 Task: Open a blank google sheet and write heading  Dynamic Sales. Add 10 people name  'Joshua Rivera, Zoey Coleman, Ryan Wright, Addison Bailey, Jonathan Simmons, Brooklyn Ward, Caleb Barnes, Audrey Collins, Gabriel Perry, Sofia Bell'Item code in between  2500-2700. Product range in between  4000-7000. Add Products   ASICS Shoe, Brooks Shoe, Clarks Shoe, Crocs Shoe, Dr. Martens Shoe, Ecco Shoe, Fila Shoe, Hush Puppies Shoe, Jordan Shoe, K-Swiss Shoe.Choose quantity  5 to 10 Tax 12 percent Total Add Amount. Save page  Dynamic Sales templetes   book
Action: Mouse moved to (283, 196)
Screenshot: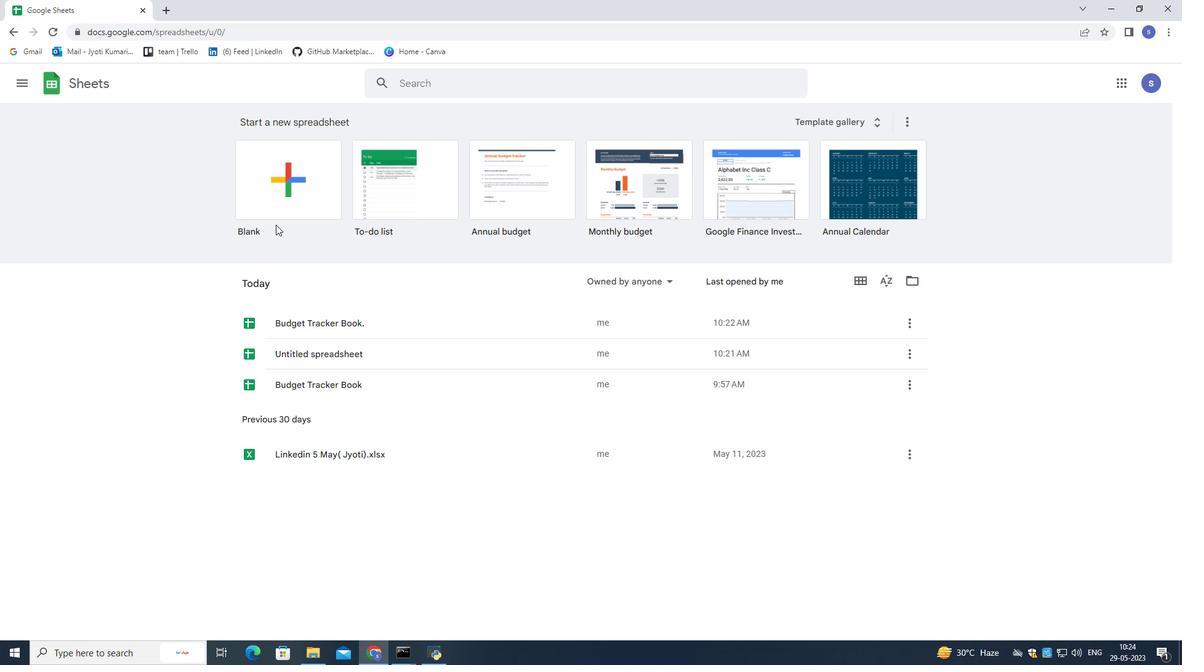 
Action: Mouse pressed left at (283, 196)
Screenshot: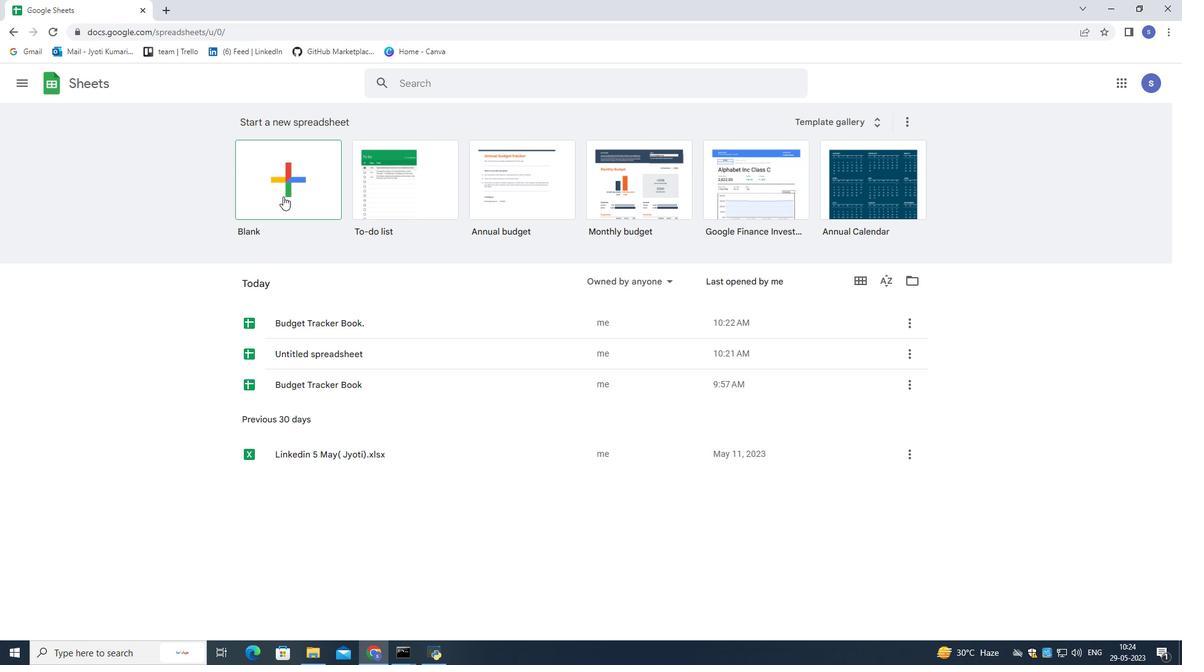 
Action: Mouse moved to (355, 171)
Screenshot: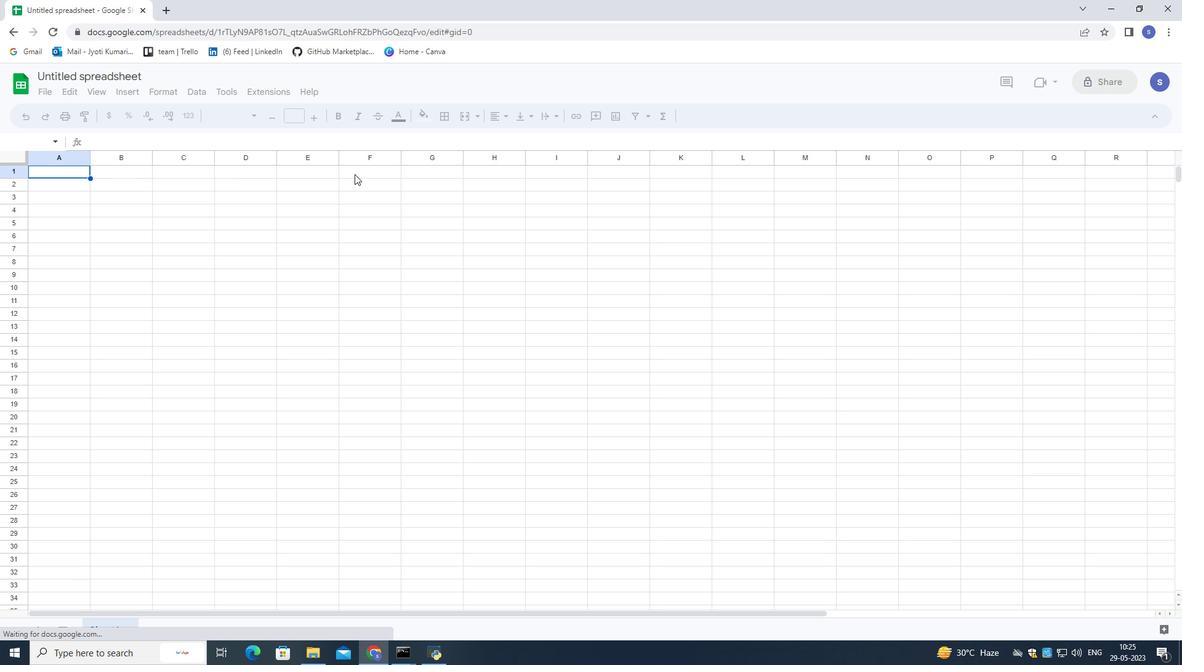 
Action: Mouse pressed left at (355, 171)
Screenshot: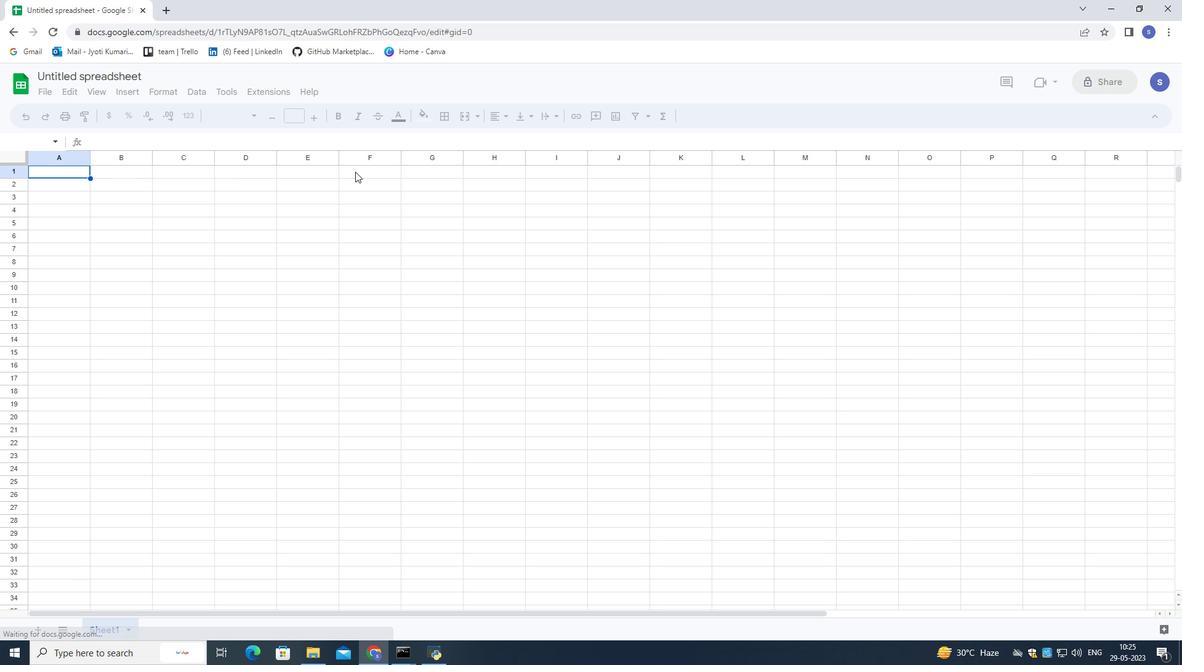 
Action: Key pressed <Key.shift>Dynamic<Key.space><Key.shift>sales
Screenshot: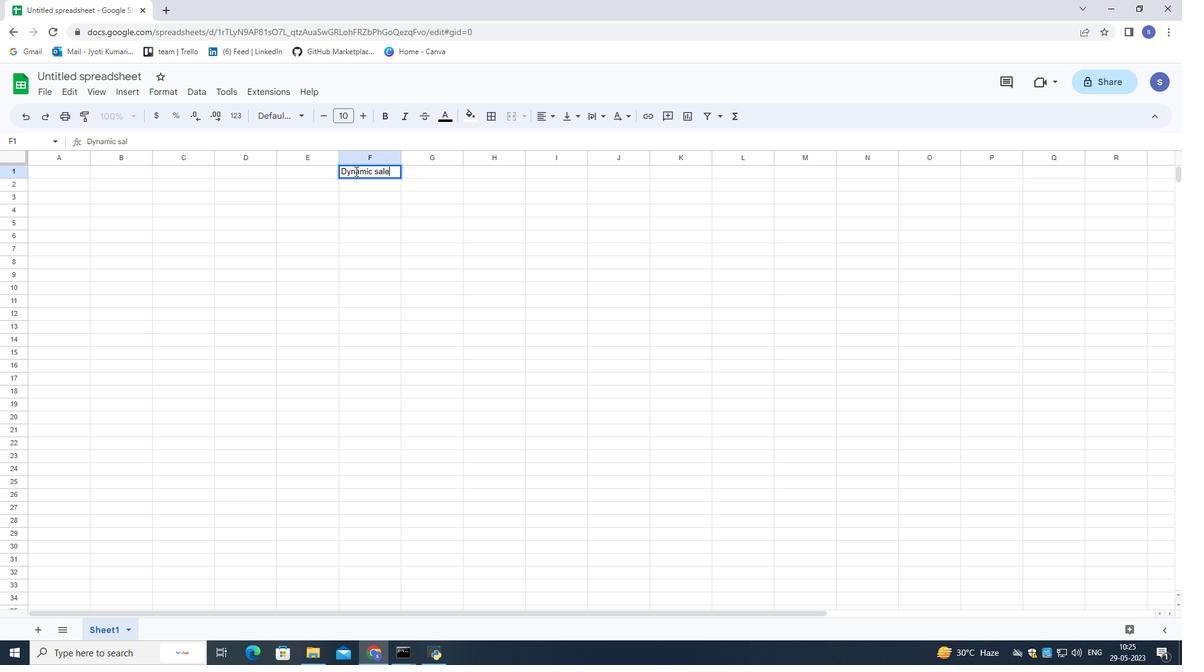 
Action: Mouse moved to (133, 199)
Screenshot: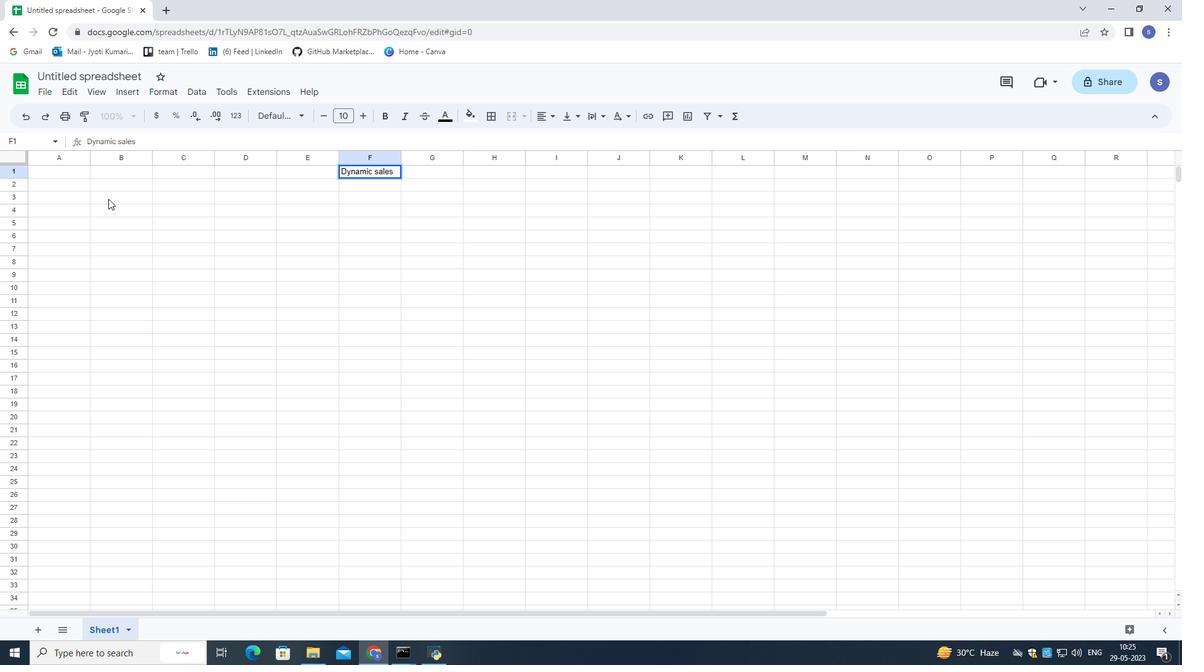 
Action: Mouse pressed left at (133, 199)
Screenshot: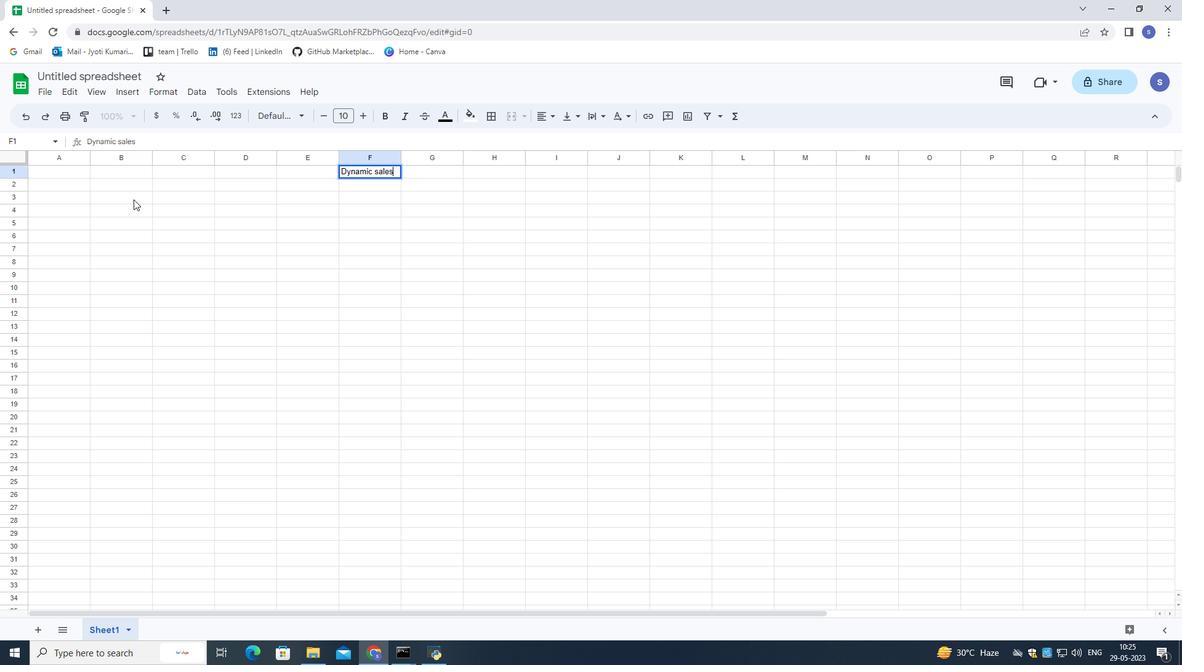 
Action: Mouse pressed left at (133, 199)
Screenshot: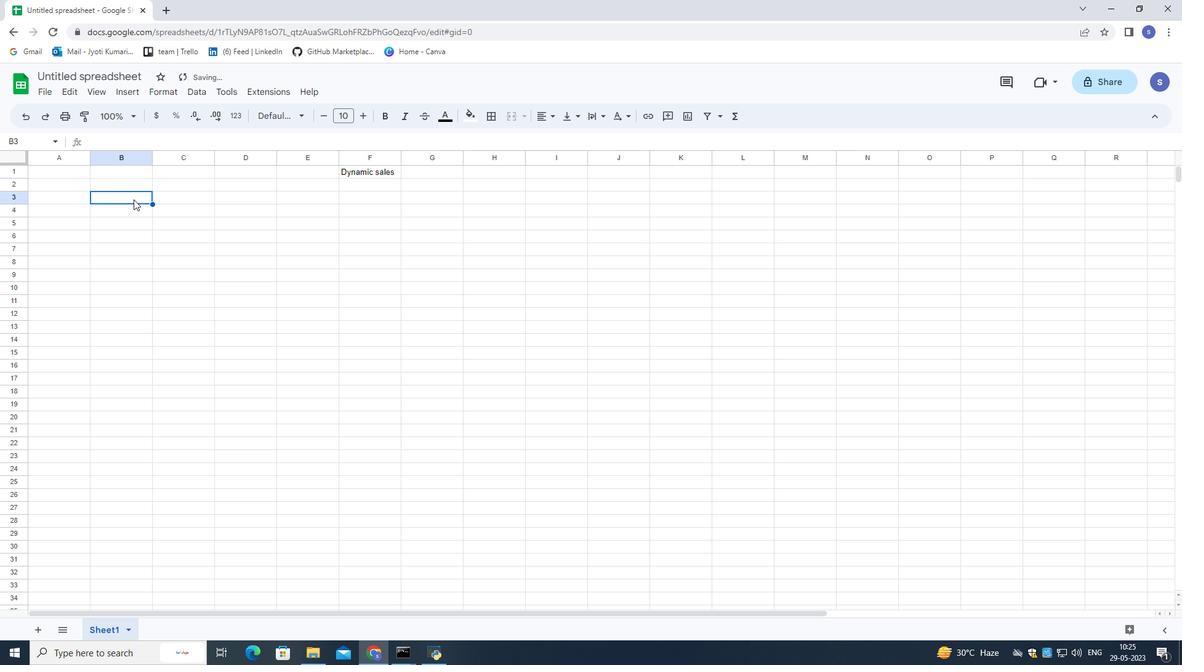 
Action: Mouse moved to (120, 191)
Screenshot: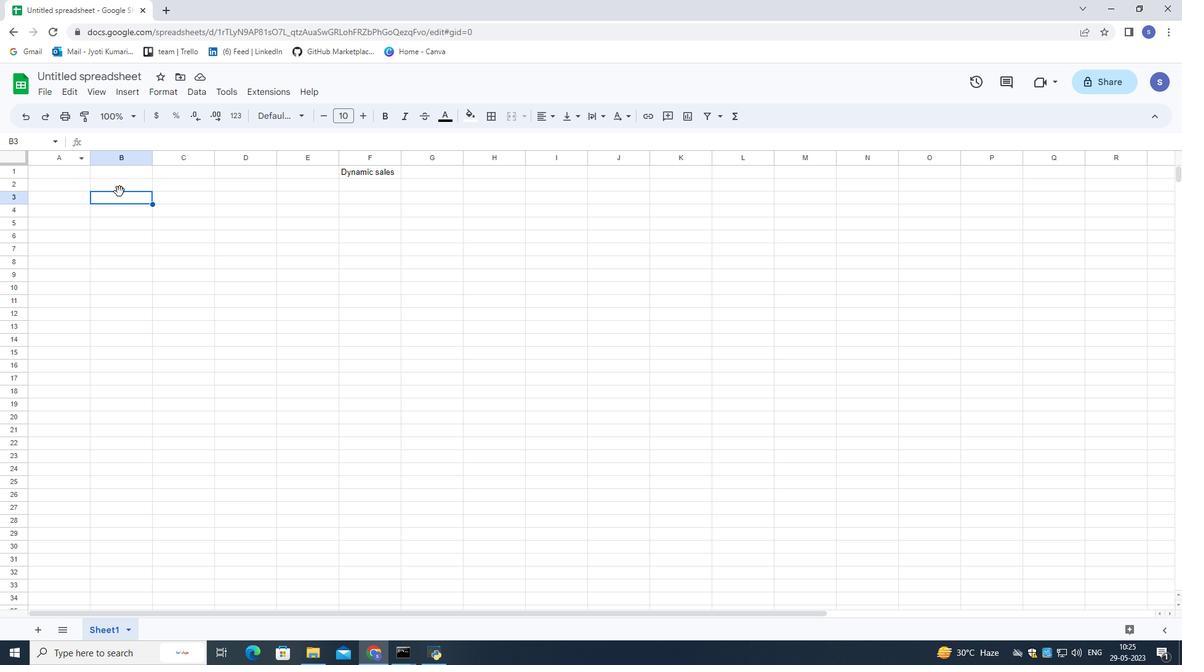 
Action: Key pressed <Key.shift>Name<Key.down><Key.down><Key.shift>Joshua<Key.space><Key.shift>rivera<Key.down><Key.shift>Zoey<Key.space><Key.shift>Coleman<Key.down><Key.shift>Ryan<Key.space><Key.shift>Wright<Key.down><Key.shift>Addison<Key.space><Key.shift>Bailey<Key.down><Key.shift>Jnatan<Key.backspace><Key.backspace>han<Key.space><Key.shift>Simmons<Key.down><Key.shift>B<Key.backspace>rook<Key.backspace><Key.backspace><Key.backspace><Key.backspace><Key.backspace><Key.backspace><Key.backspace><Key.backspace><Key.shift>Brook
Screenshot: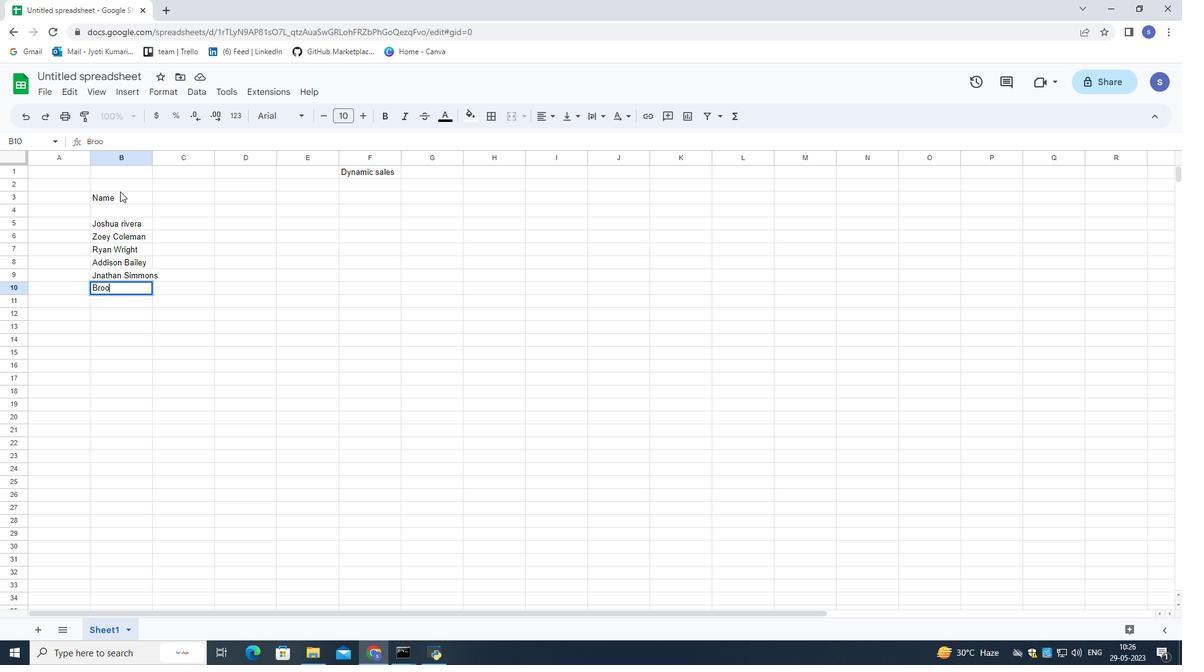 
Action: Mouse moved to (176, 213)
Screenshot: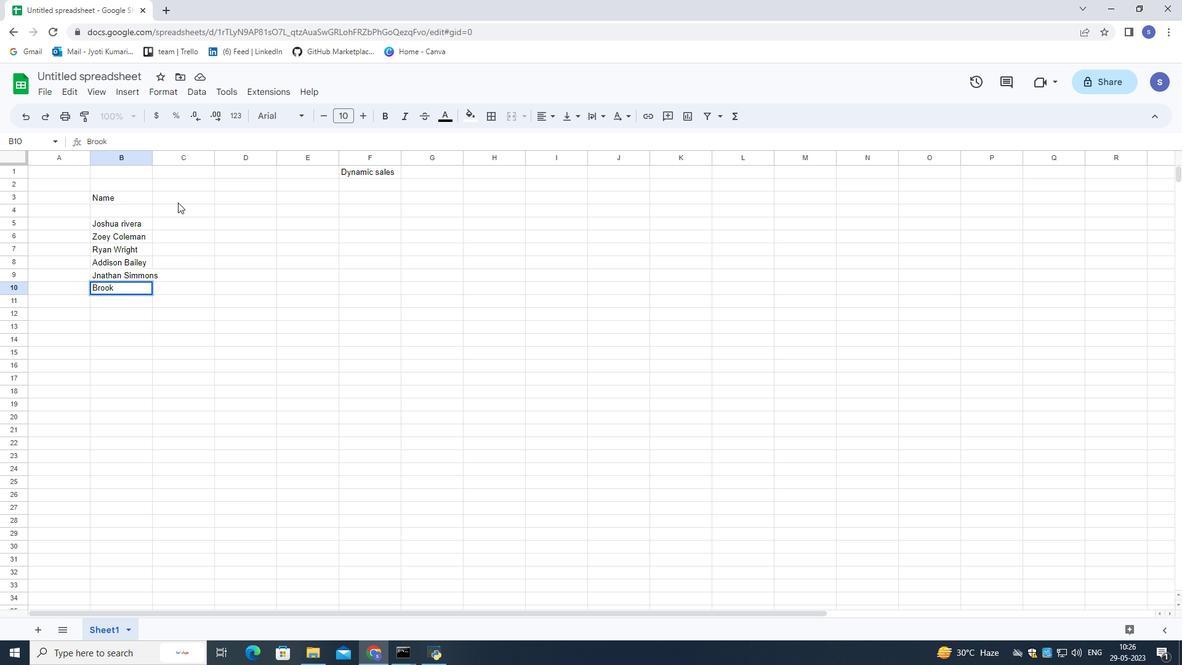 
Action: Key pressed klyb<Key.backspace>n<Key.space><Key.shift>ward<Key.down><Key.shift>Caleb<Key.space><Key.shift>N<Key.backspace><Key.shift>Barm<Key.backspace>nes<Key.down><Key.shift><Key.shift><Key.shift><Key.shift>Audrey<Key.space><Key.shift>Collins<Key.down><Key.shift>Gabriel<Key.space>perry<Key.down><Key.shift>Sofia<Key.space><Key.shift><Key.shift><Key.shift><Key.shift><Key.shift>Bell'item
Screenshot: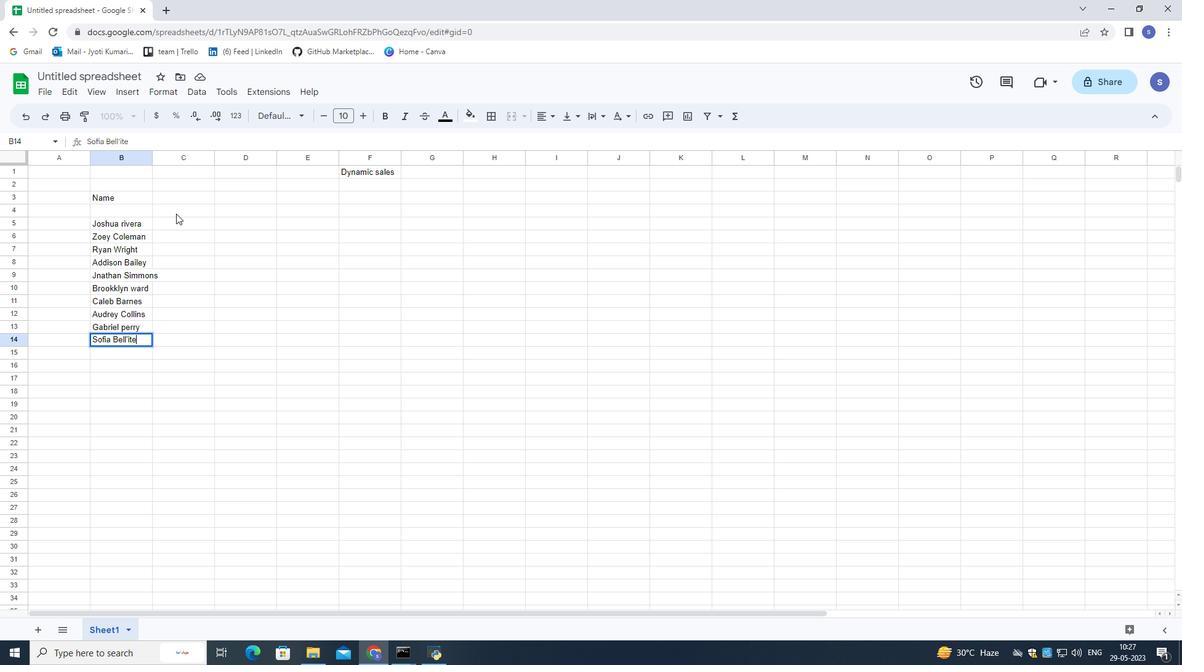 
Action: Mouse moved to (183, 195)
Screenshot: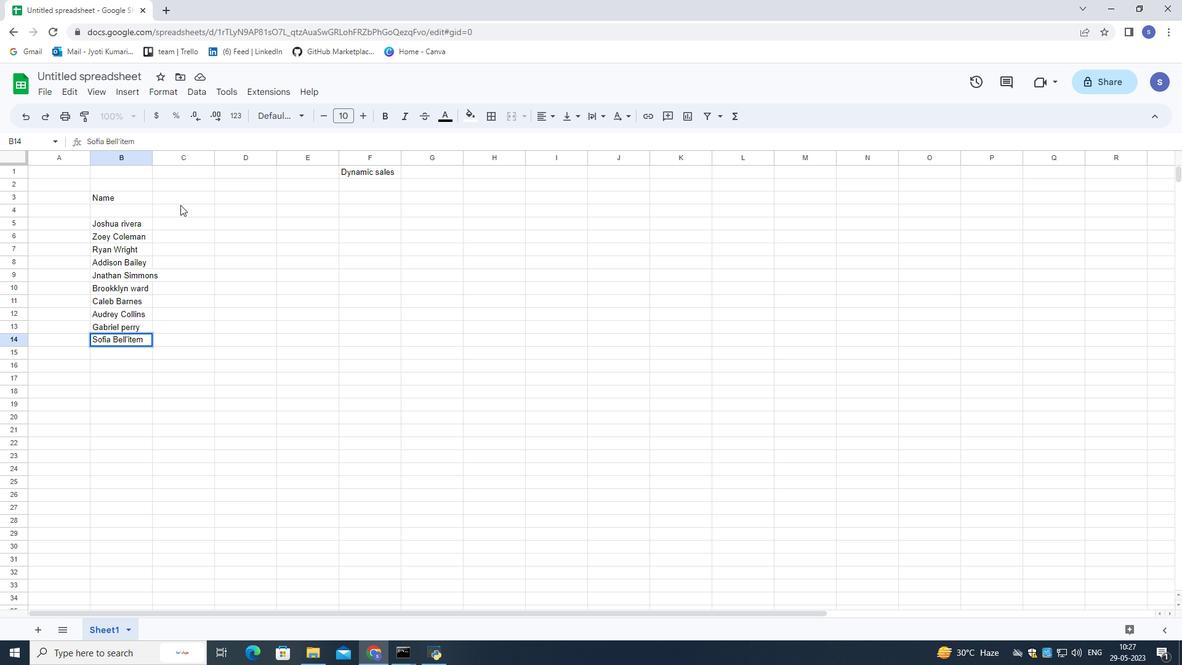 
Action: Mouse pressed left at (183, 195)
Screenshot: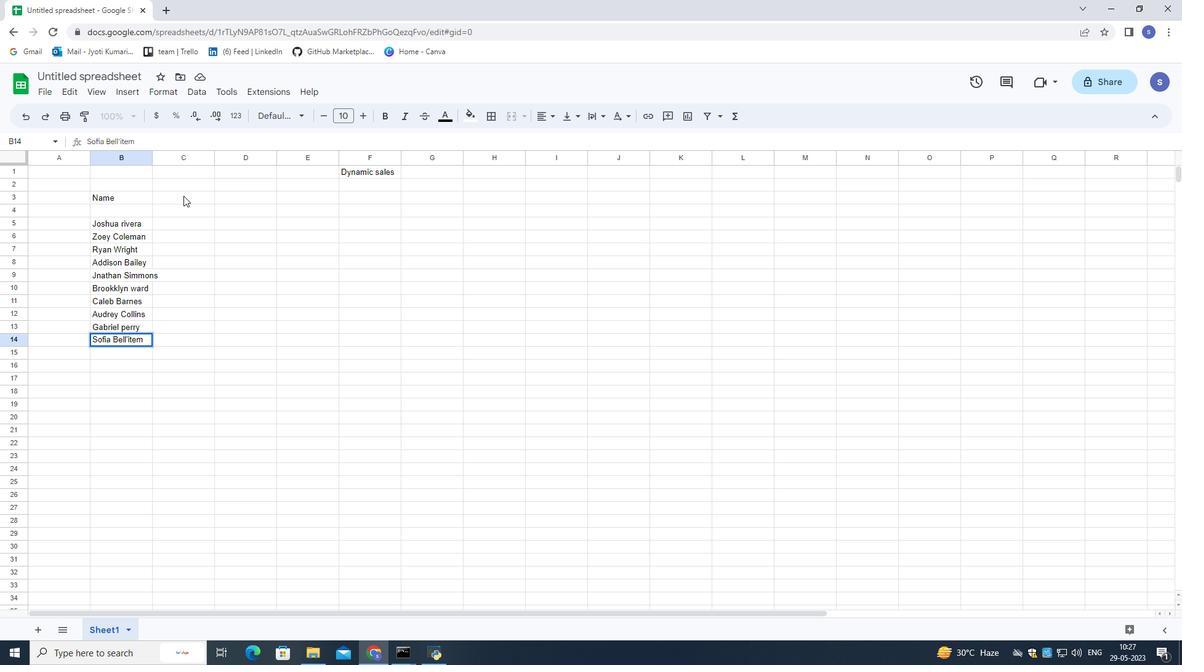 
Action: Mouse moved to (135, 191)
Screenshot: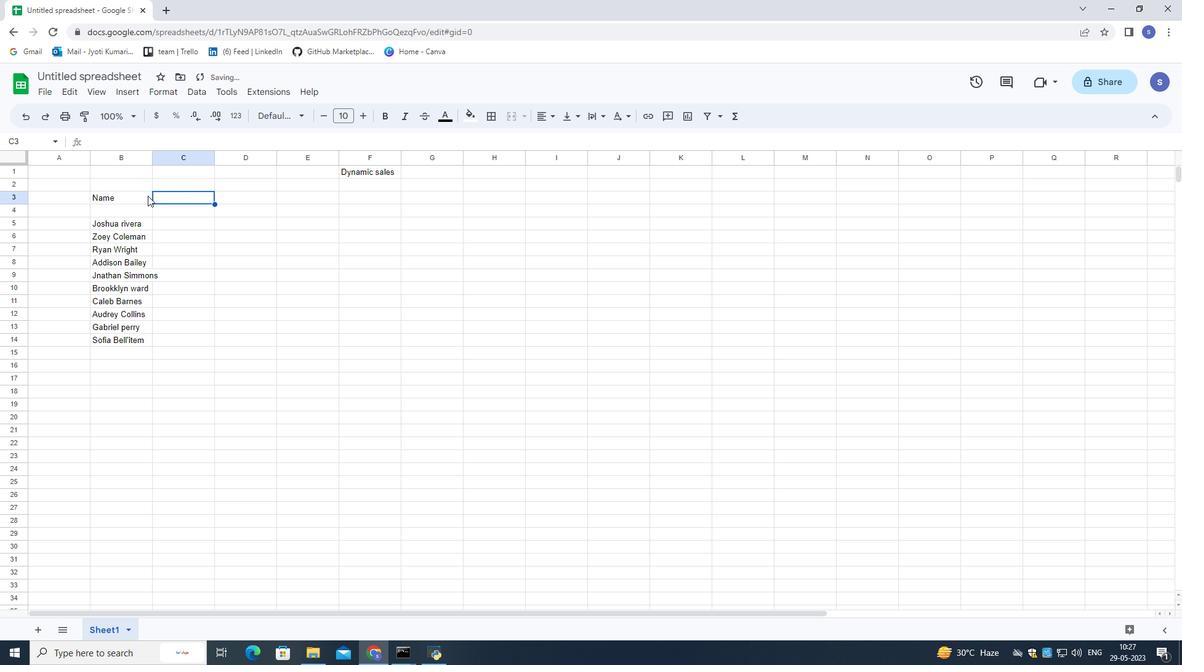 
Action: Mouse pressed left at (135, 191)
Screenshot: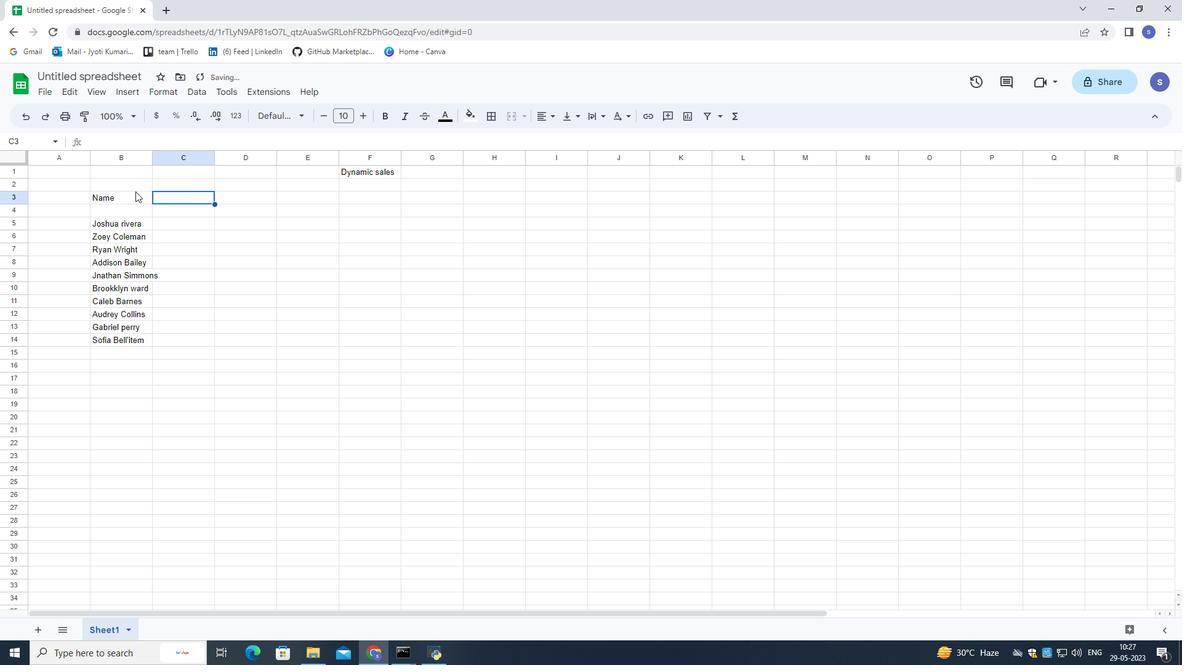 
Action: Mouse moved to (142, 161)
Screenshot: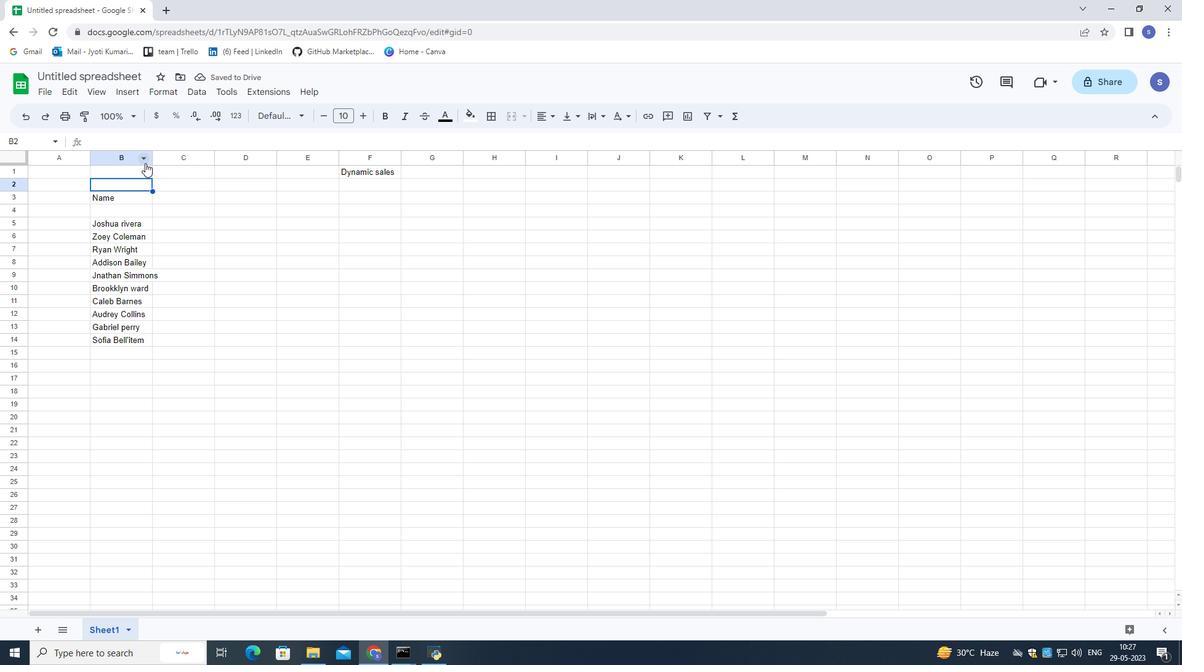 
Action: Mouse pressed left at (142, 161)
Screenshot: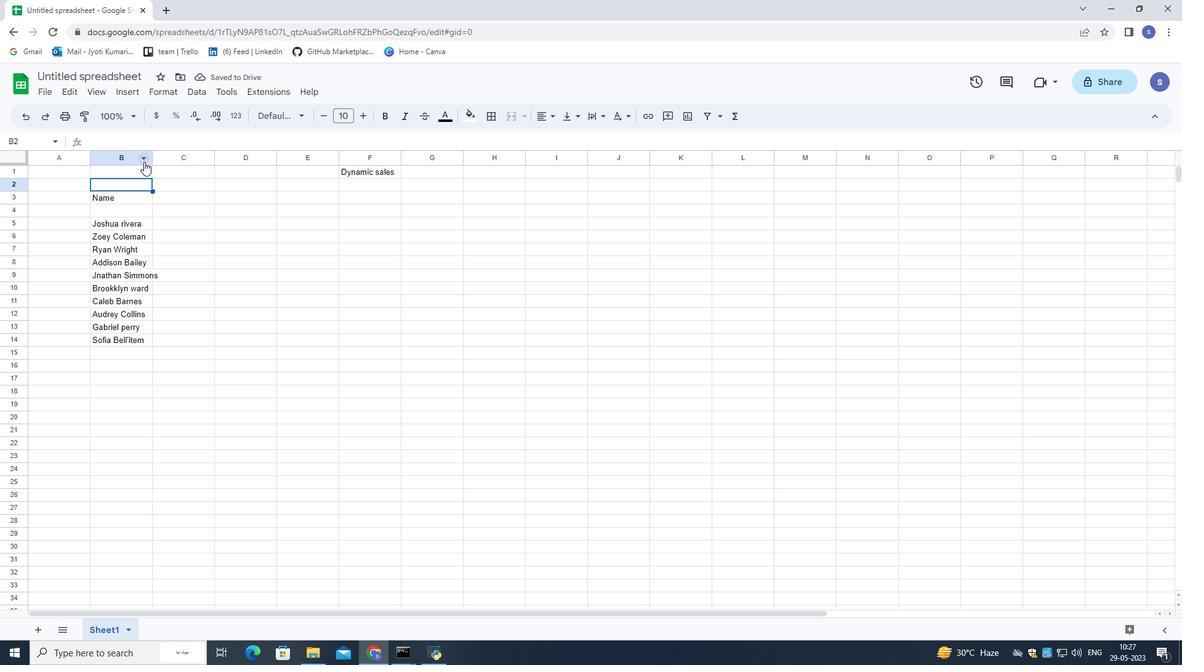 
Action: Mouse moved to (134, 160)
Screenshot: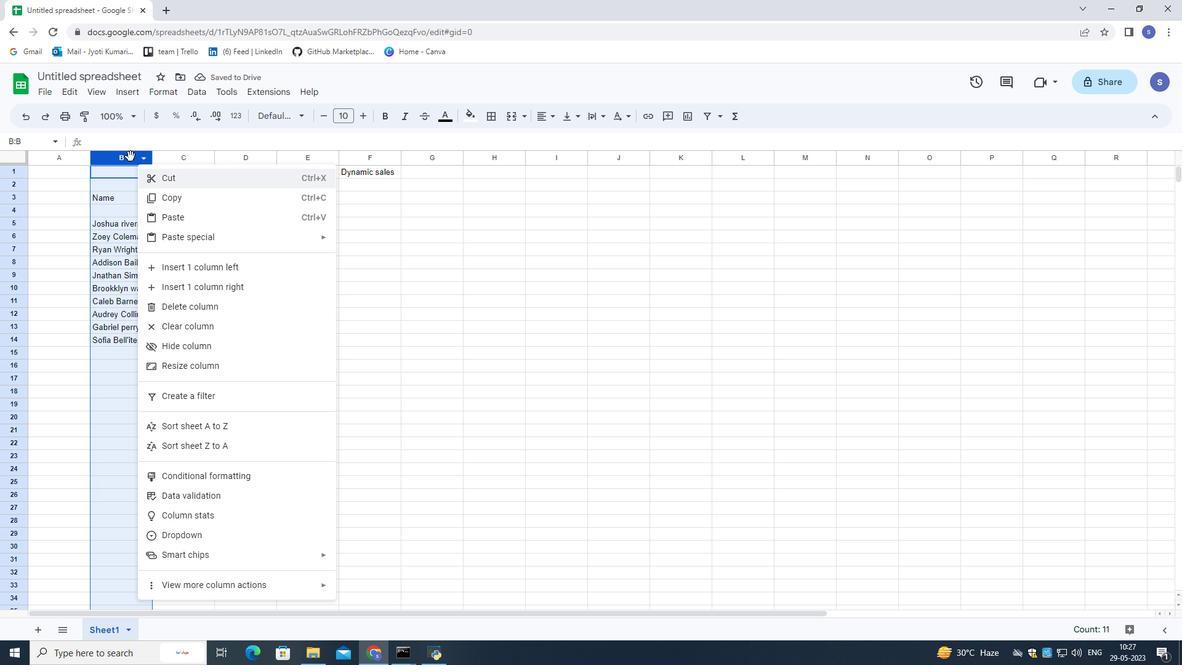 
Action: Mouse pressed left at (134, 160)
Screenshot: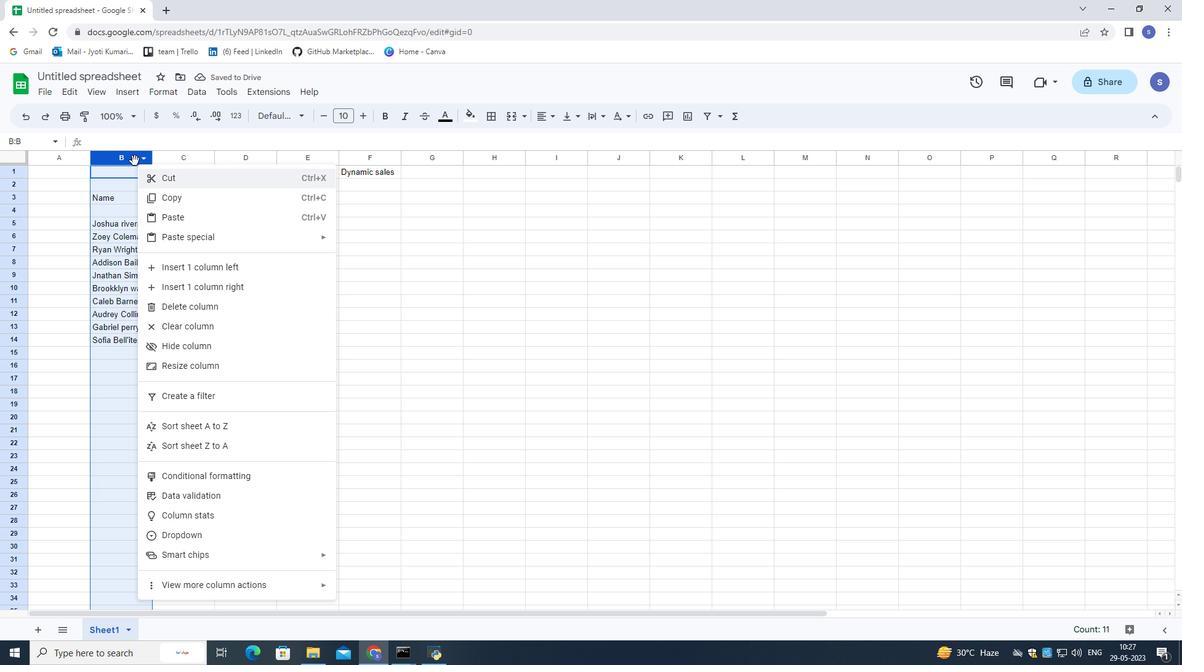 
Action: Mouse moved to (152, 170)
Screenshot: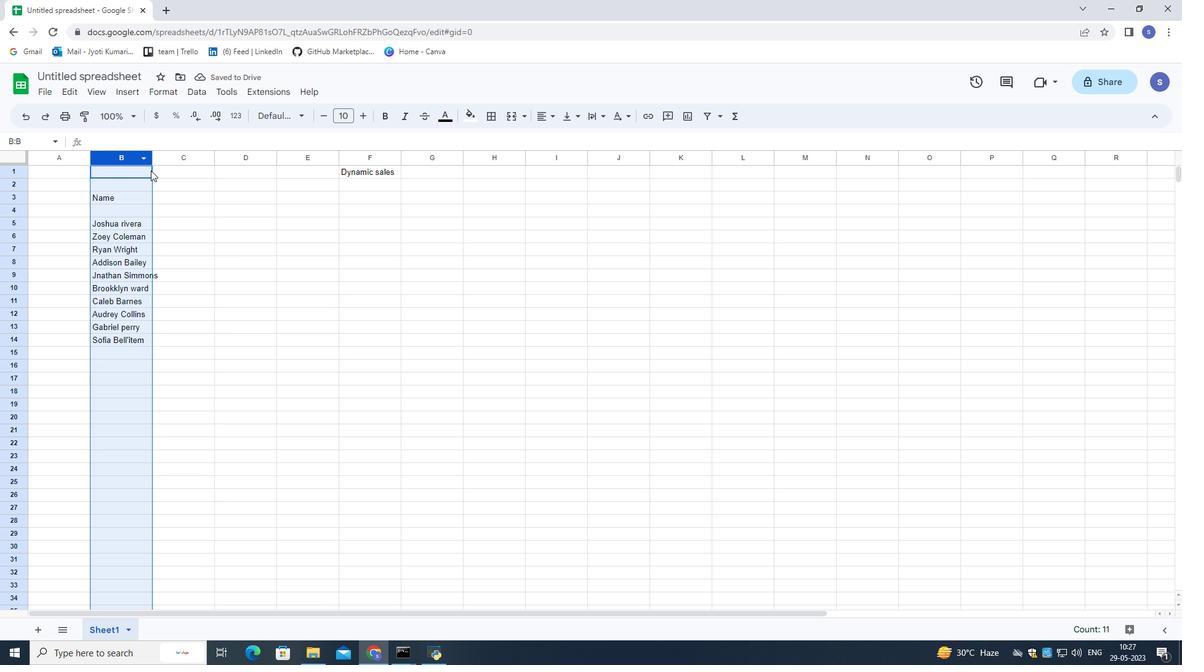 
Action: Mouse pressed left at (152, 170)
Screenshot: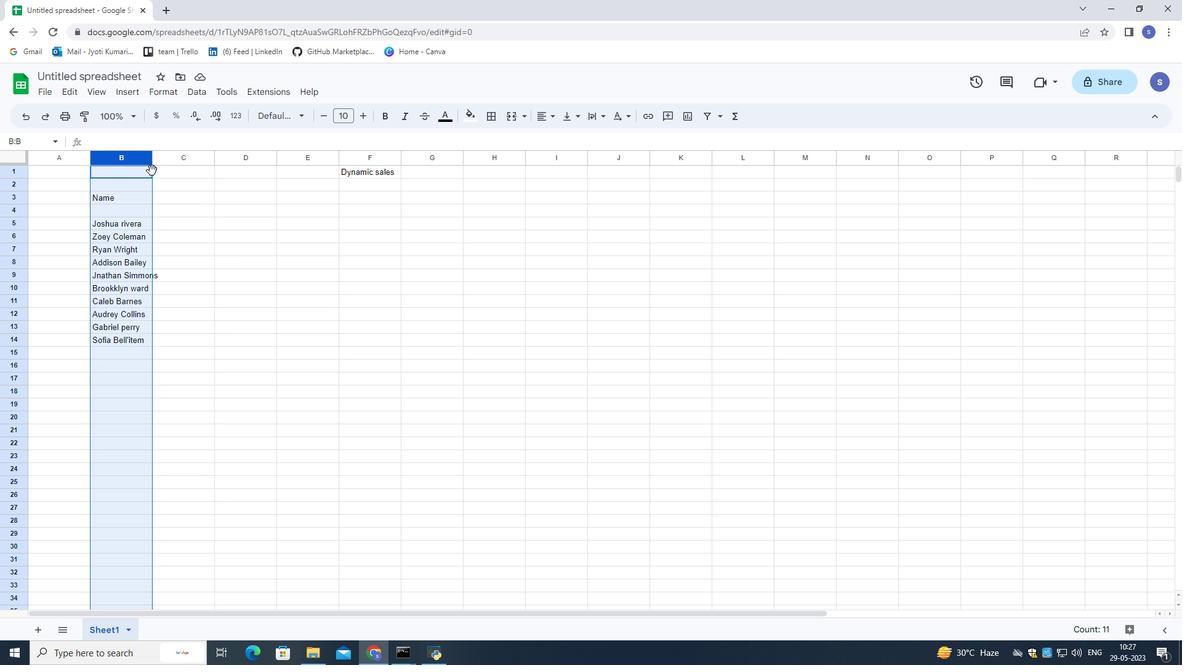 
Action: Mouse moved to (125, 157)
Screenshot: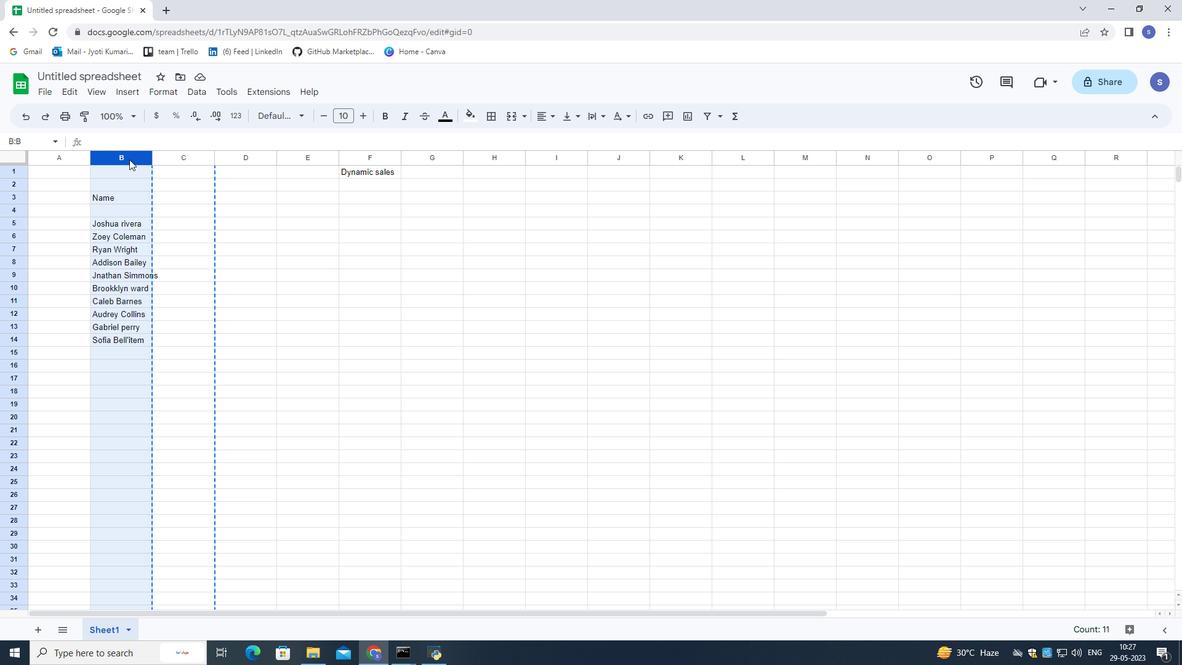 
Action: Mouse pressed left at (125, 157)
Screenshot: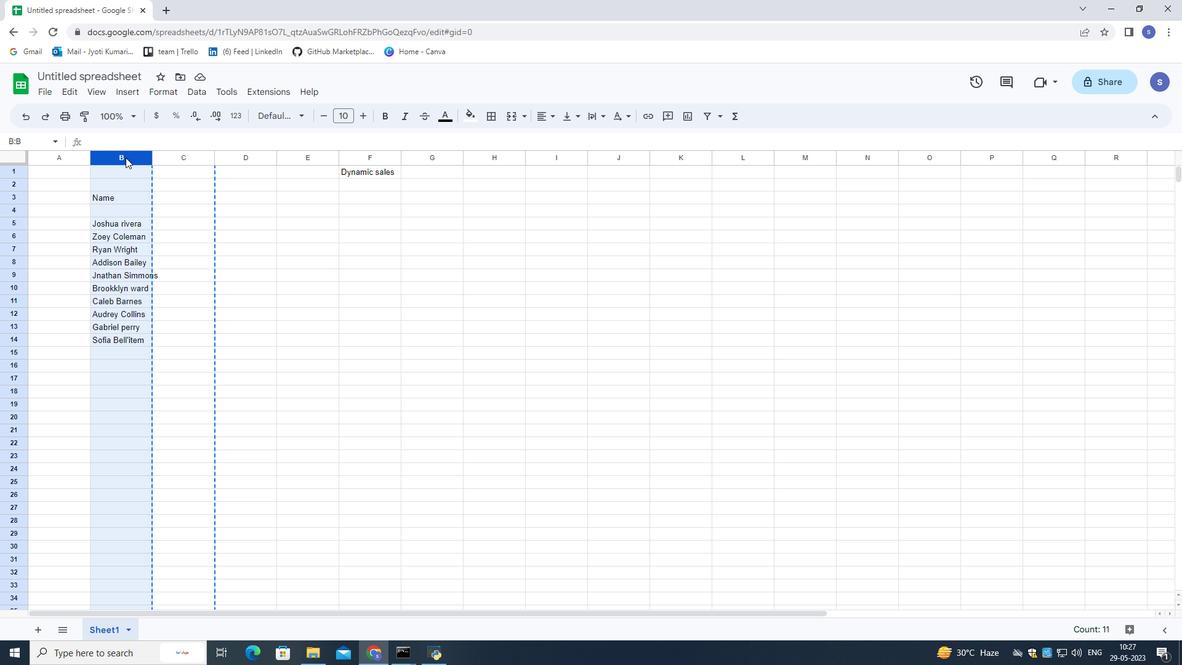 
Action: Mouse moved to (186, 158)
Screenshot: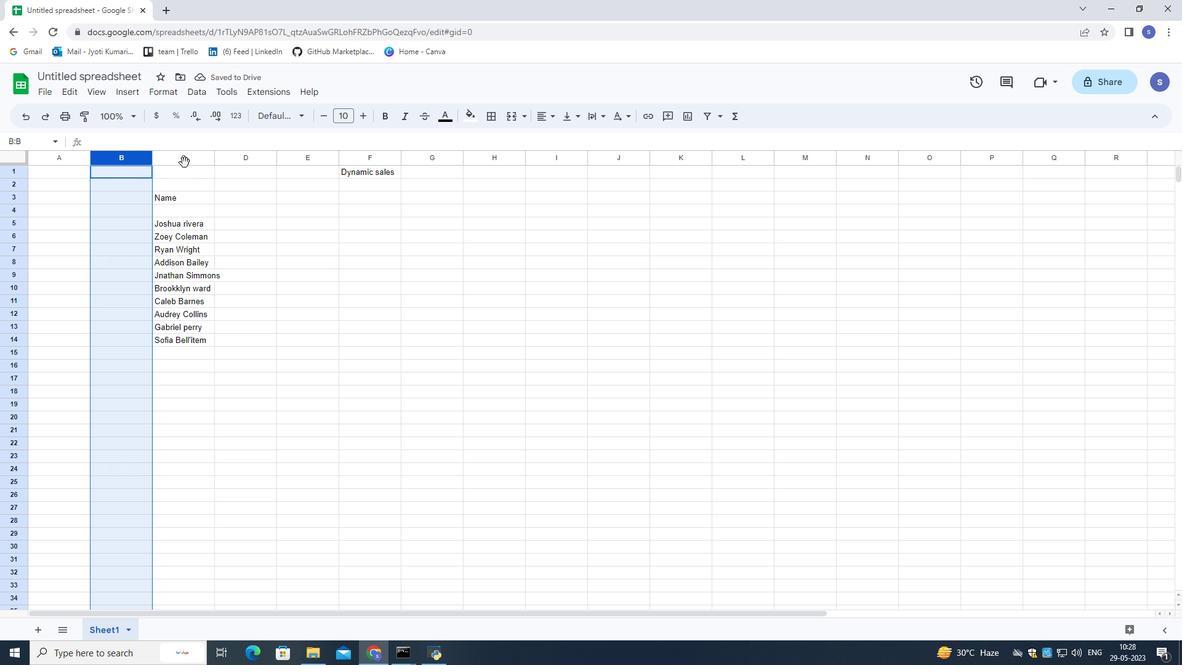 
Action: Mouse pressed left at (186, 158)
Screenshot: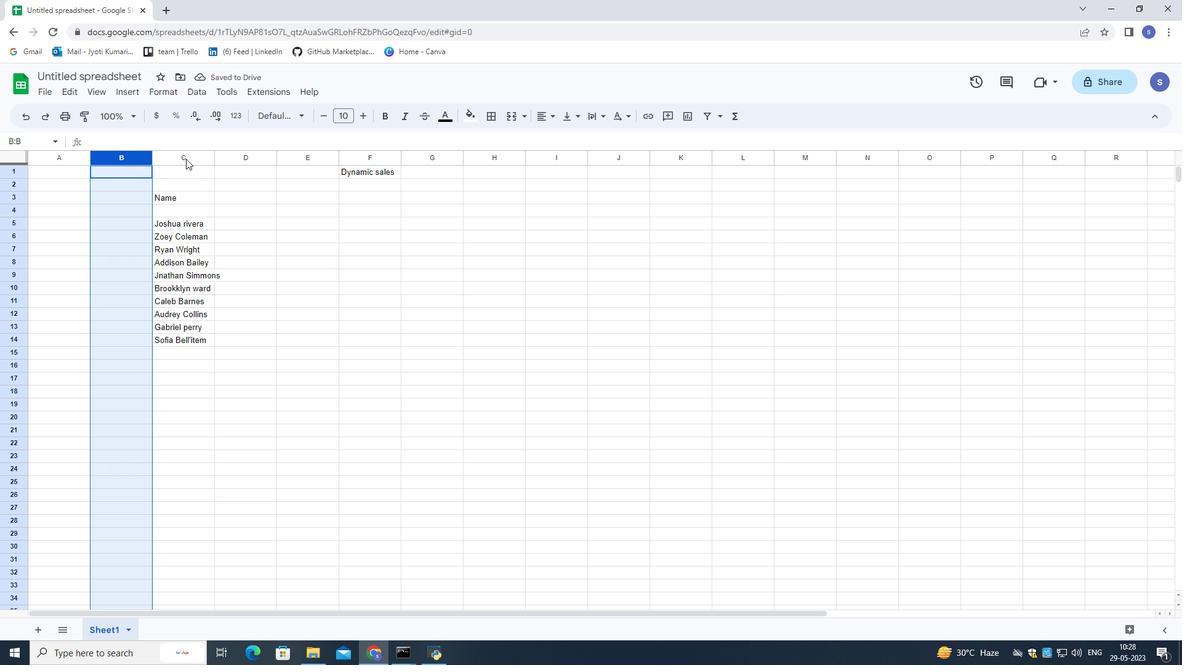 
Action: Mouse moved to (213, 162)
Screenshot: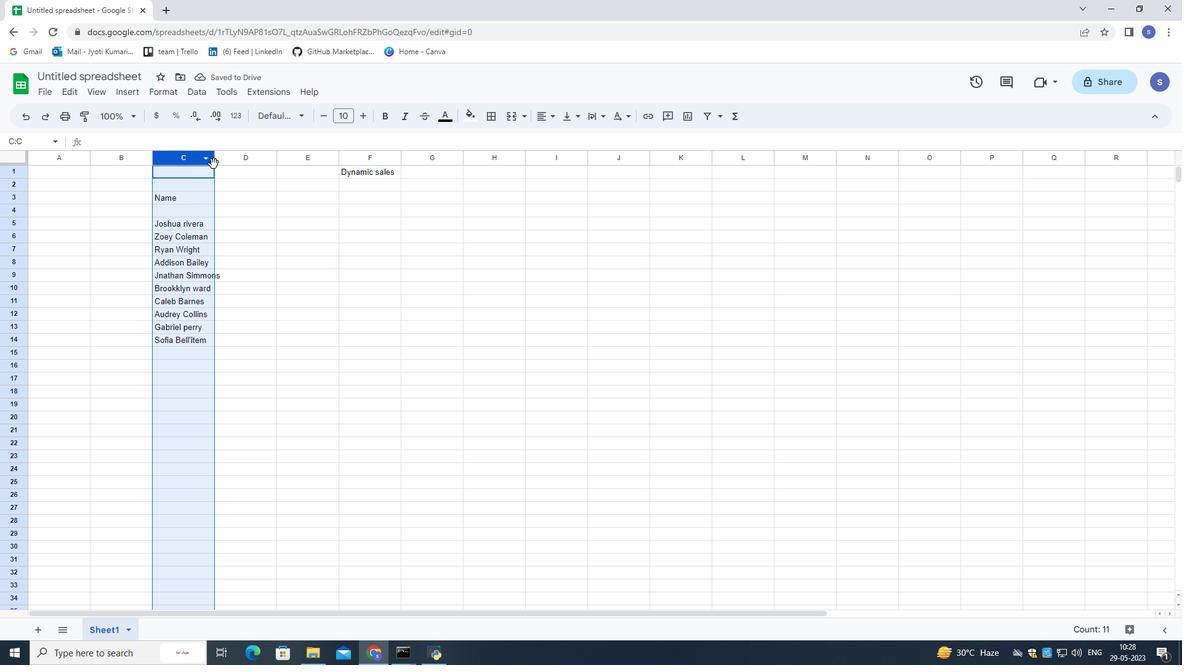 
Action: Mouse pressed left at (213, 162)
Screenshot: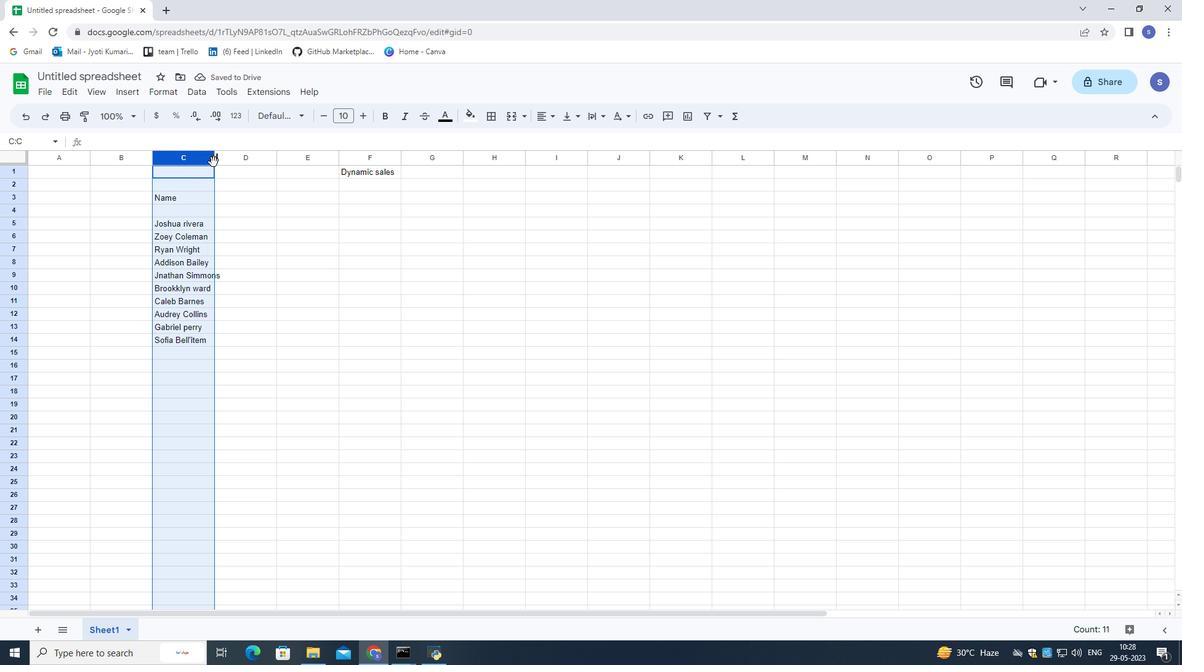 
Action: Mouse moved to (245, 198)
Screenshot: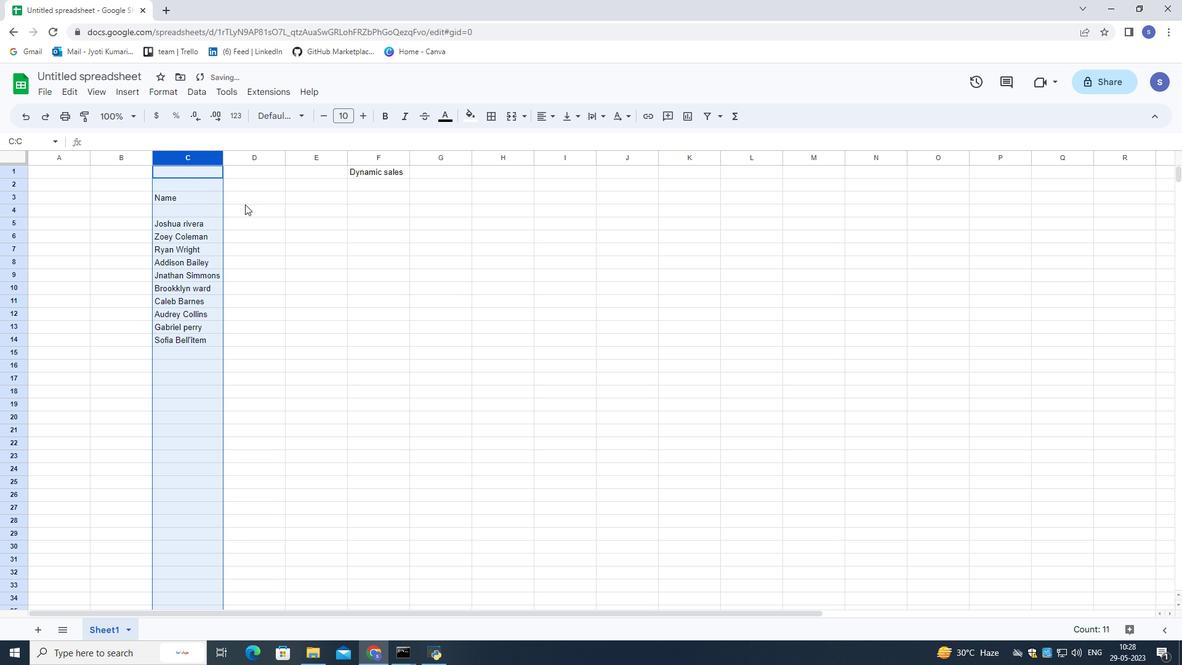 
Action: Mouse pressed left at (245, 198)
Screenshot: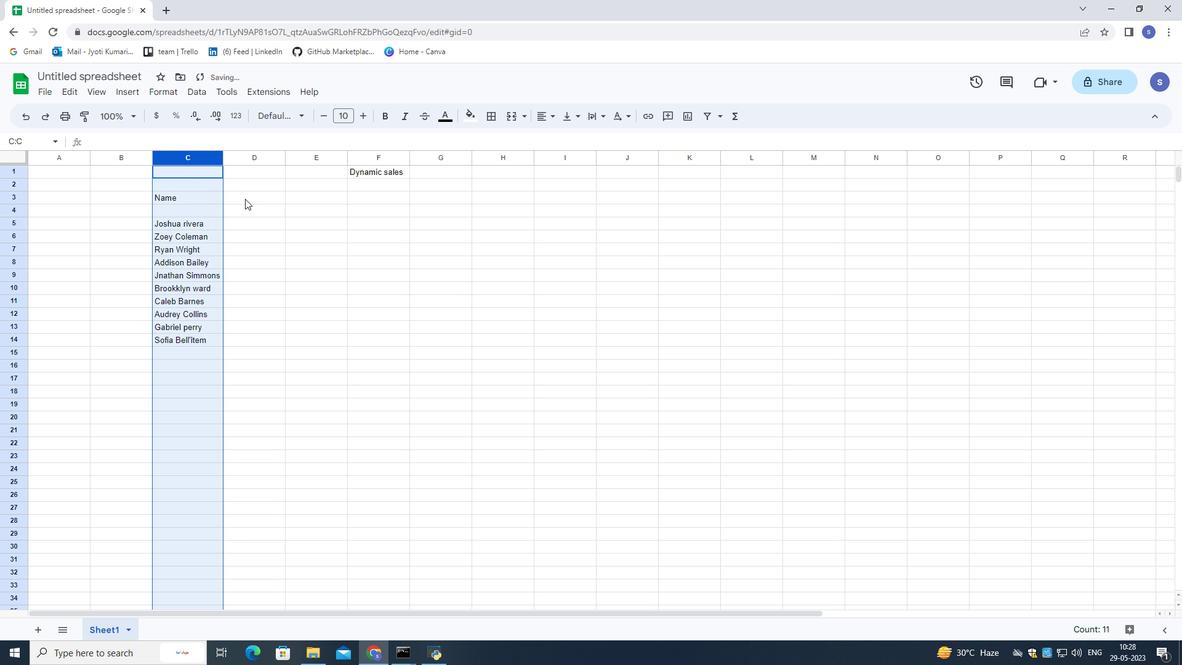 
Action: Mouse moved to (257, 197)
Screenshot: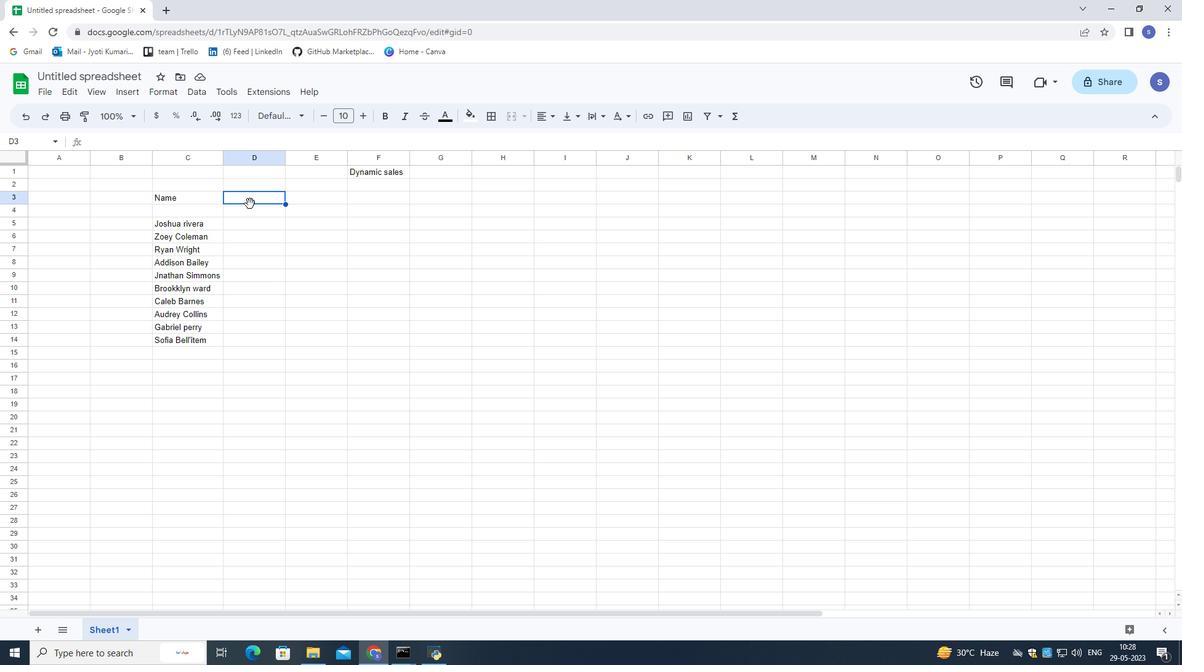 
Action: Mouse pressed left at (257, 197)
Screenshot: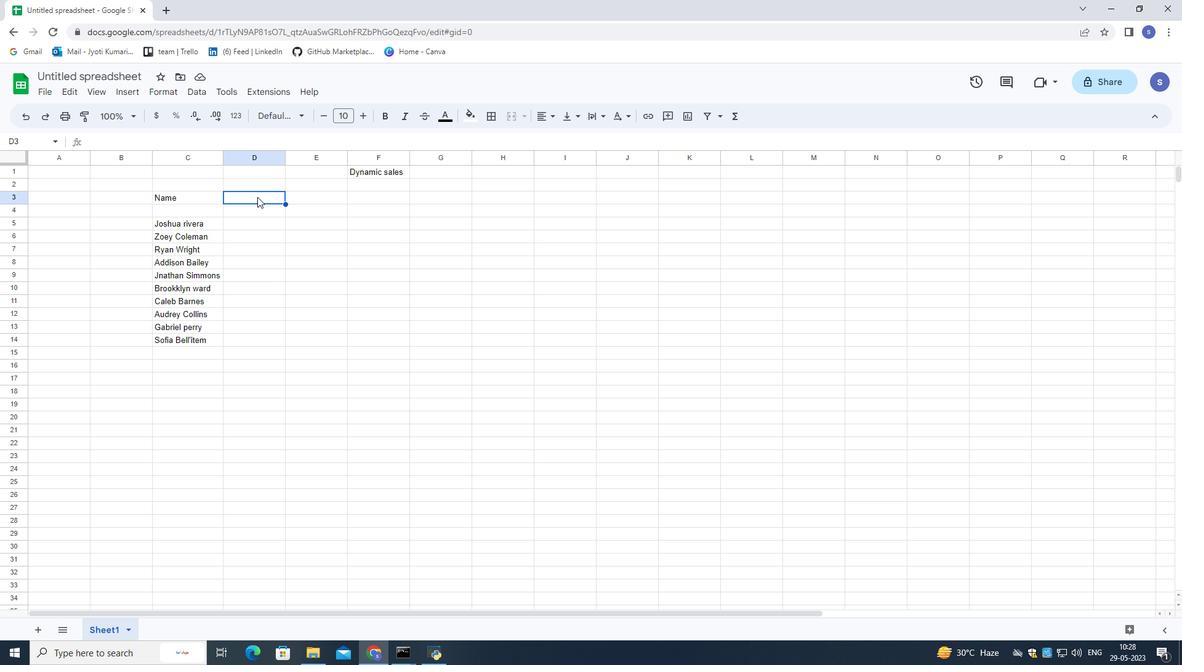 
Action: Key pressed <Key.shift>Cofe<Key.backspace><Key.backspace>de<Key.space>
Screenshot: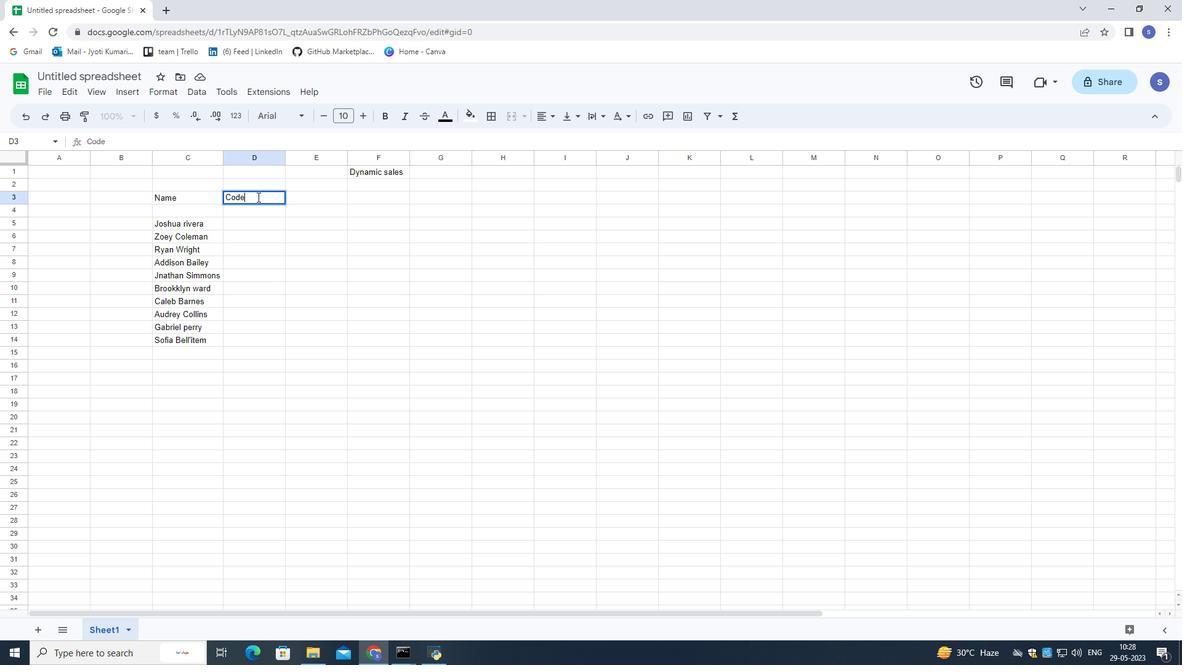 
Action: Mouse moved to (271, 250)
Screenshot: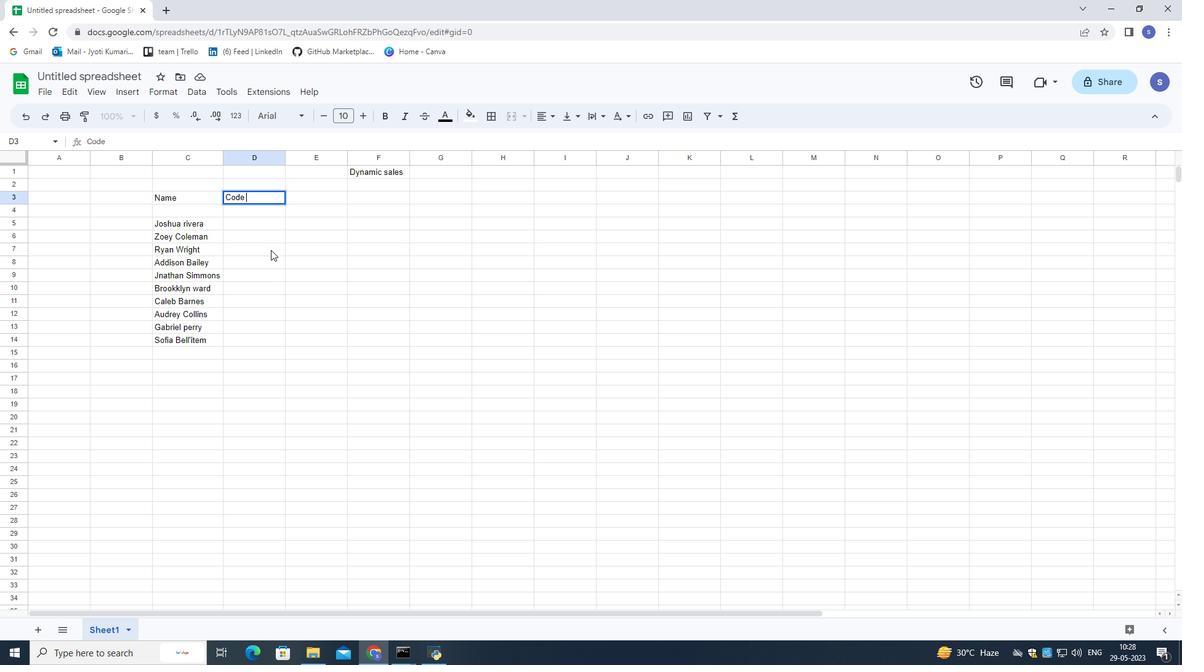 
Action: Key pressed <Key.down><Key.down>2500-2700
Screenshot: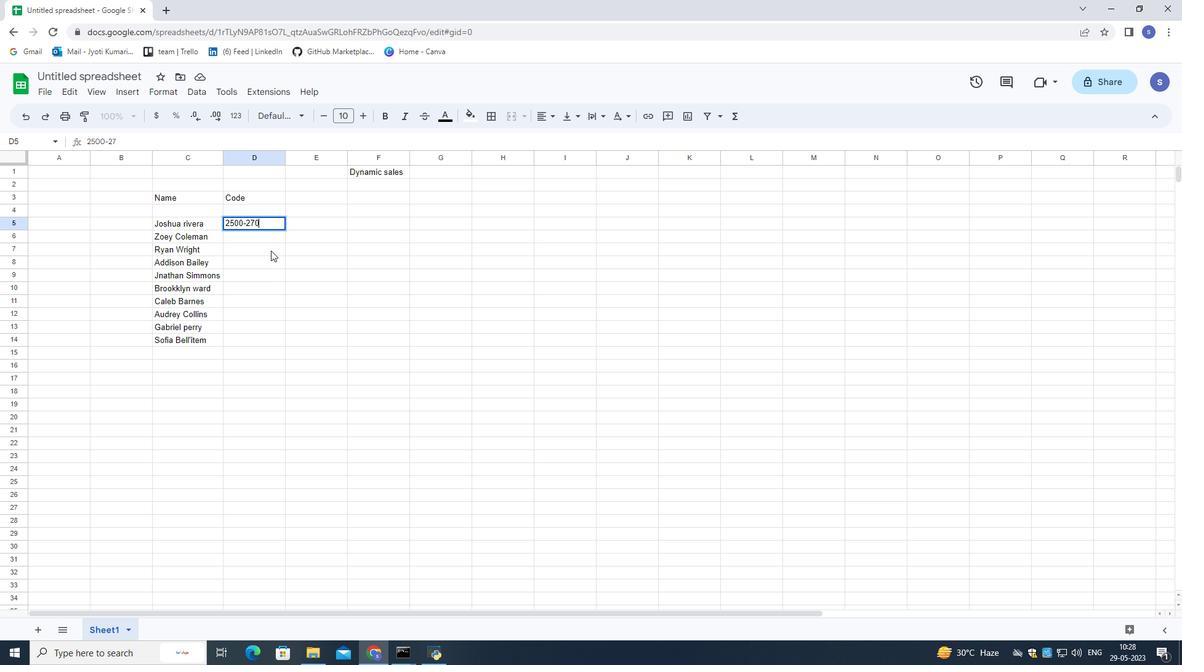 
Action: Mouse moved to (307, 195)
Screenshot: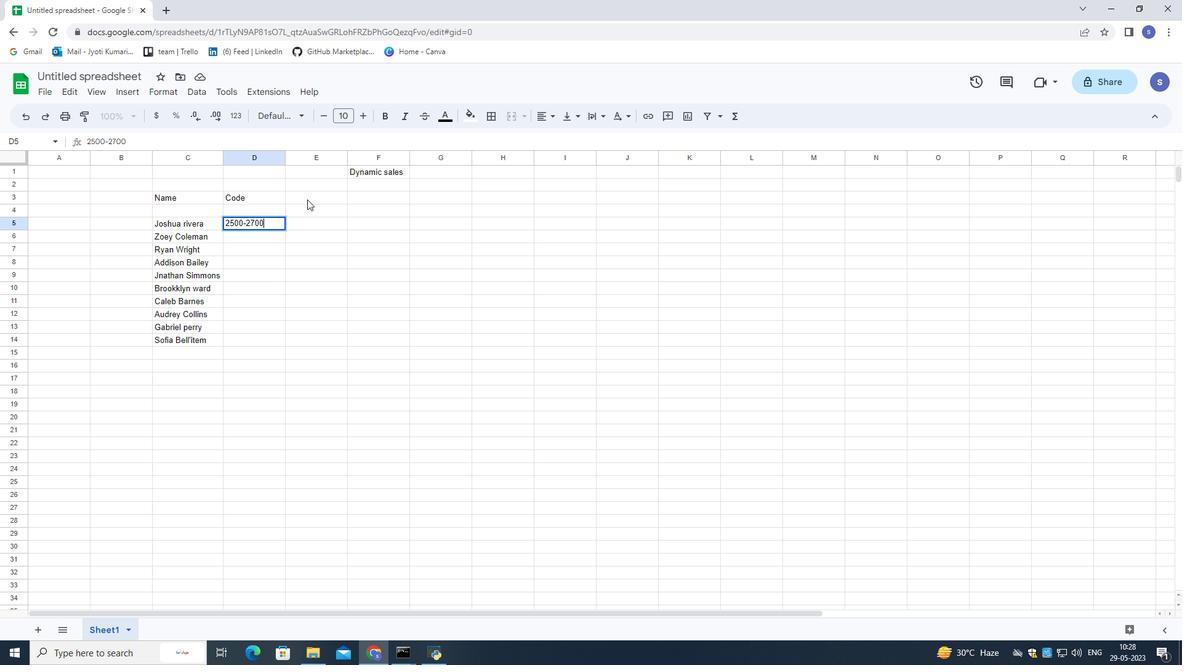 
Action: Mouse pressed left at (307, 195)
Screenshot: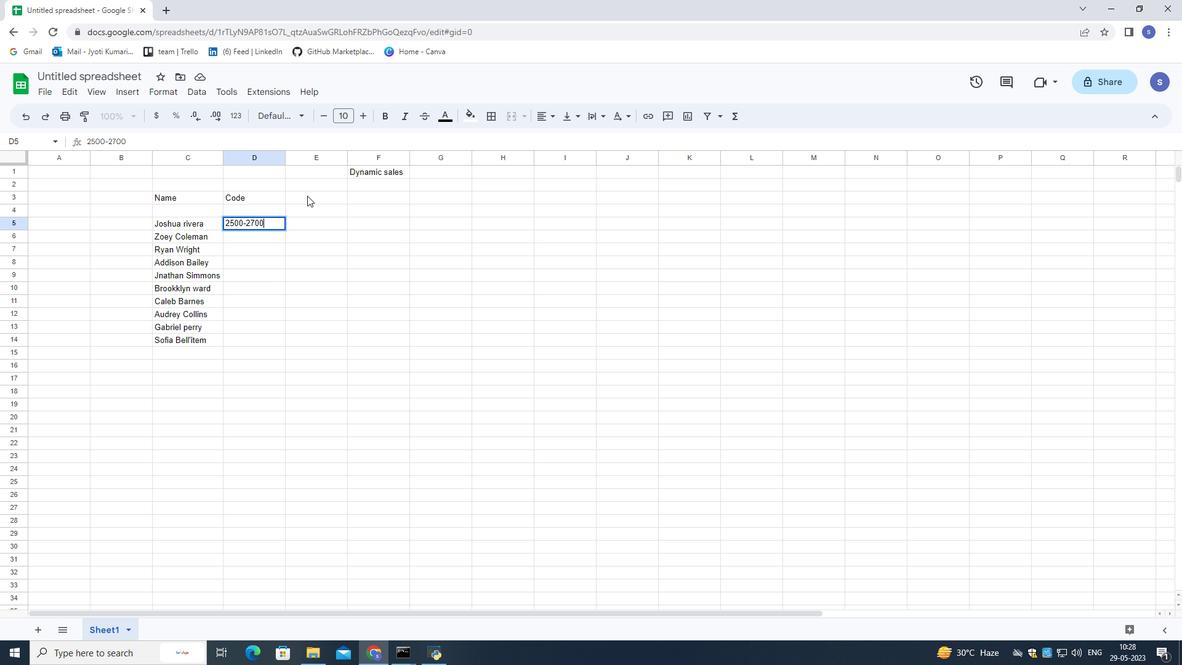 
Action: Mouse moved to (323, 214)
Screenshot: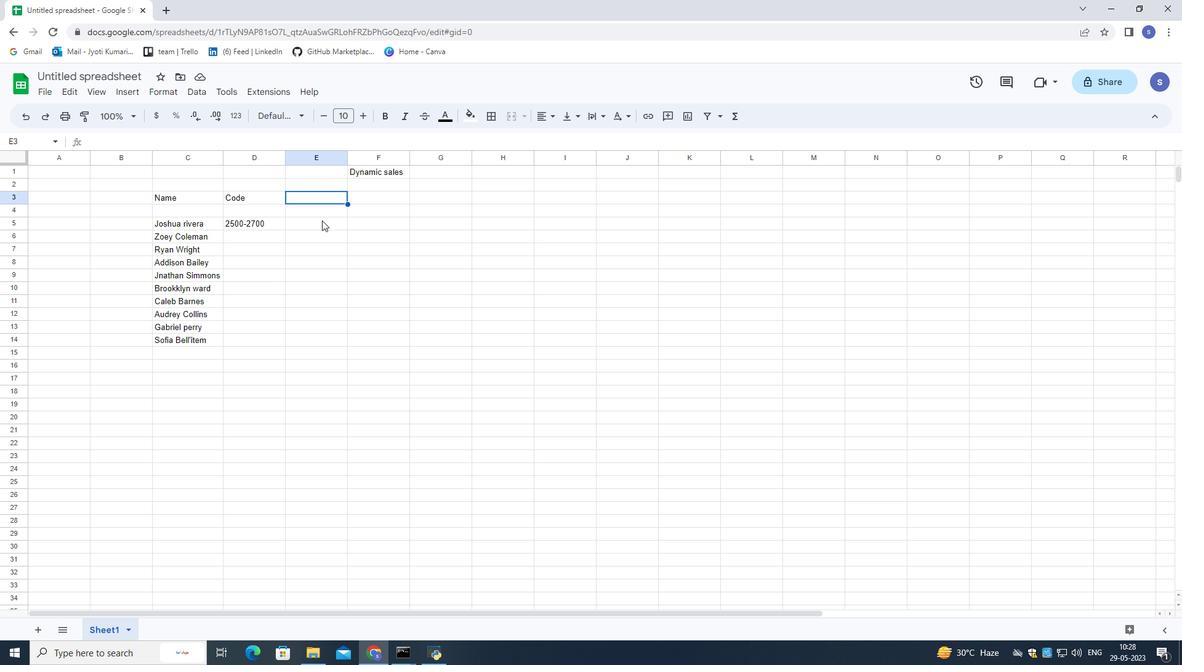 
Action: Key pressed <Key.shift>P<Key.backspace><Key.shift>range<Key.down><Key.up>
Screenshot: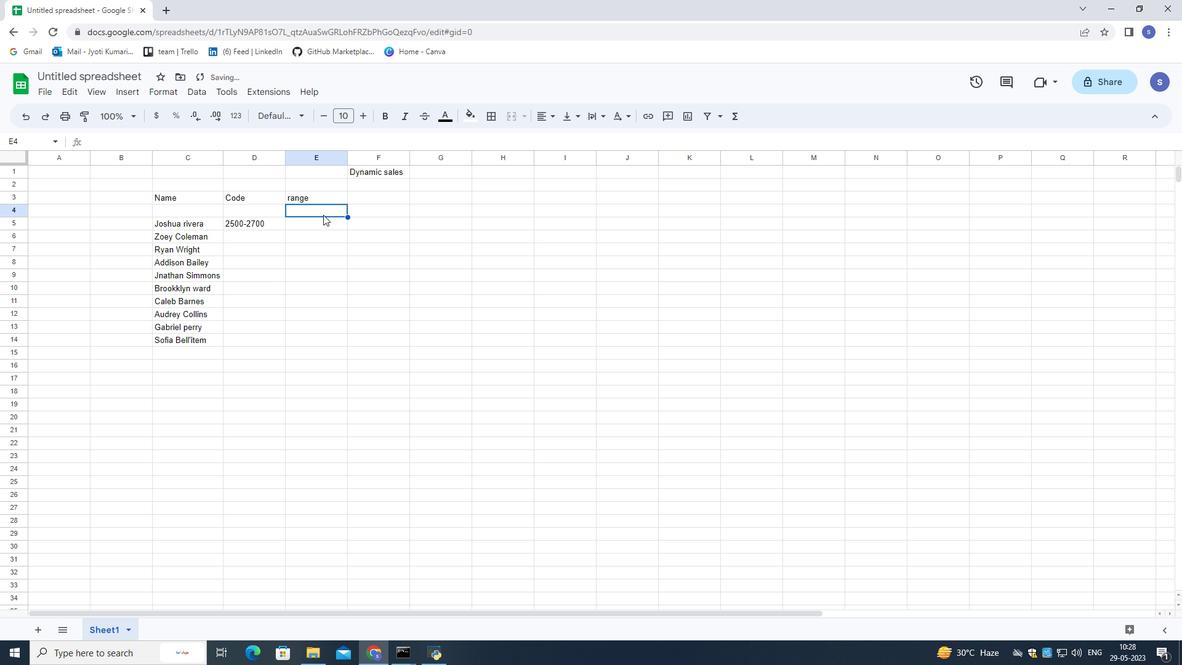
Action: Mouse moved to (318, 198)
Screenshot: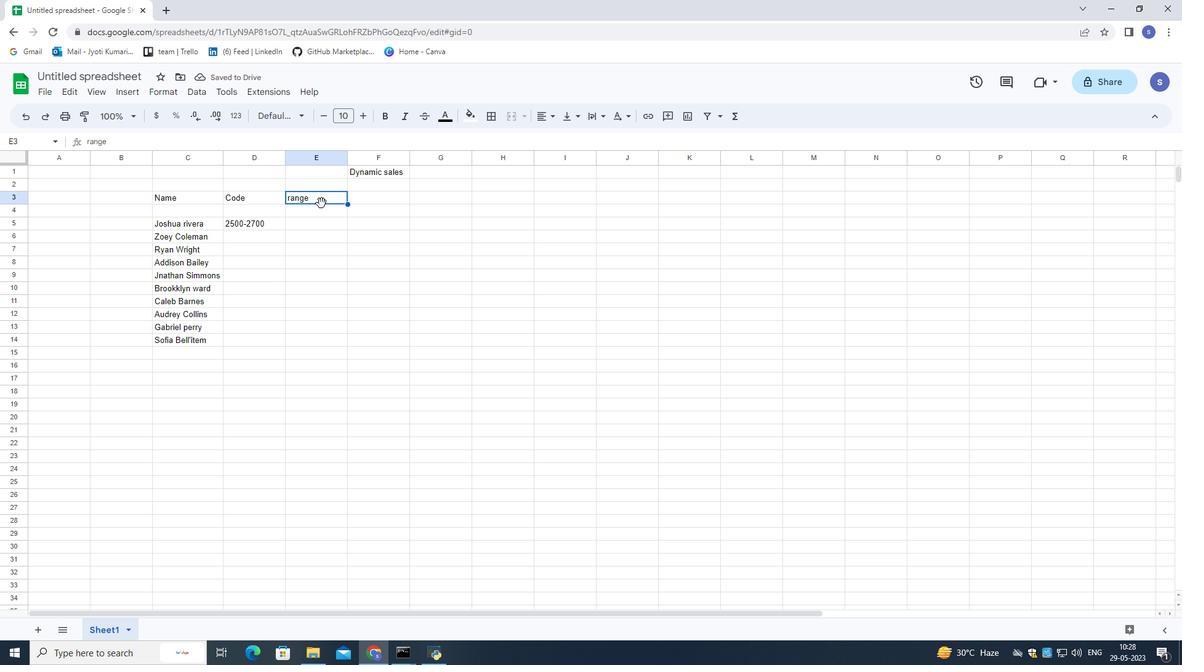 
Action: Mouse pressed left at (318, 198)
Screenshot: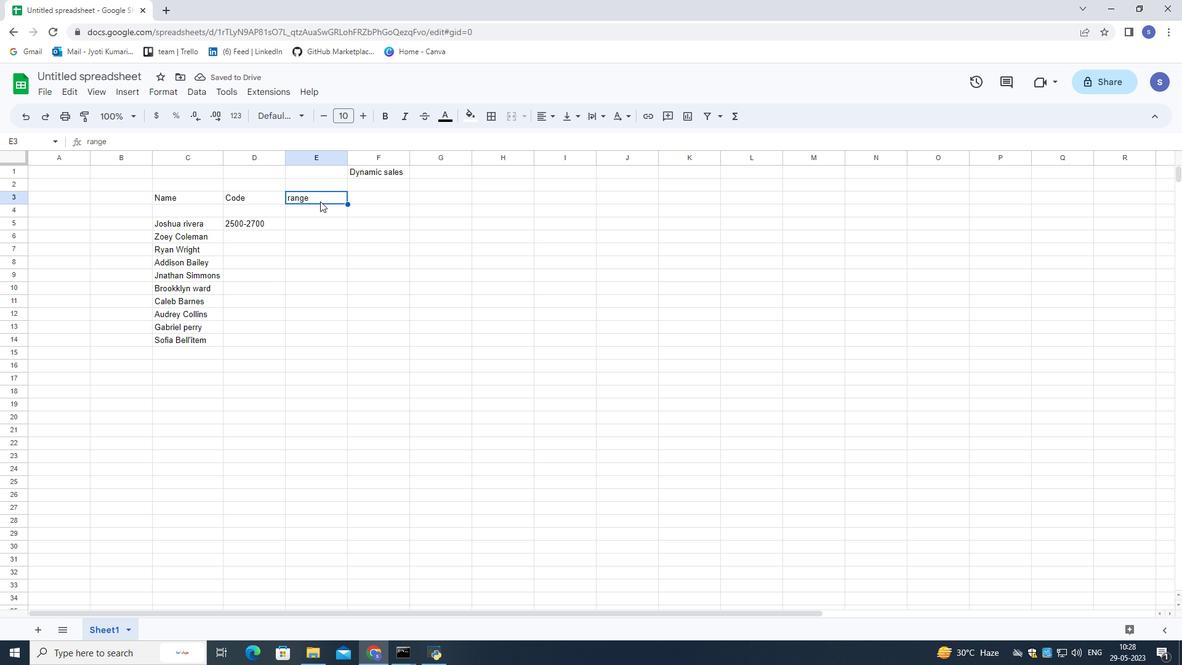 
Action: Mouse pressed left at (318, 198)
Screenshot: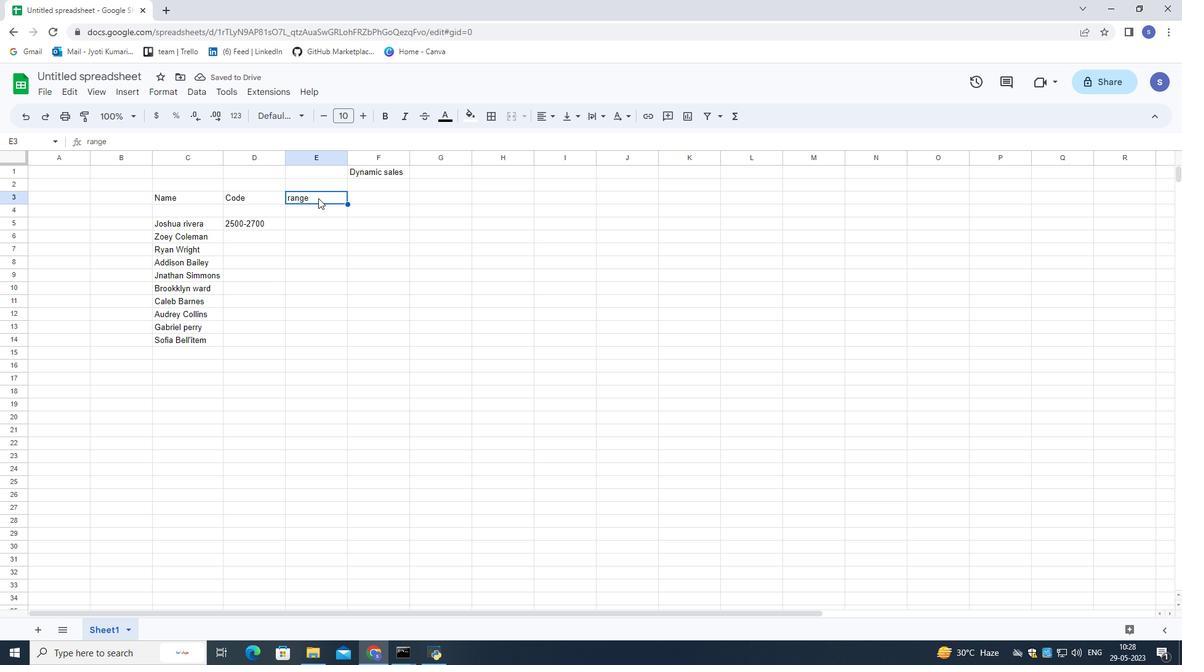 
Action: Mouse pressed left at (318, 198)
Screenshot: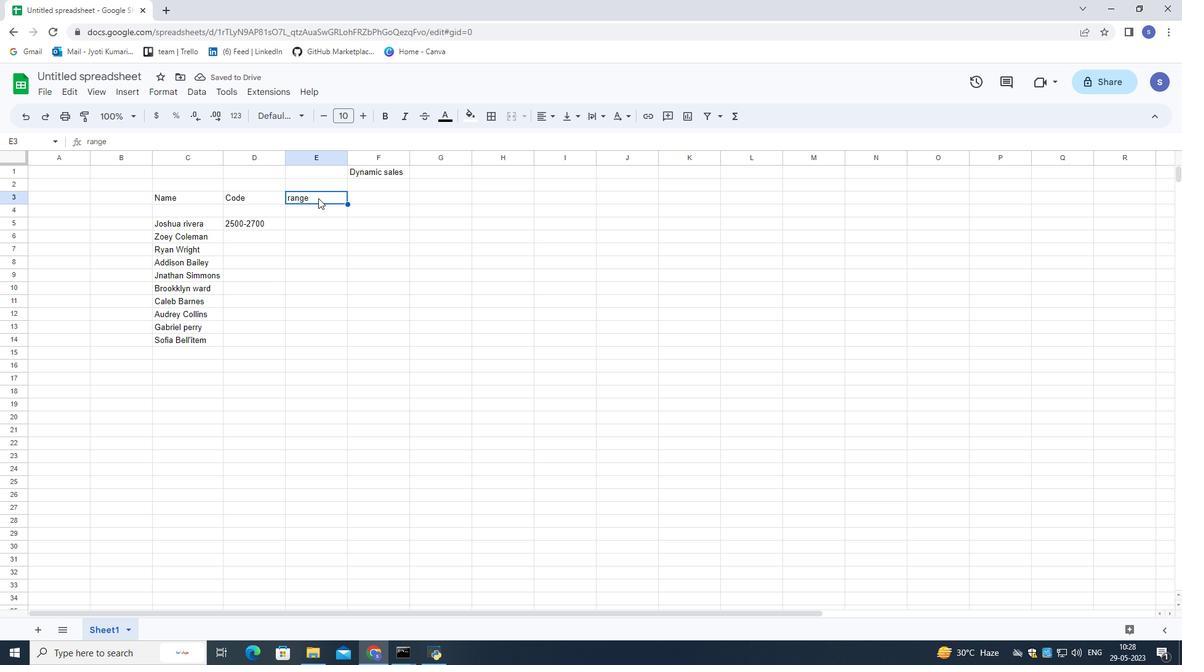 
Action: Key pressed <Key.backspace><Key.shift>Range<Key.down>
Screenshot: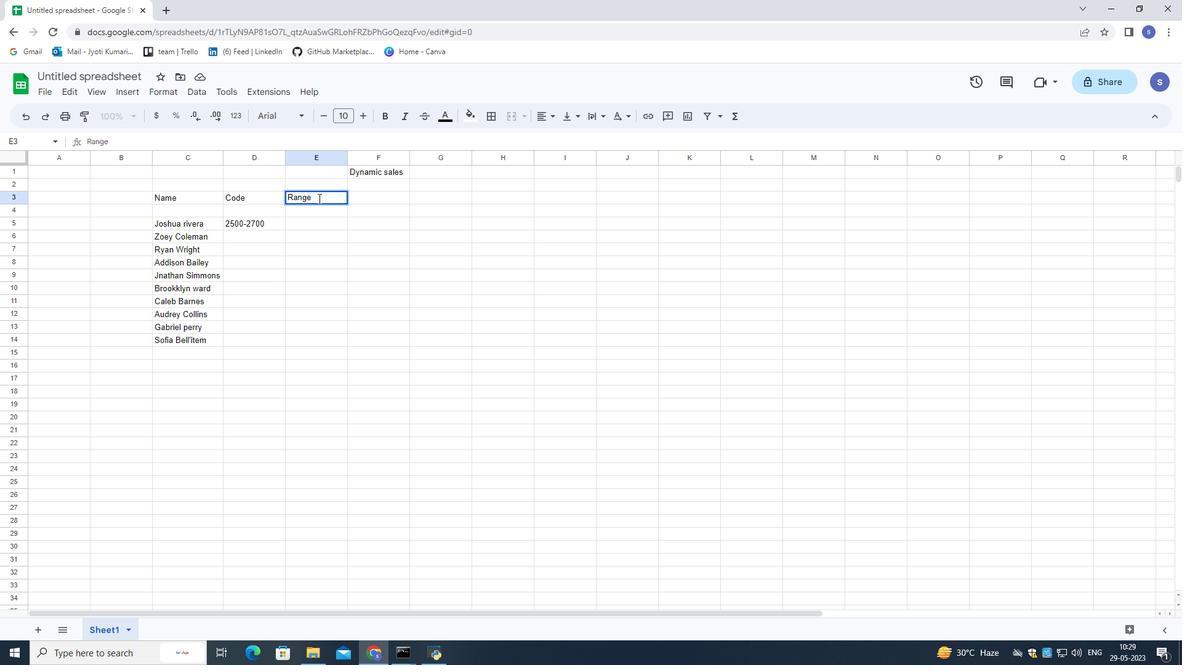 
Action: Mouse moved to (316, 223)
Screenshot: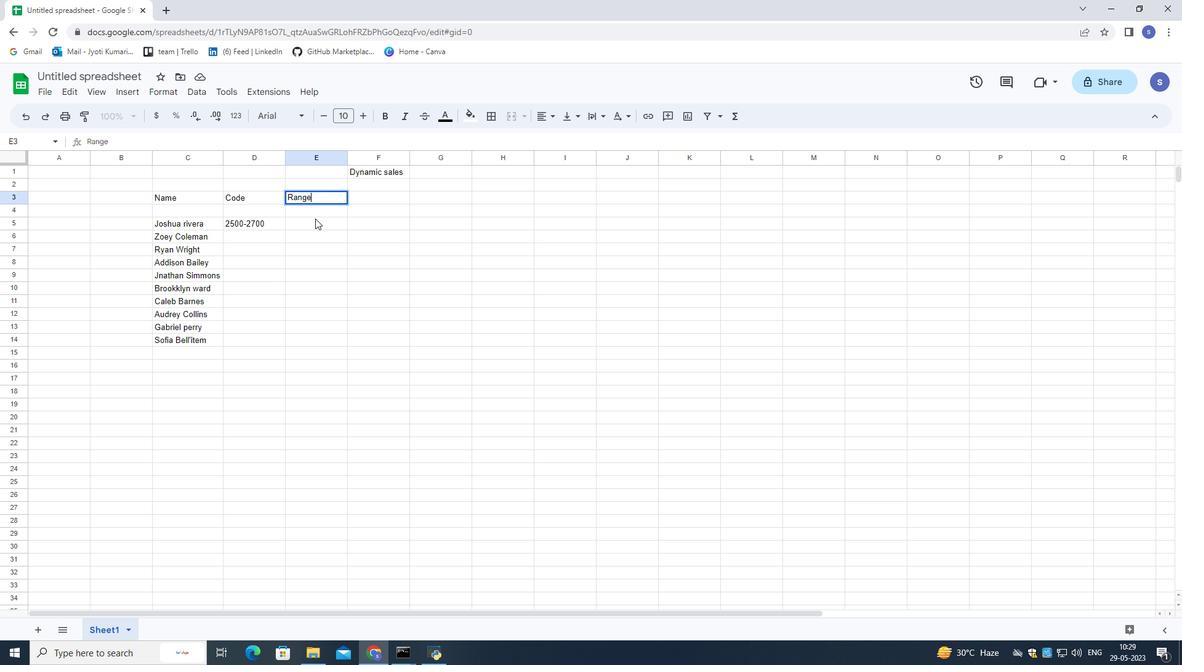
Action: Mouse pressed left at (316, 223)
Screenshot: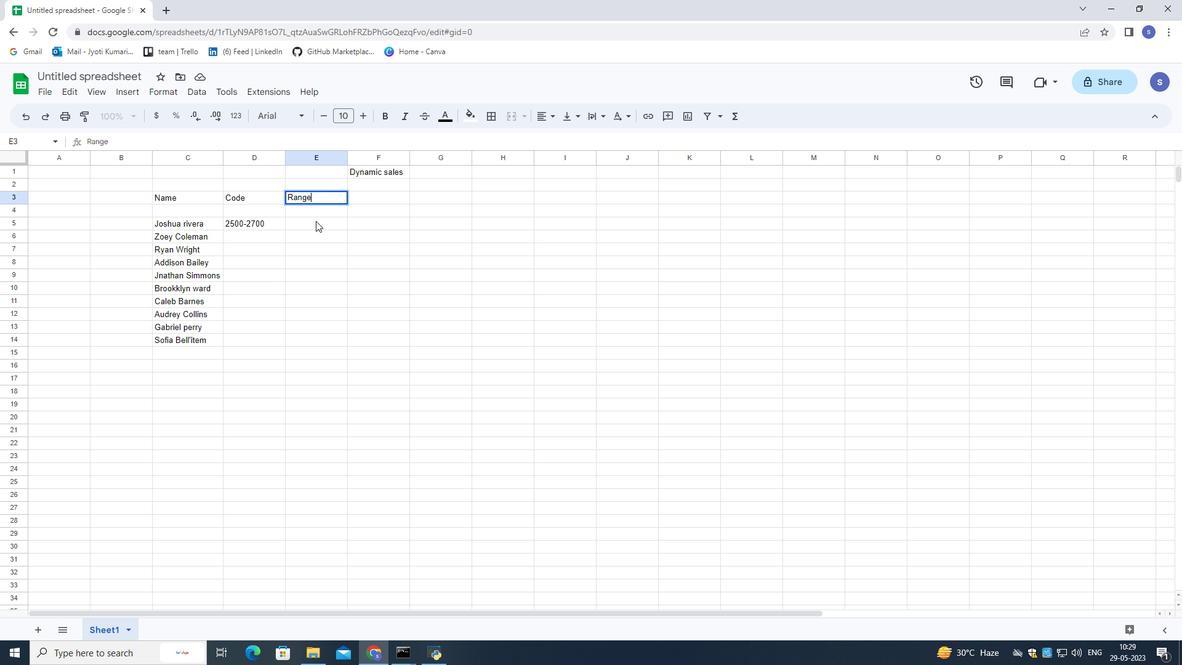 
Action: Mouse moved to (319, 223)
Screenshot: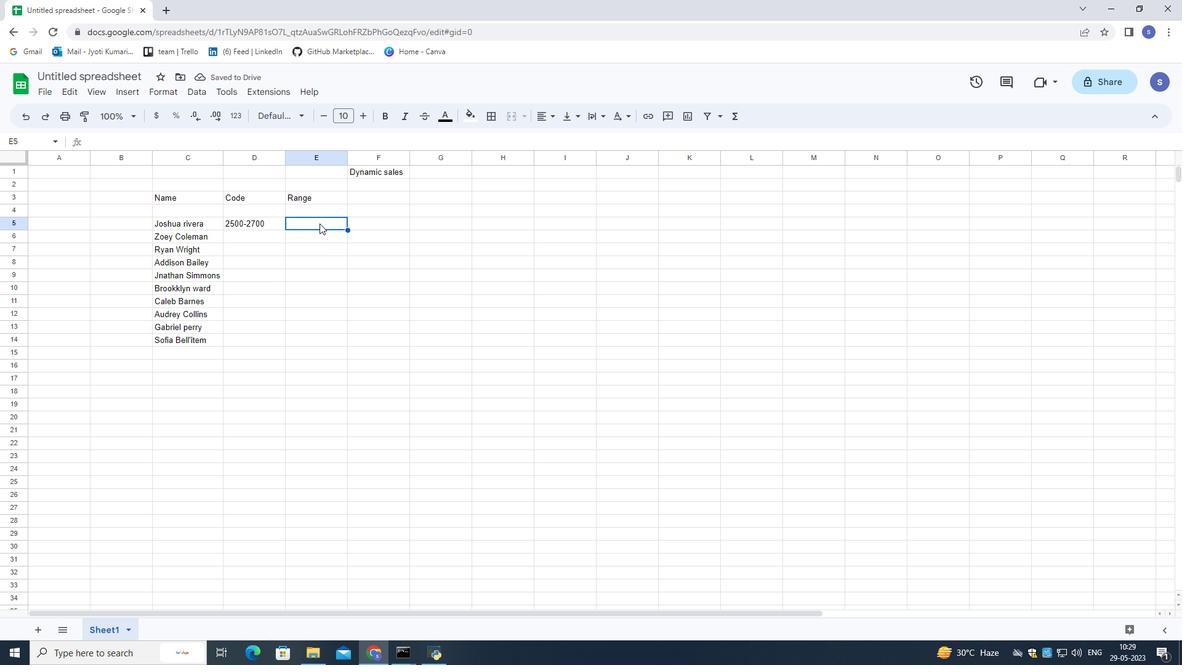 
Action: Key pressed 4000-7000
Screenshot: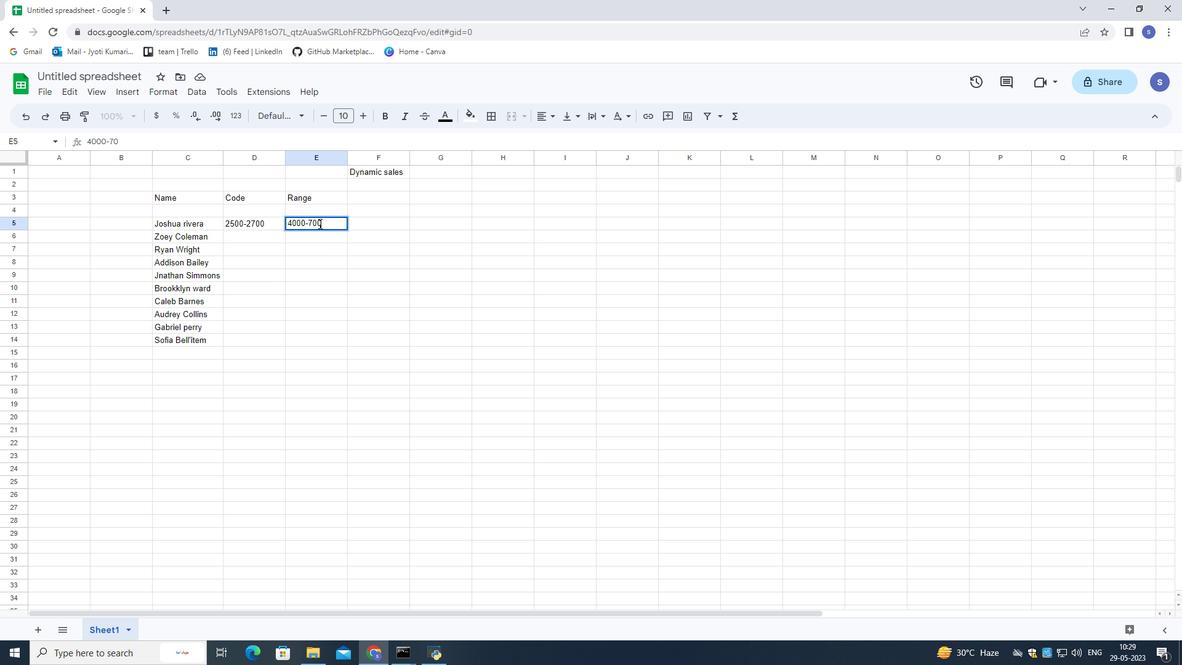 
Action: Mouse moved to (362, 194)
Screenshot: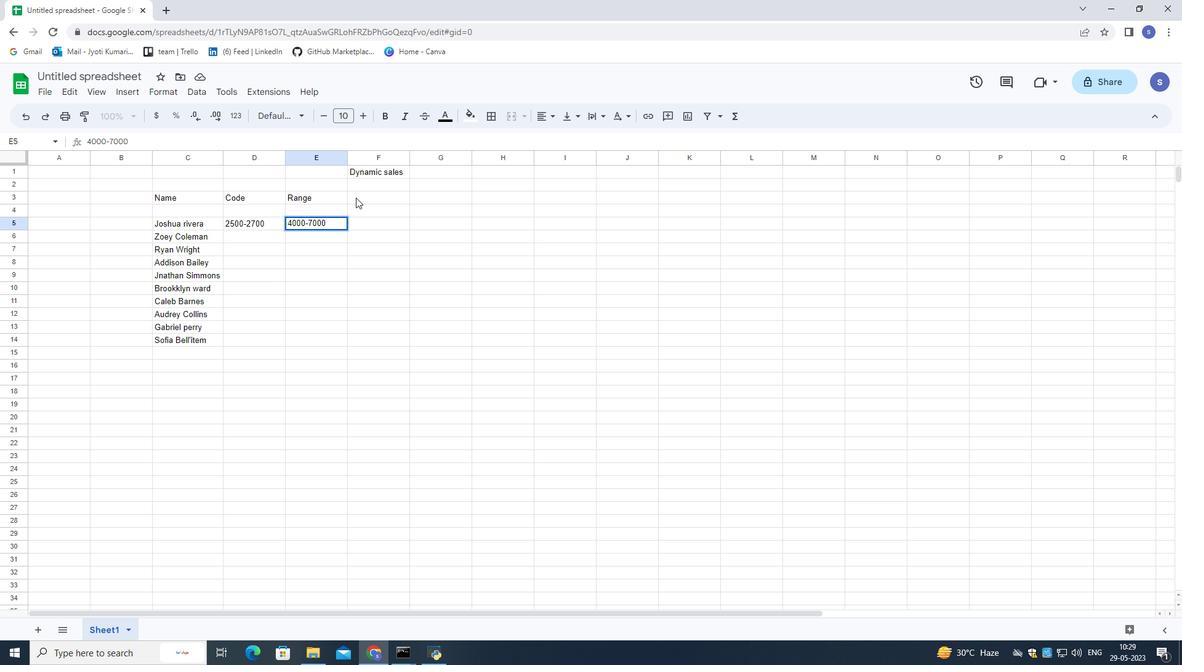 
Action: Mouse pressed left at (362, 194)
Screenshot: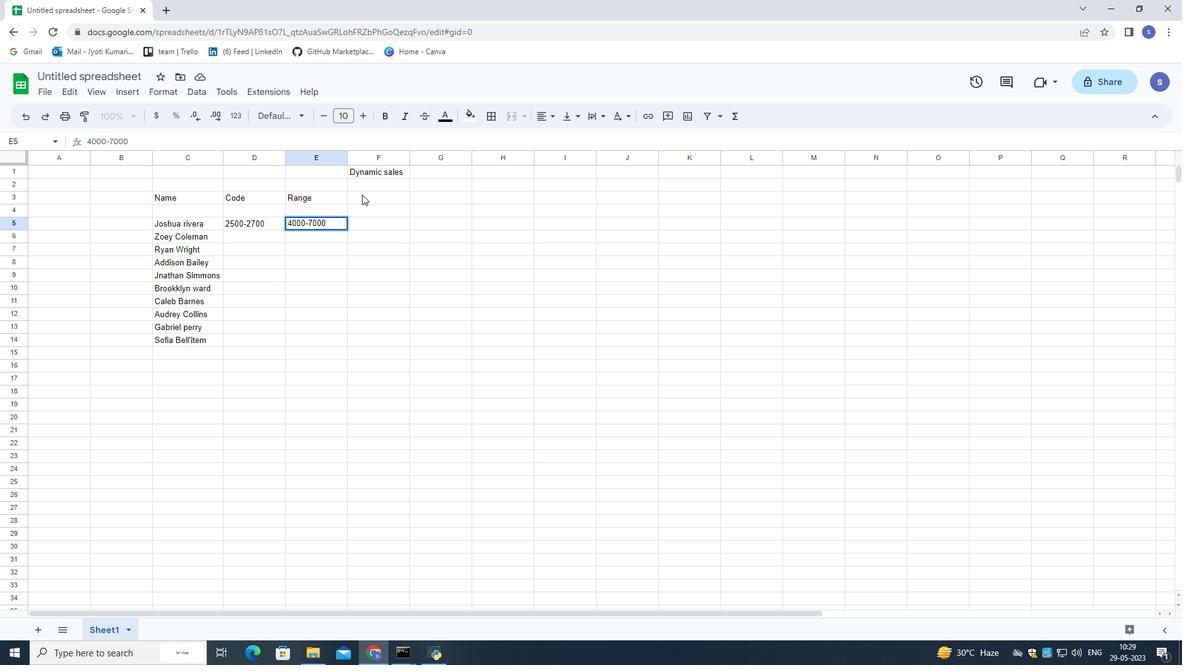 
Action: Key pressed <Key.shift>Product
Screenshot: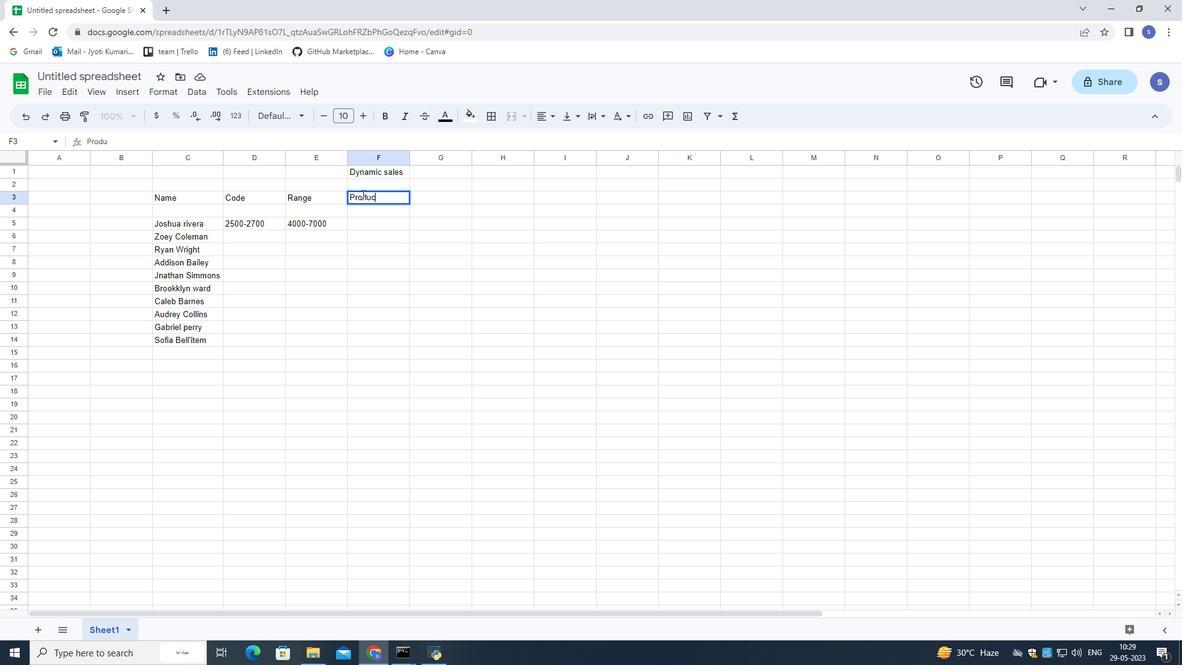 
Action: Mouse moved to (363, 224)
Screenshot: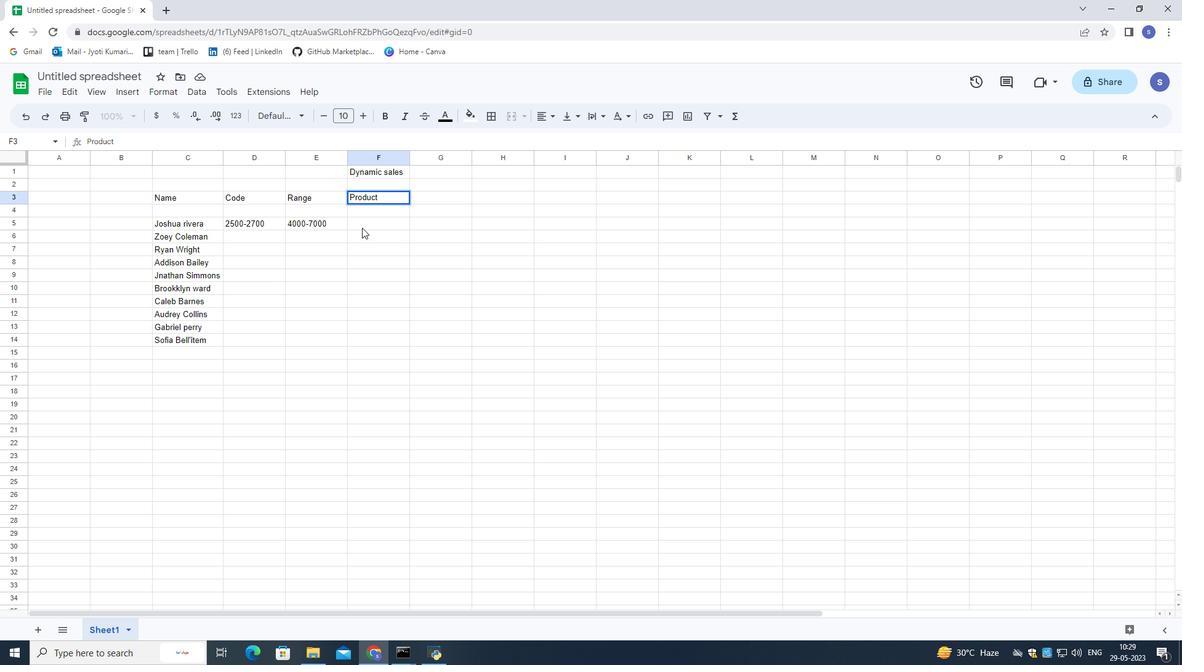 
Action: Mouse pressed left at (363, 224)
Screenshot: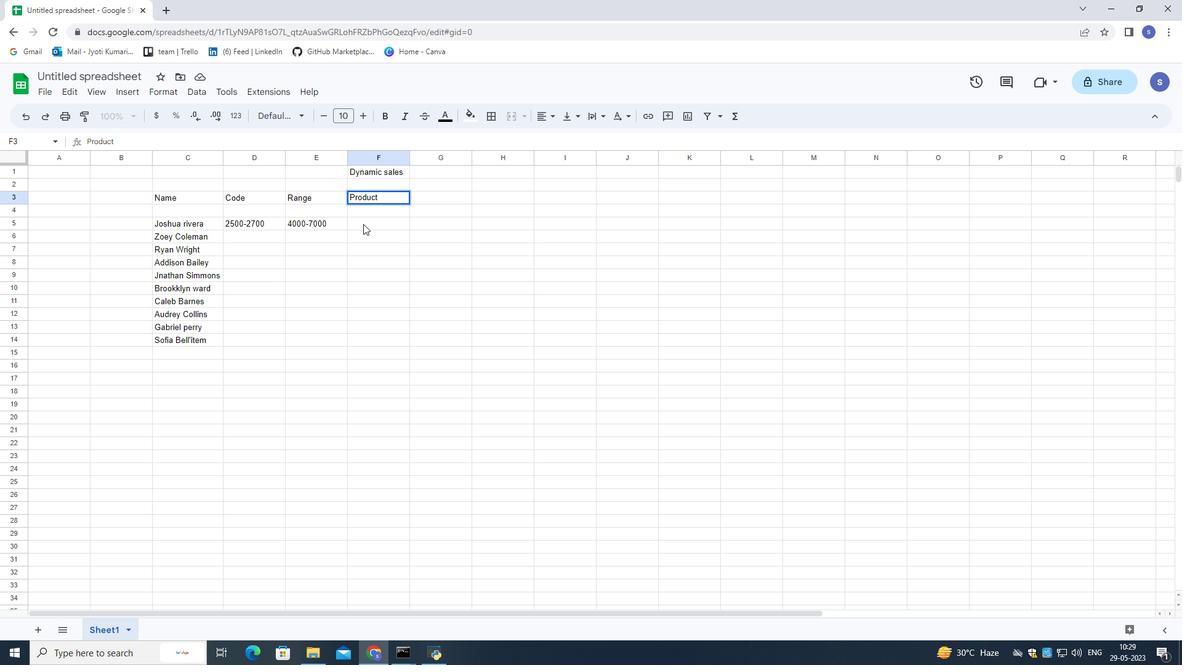 
Action: Mouse moved to (385, 218)
Screenshot: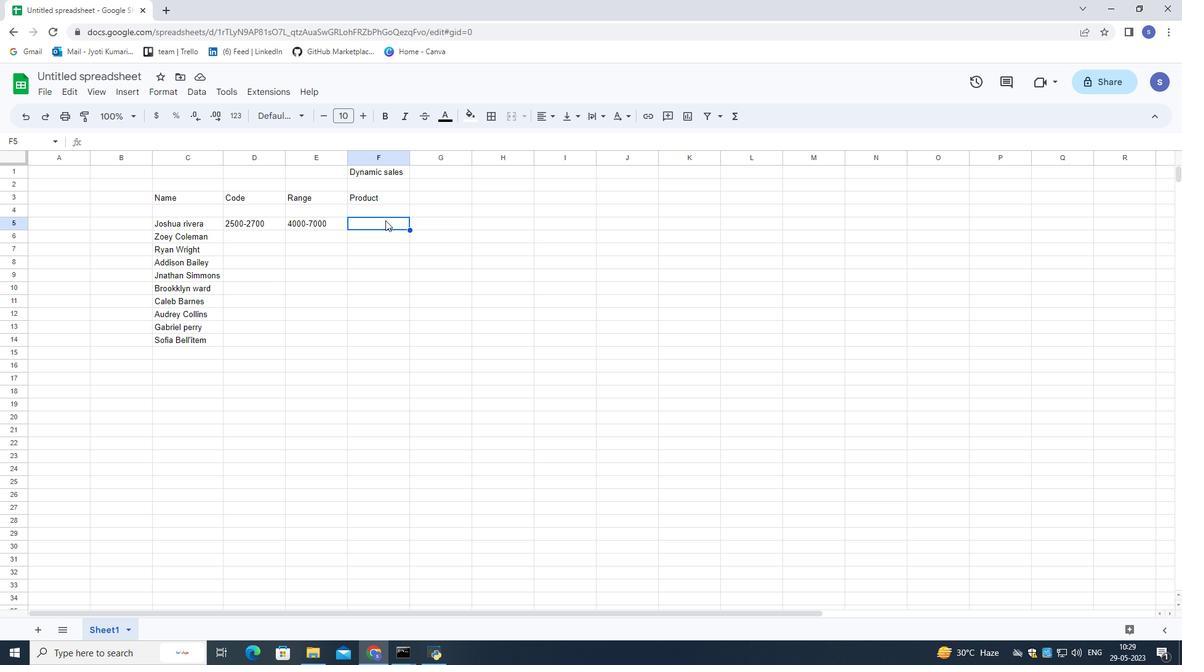 
Action: Key pressed <Key.shift>ASICS<Key.space>shoe<Key.down><Key.shift>Brooks<Key.space><Key.shift>Shoe<Key.down><Key.shift>Clarks<Key.space>
Screenshot: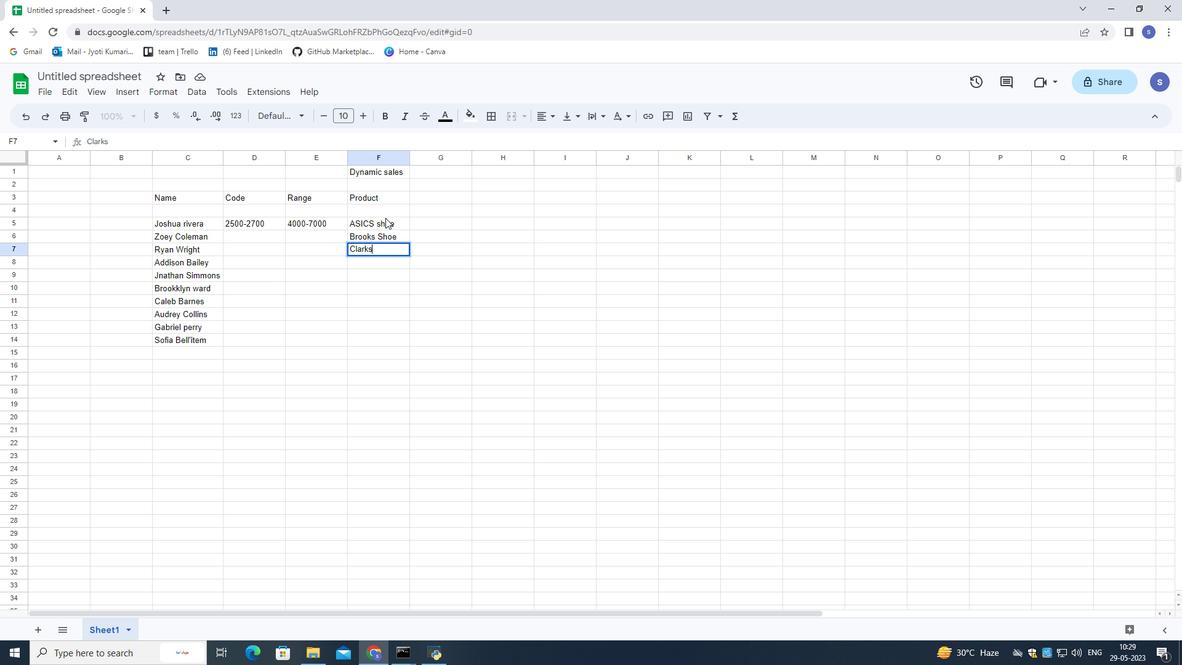 
Action: Mouse moved to (561, 293)
Screenshot: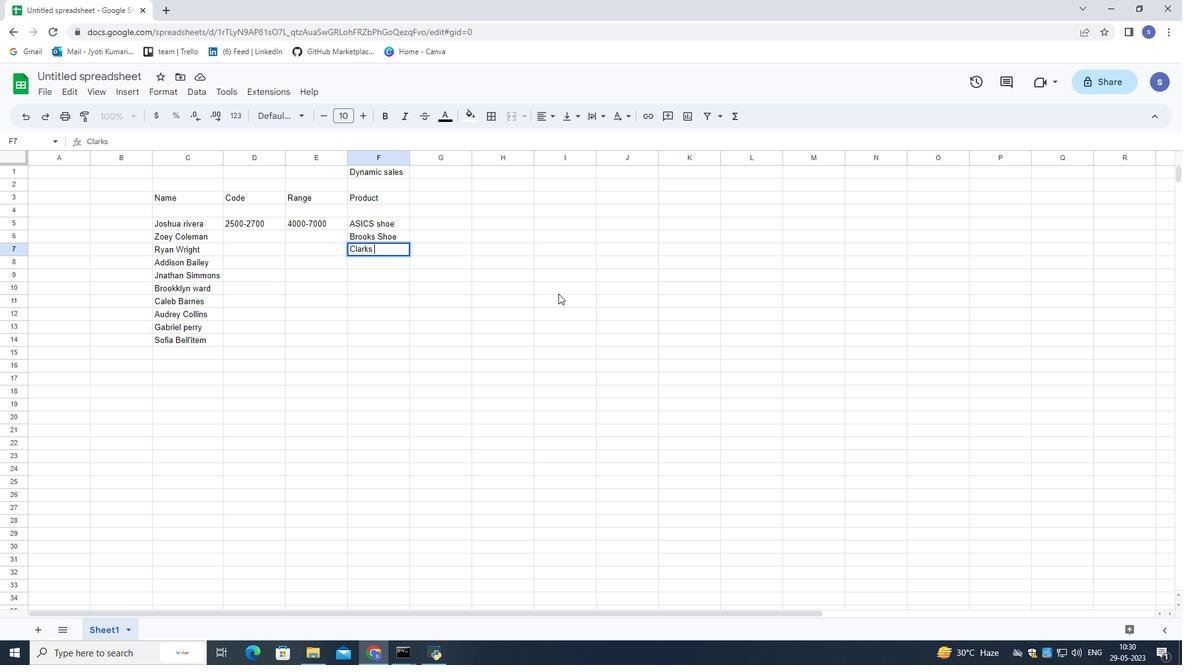 
Action: Key pressed <Key.shift>Shoe<Key.down><Key.shift>Crocs<Key.space>shoe<Key.down><Key.shift><Key.shift><Key.shift><Key.shift><Key.shift><Key.shift><Key.shift><Key.shift><Key.shift><Key.shift><Key.shift><Key.shift><Key.shift><Key.shift><Key.shift><Key.shift><Key.shift><Key.shift><Key.shift><Key.shift><Key.shift><Key.shift><Key.shift><Key.shift><Key.shift><Key.shift><Key.shift><Key.shift><Key.shift><Key.shift><Key.shift><Key.shift><Key.shift>Dr.<Key.space><Key.shift>martens<Key.space><Key.shift><Key.shift><Key.shift><Key.shift><Key.shift><Key.shift><Key.shift><Key.shift><Key.shift><Key.shift><Key.shift><Key.shift><Key.shift><Key.shift><Key.shift><Key.shift><Key.shift>shoe<Key.down><Key.shift>Brooks<Key.space><Key.shift><Key.shift>she<Key.backspace>oe<Key.down><Key.shift>K-swiss<Key.space><Key.shift>shoe
Screenshot: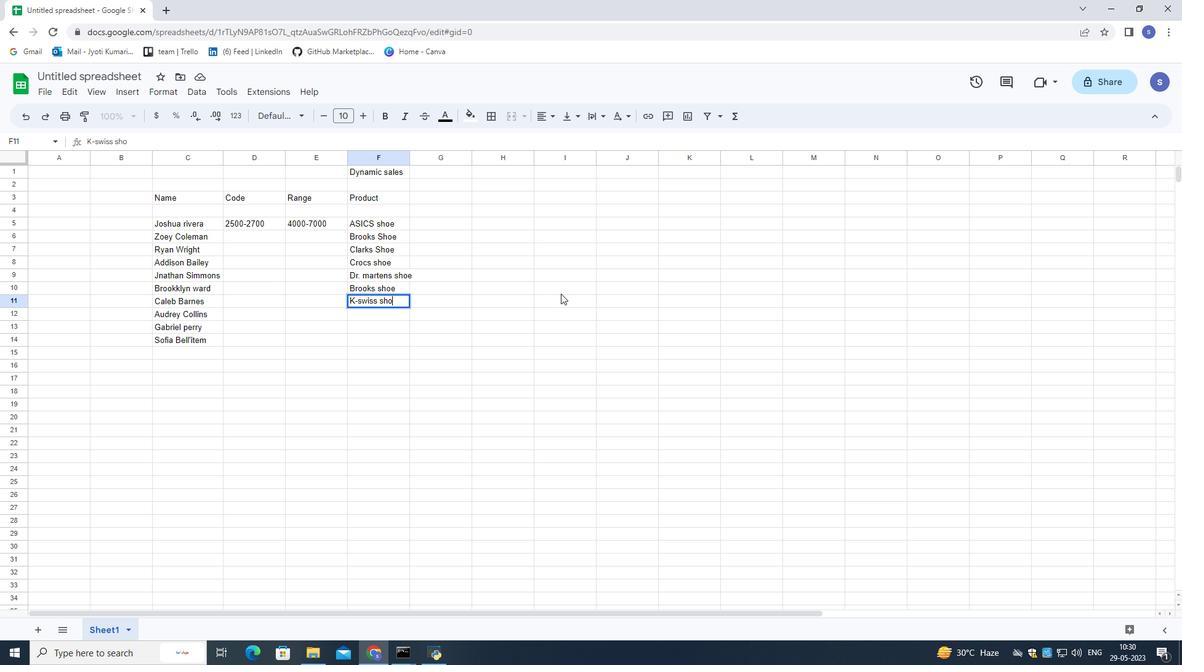 
Action: Mouse moved to (441, 196)
Screenshot: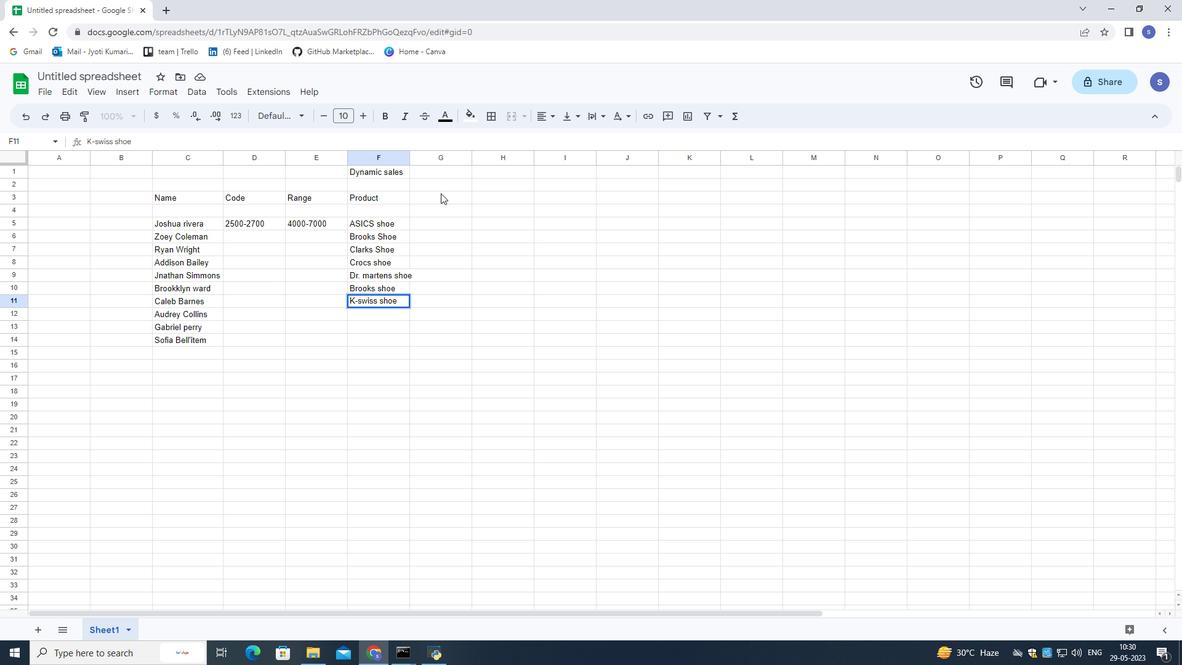 
Action: Mouse pressed left at (441, 196)
Screenshot: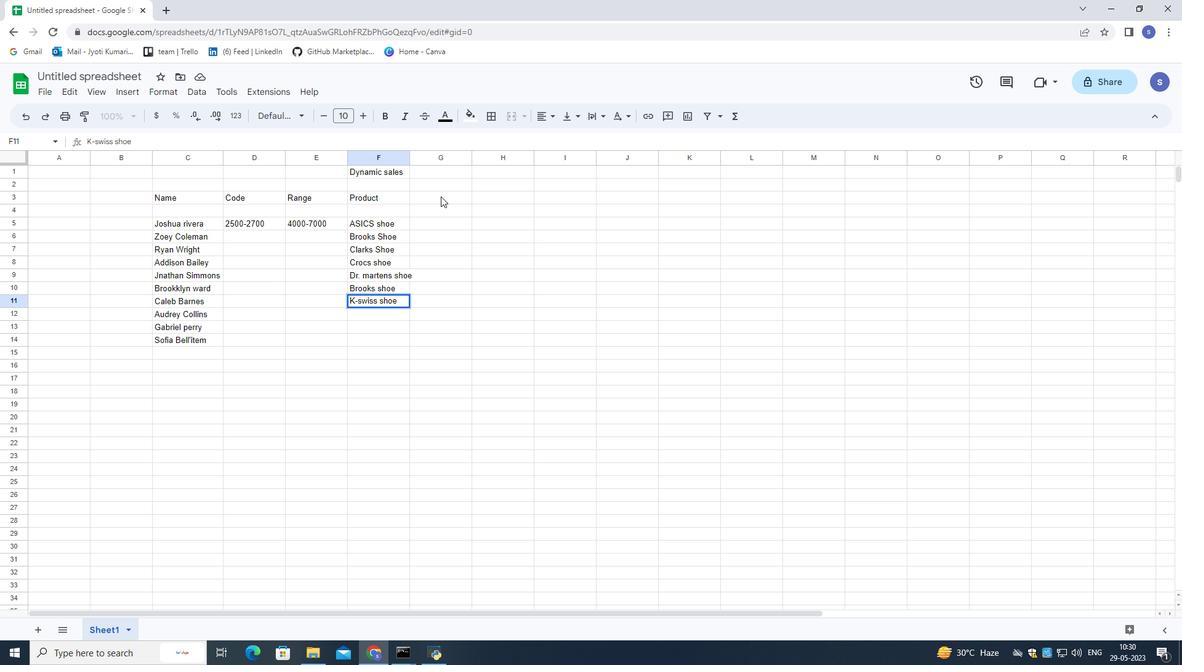 
Action: Mouse moved to (443, 200)
Screenshot: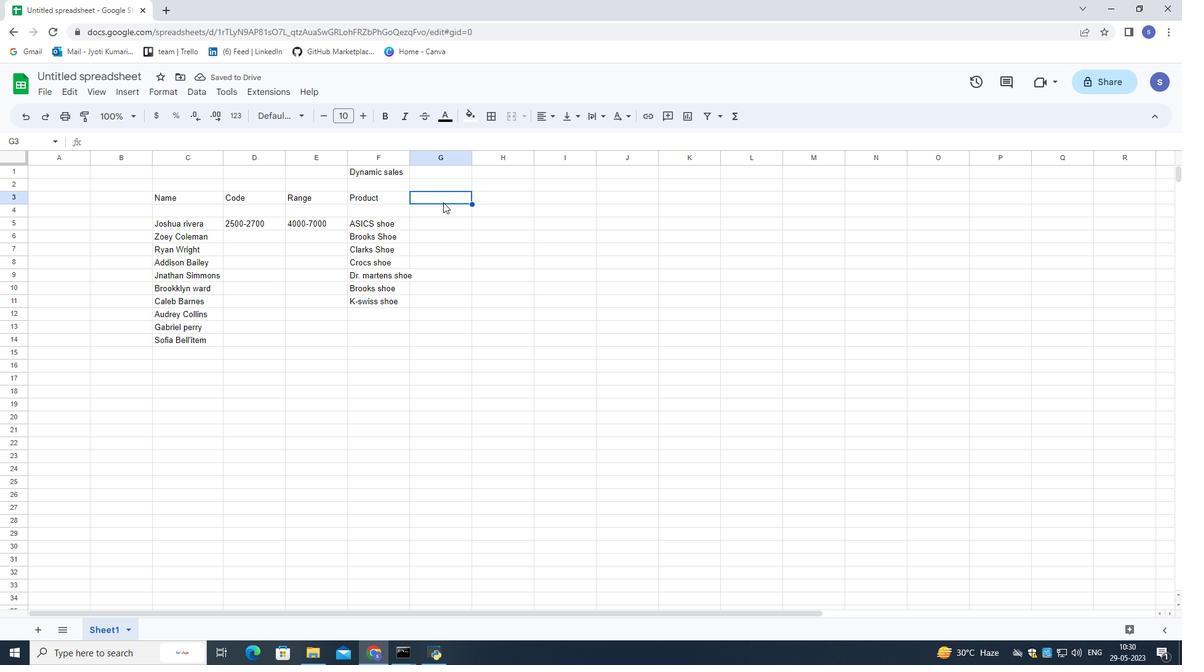 
Action: Key pressed <Key.shift>Quantity<Key.down><Key.down>
Screenshot: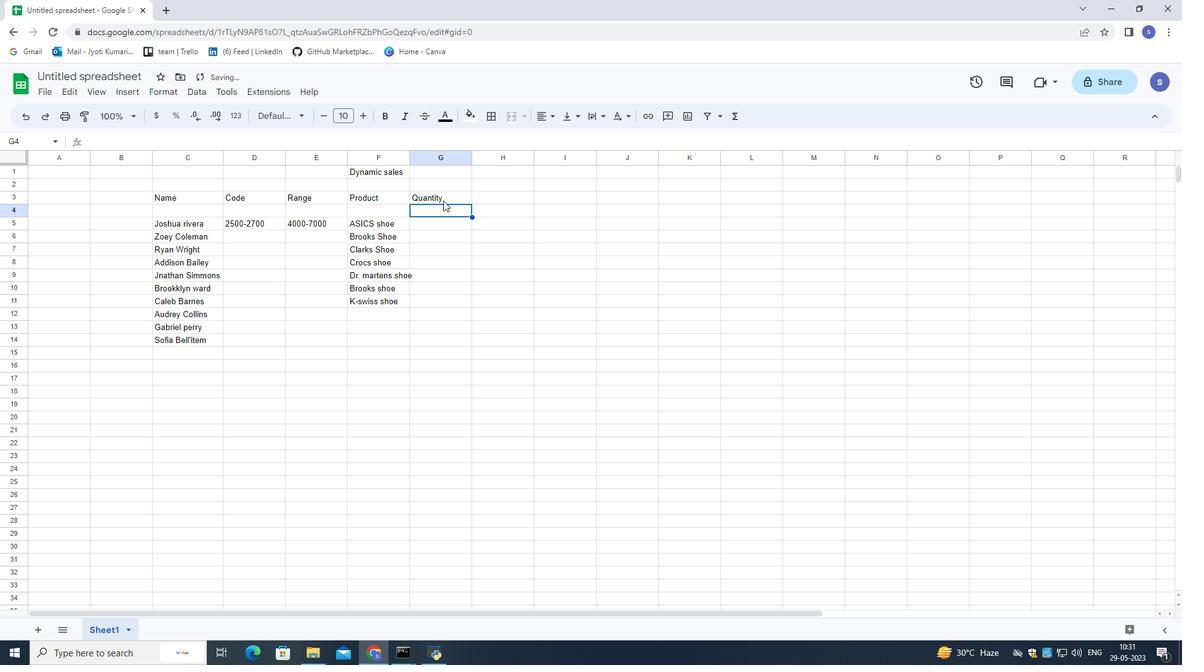 
Action: Mouse moved to (480, 250)
Screenshot: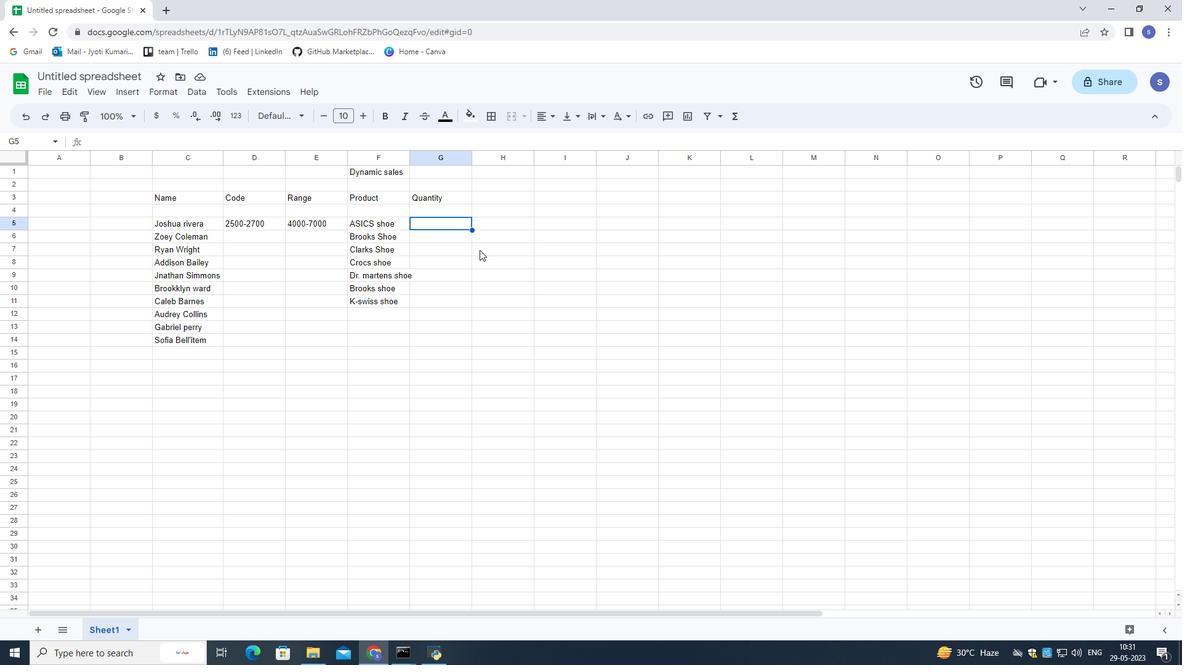 
Action: Key pressed 5<Key.down>6<Key.down>7<Key.down>8<Key.down>9<Key.down>10<Key.down>
Screenshot: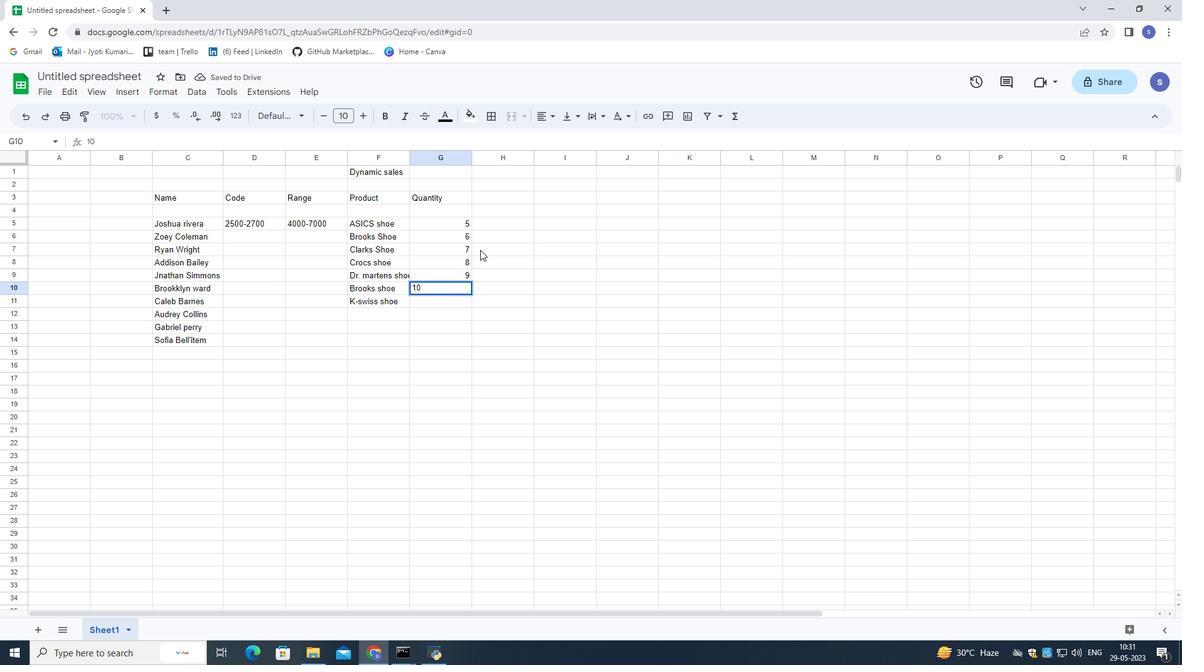 
Action: Mouse moved to (502, 198)
Screenshot: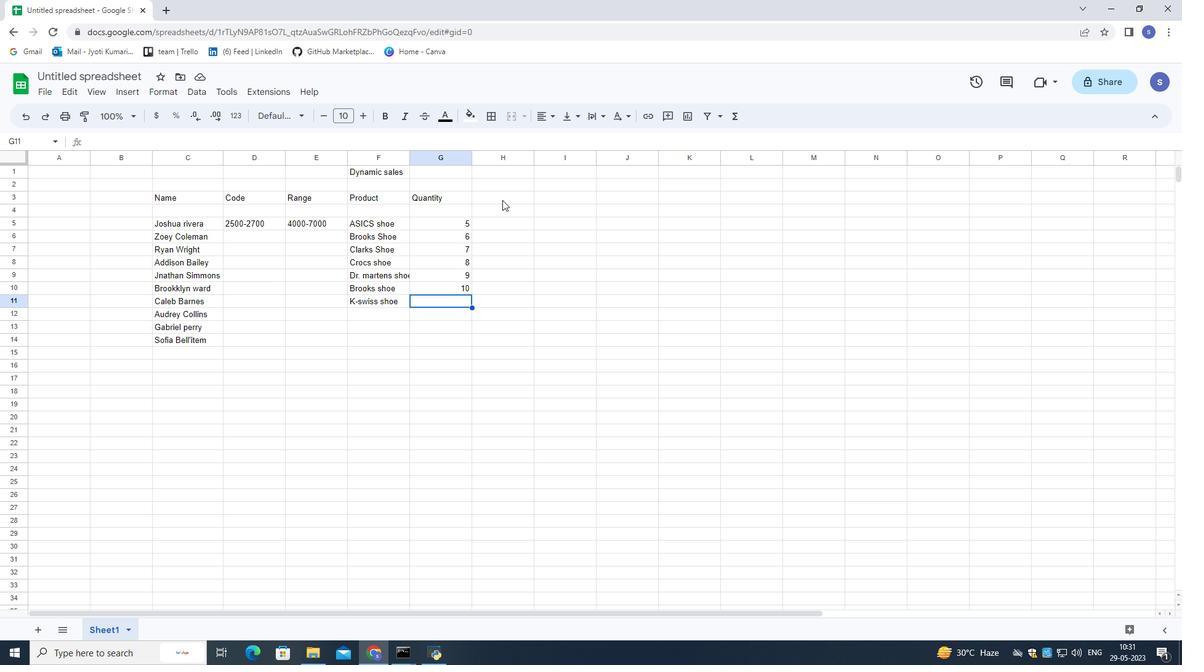 
Action: Mouse pressed left at (502, 198)
Screenshot: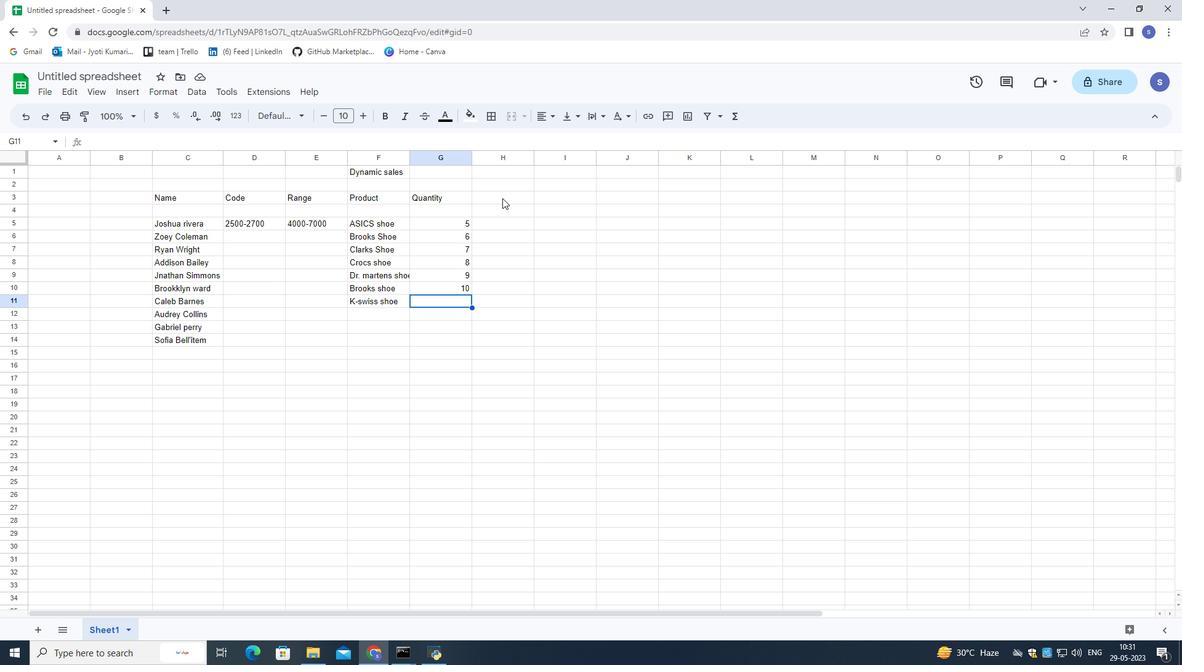 
Action: Key pressed <Key.shift>Tax<Key.space>12<Key.shift>%<Key.backspace><Key.backspace><Key.backspace><Key.down><Key.shift>!2<Key.space><Key.shift>%<Key.backspace><Key.backspace><Key.backspace><Key.backspace><Key.down><Key.shift><Key.shift>!2<Key.shift><Key.shift><Key.shift><Key.shift>%
Screenshot: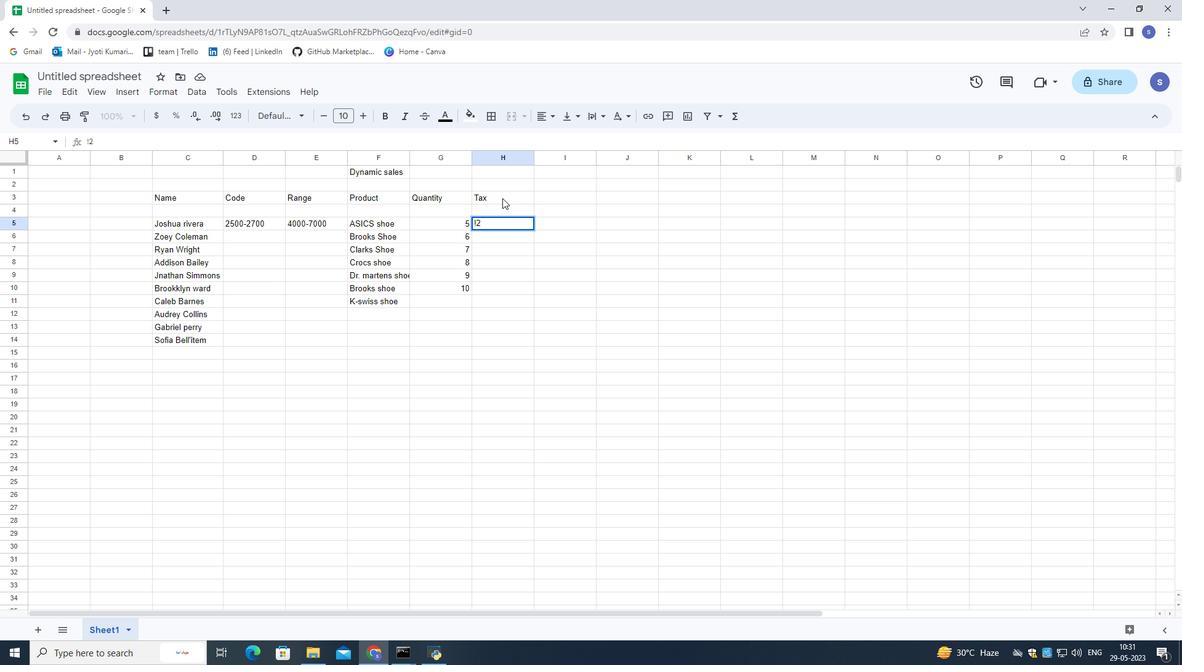 
Action: Mouse moved to (496, 226)
Screenshot: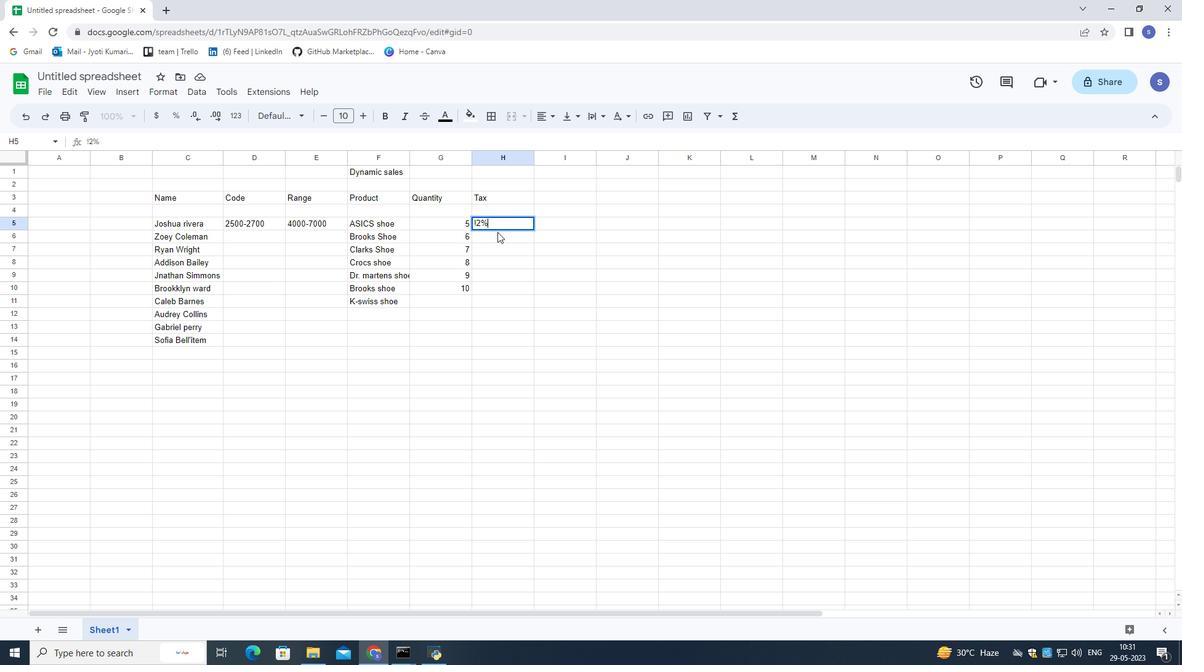 
Action: Key pressed <Key.left><Key.left><Key.left>
Screenshot: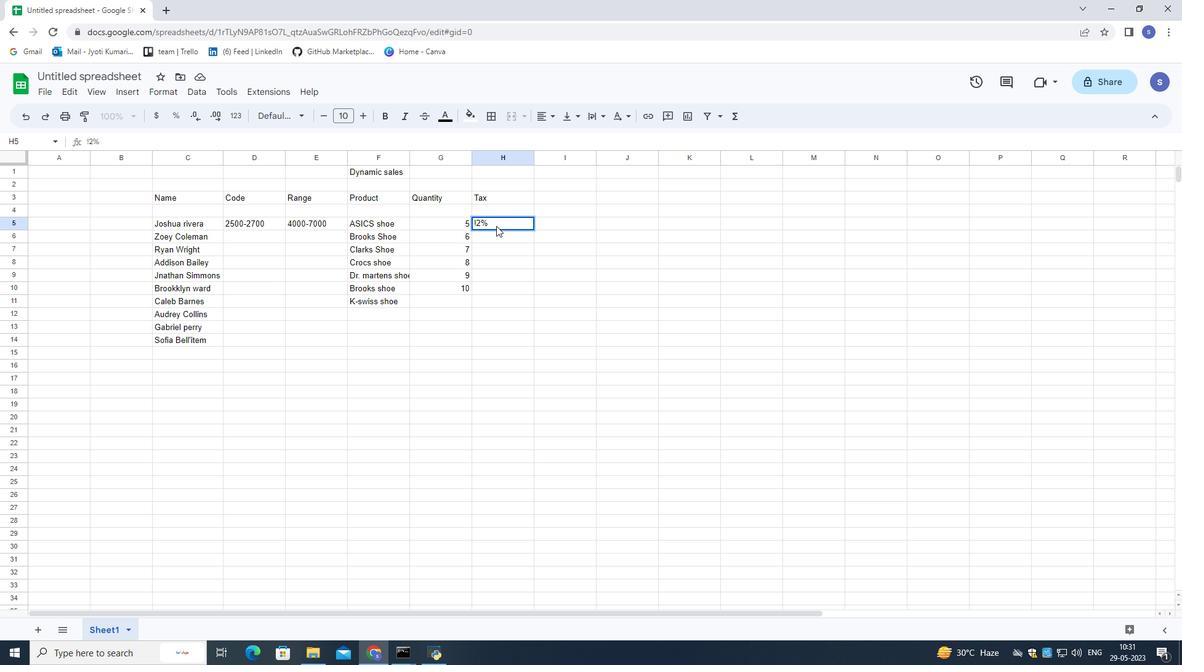 
Action: Mouse pressed left at (496, 226)
Screenshot: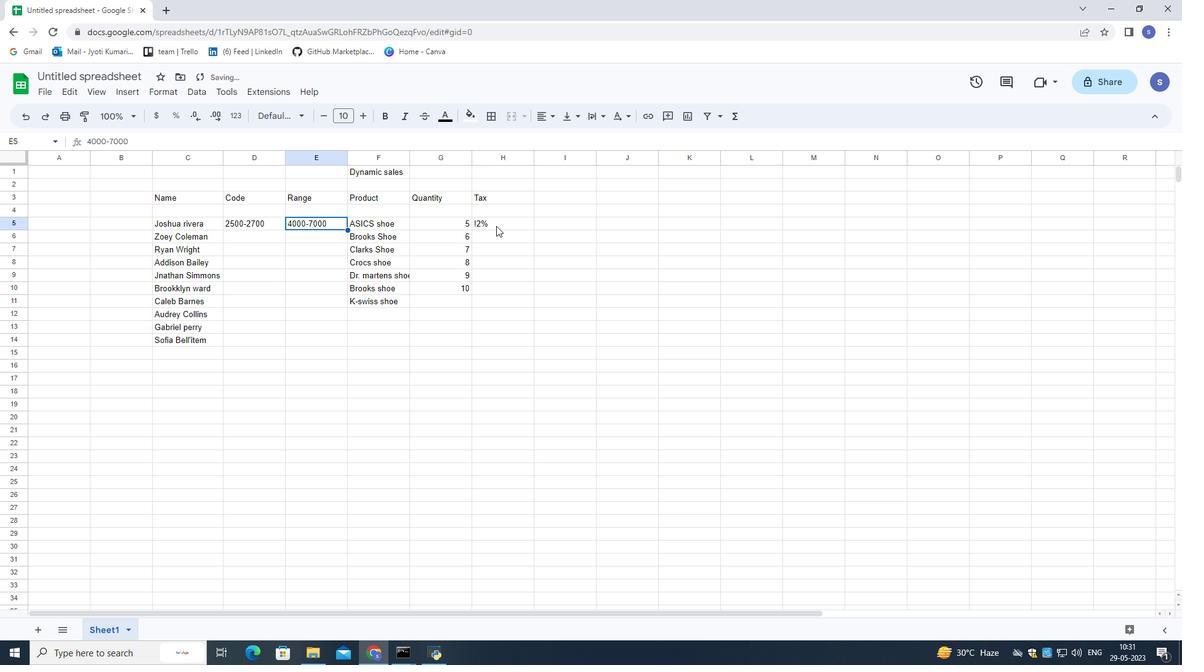 
Action: Mouse pressed left at (496, 226)
Screenshot: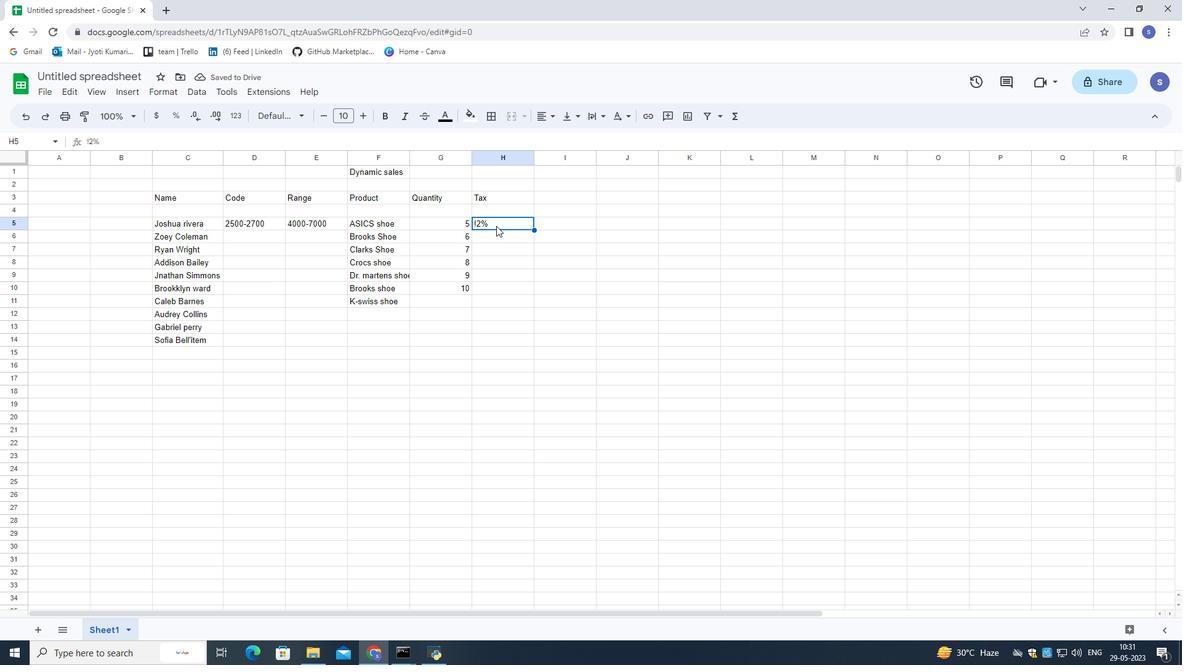 
Action: Mouse pressed left at (496, 226)
Screenshot: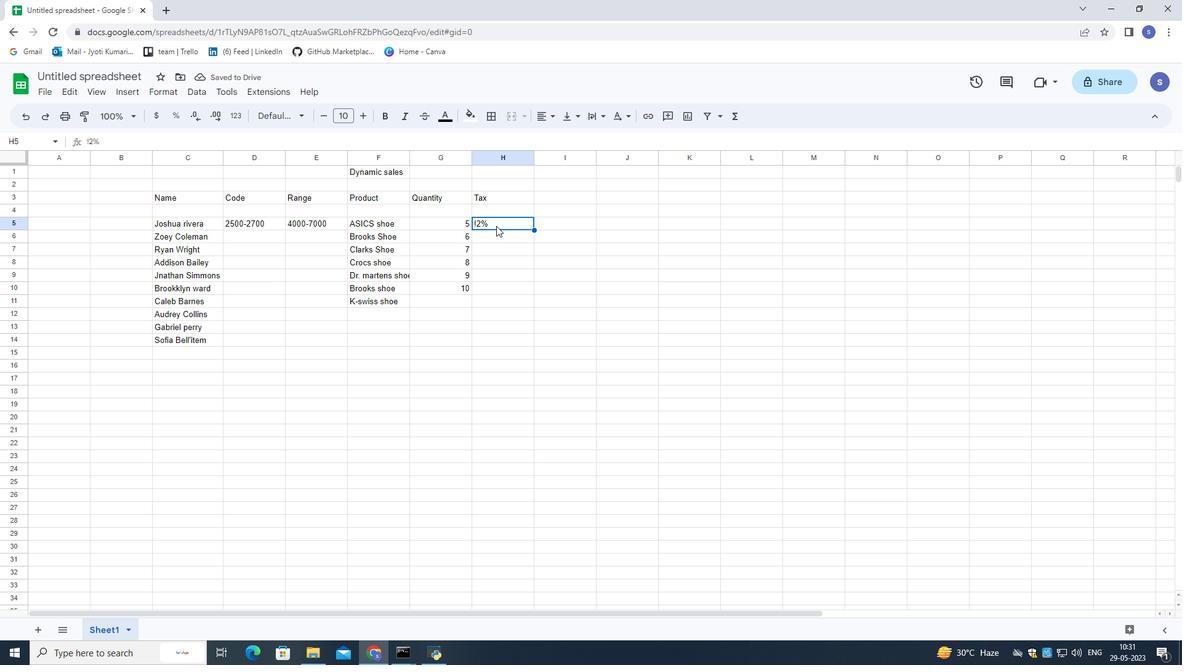 
Action: Key pressed <Key.left><Key.left><Key.right><Key.backspace><Key.backspace>12<Key.space>
Screenshot: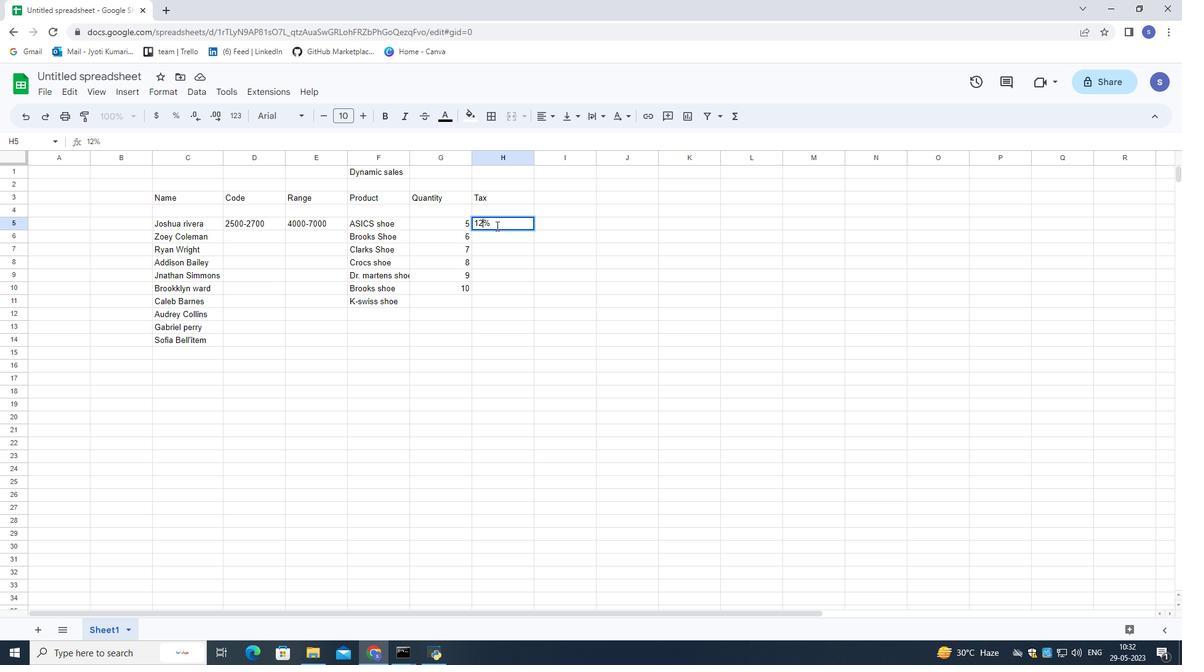 
Action: Mouse moved to (111, 73)
Screenshot: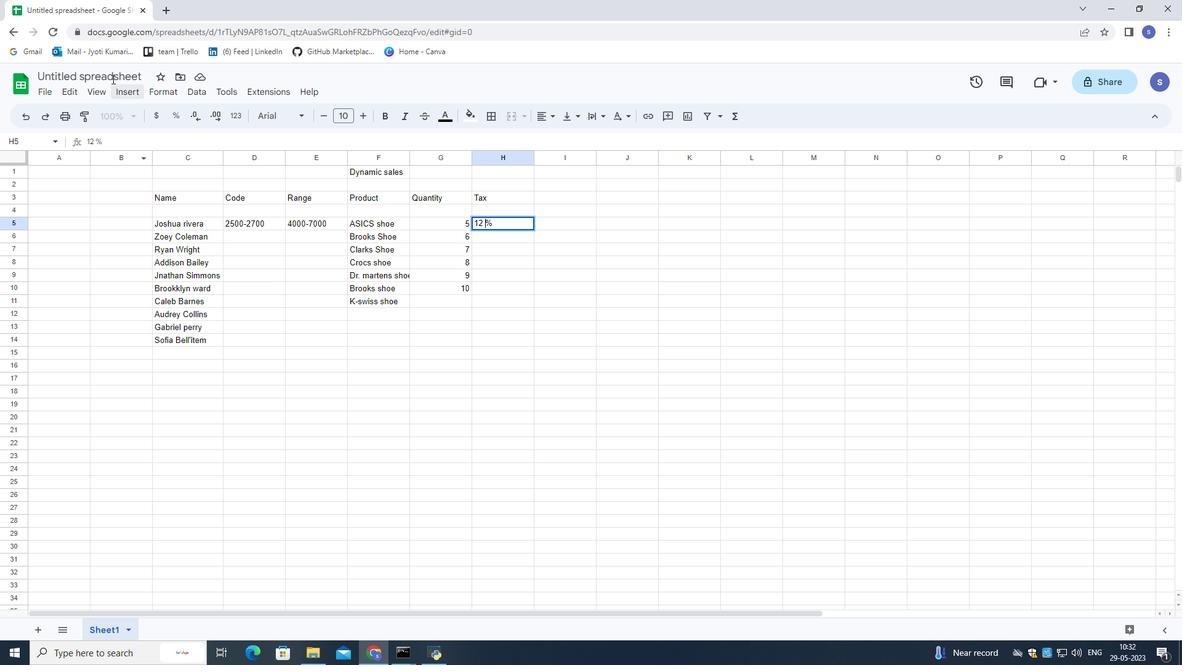 
Action: Mouse pressed left at (111, 73)
Screenshot: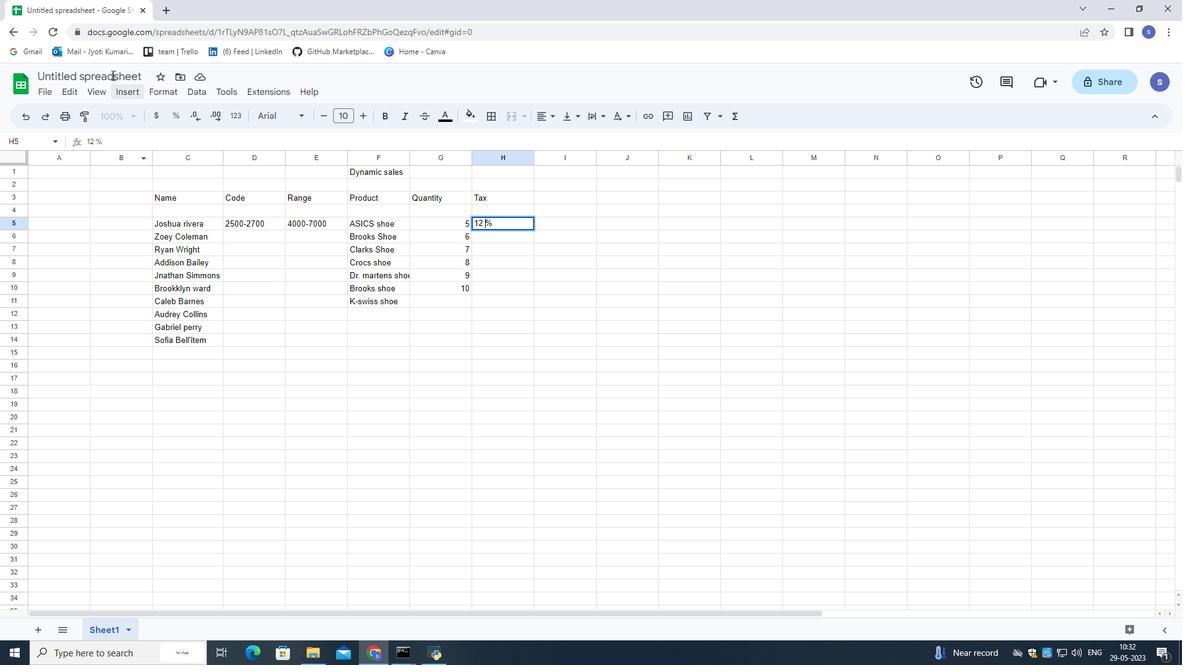 
Action: Mouse pressed left at (111, 73)
Screenshot: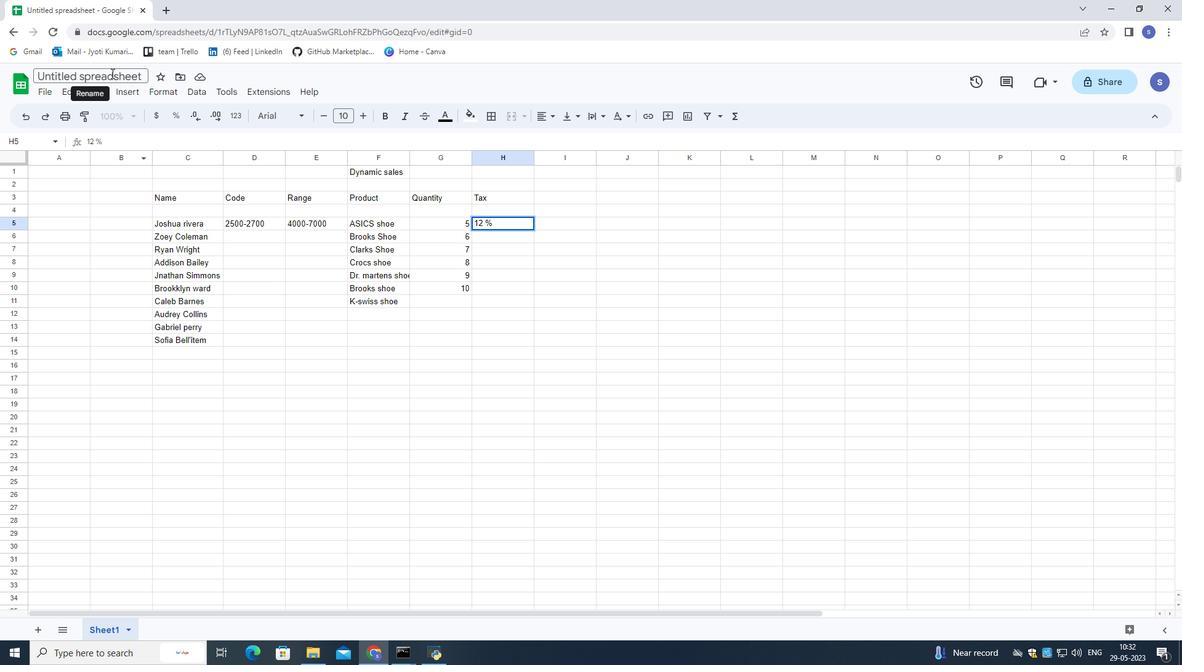 
Action: Key pressed <Key.shift>Dynamic<Key.space><Key.shift>sales<Key.space><Key.shift><Key.shift><Key.shift><Key.shift><Key.shift><Key.shift><Key.shift><Key.shift><Key.shift><Key.shift><Key.shift><Key.shift><Key.shift><Key.shift><Key.shift><Key.shift><Key.shift><Key.shift><Key.shift><Key.shift><Key.shift><Key.shift><Key.shift><Key.shift><Key.shift><Key.shift><Key.shift><Key.shift><Key.shift><Key.shift><Key.shift><Key.shift><Key.shift><Key.shift><Key.shift><Key.shift><Key.shift><Key.shift><Key.shift><Key.shift><Key.shift><Key.shift><Key.shift><Key.shift><Key.shift><Key.shift><Key.shift><Key.shift><Key.shift><Key.shift><Key.shift><Key.shift><Key.shift>Templetes<Key.space><Key.shift>Book<Key.enter>
Screenshot: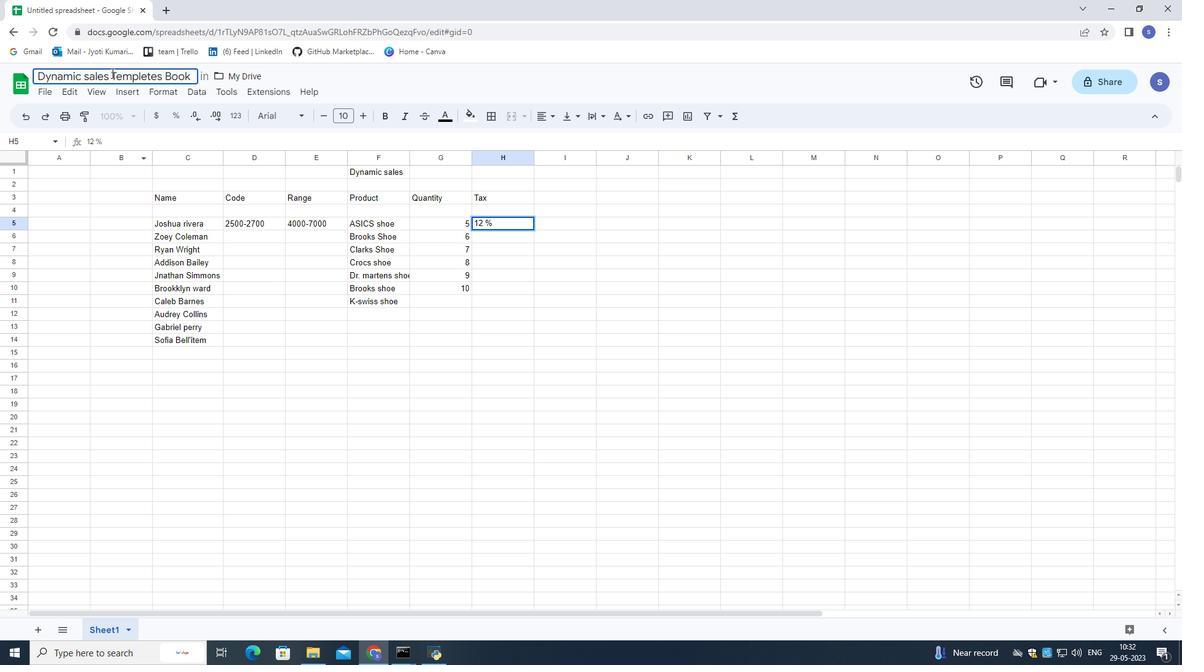 
Action: Mouse moved to (306, 386)
Screenshot: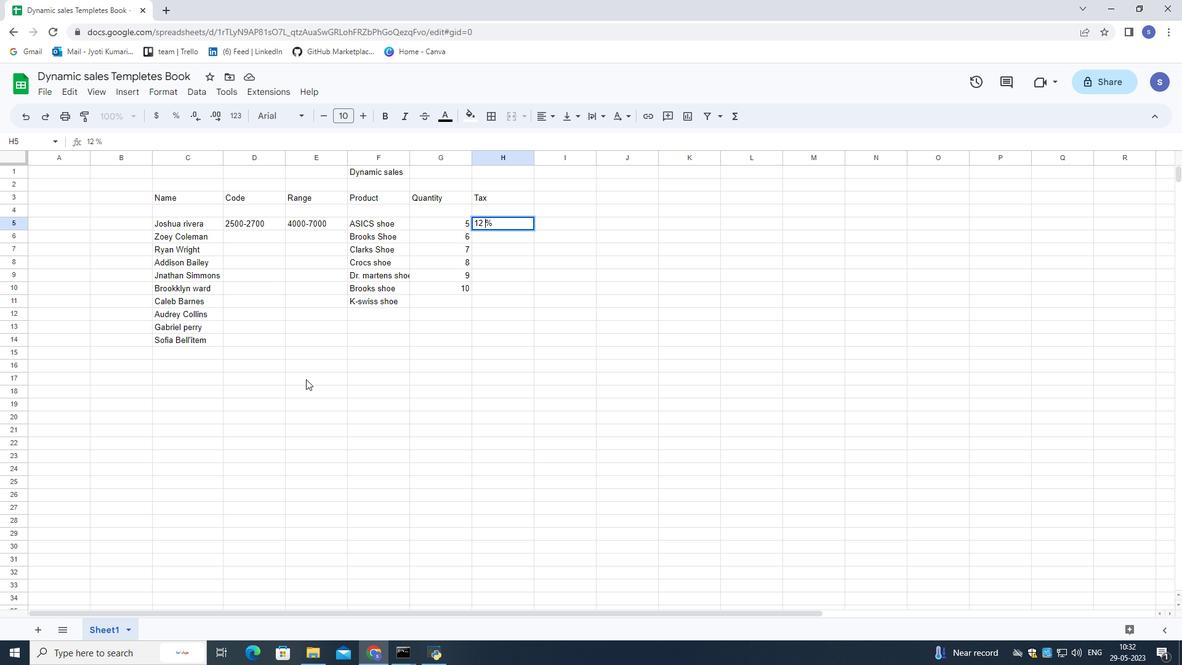 
Action: Key pressed ctrl+S
Screenshot: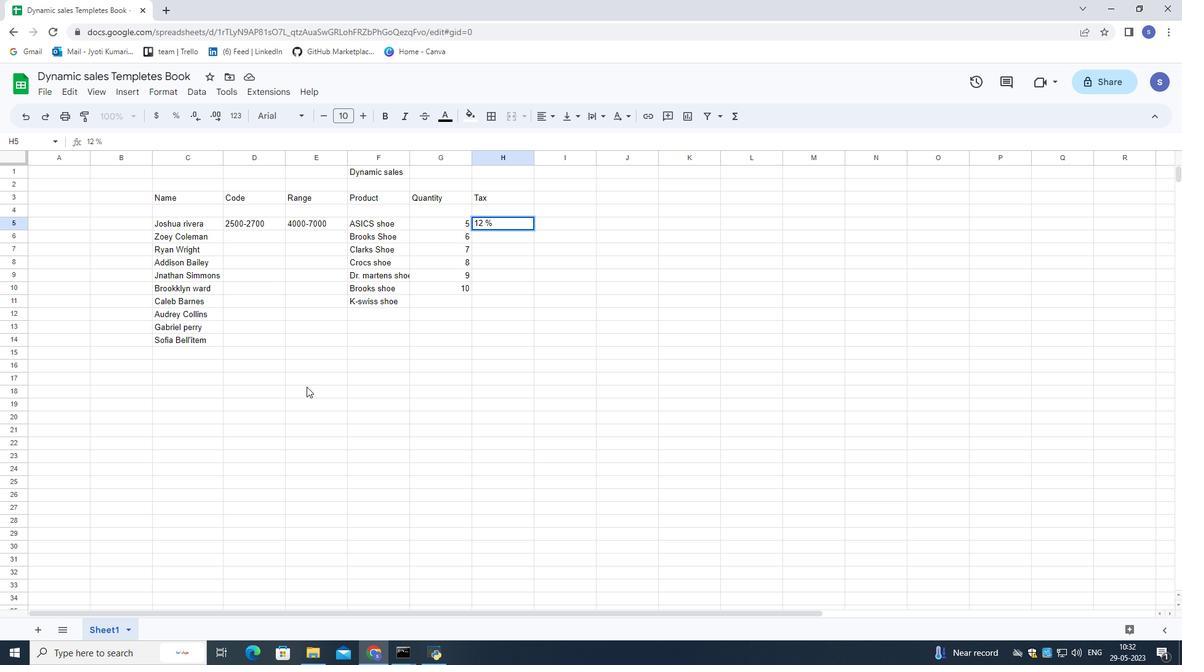 
Action: Mouse moved to (375, 405)
Screenshot: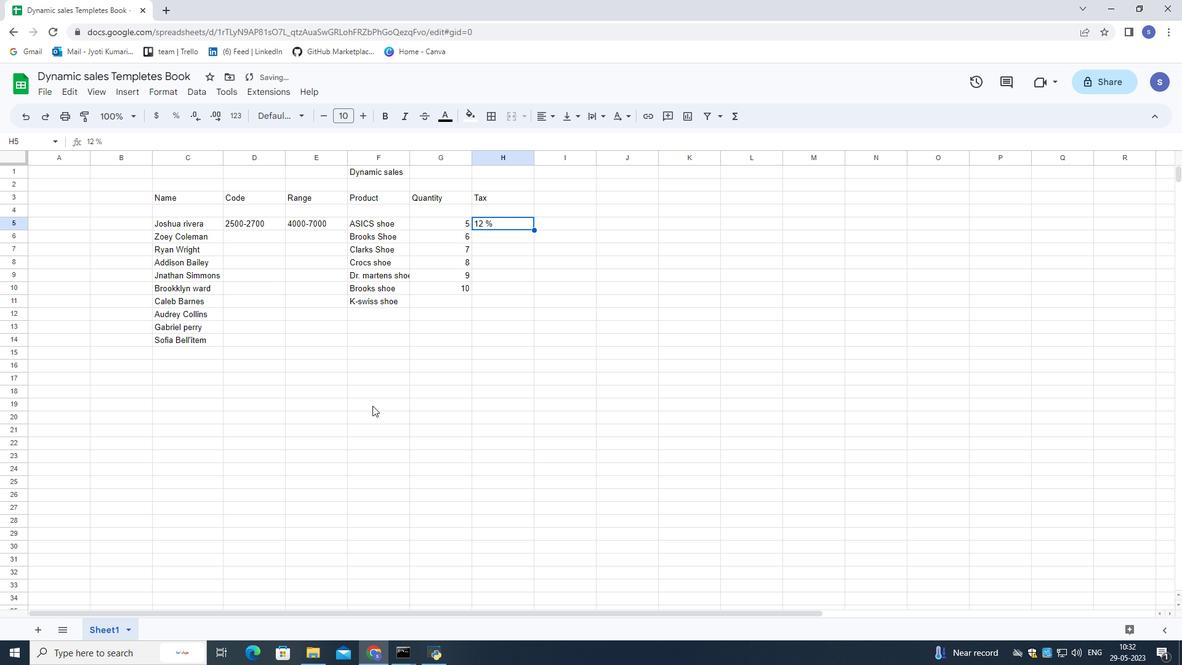
Action: Mouse scrolled (375, 405) with delta (0, 0)
Screenshot: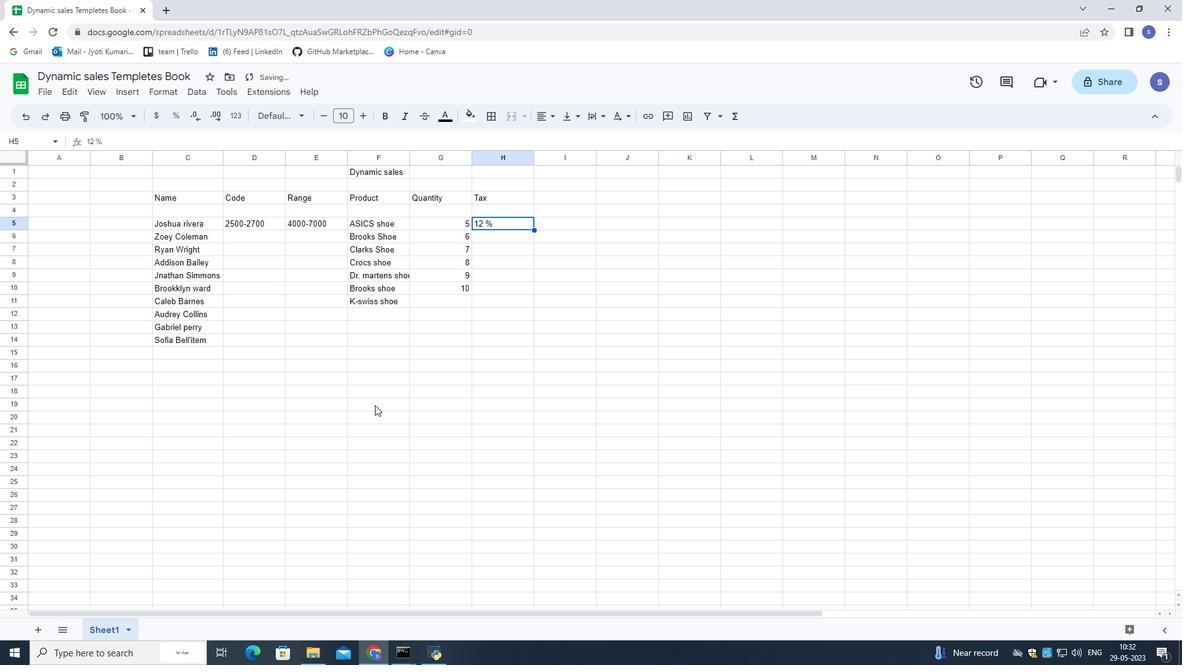 
Action: Mouse scrolled (375, 404) with delta (0, 0)
Screenshot: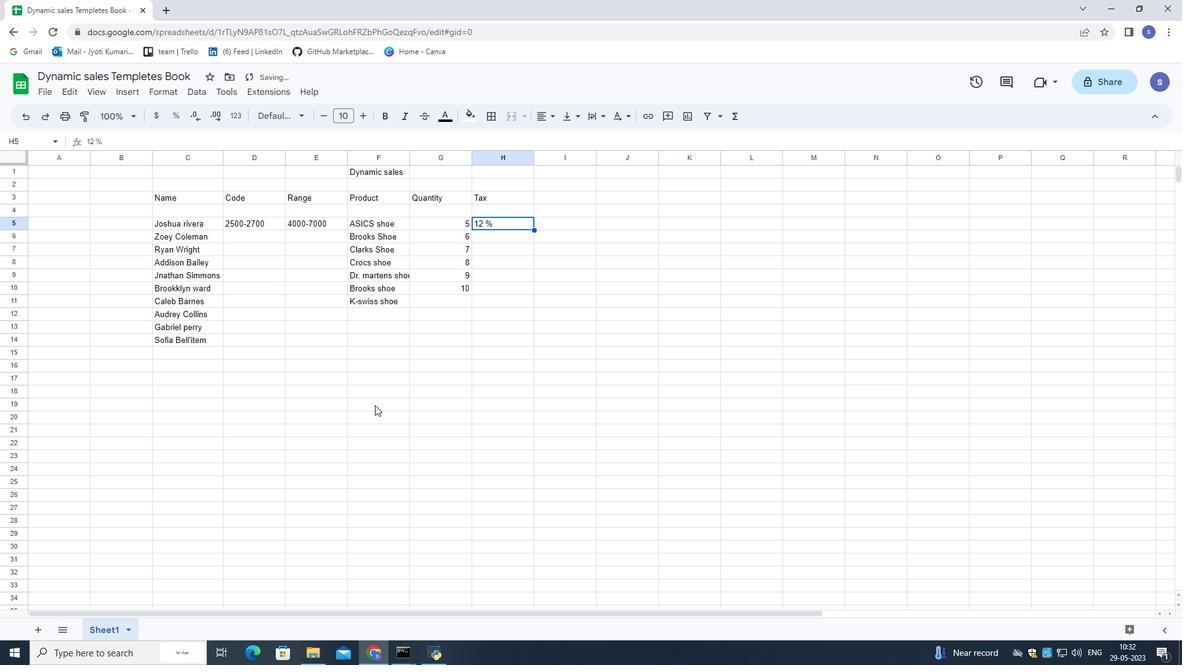 
Action: Mouse scrolled (375, 404) with delta (0, 0)
Screenshot: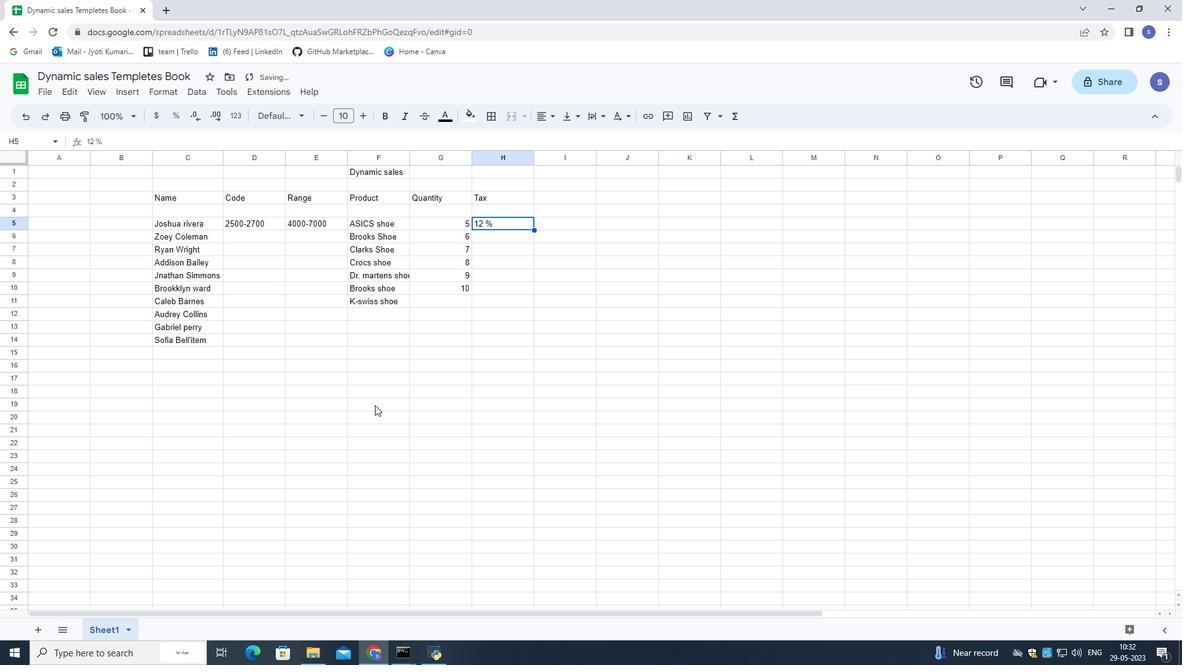 
Action: Mouse scrolled (375, 405) with delta (0, 0)
Screenshot: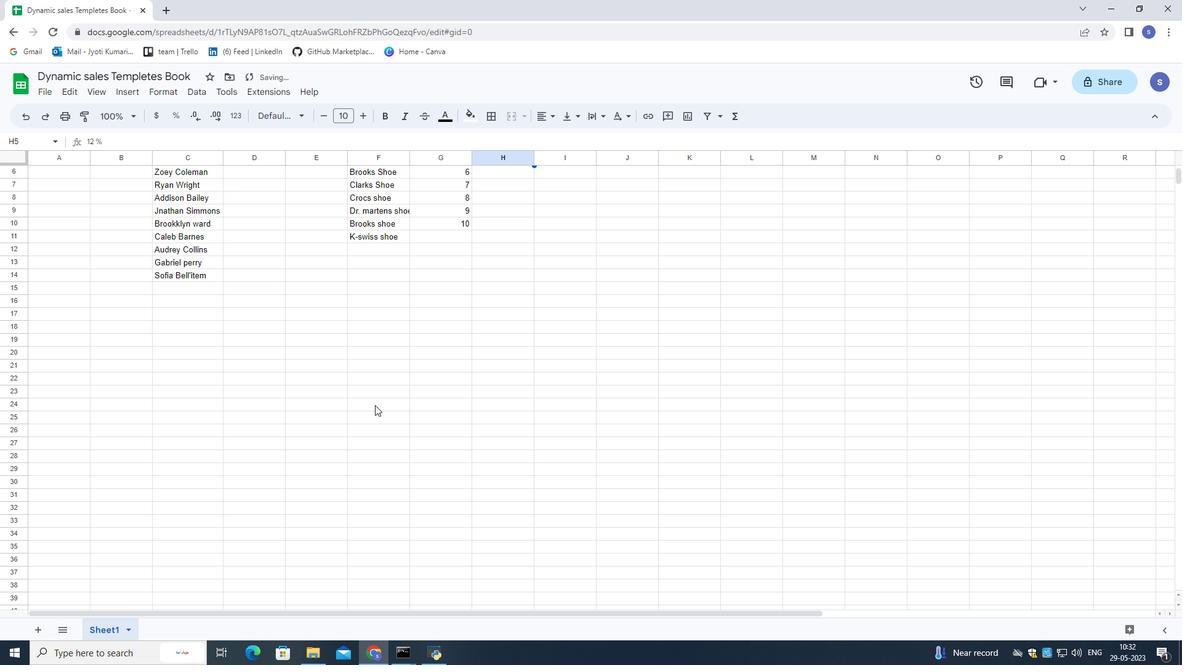 
Action: Mouse scrolled (375, 405) with delta (0, 0)
Screenshot: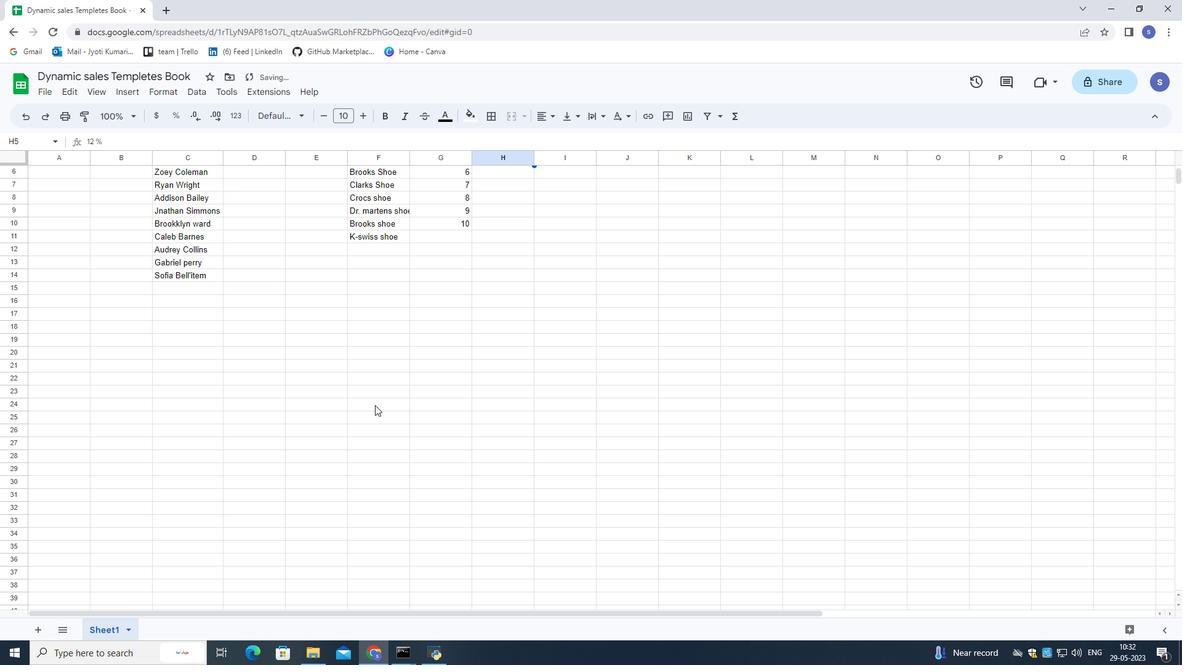 
Action: Mouse scrolled (375, 405) with delta (0, 0)
Screenshot: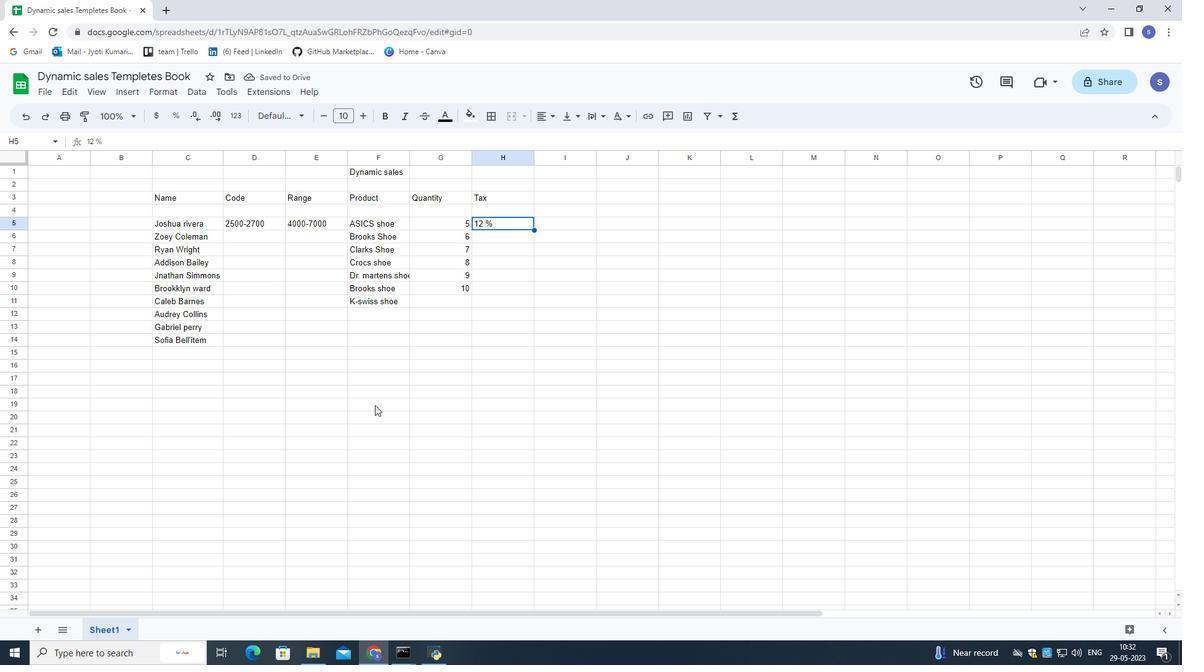 
Action: Mouse scrolled (375, 405) with delta (0, 0)
Screenshot: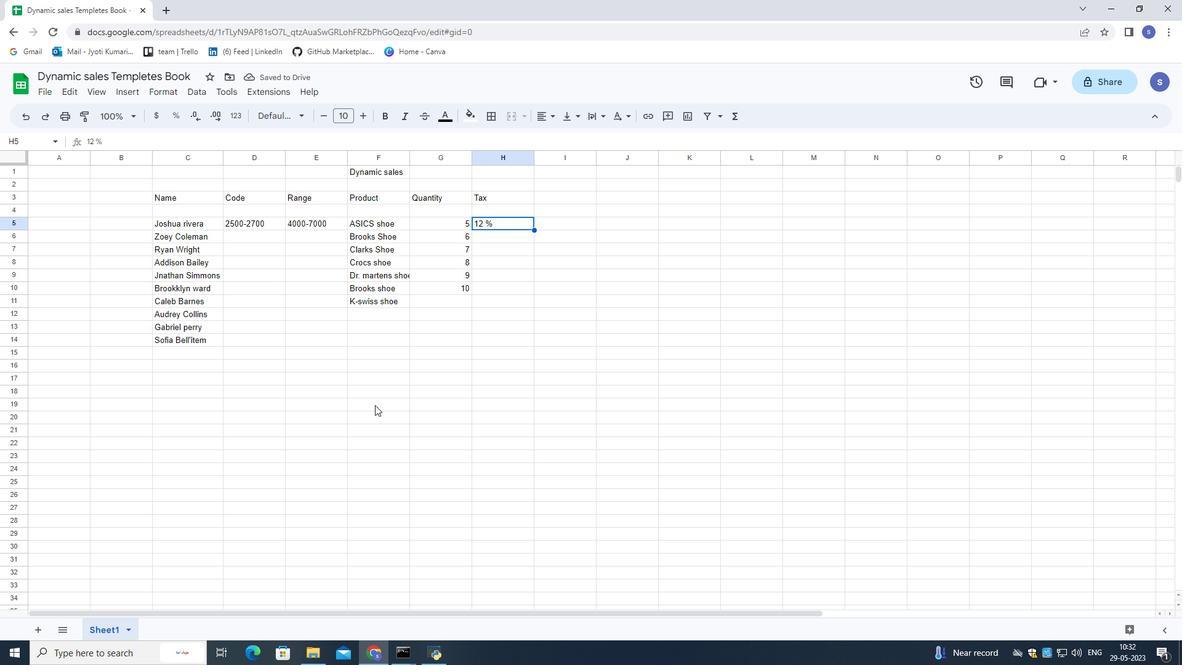 
Action: Mouse moved to (269, 221)
Screenshot: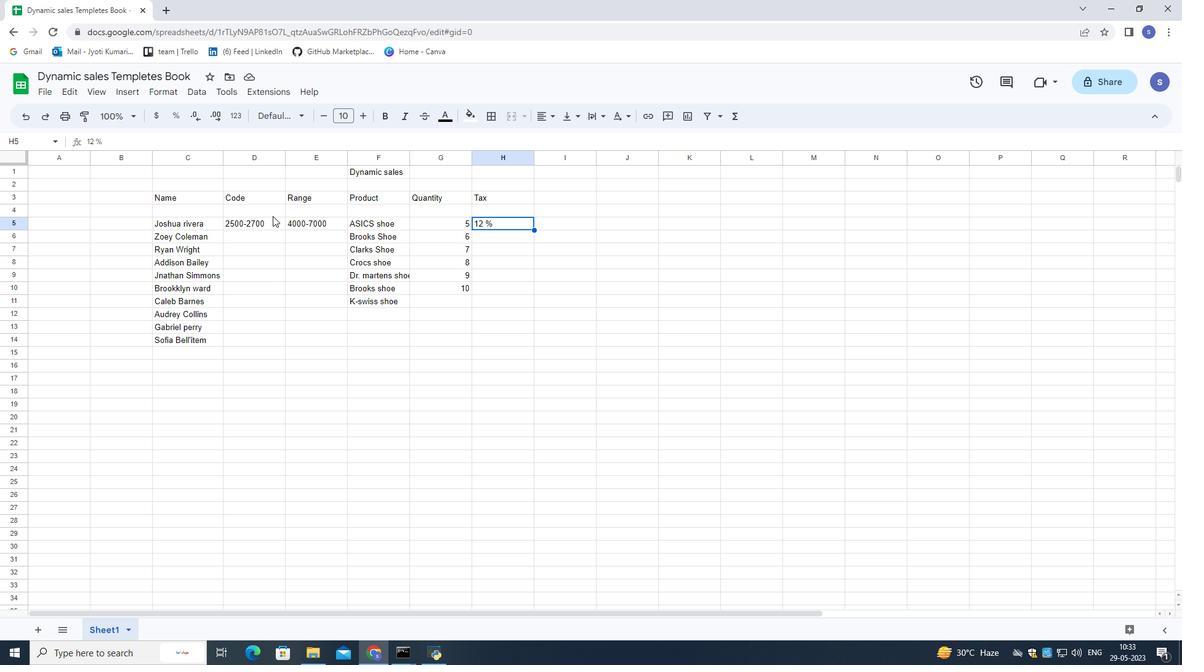 
Action: Mouse pressed left at (269, 221)
Screenshot: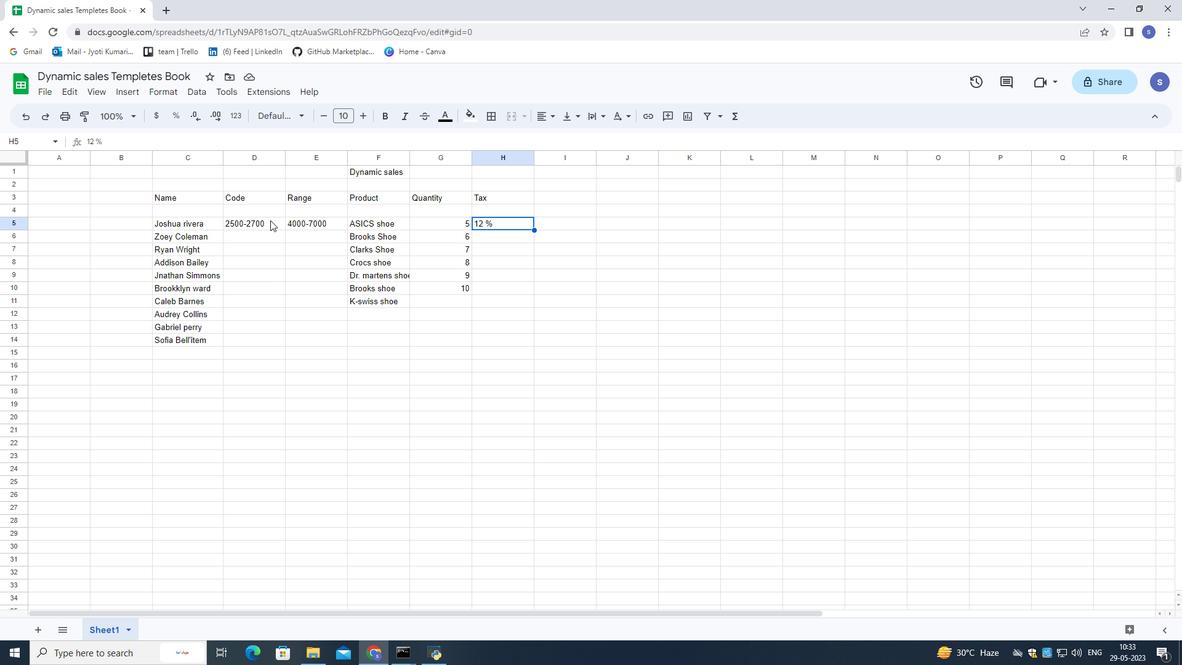 
Action: Mouse pressed left at (269, 221)
Screenshot: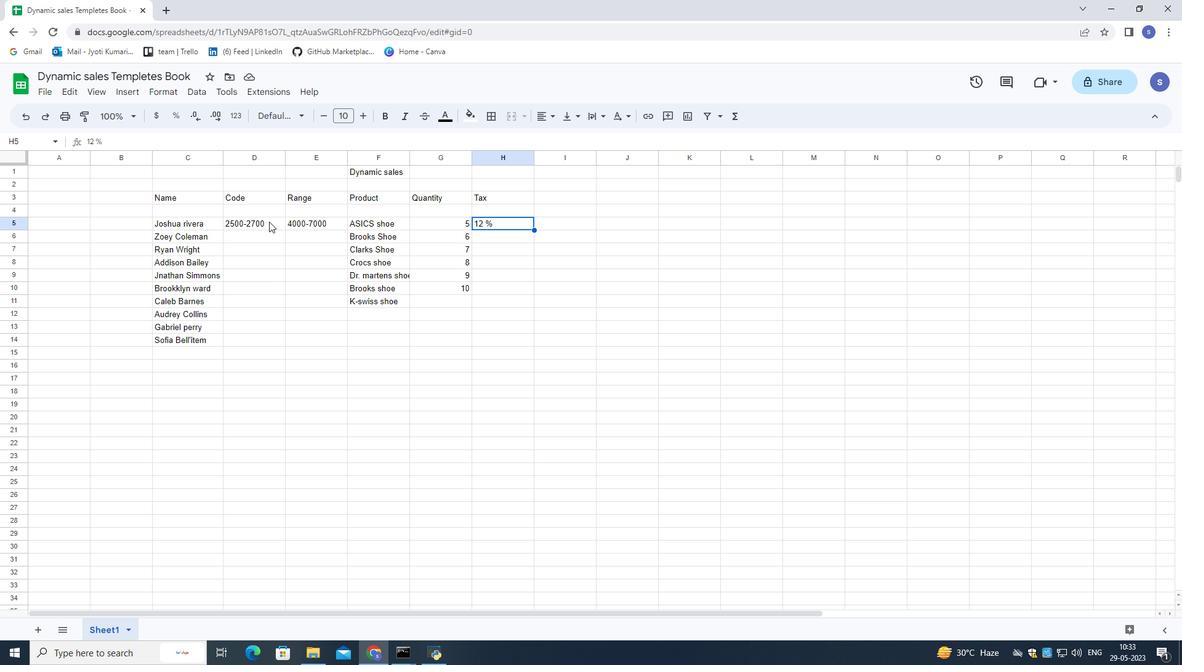 
Action: Key pressed <Key.backspace><Key.backspace><Key.backspace><Key.backspace><Key.backspace><Key.down><Key.down>
Screenshot: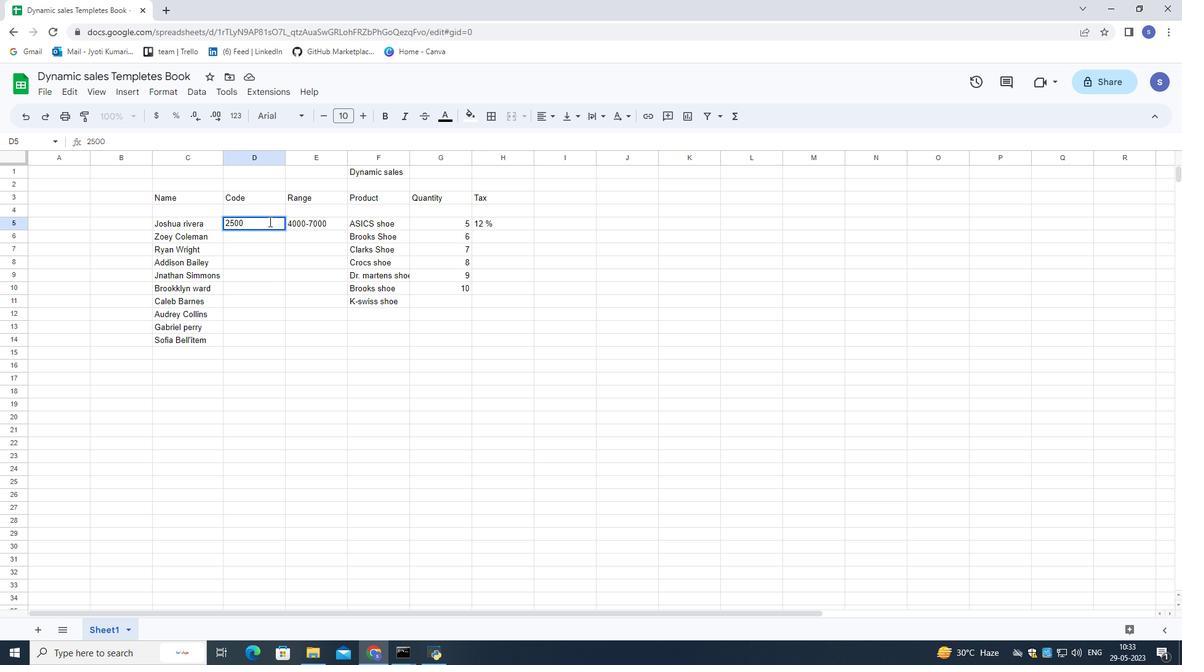 
Action: Mouse moved to (273, 237)
Screenshot: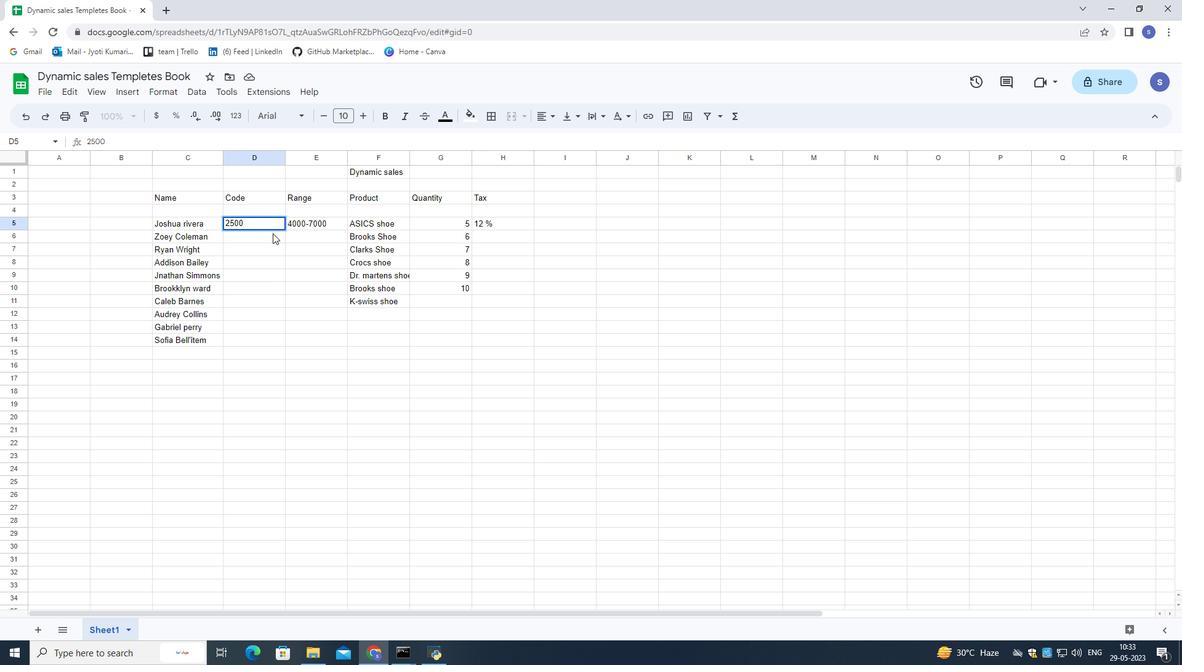 
Action: Mouse pressed left at (273, 237)
Screenshot: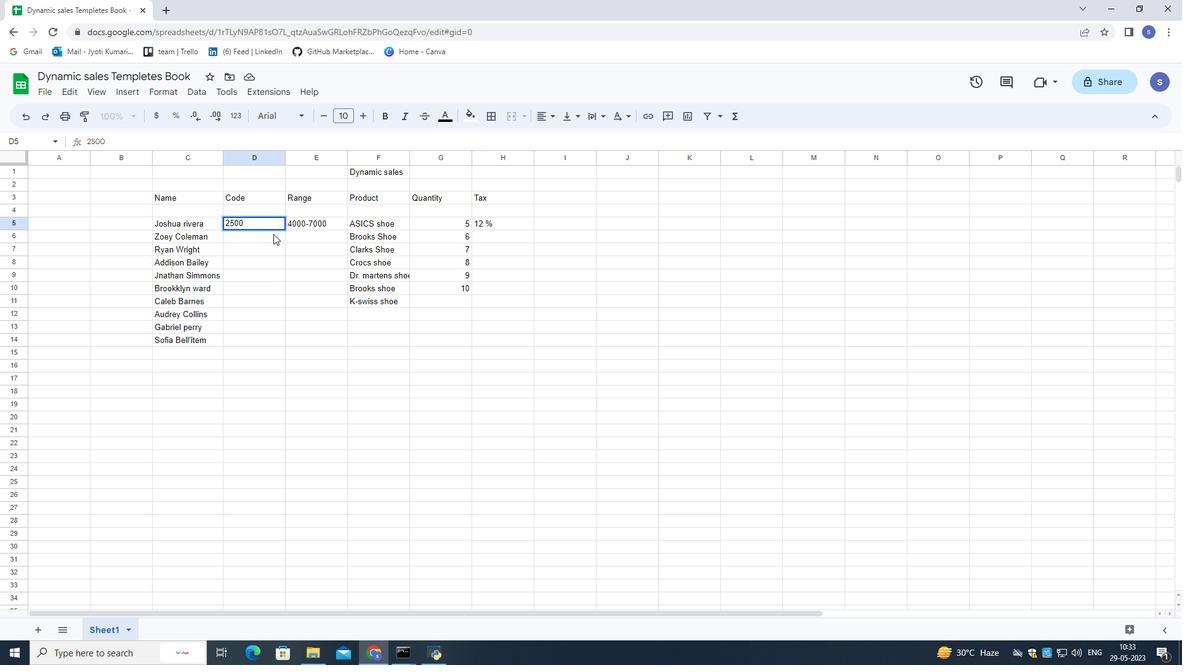 
Action: Mouse moved to (575, 334)
Screenshot: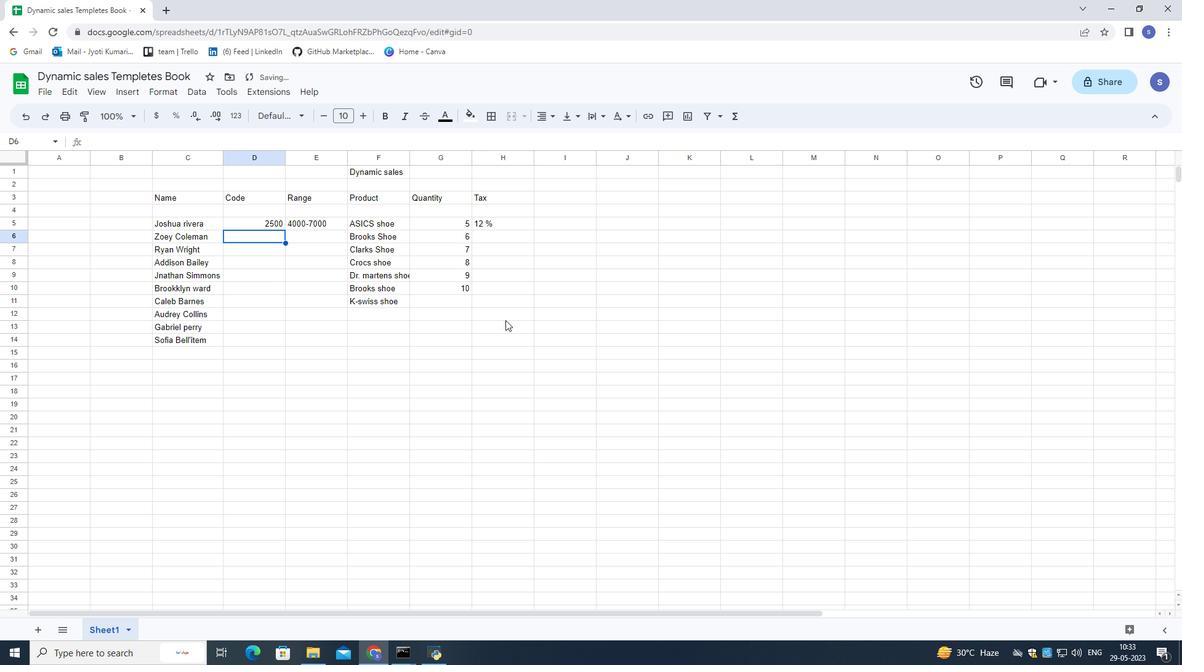
Action: Key pressed 2512<Key.down>2600<Key.down>2550<Key.down>24<Key.backspace>612<Key.down>2701<Key.backspace><Key.backspace>53<Key.down><Key.up>
Screenshot: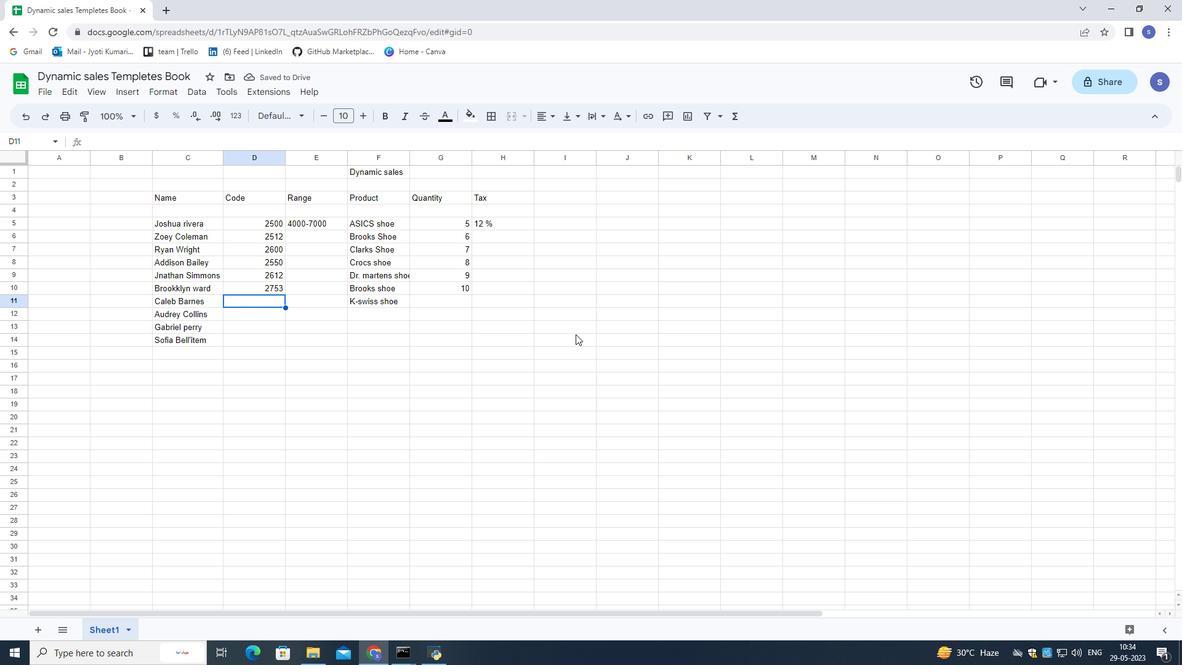 
Action: Mouse scrolled (575, 335) with delta (0, 0)
Screenshot: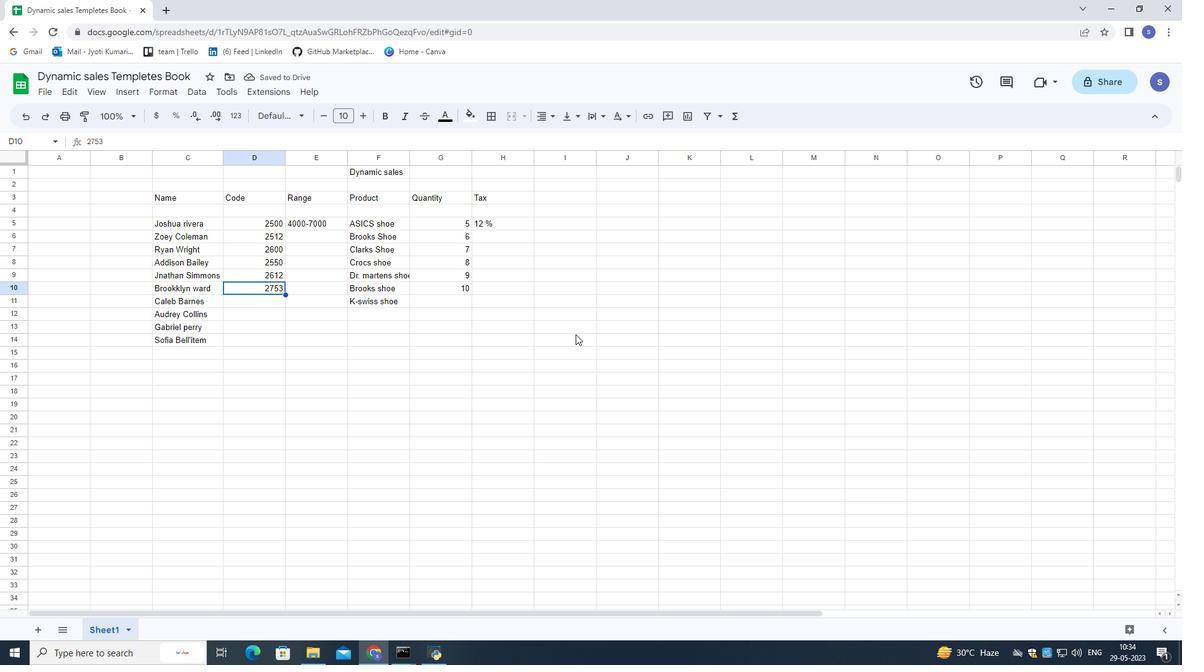 
Action: Mouse moved to (238, 284)
Screenshot: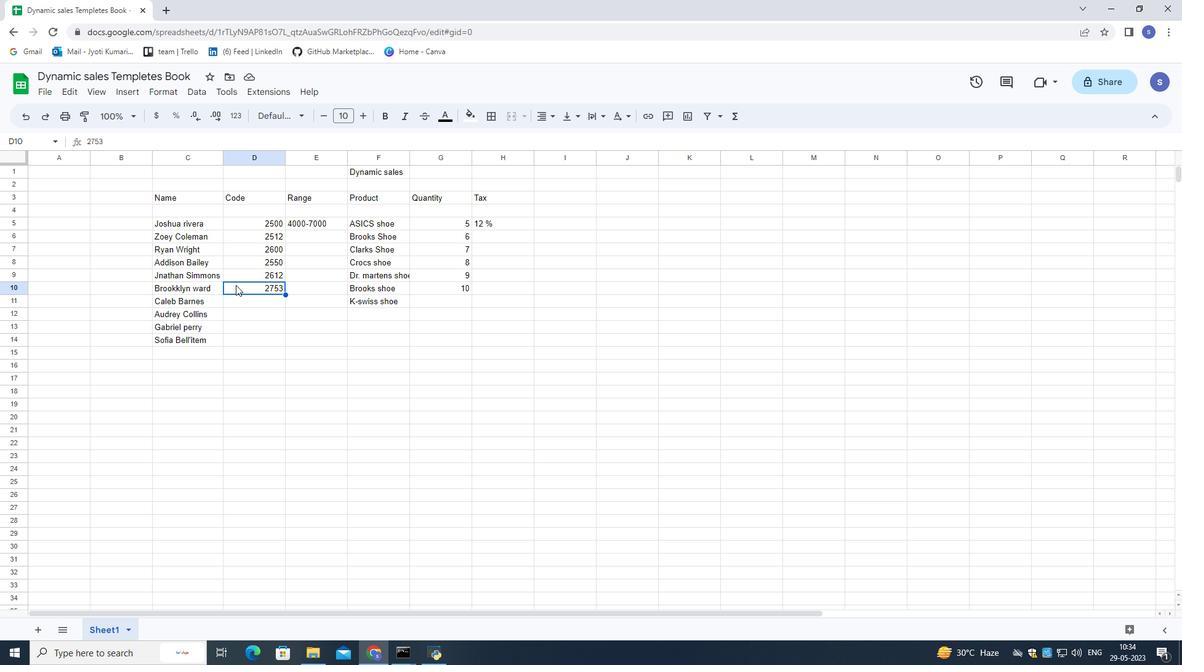 
Action: Mouse pressed left at (238, 284)
Screenshot: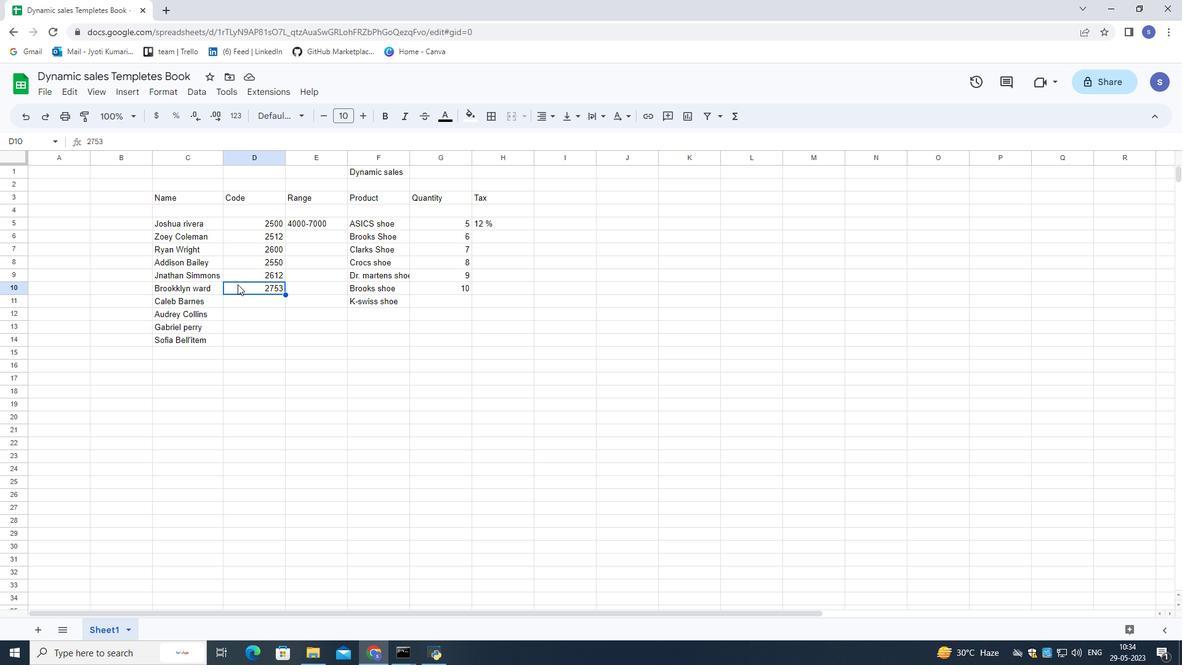 
Action: Mouse pressed left at (238, 284)
Screenshot: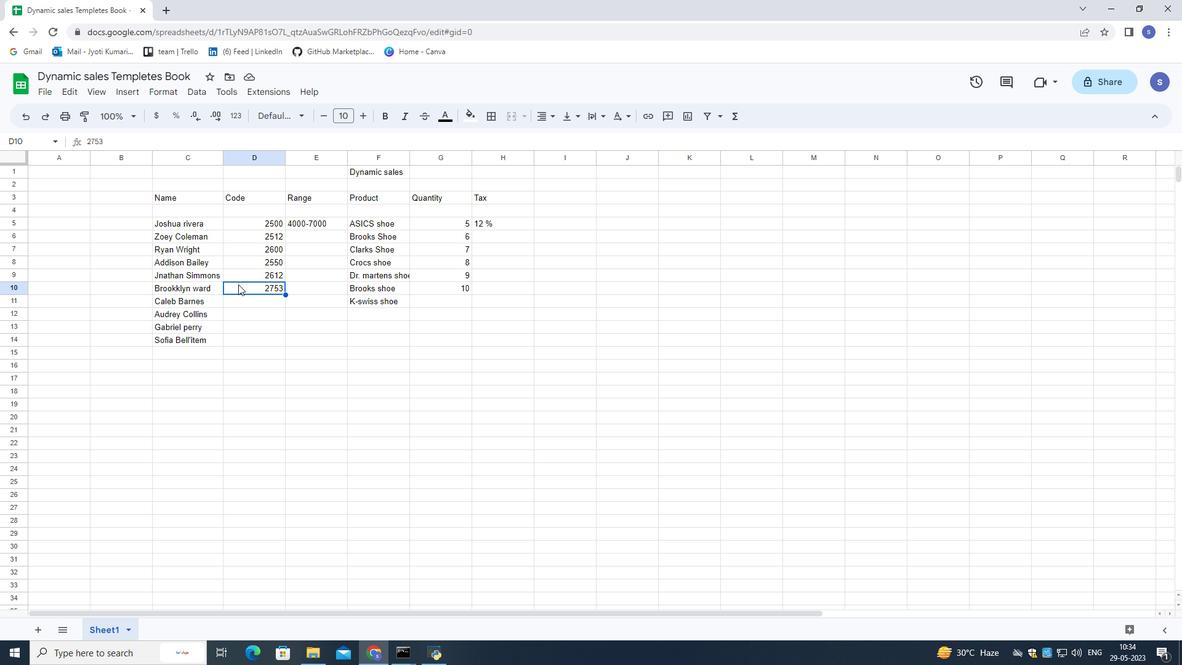 
Action: Mouse moved to (240, 284)
Screenshot: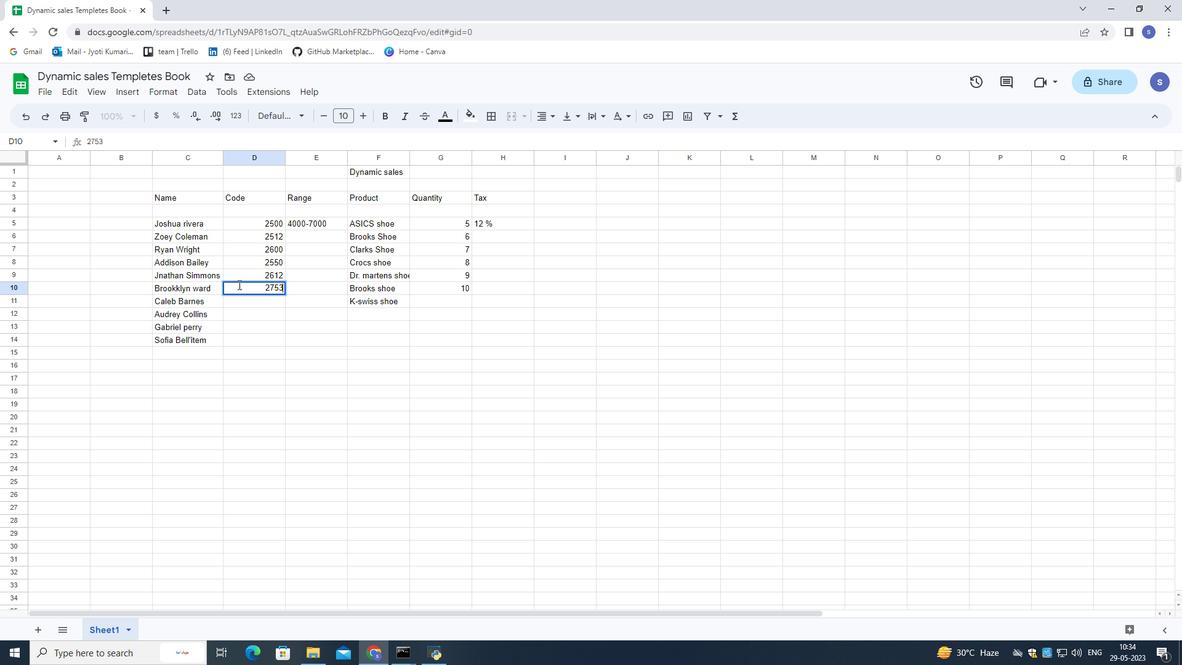 
Action: Key pressed <Key.backspace><Key.backspace>00<Key.down>
Screenshot: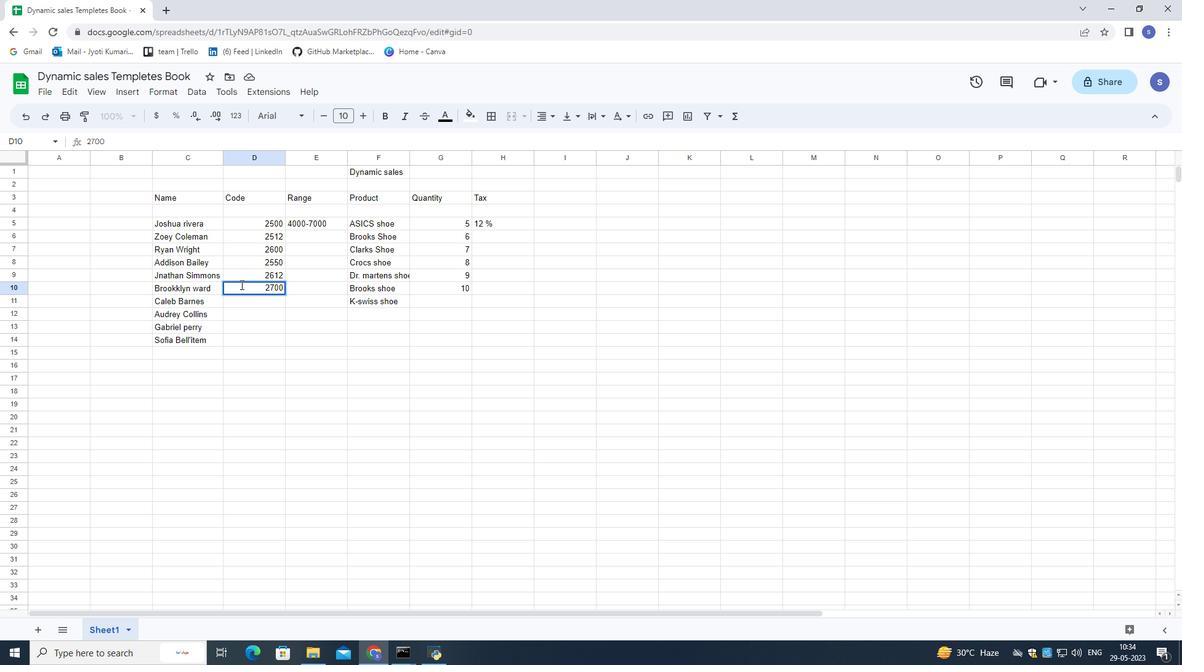 
Action: Mouse moved to (256, 301)
Screenshot: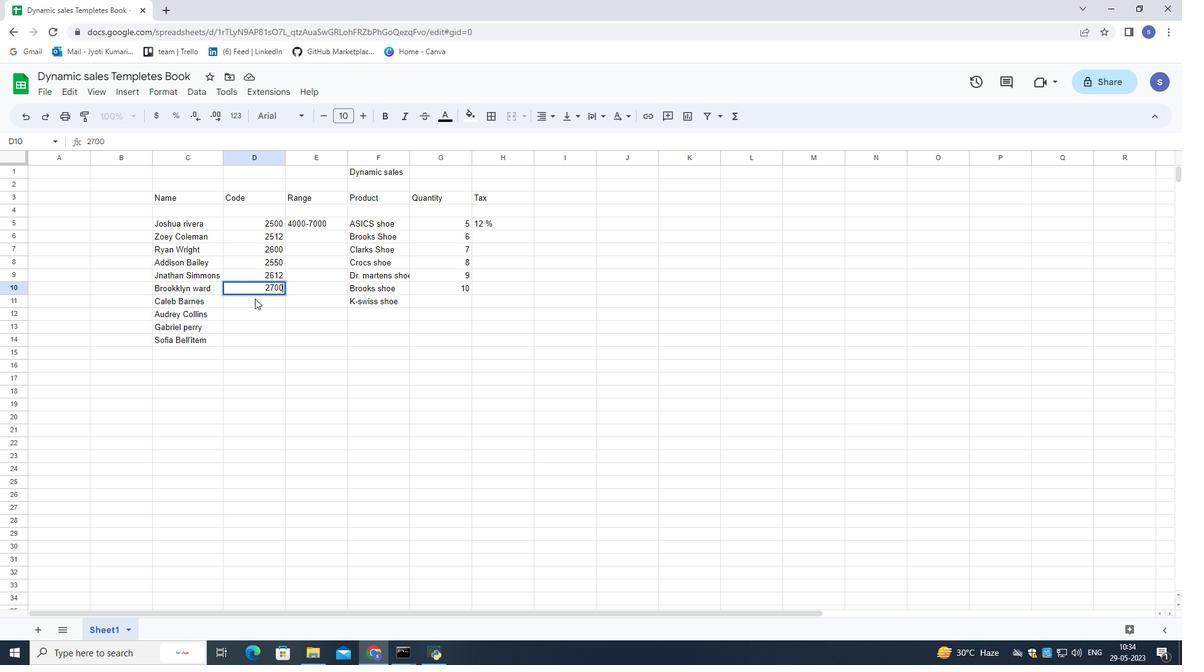 
Action: Mouse pressed left at (256, 301)
Screenshot: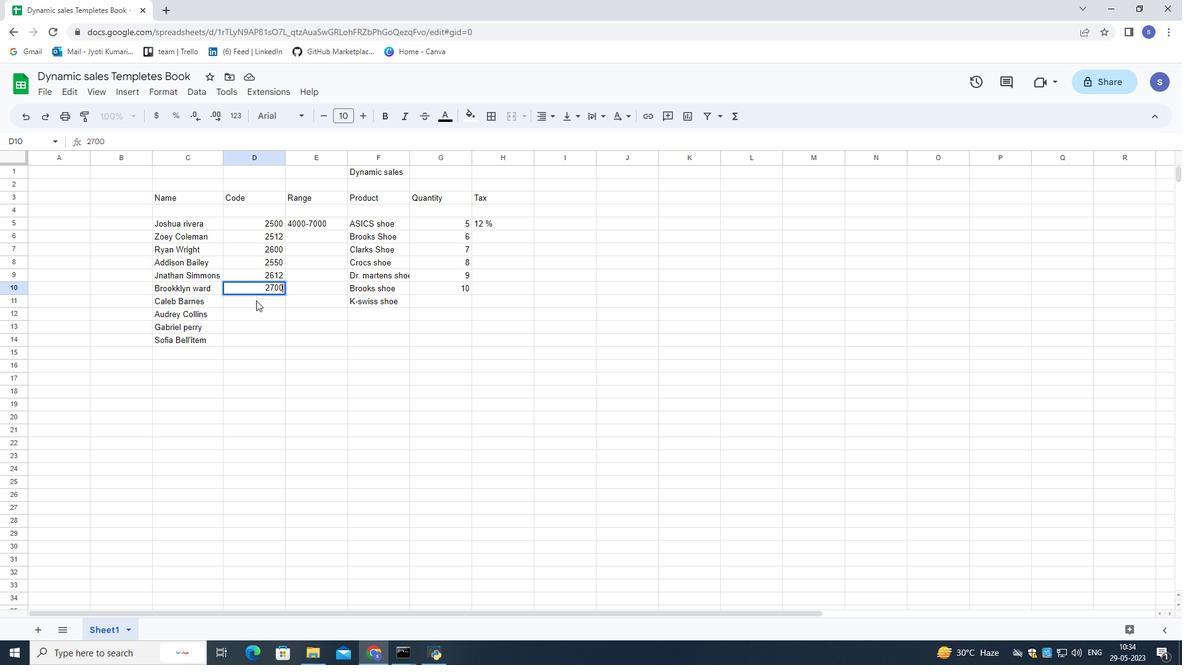 
Action: Key pressed 2678<Key.down>2694<Key.down>24<Key.backspace>599<Key.down>2573
Screenshot: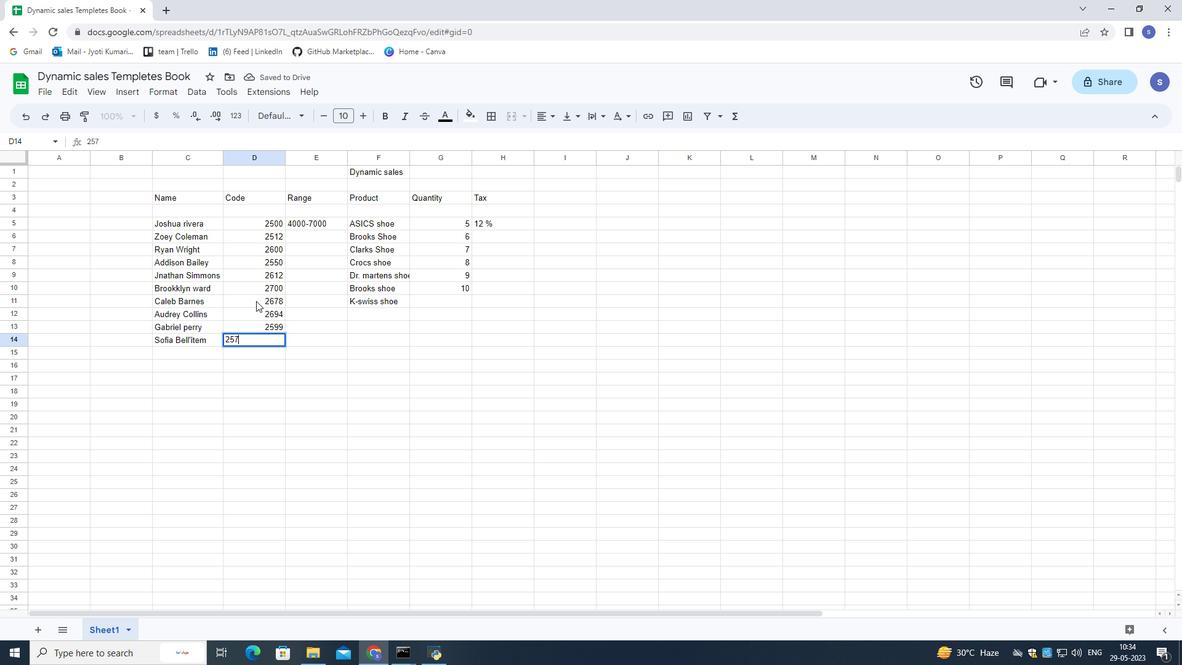 
Action: Mouse moved to (327, 341)
Screenshot: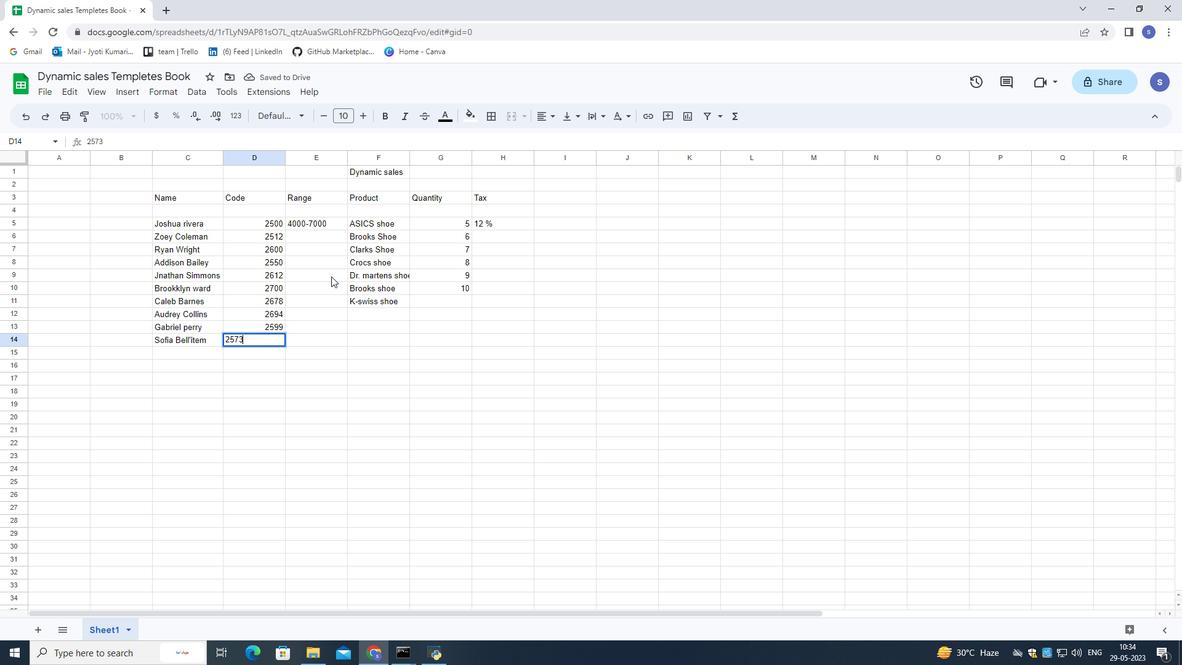 
Action: Key pressed <Key.down>
Screenshot: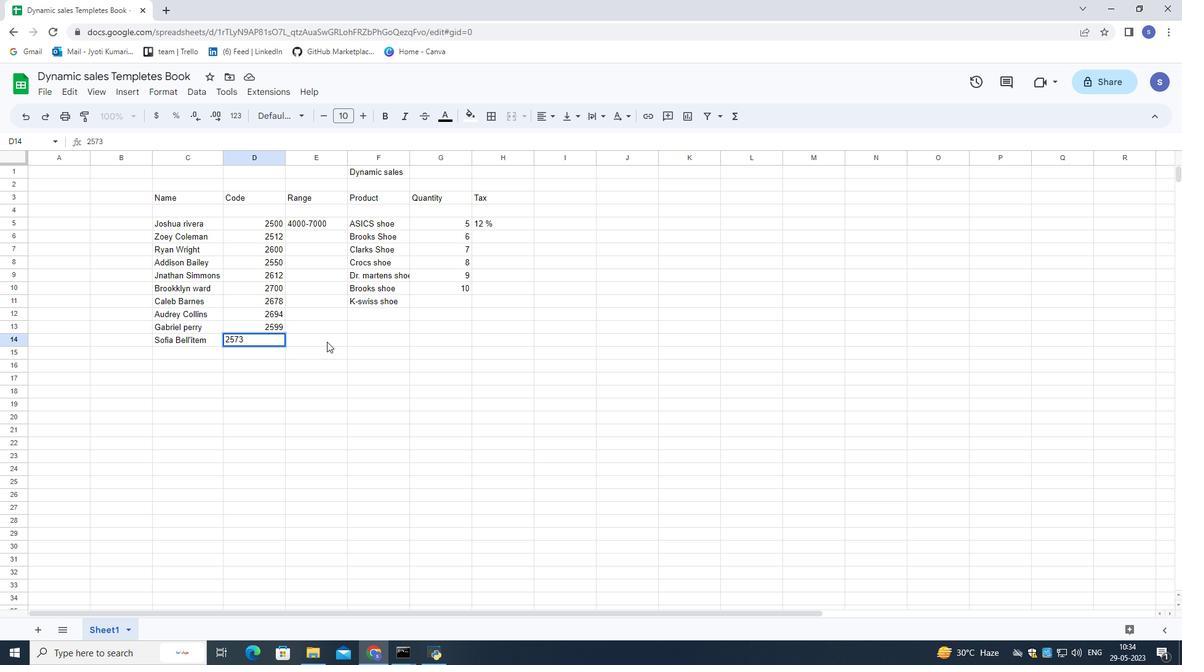 
Action: Mouse moved to (334, 218)
Screenshot: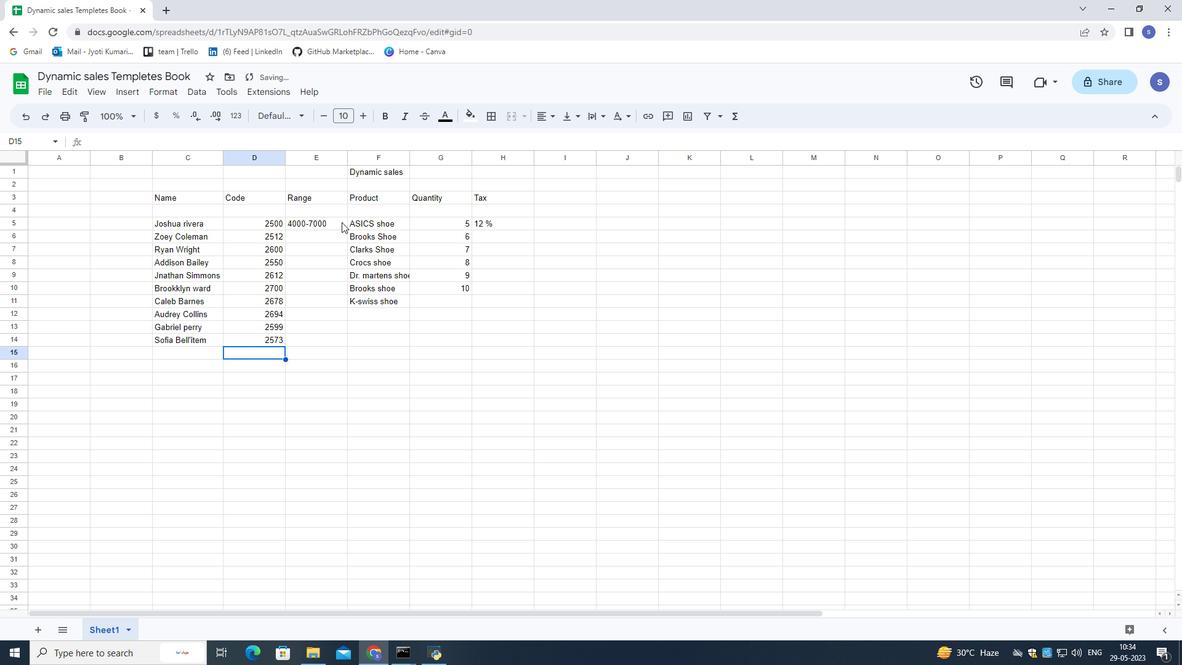 
Action: Mouse pressed left at (334, 218)
Screenshot: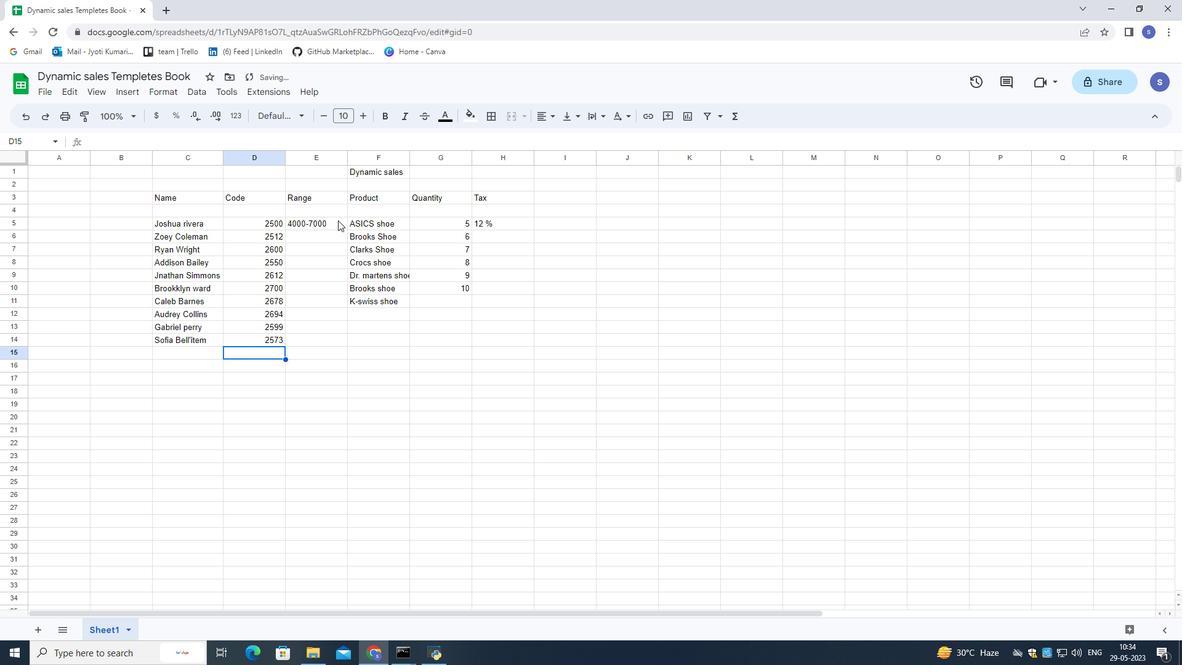 
Action: Mouse moved to (333, 218)
Screenshot: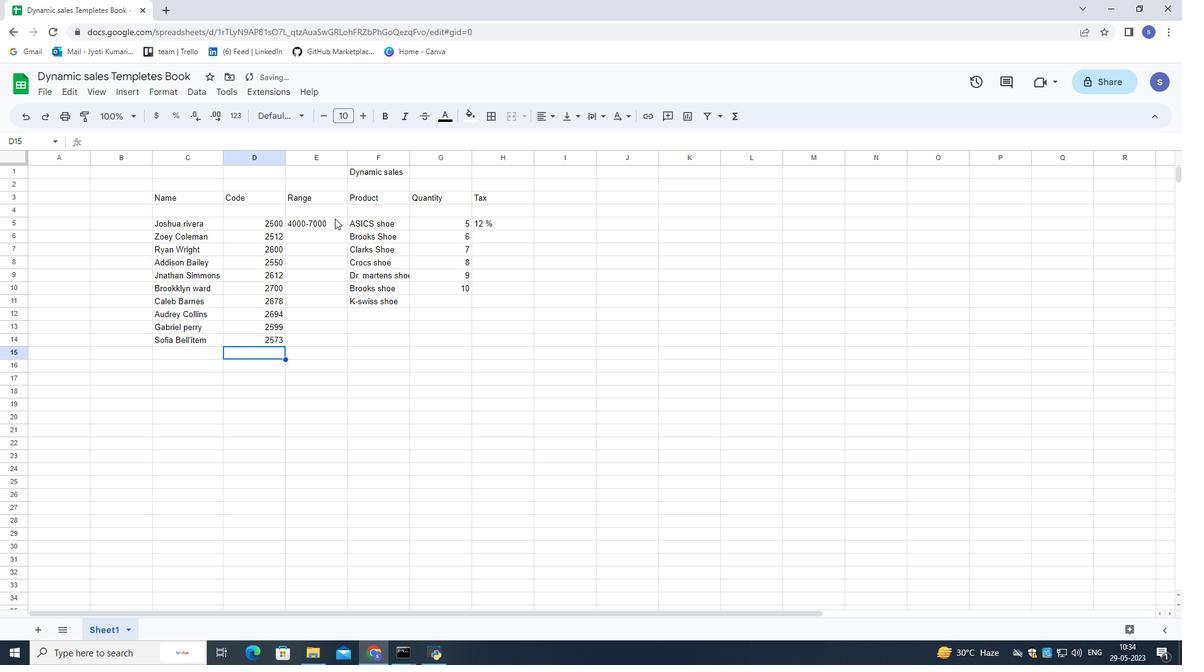 
Action: Mouse pressed left at (333, 218)
Screenshot: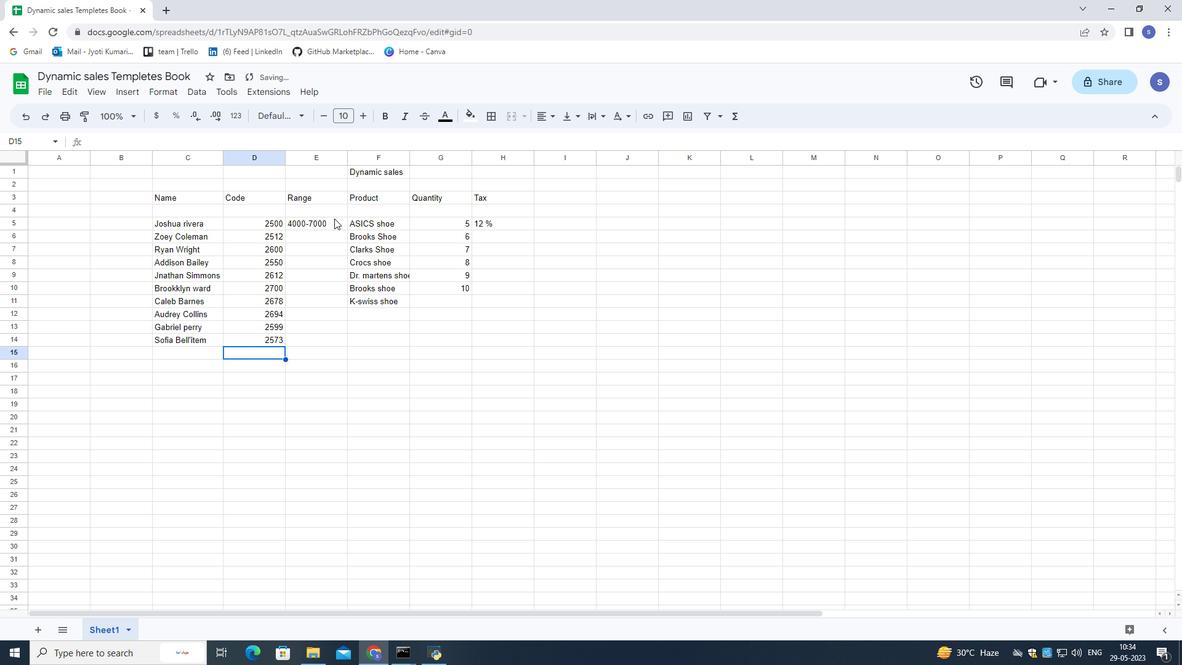 
Action: Mouse moved to (332, 226)
Screenshot: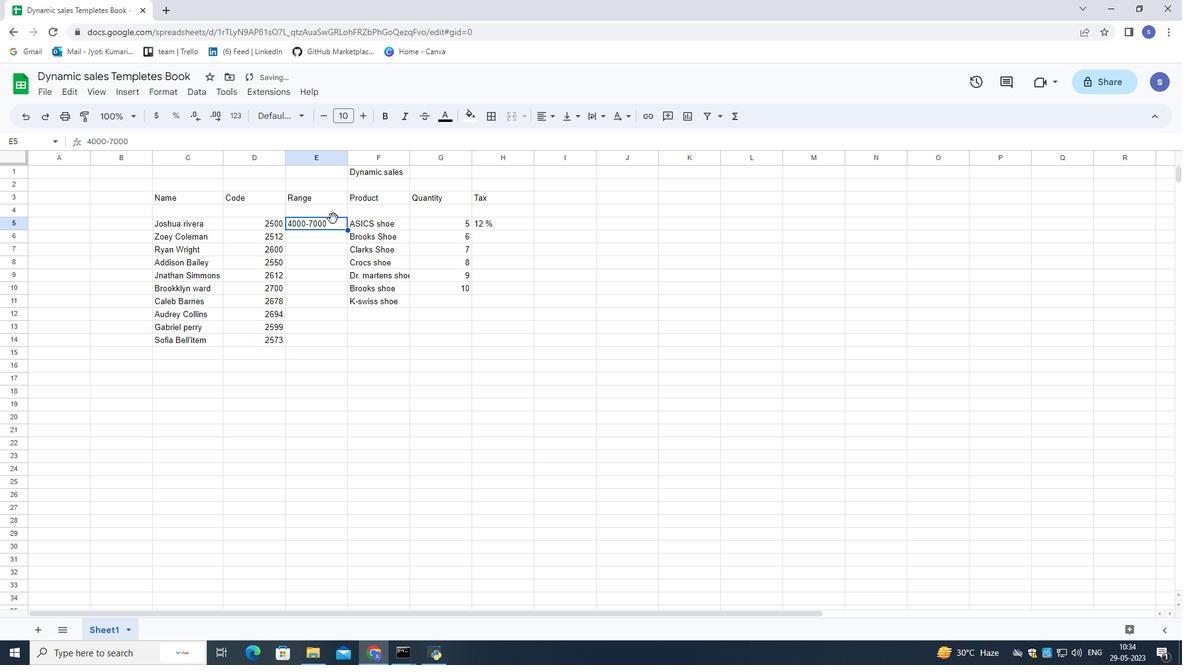 
Action: Mouse pressed left at (332, 226)
Screenshot: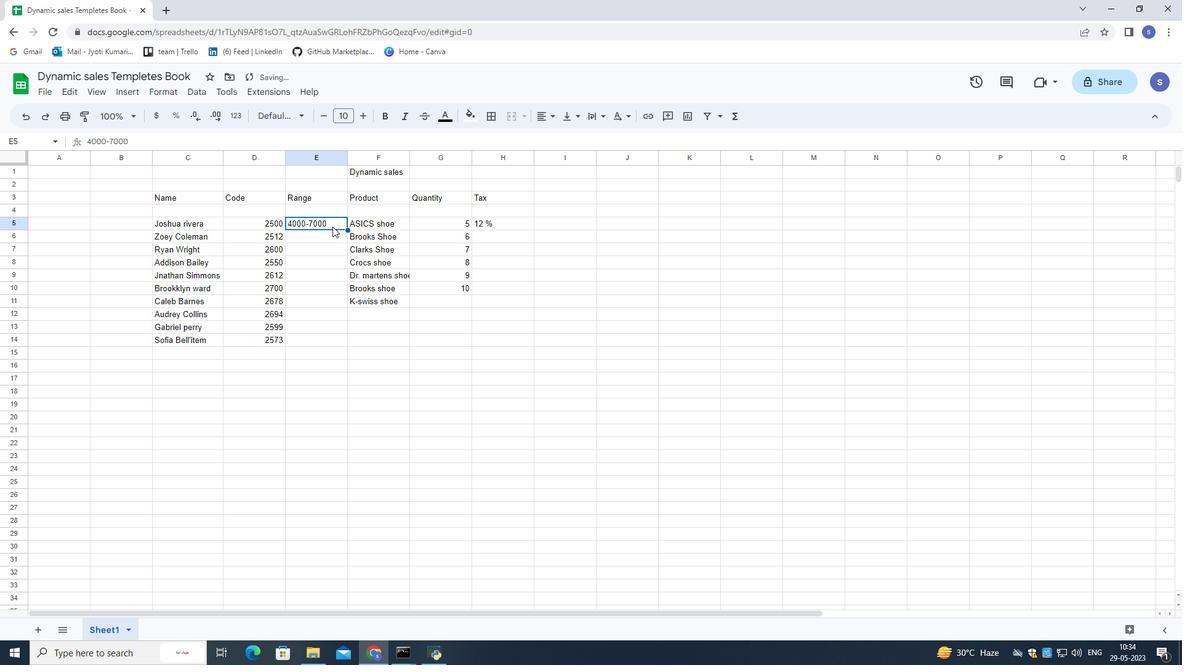 
Action: Mouse moved to (330, 220)
Screenshot: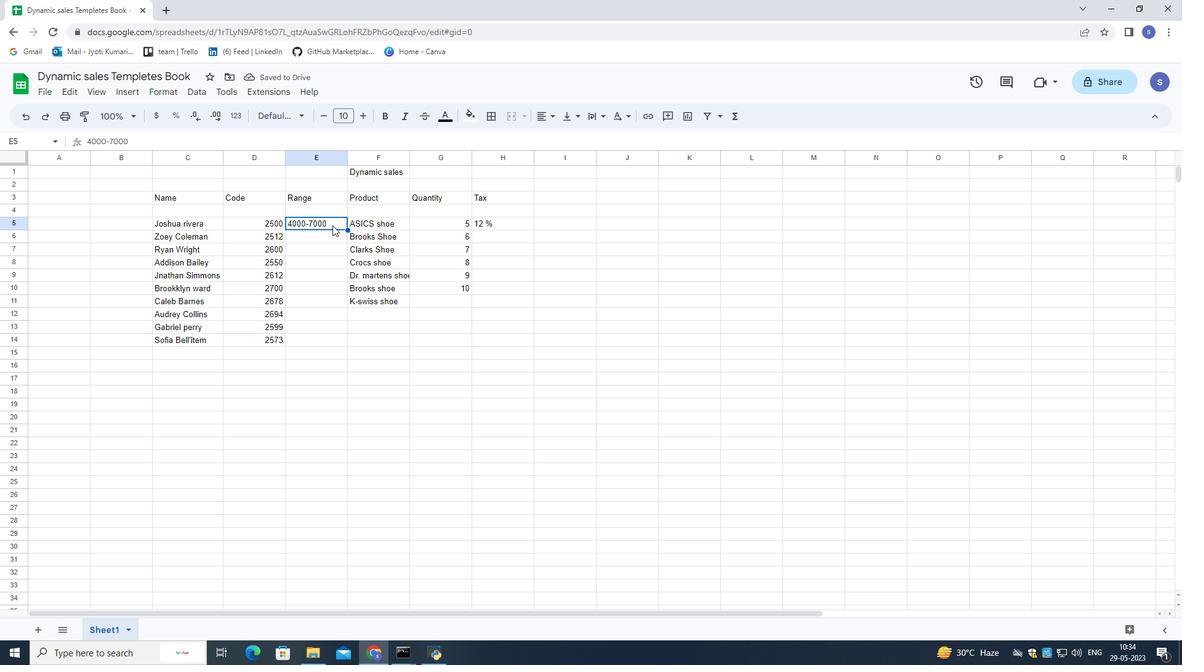 
Action: Mouse pressed left at (330, 220)
Screenshot: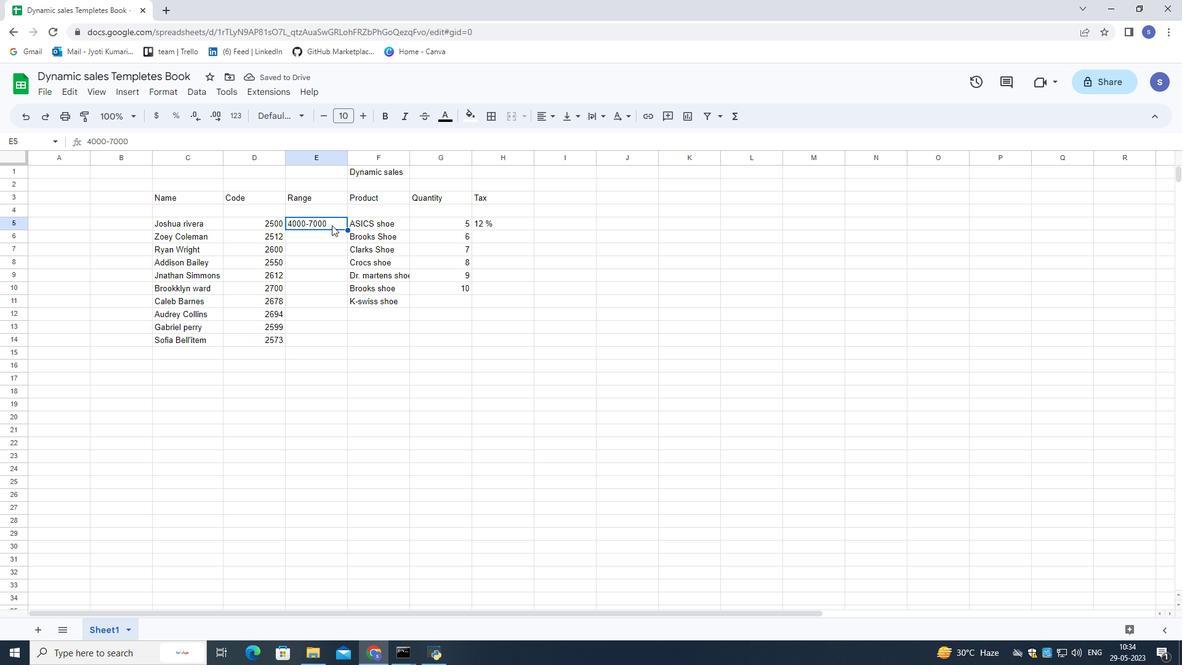 
Action: Mouse pressed left at (330, 220)
Screenshot: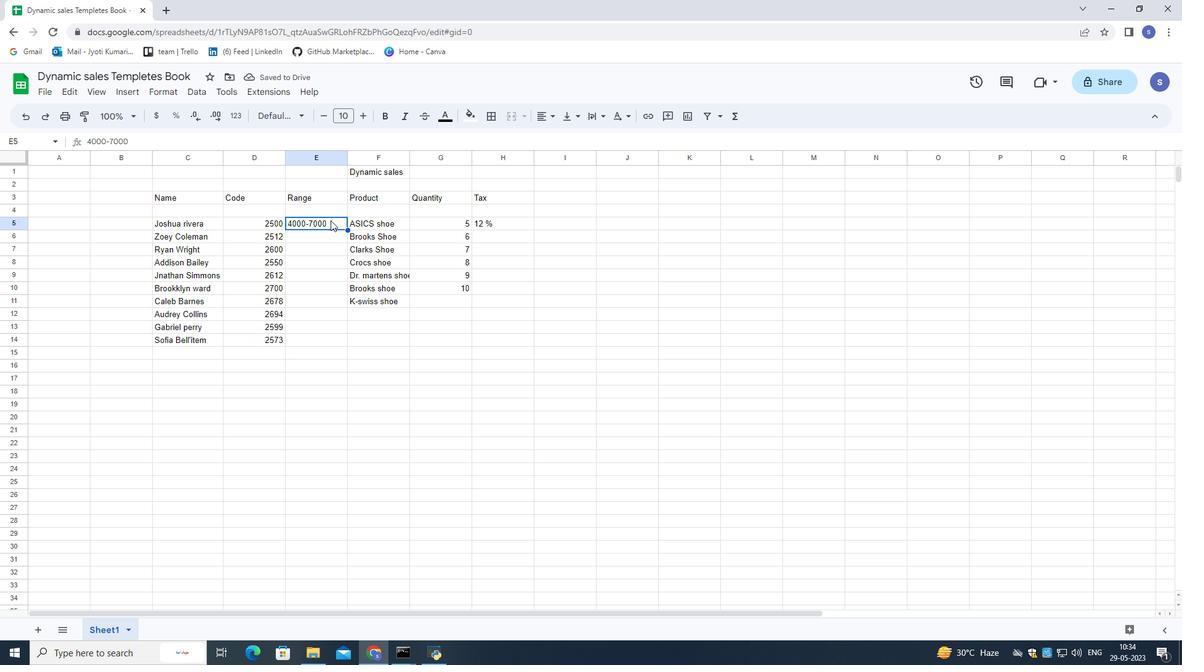
Action: Key pressed <Key.backspace><Key.backspace><Key.backspace><Key.backspace><Key.backspace><Key.down>
Screenshot: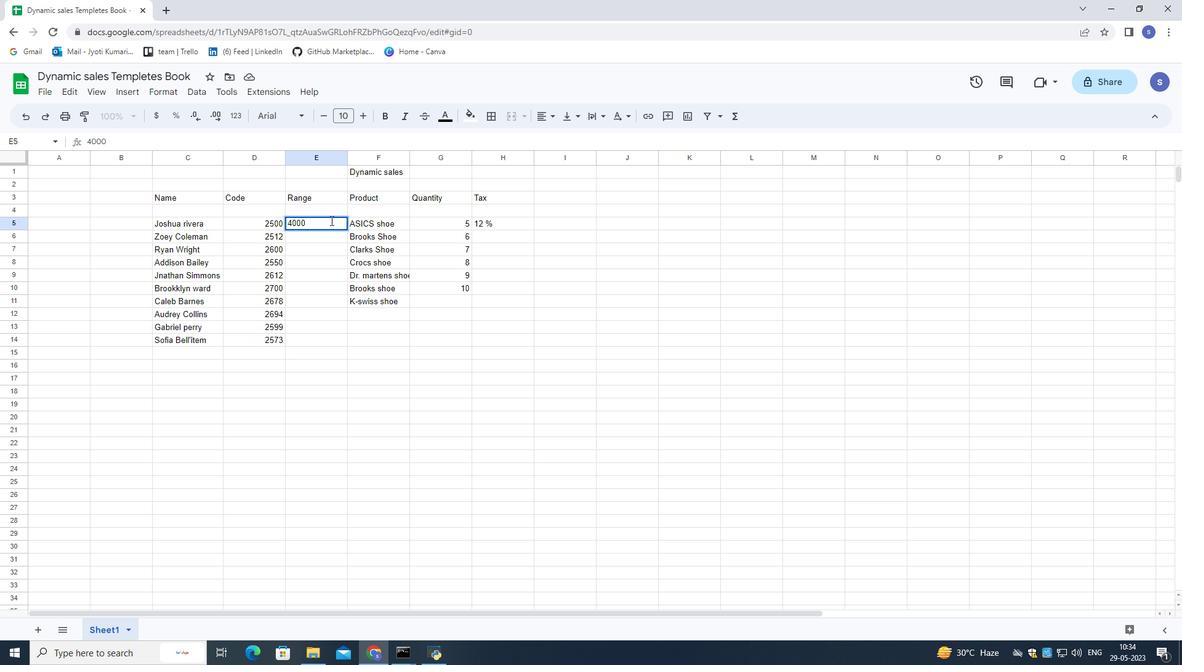 
Action: Mouse moved to (320, 233)
Screenshot: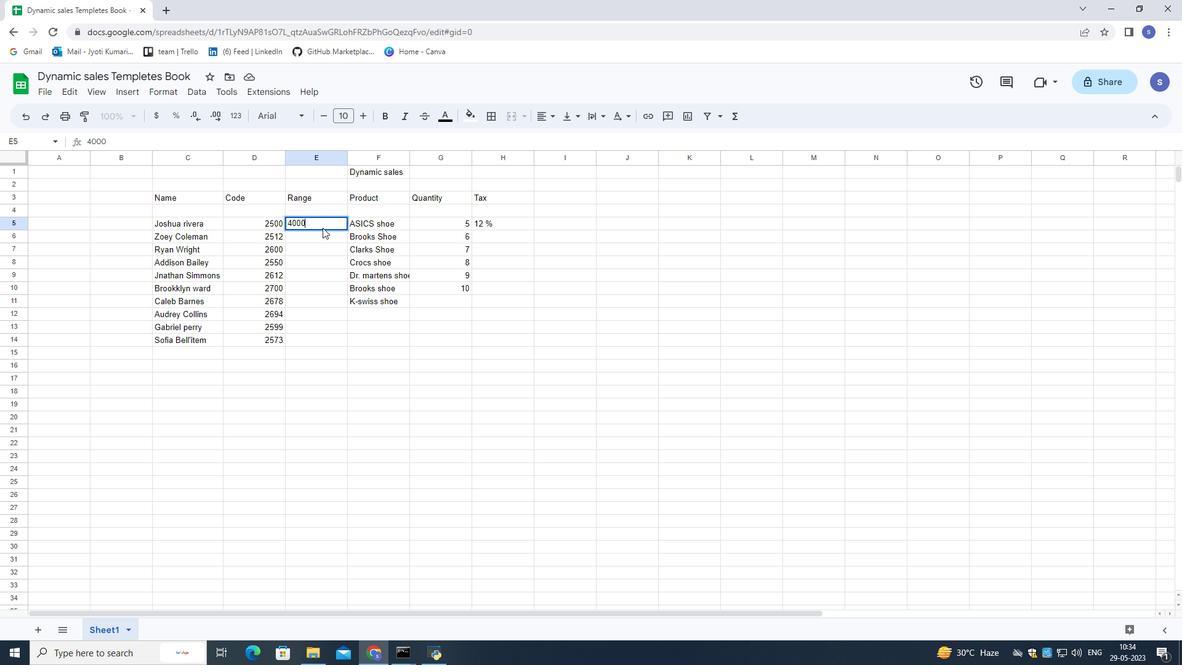 
Action: Mouse pressed left at (320, 233)
Screenshot: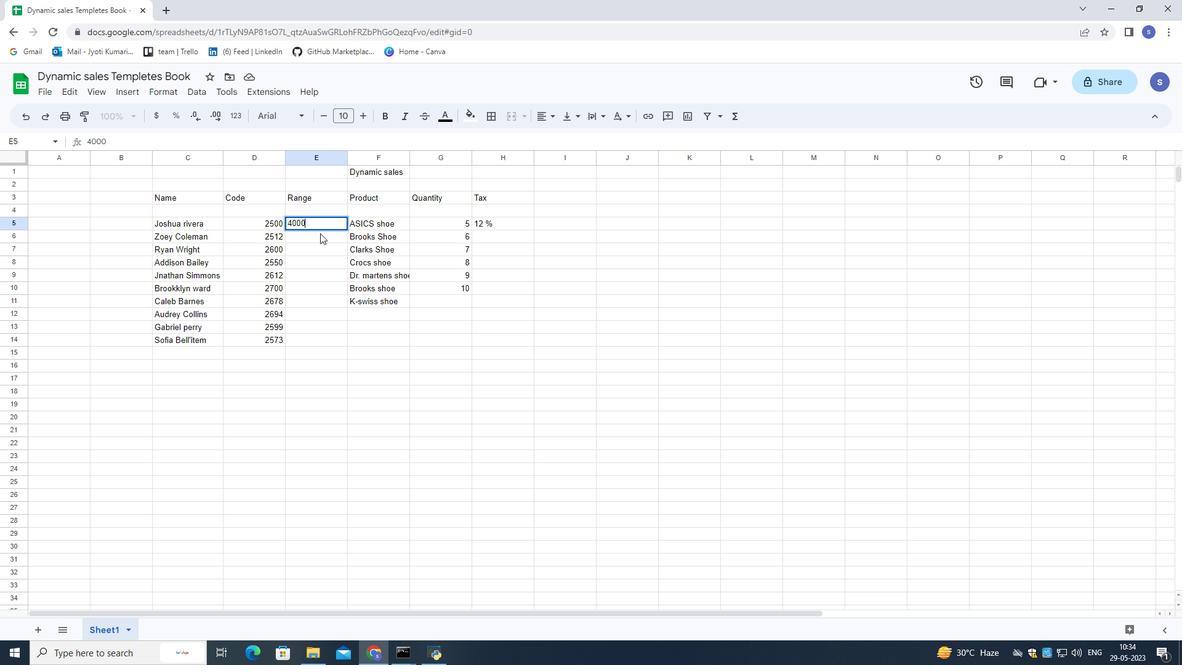 
Action: Key pressed 4500<Key.down>5000<Key.down>550
Screenshot: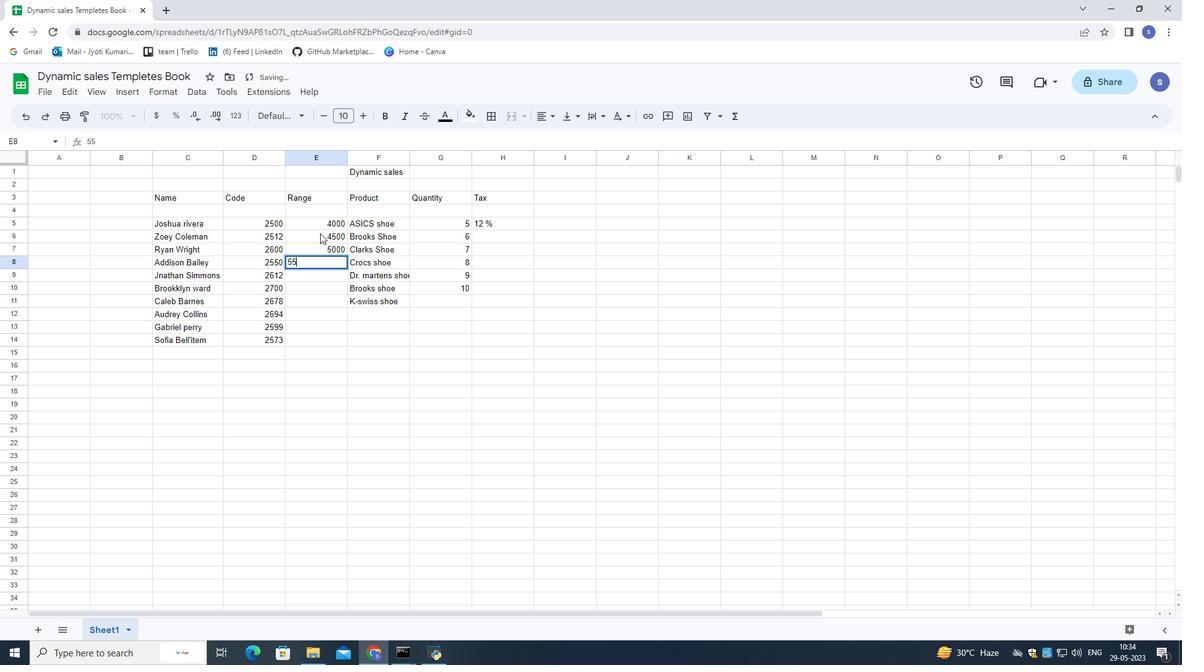 
Action: Mouse moved to (324, 233)
Screenshot: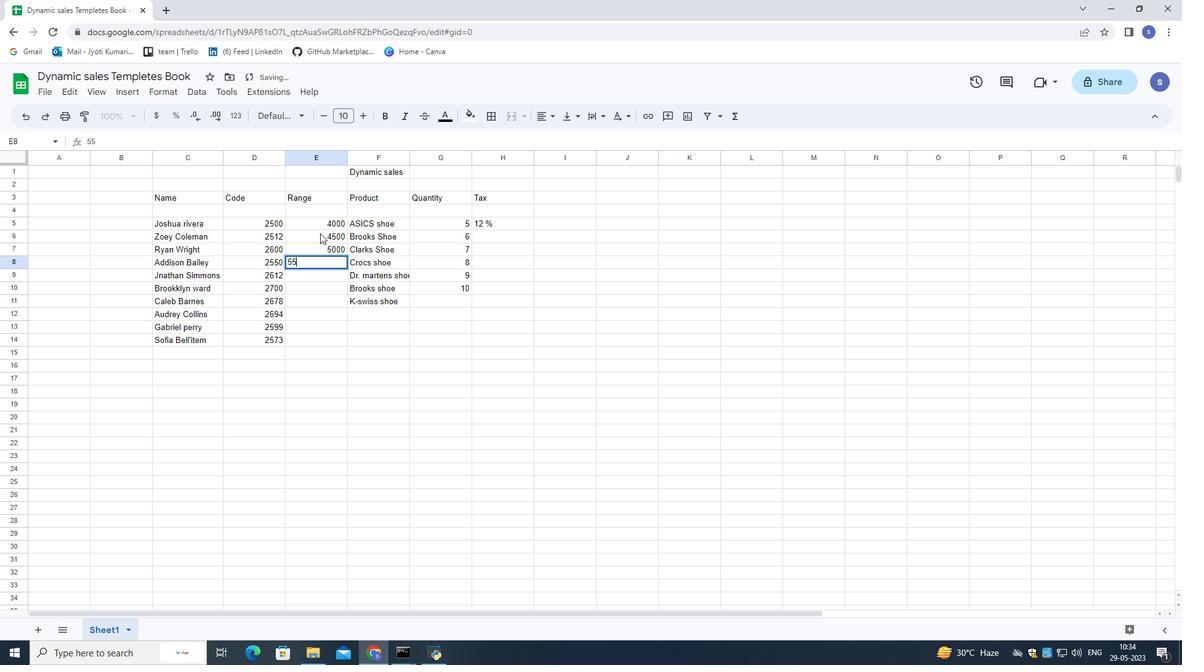 
Action: Key pressed 0<Key.down>6422<Key.down>7522<Key.down>9<Key.backspace>
Screenshot: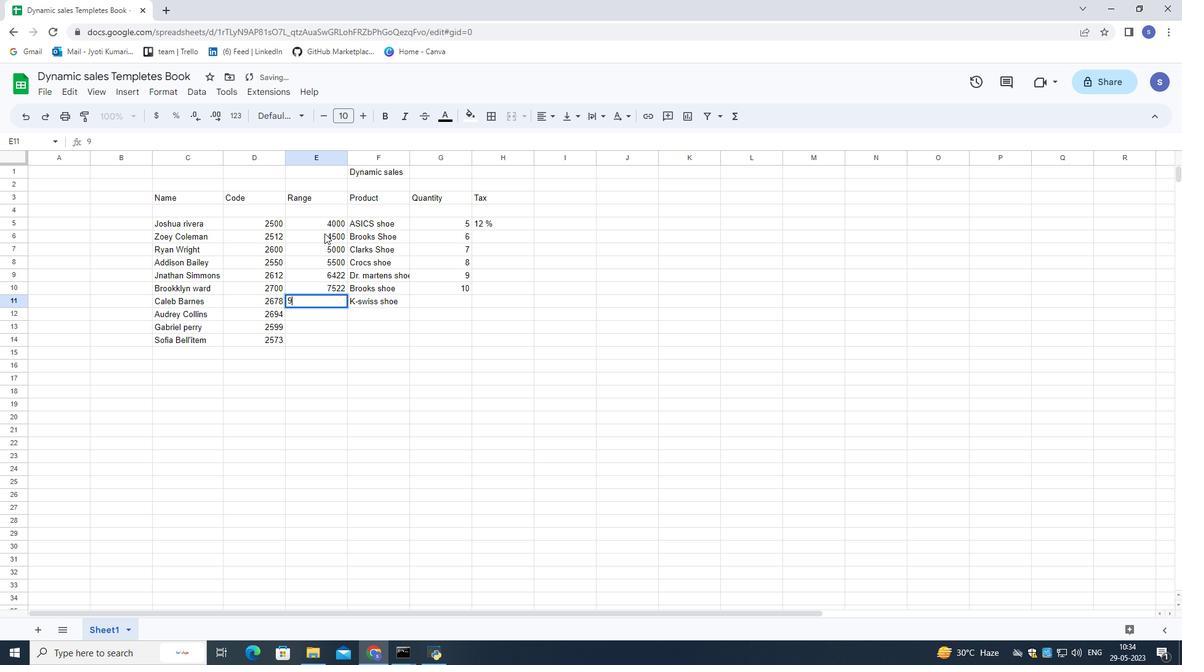 
Action: Mouse moved to (327, 288)
Screenshot: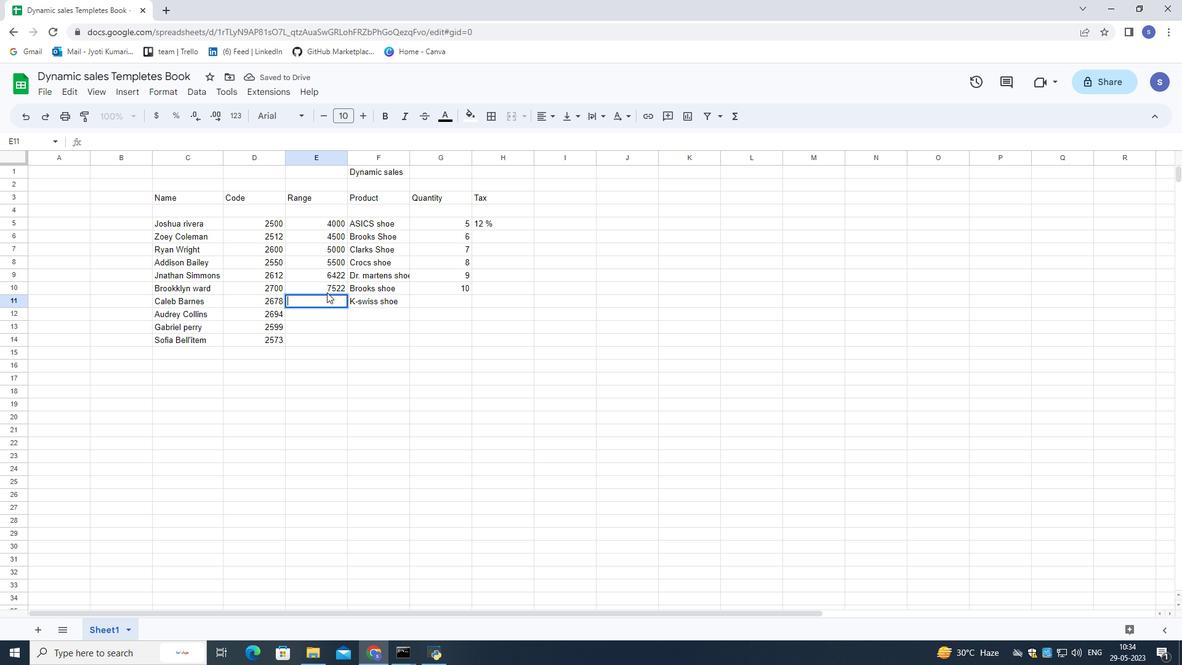 
Action: Mouse pressed left at (327, 288)
Screenshot: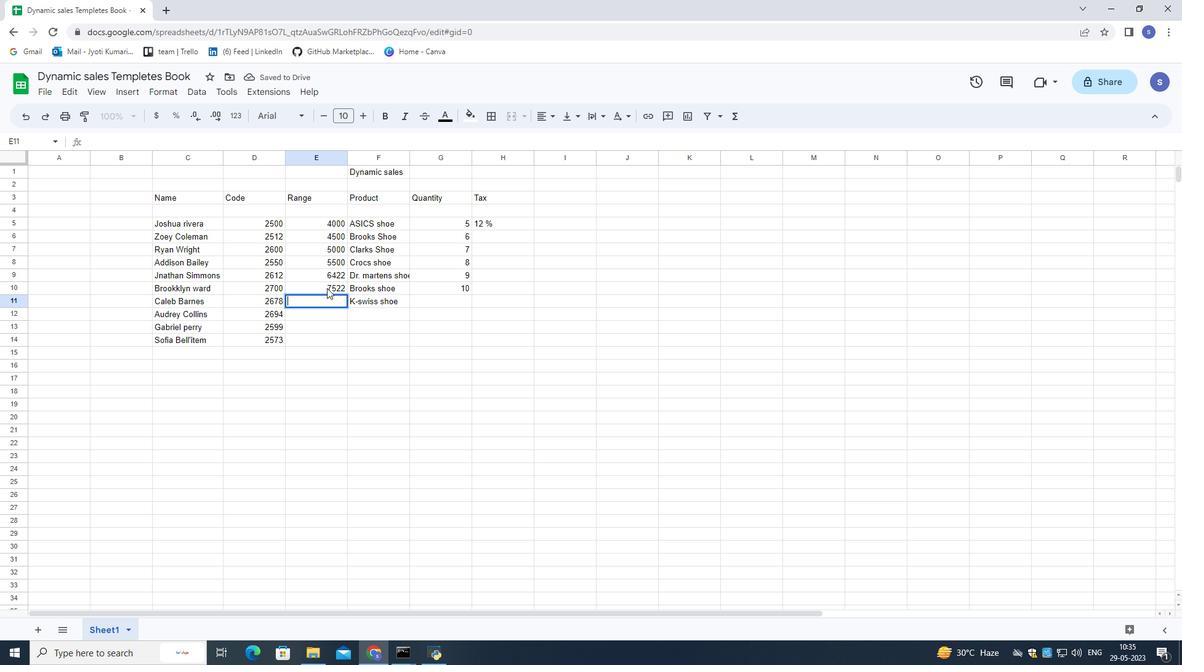 
Action: Mouse pressed left at (327, 288)
Screenshot: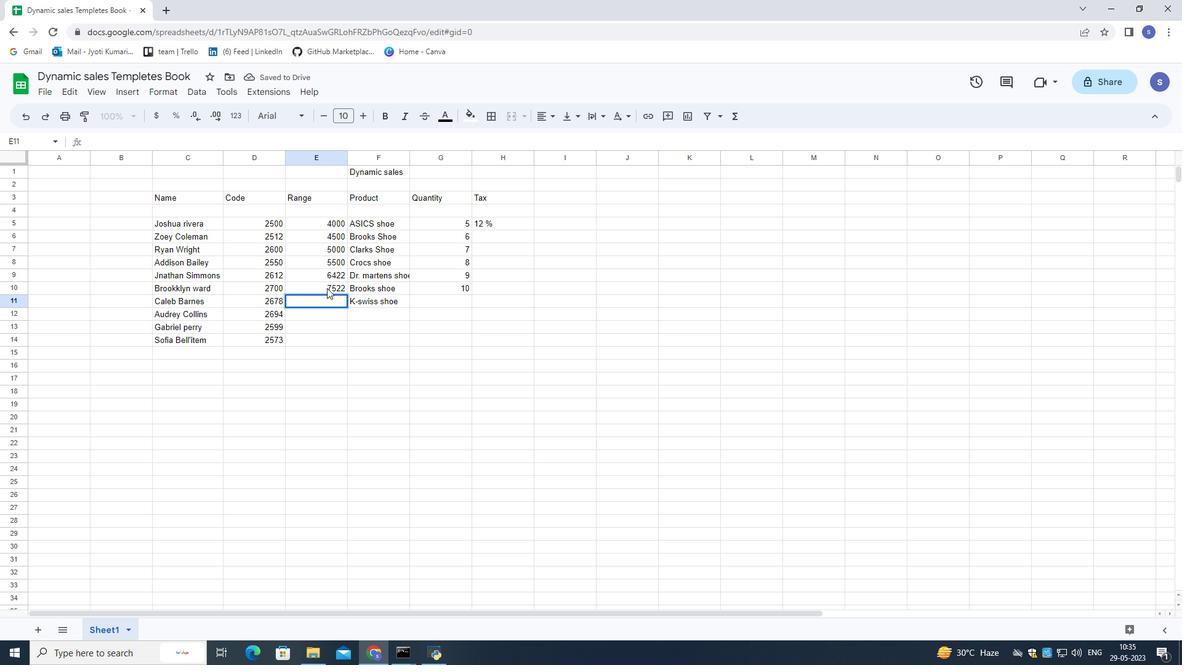 
Action: Mouse pressed left at (327, 288)
Screenshot: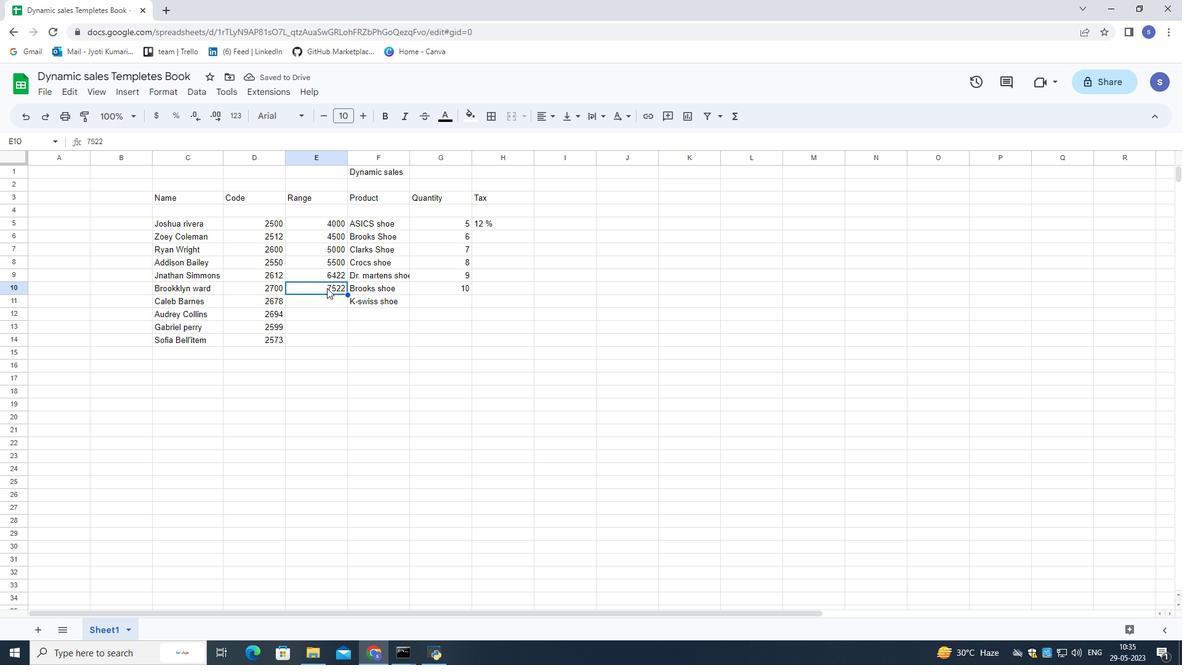
Action: Mouse moved to (329, 287)
Screenshot: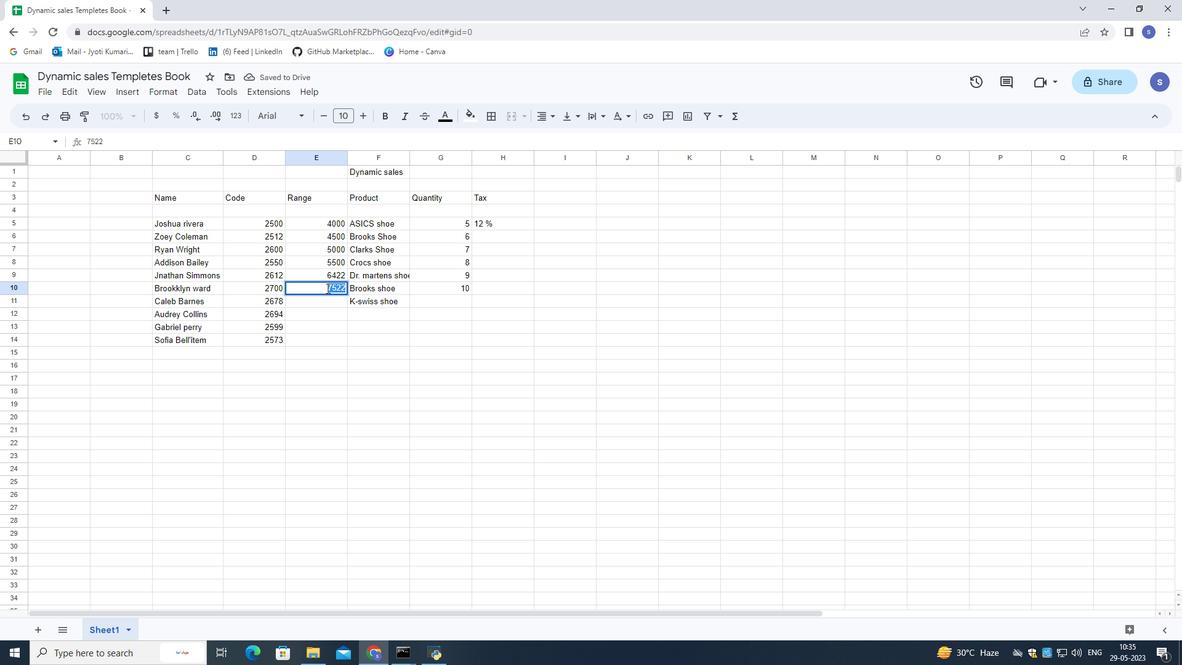 
Action: Key pressed <Key.backspace>6888<Key.down><Key.down>
Screenshot: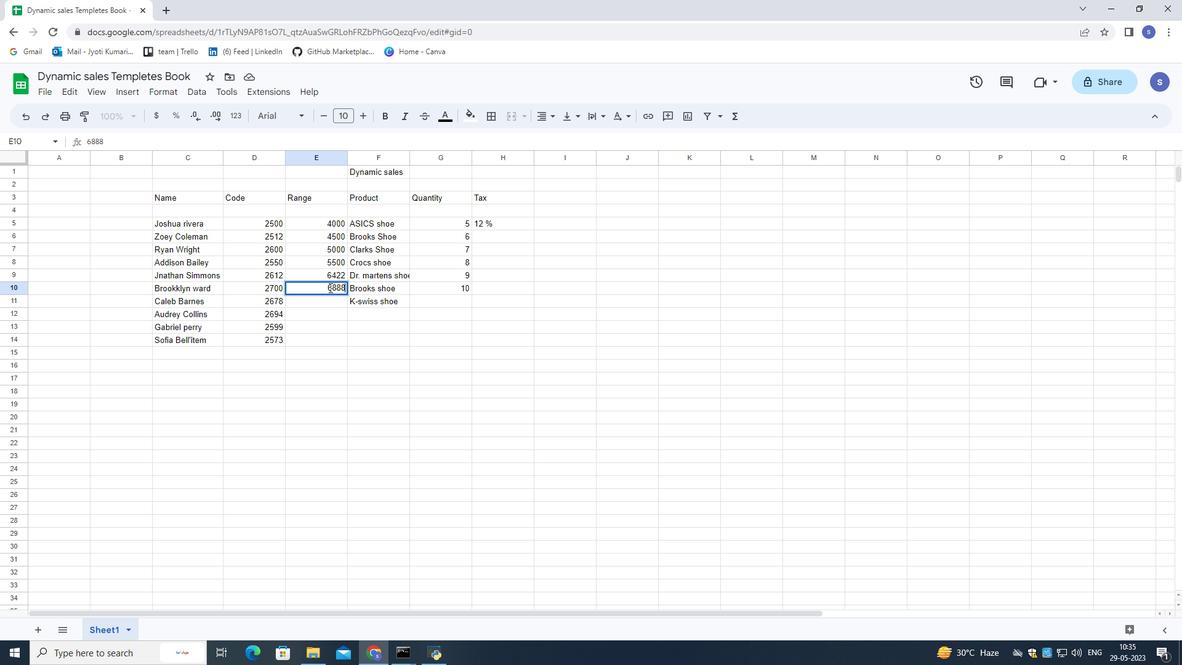 
Action: Mouse moved to (335, 296)
Screenshot: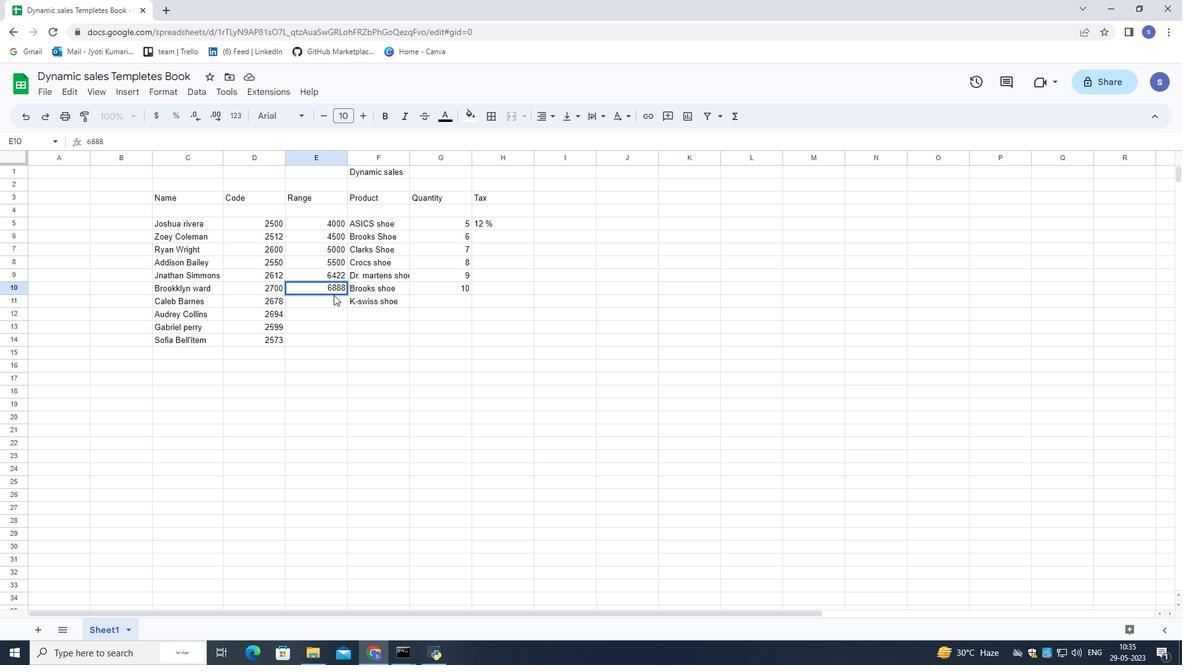 
Action: Mouse pressed left at (335, 296)
Screenshot: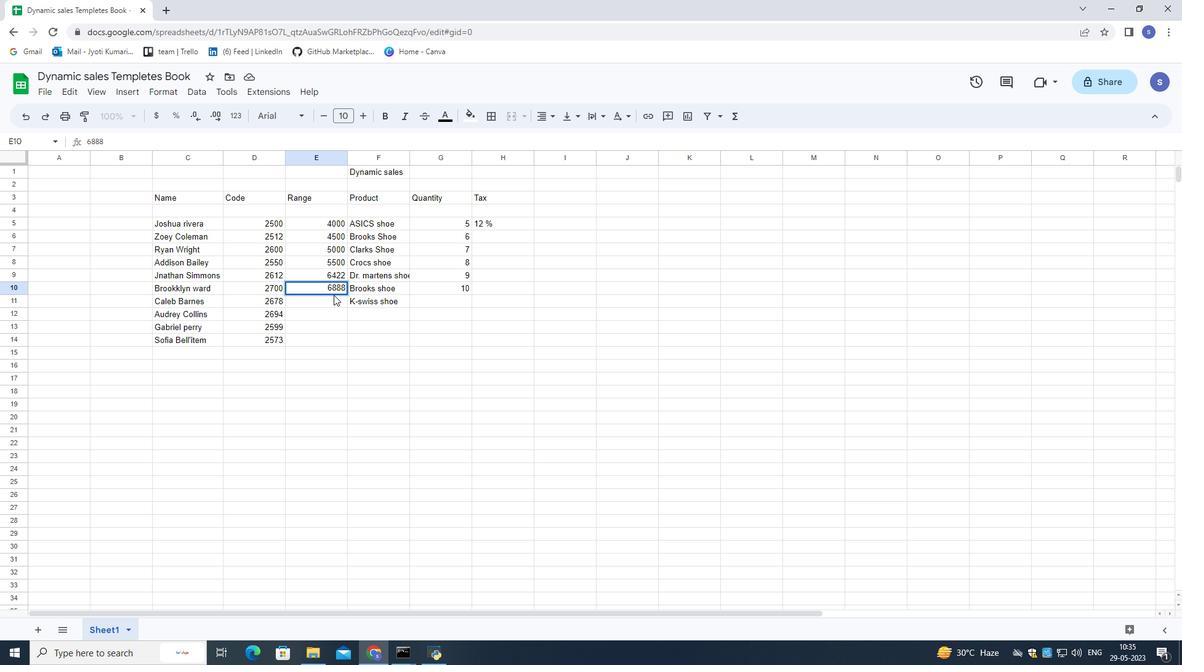 
Action: Mouse moved to (335, 296)
Screenshot: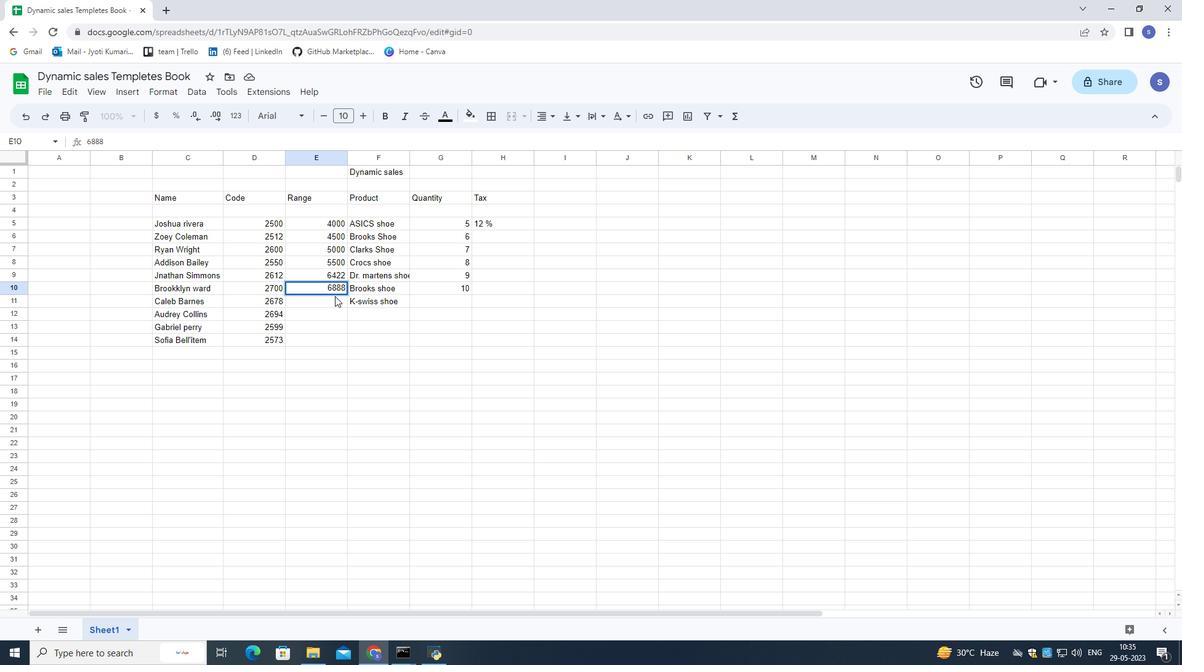 
Action: Key pressed 7800<Key.backspace><Key.backspace><Key.backspace>000<Key.down>4599<Key.down>6777<Key.down>5999<Key.down>
Screenshot: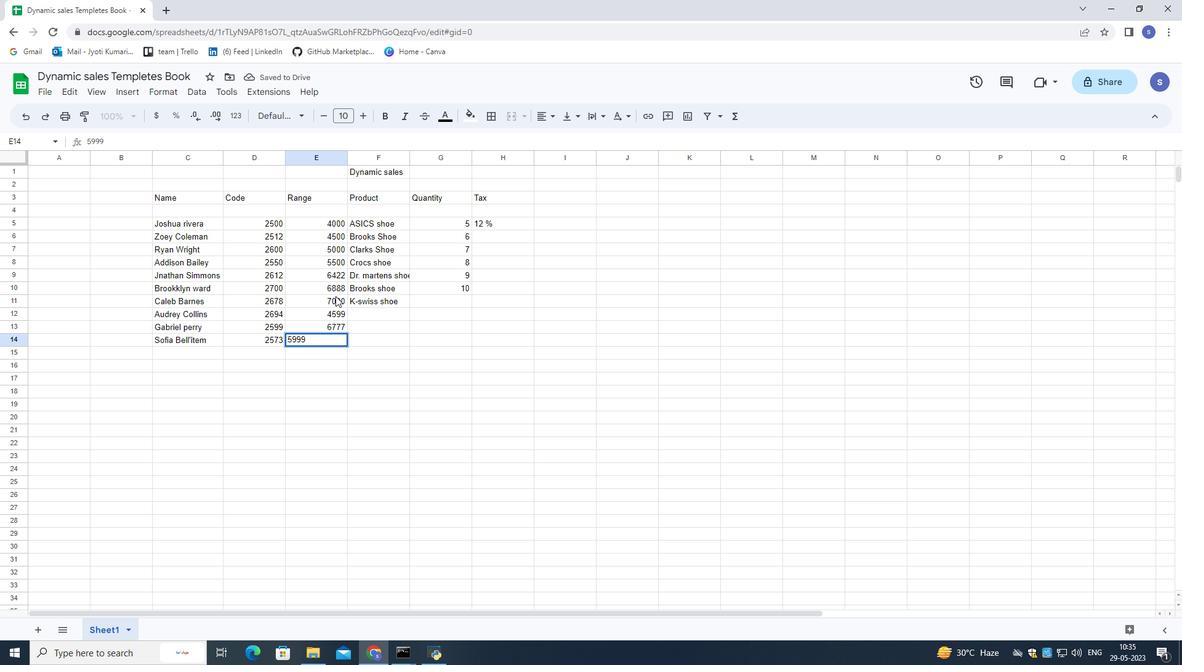 
Action: Mouse moved to (452, 242)
Screenshot: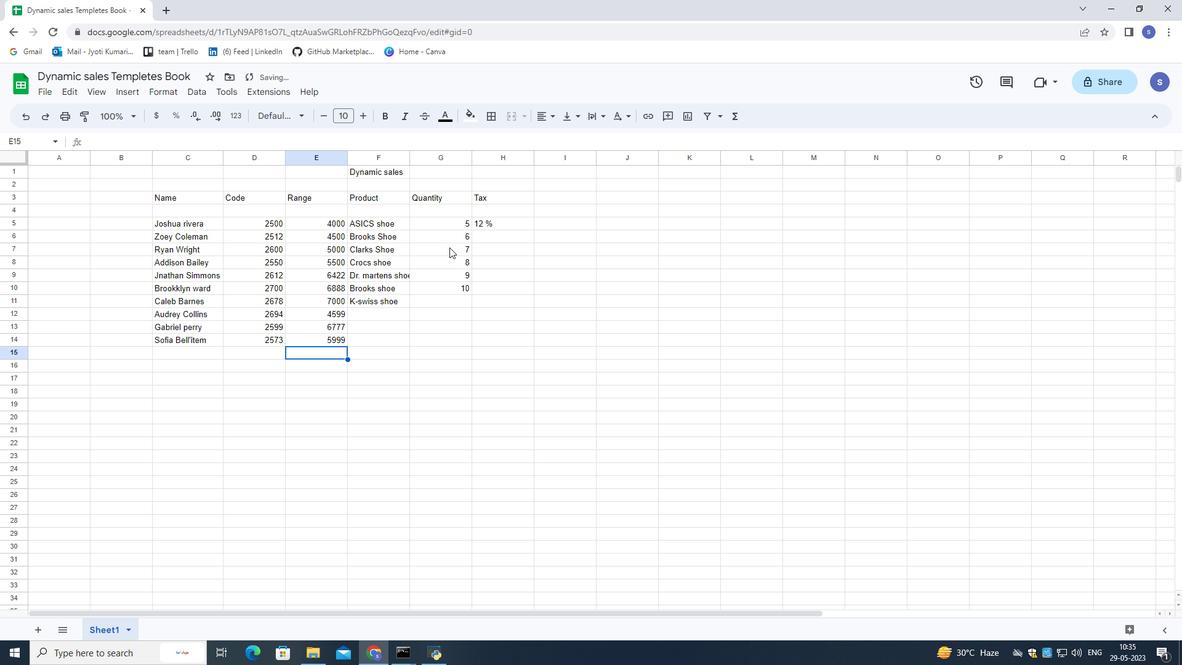
Action: Mouse pressed left at (452, 242)
Screenshot: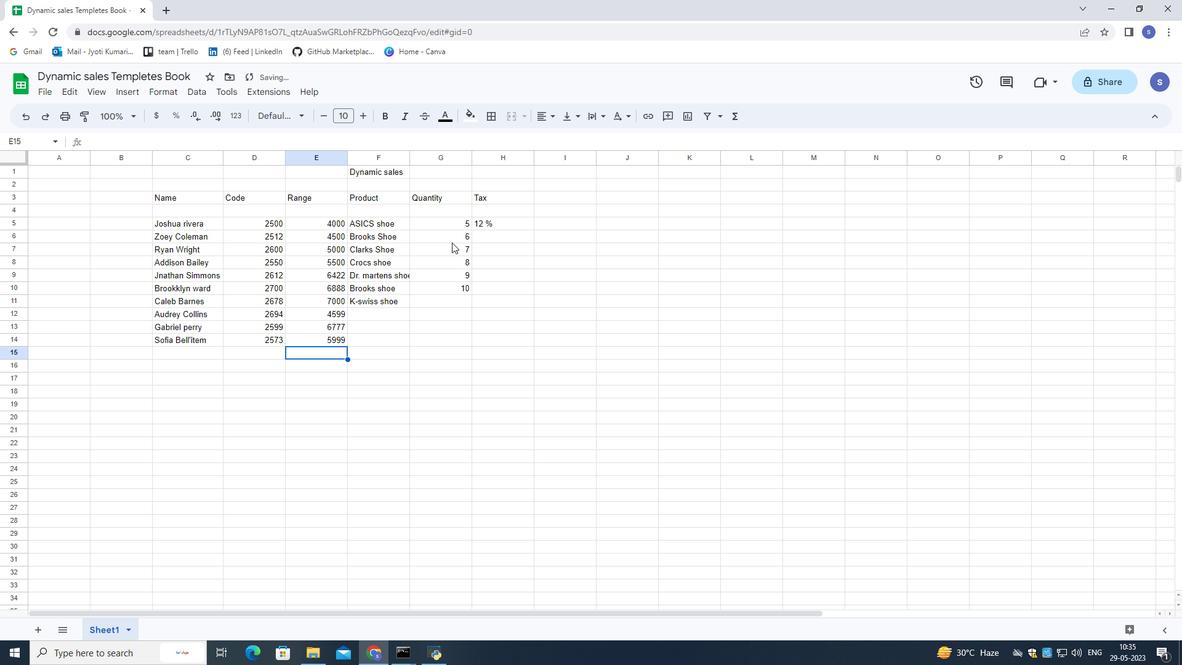 
Action: Mouse moved to (452, 227)
Screenshot: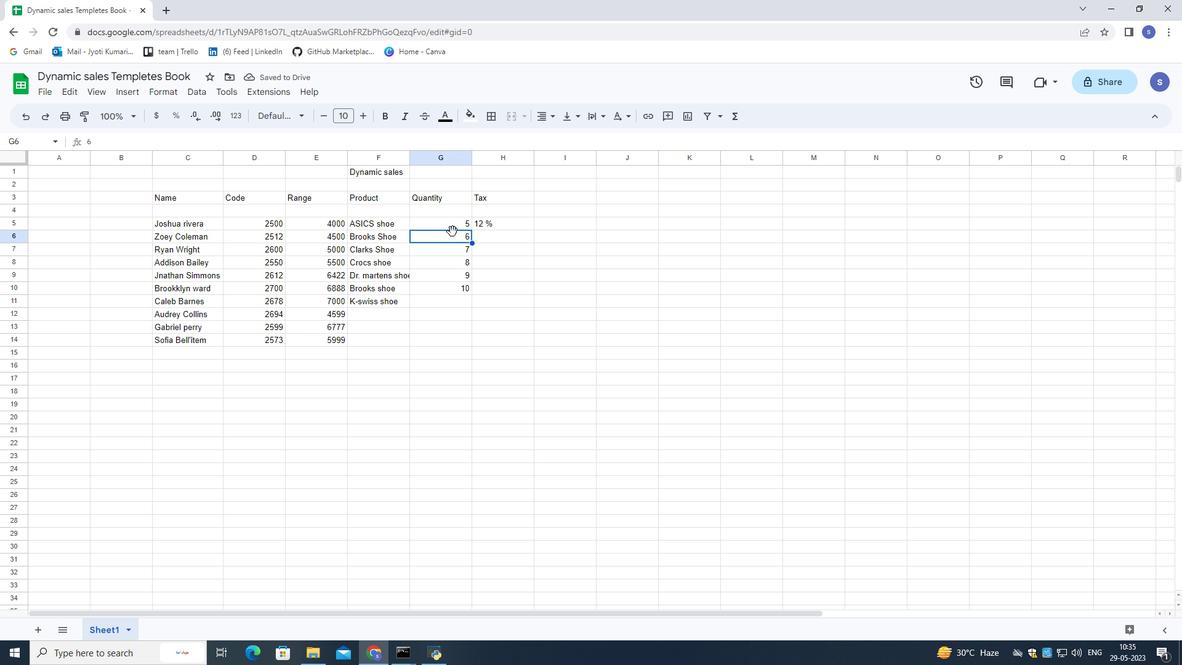 
Action: Mouse pressed left at (452, 227)
Screenshot: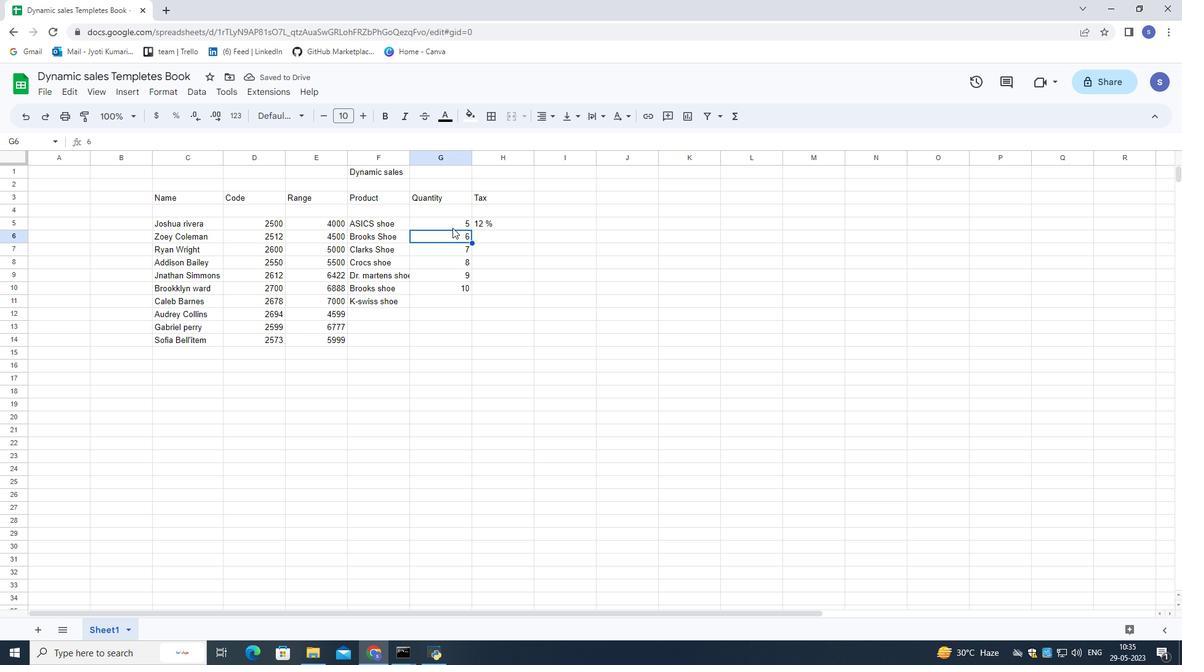 
Action: Mouse moved to (466, 238)
Screenshot: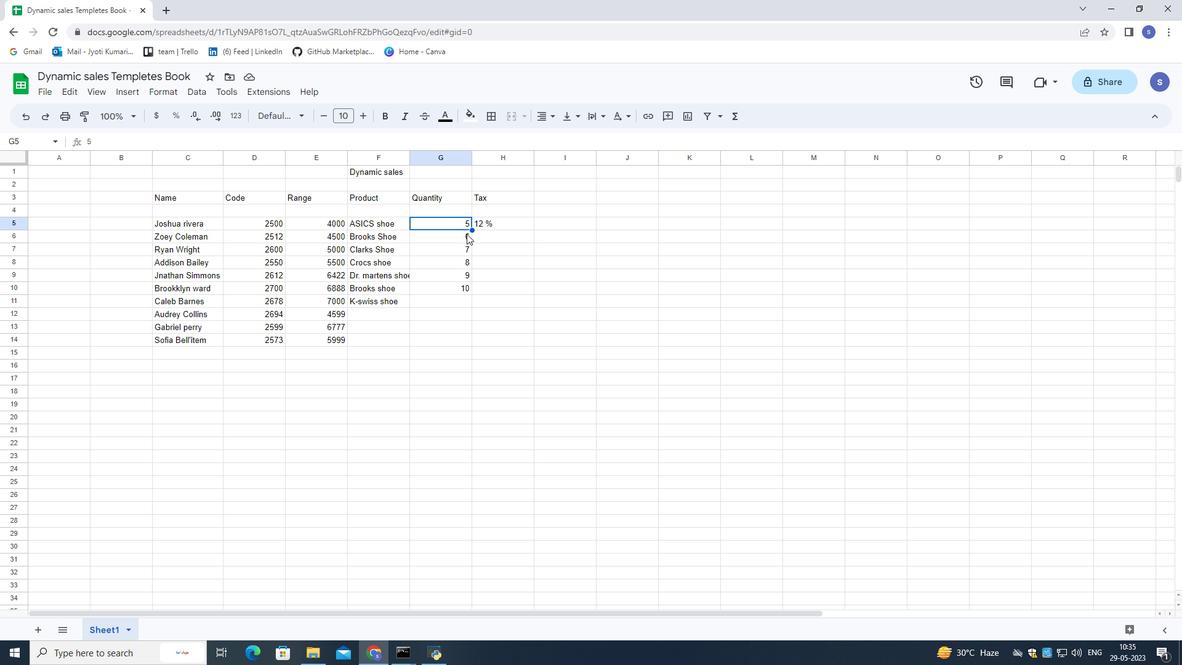 
Action: Mouse pressed left at (466, 238)
Screenshot: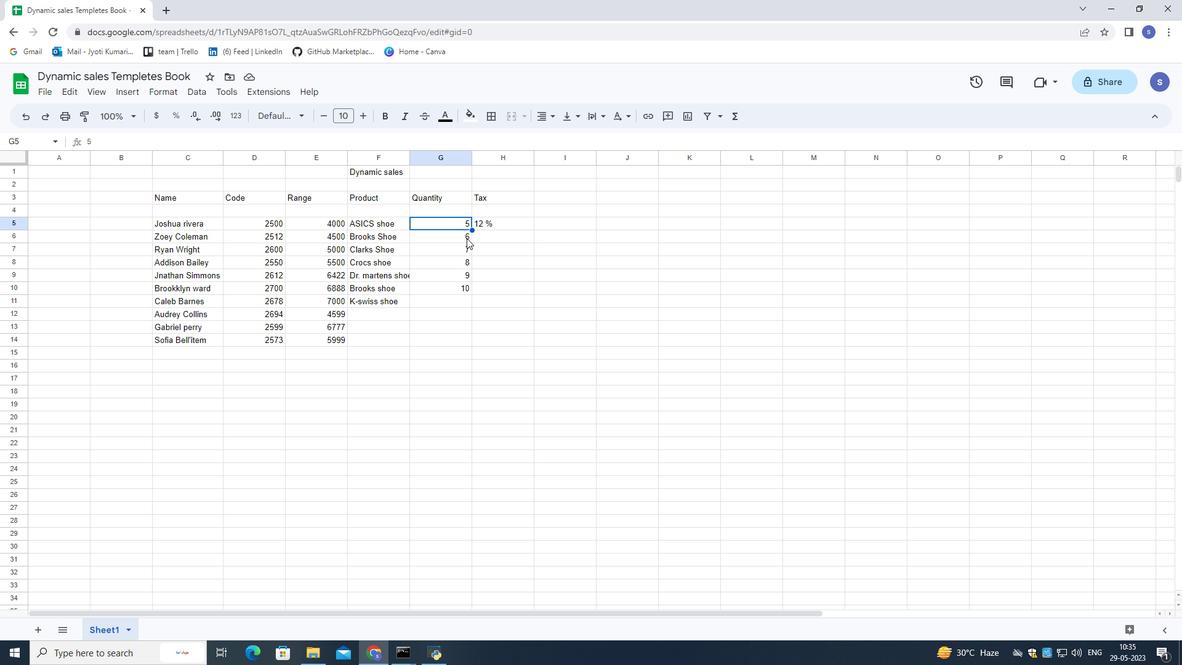 
Action: Mouse moved to (465, 296)
Screenshot: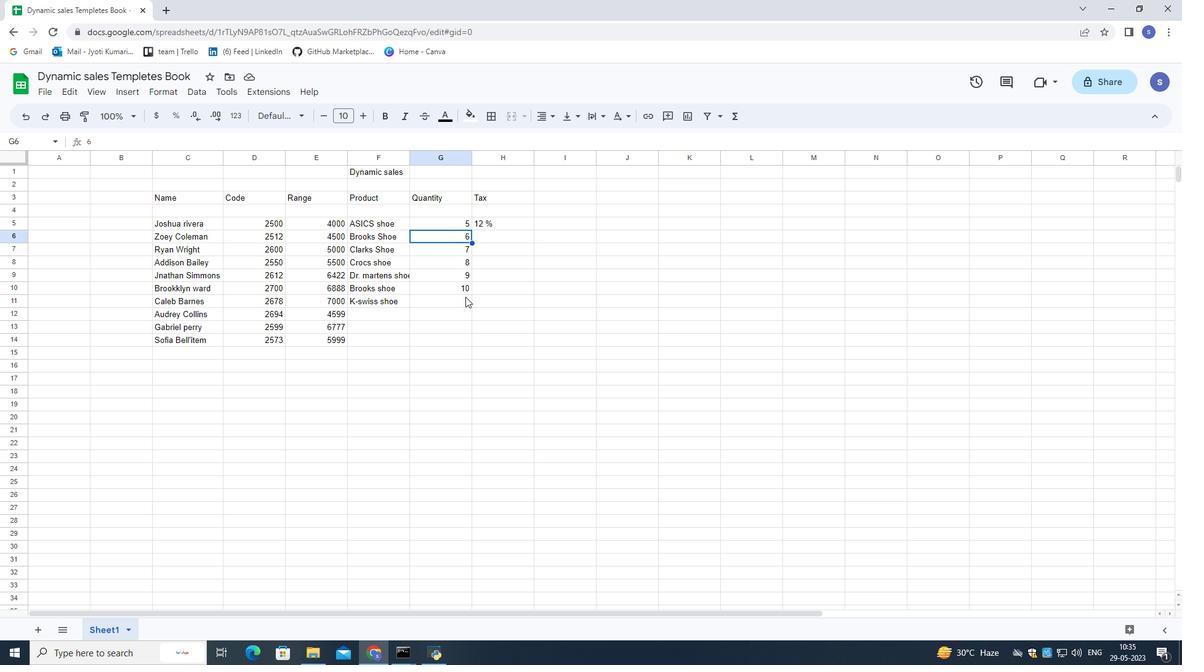 
Action: Mouse pressed left at (465, 296)
Screenshot: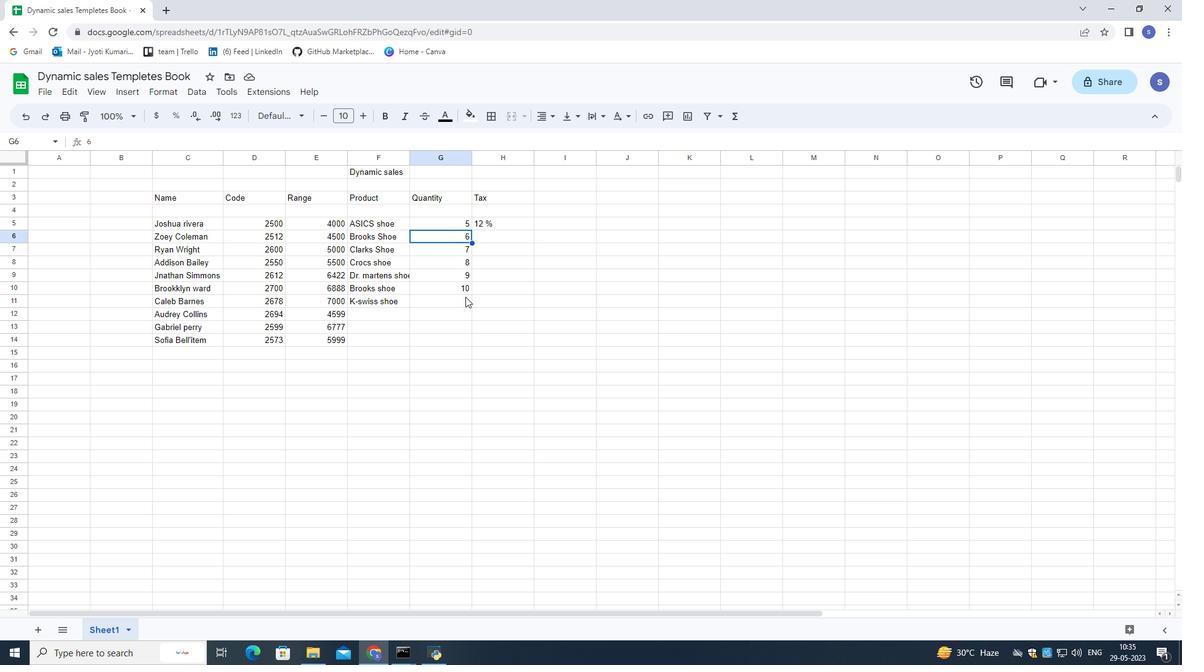 
Action: Mouse moved to (465, 298)
Screenshot: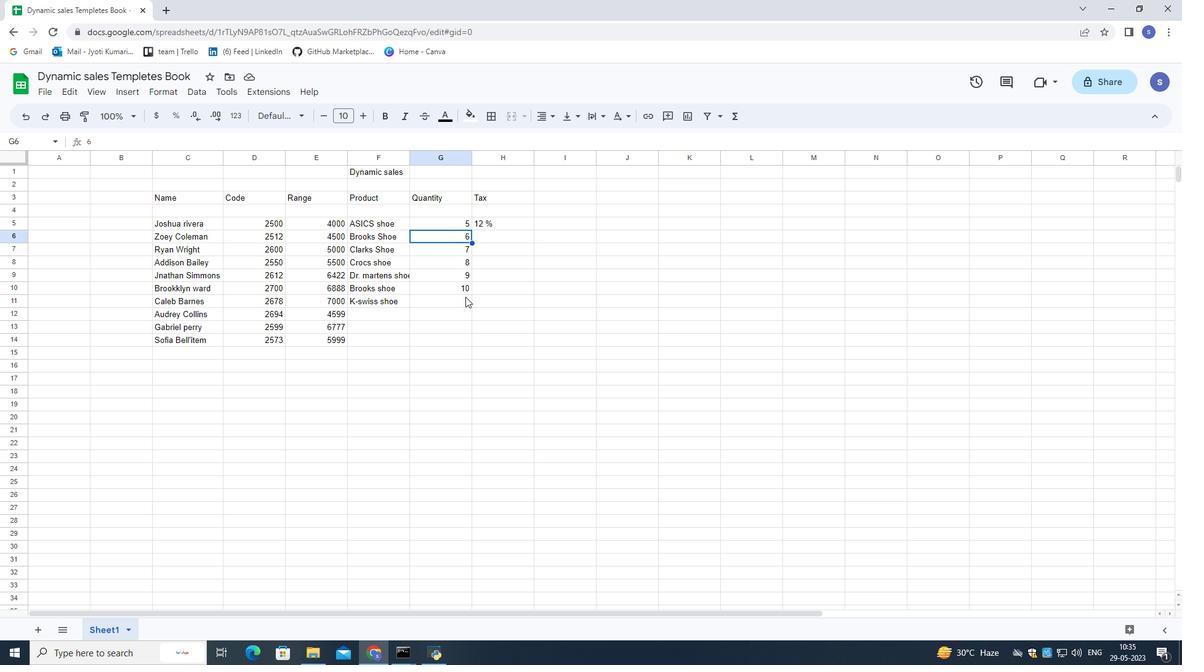 
Action: Key pressed 8<Key.down>4<Key.backspace>7<Key.down>6<Key.down>9<Key.down>
Screenshot: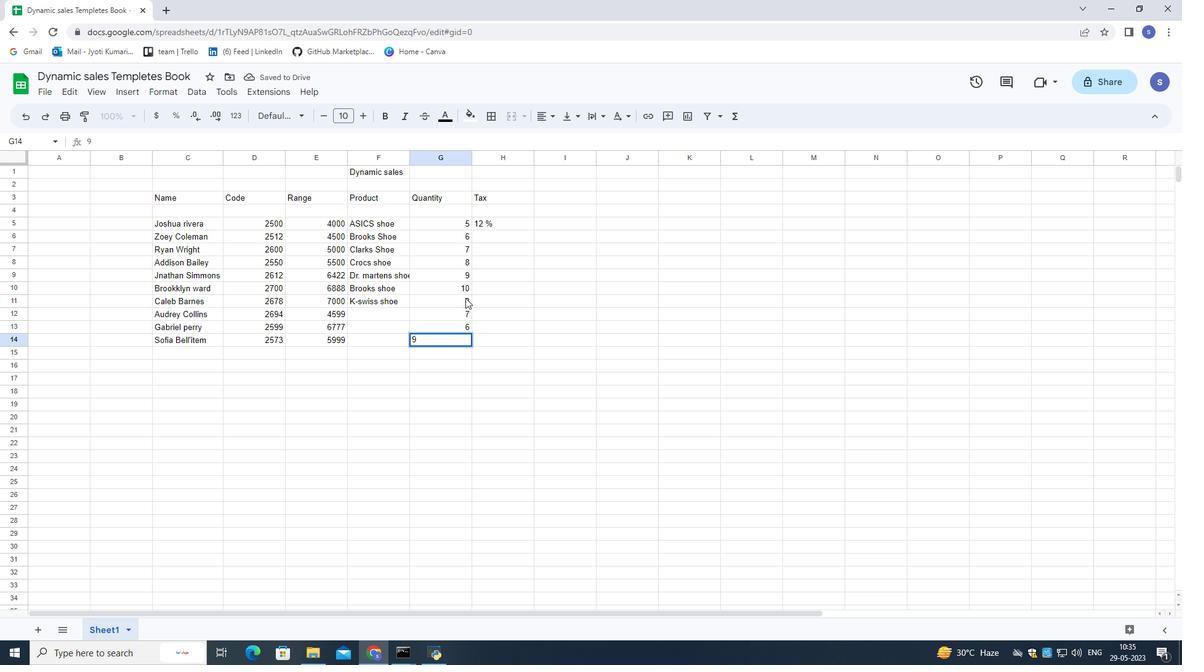 
Action: Mouse moved to (502, 231)
Screenshot: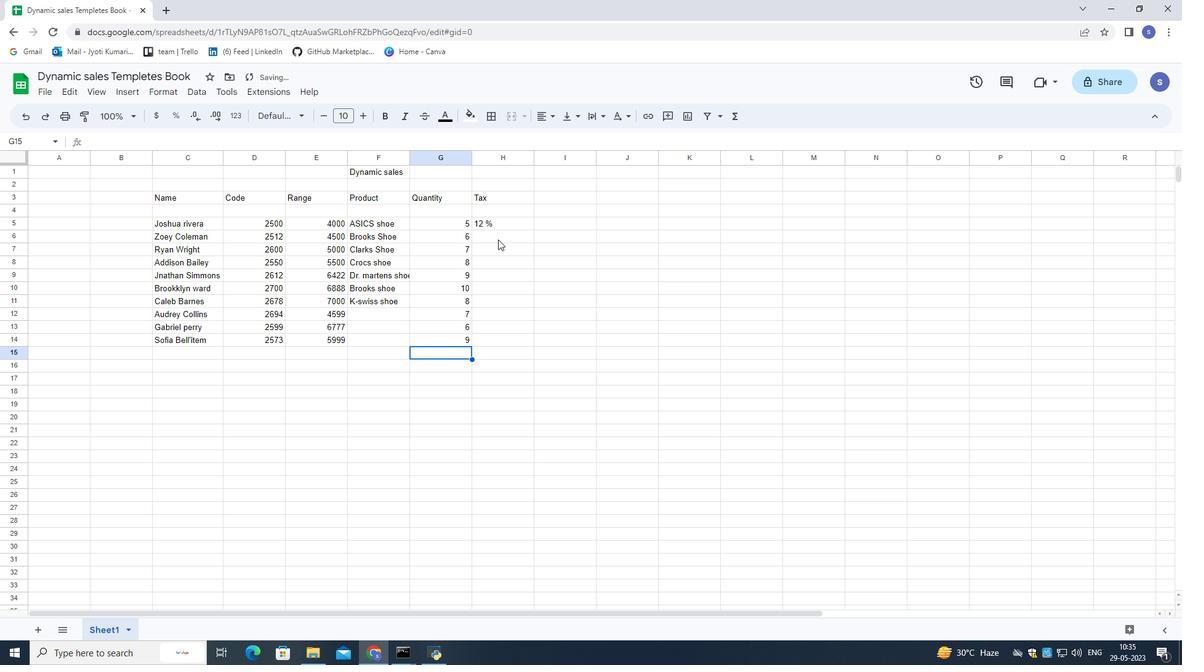 
Action: Mouse pressed left at (502, 231)
Screenshot: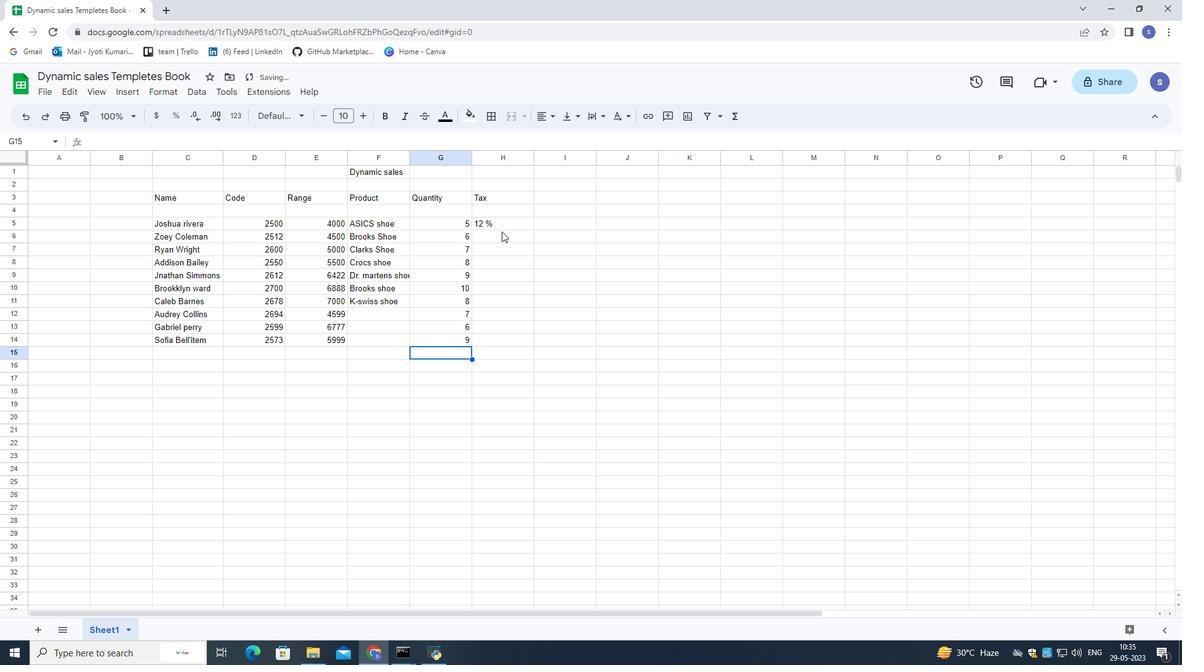 
Action: Mouse moved to (505, 221)
Screenshot: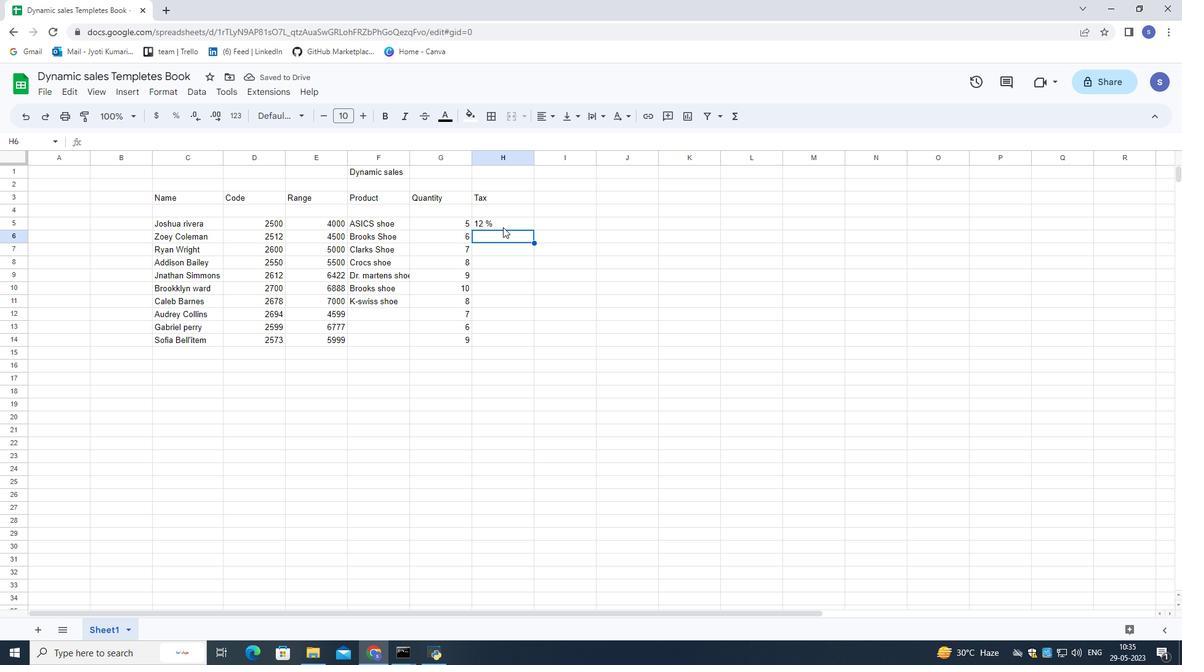 
Action: Mouse pressed left at (505, 221)
Screenshot: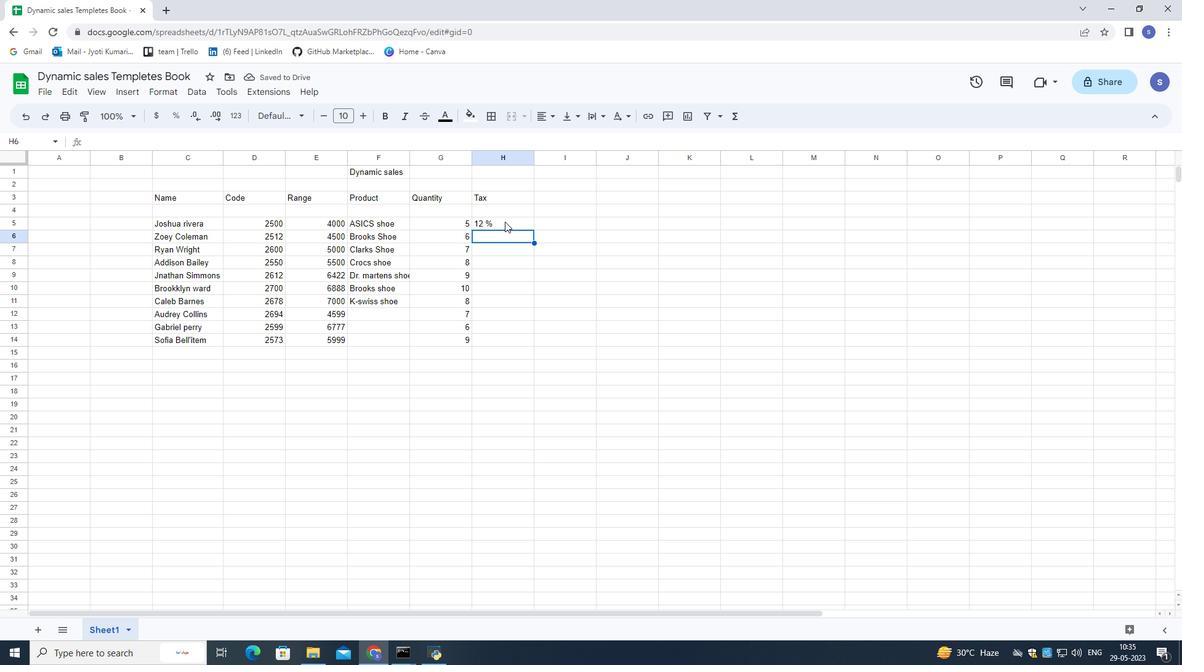
Action: Mouse moved to (534, 229)
Screenshot: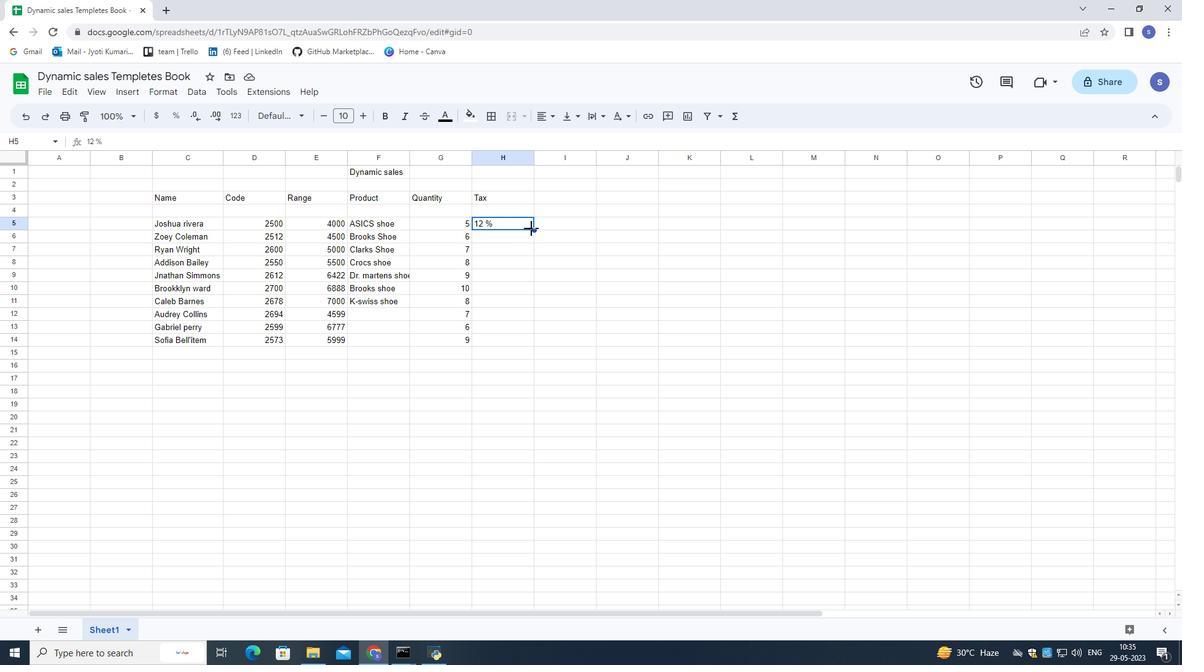 
Action: Mouse pressed left at (534, 229)
Screenshot: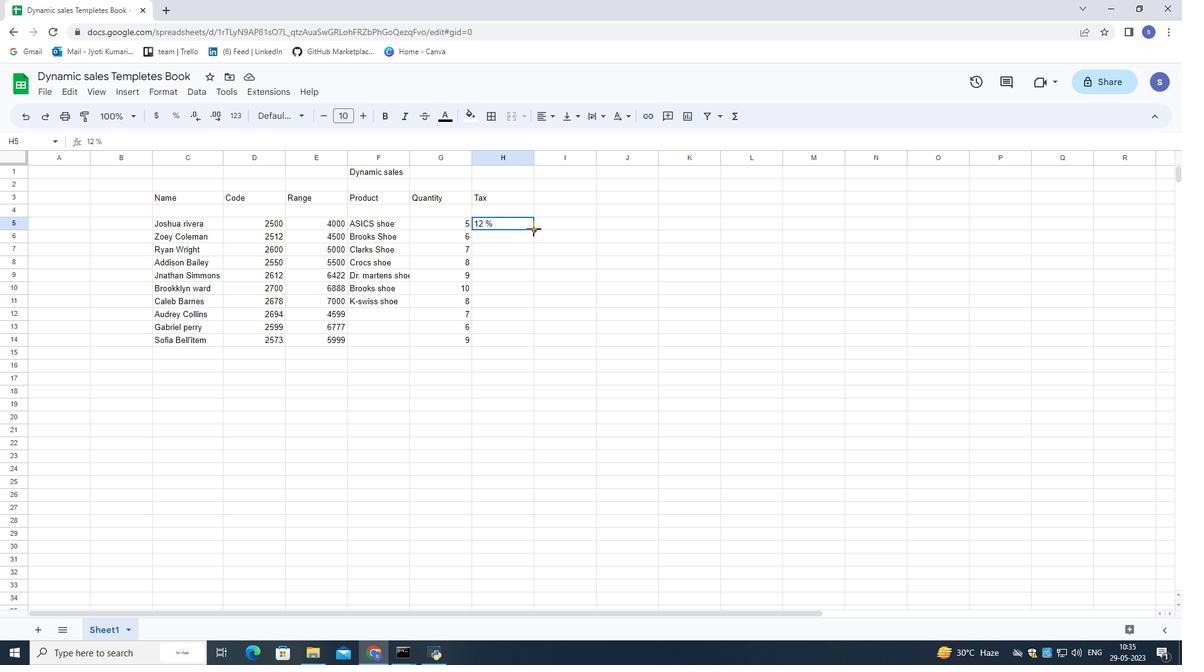 
Action: Mouse moved to (583, 310)
Screenshot: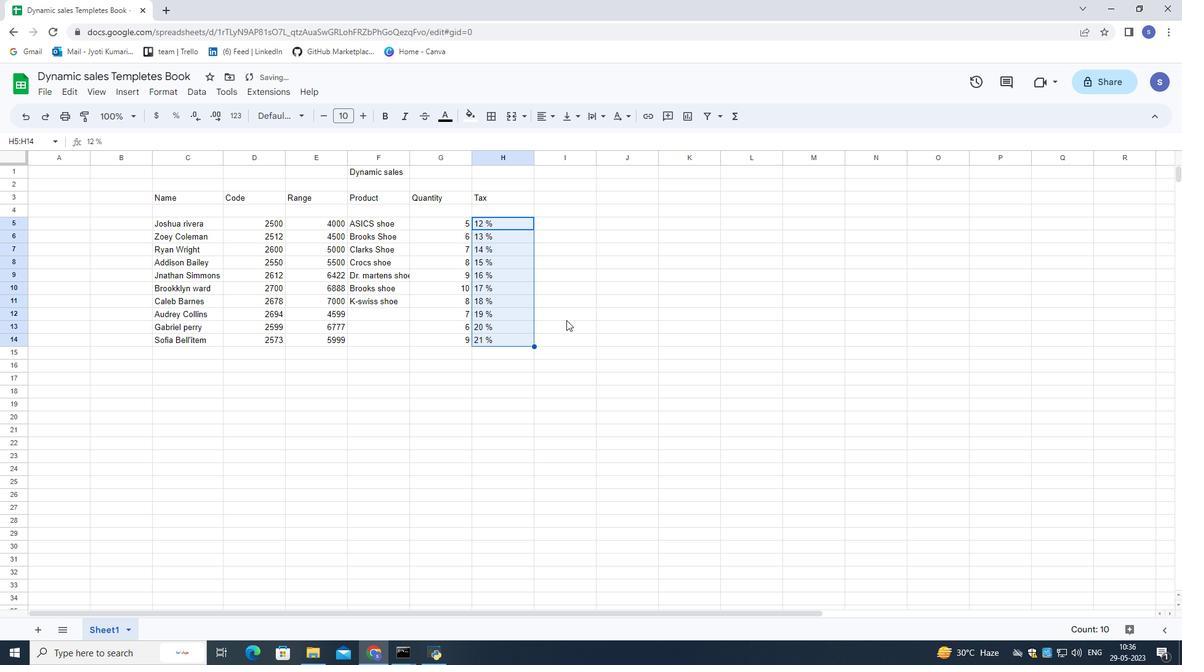 
Action: Mouse pressed left at (583, 310)
Screenshot: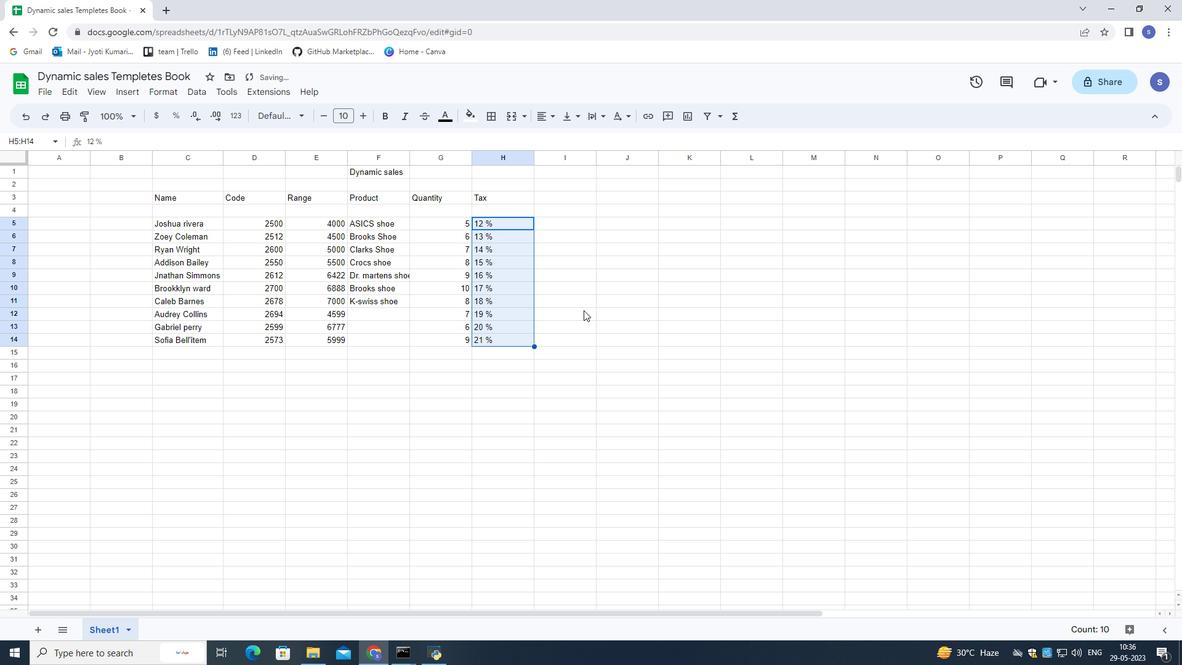 
Action: Mouse moved to (502, 226)
Screenshot: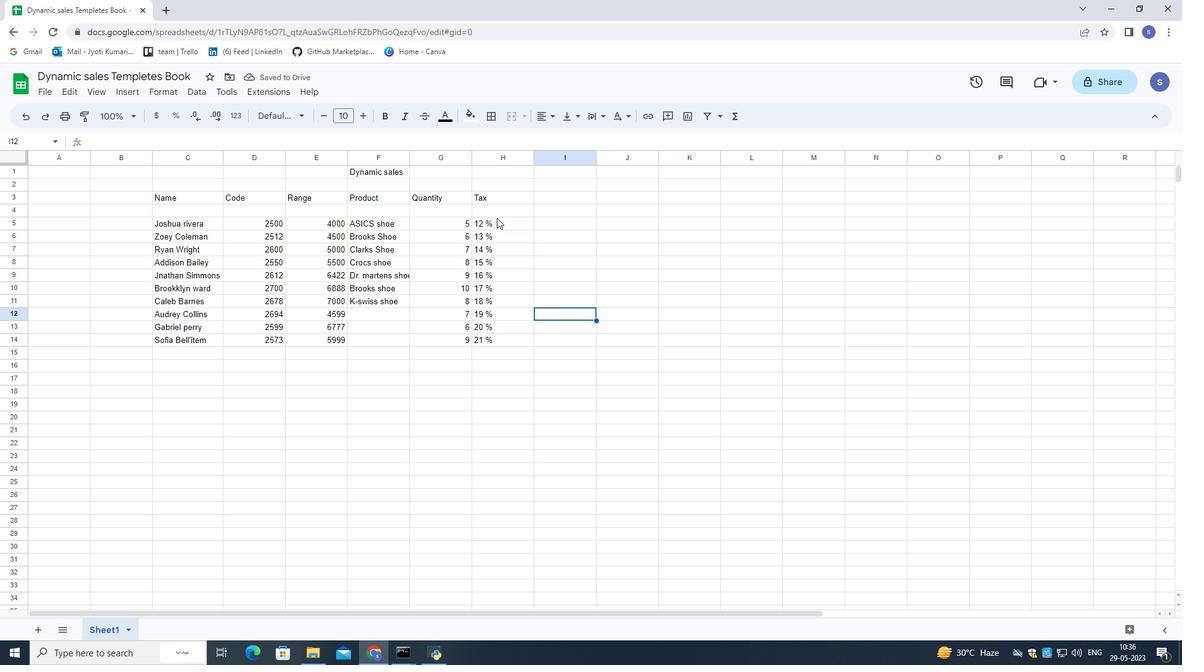 
Action: Mouse pressed left at (502, 226)
Screenshot: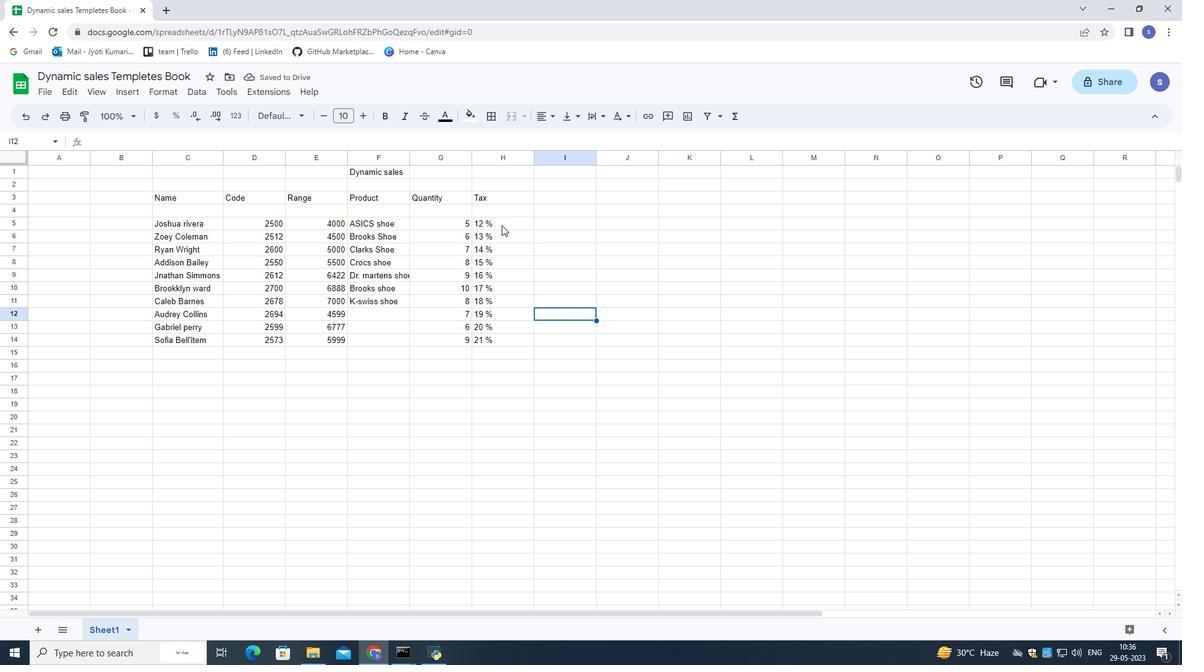 
Action: Mouse moved to (504, 239)
Screenshot: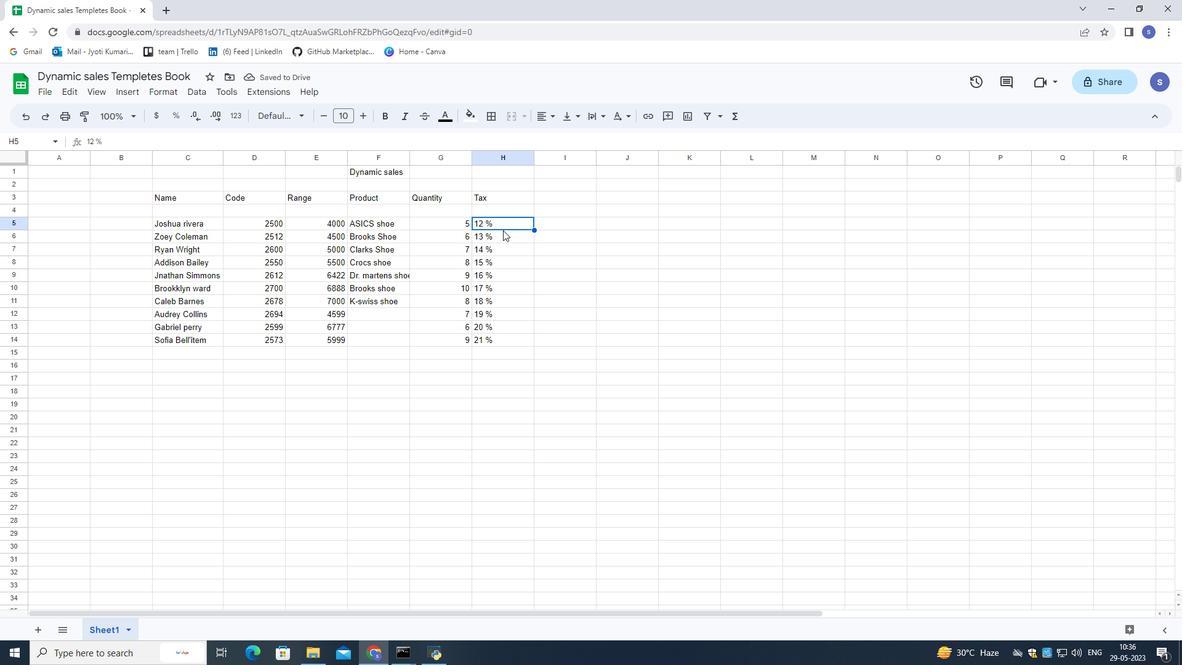
Action: Mouse pressed left at (504, 239)
Screenshot: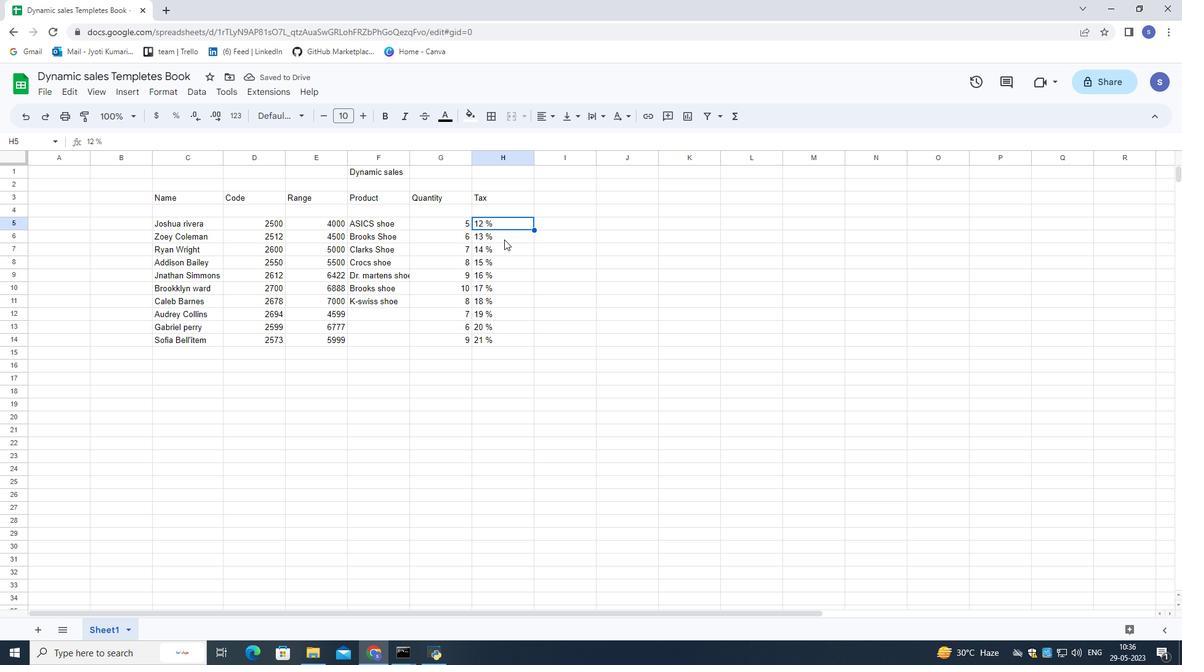 
Action: Mouse pressed left at (504, 239)
Screenshot: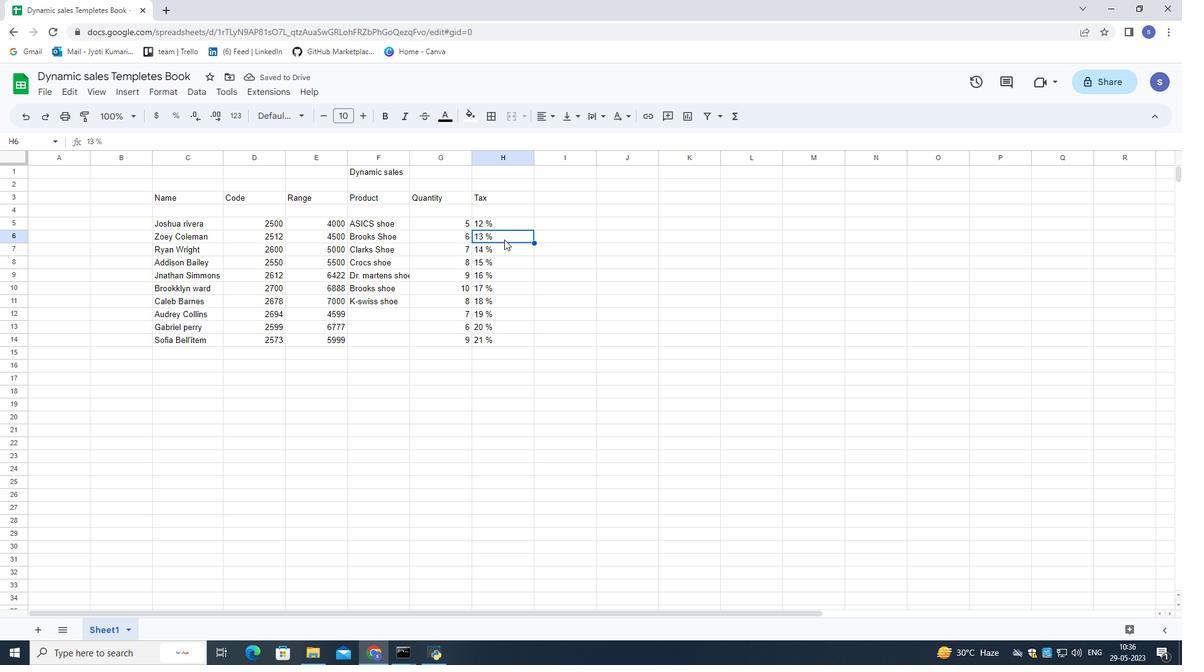 
Action: Mouse pressed left at (504, 239)
Screenshot: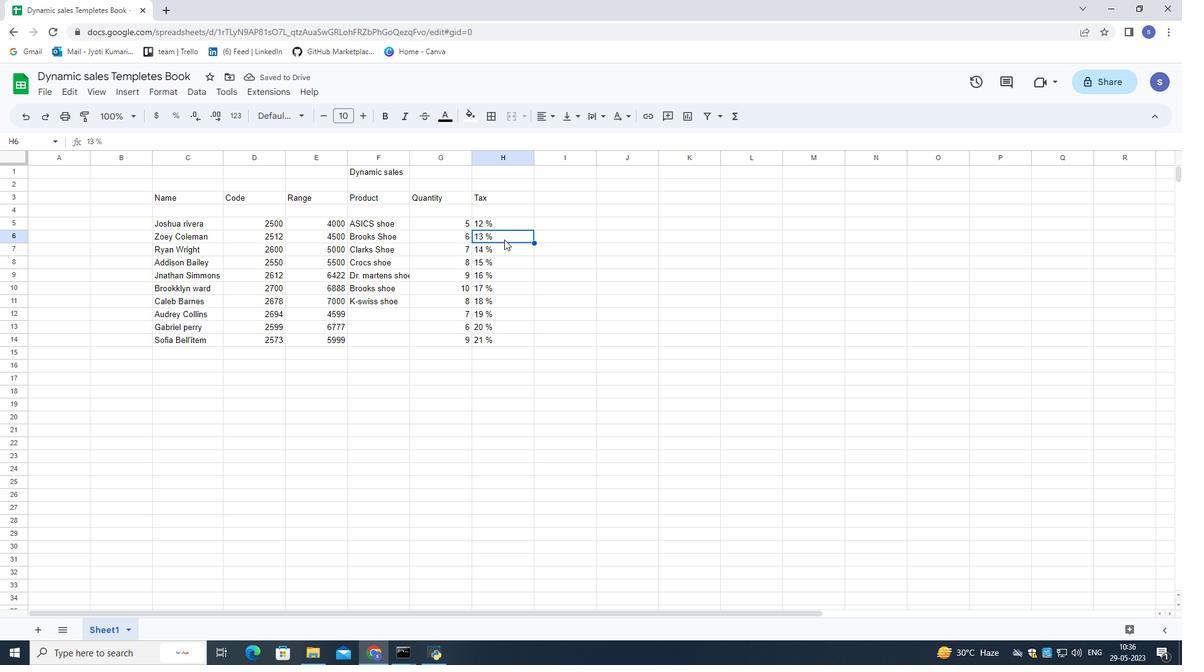 
Action: Key pressed <Key.left><Key.left><Key.left><Key.right><Key.backspace>2<Key.down>
Screenshot: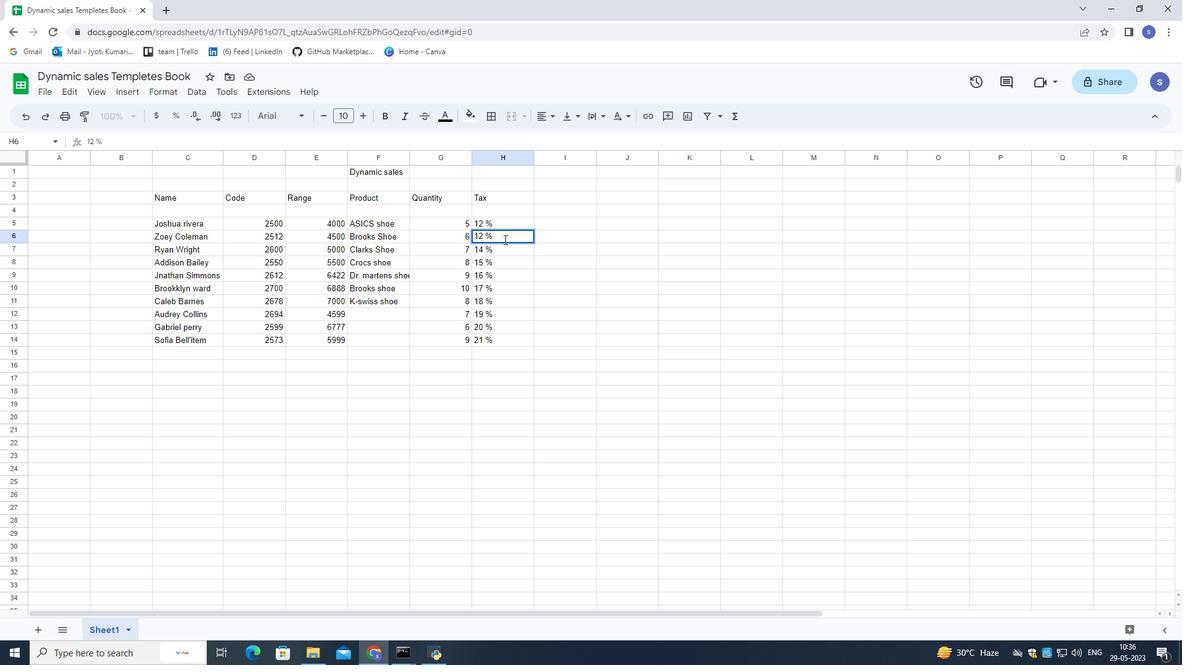 
Action: Mouse moved to (482, 247)
Screenshot: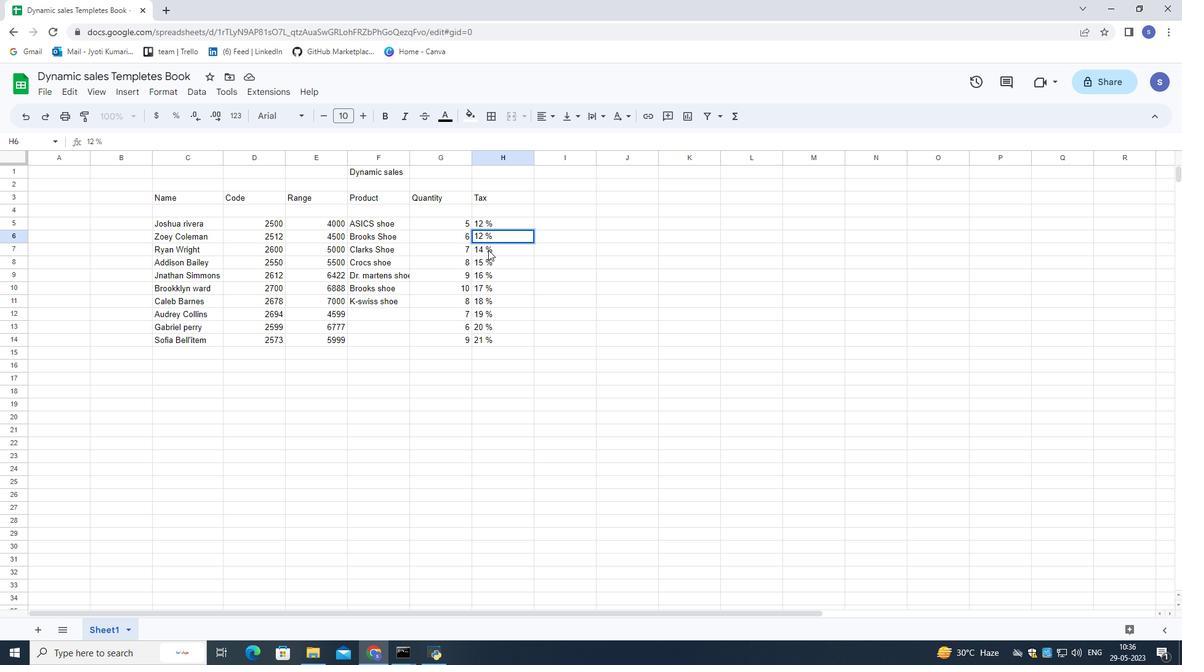 
Action: Mouse pressed left at (482, 247)
Screenshot: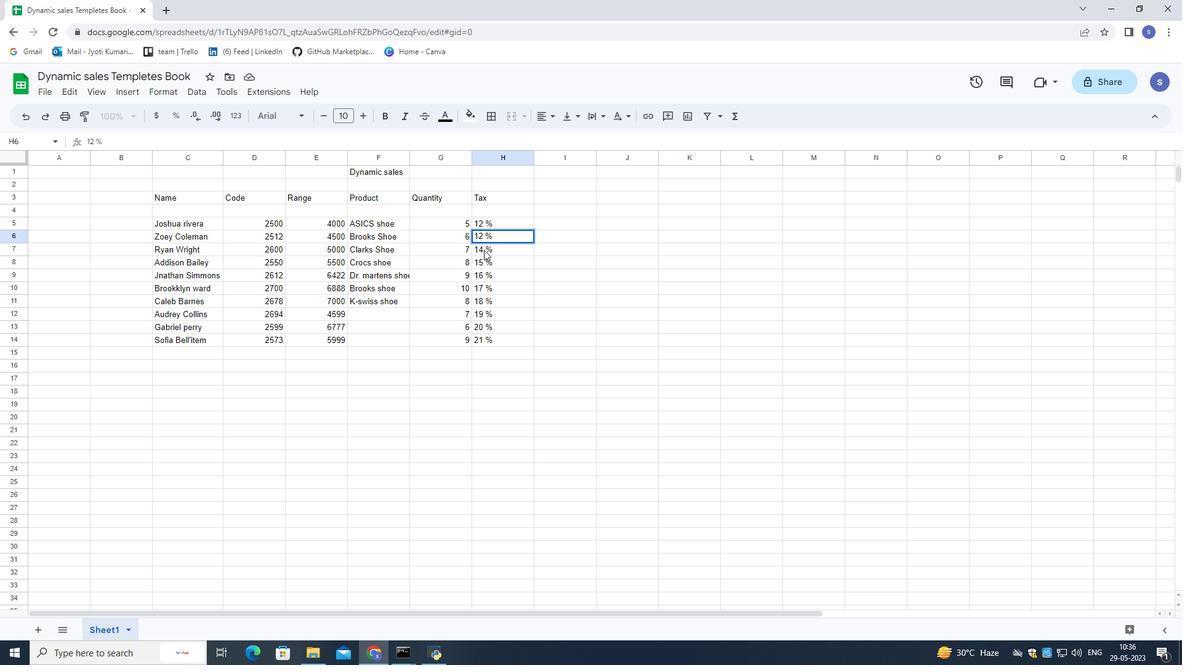 
Action: Mouse moved to (482, 247)
Screenshot: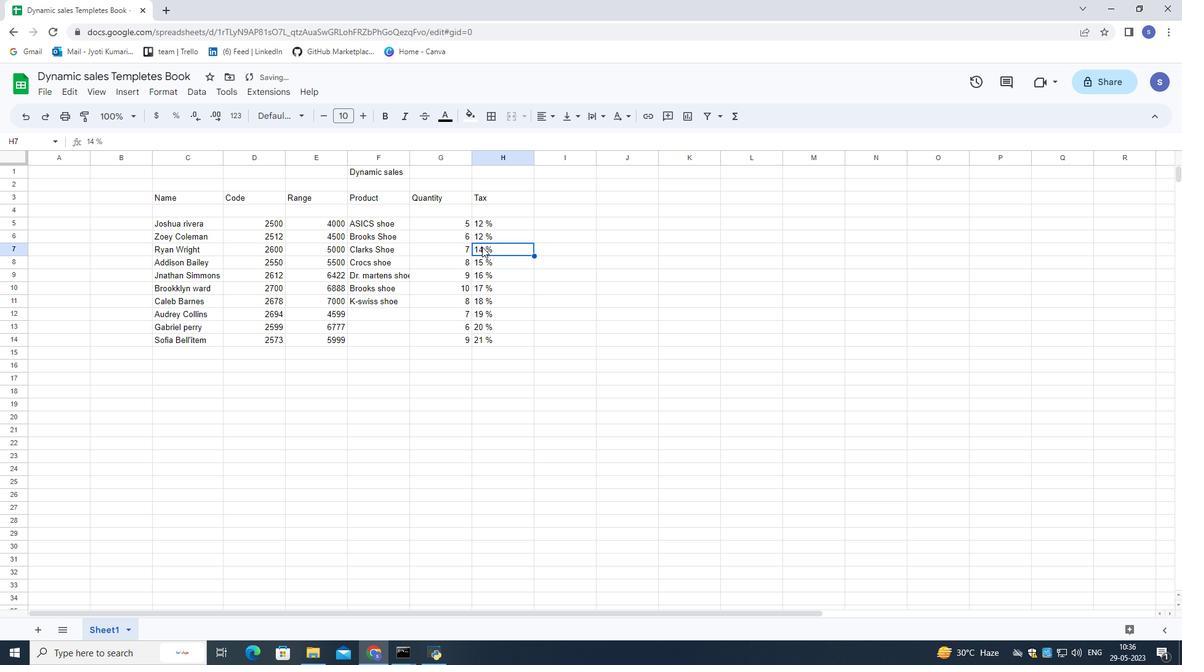 
Action: Mouse pressed left at (482, 247)
Screenshot: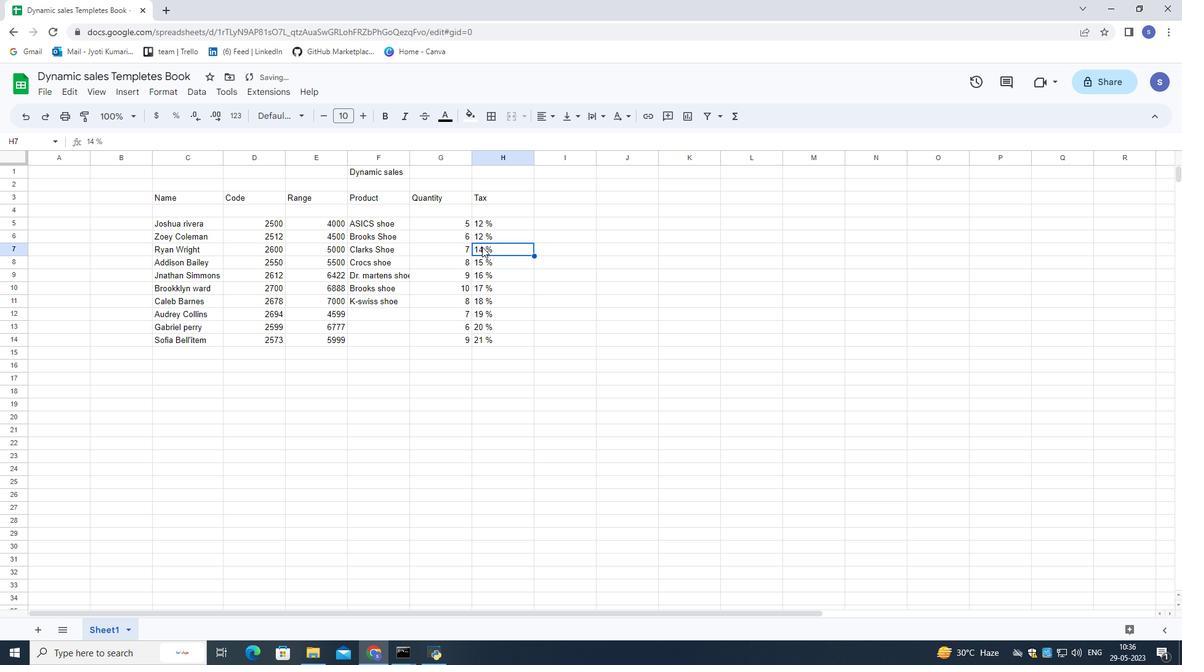 
Action: Mouse pressed left at (482, 247)
Screenshot: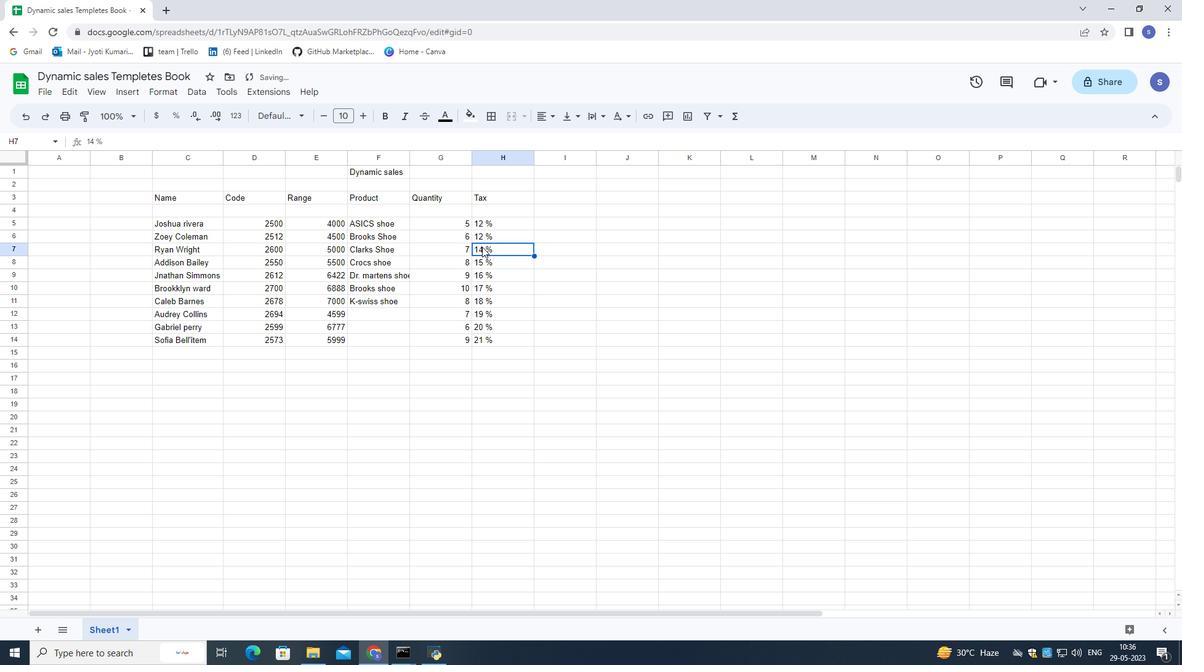 
Action: Mouse moved to (482, 247)
Screenshot: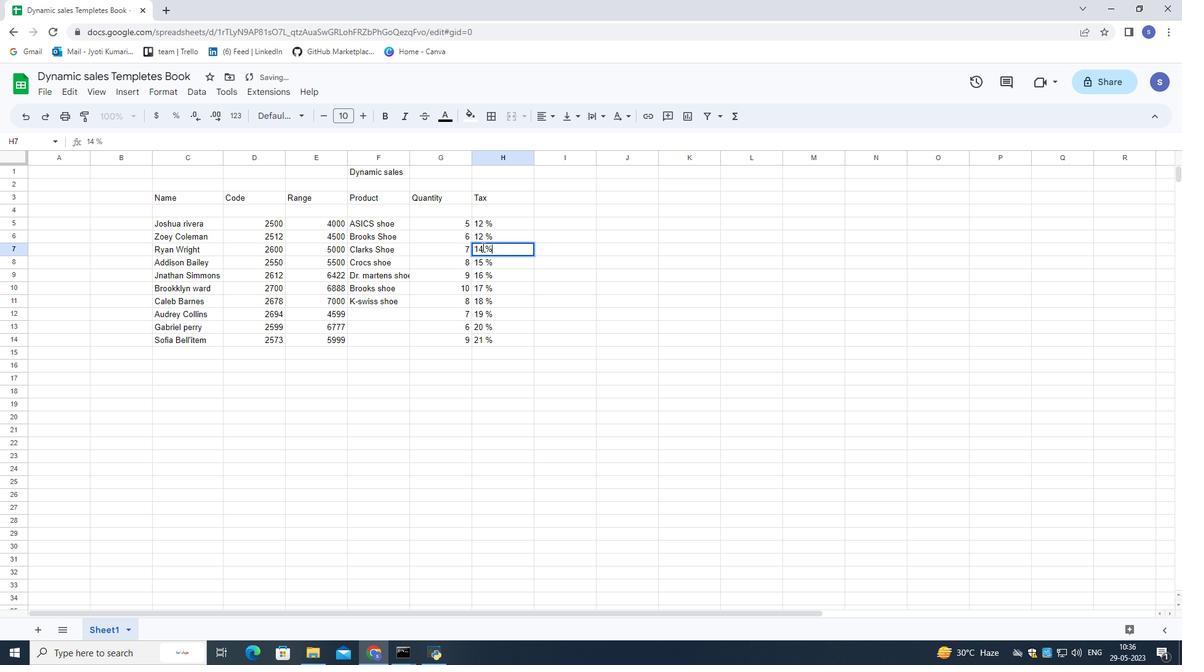
Action: Key pressed <Key.backspace>2<Key.backspace><Key.backspace>
Screenshot: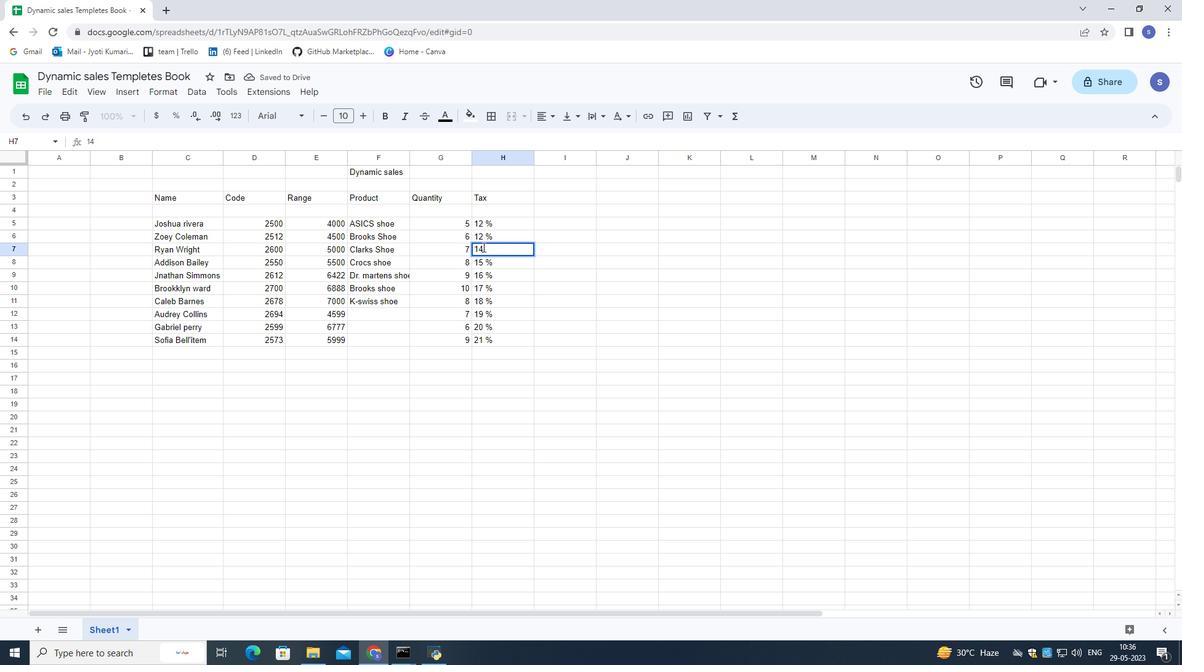 
Action: Mouse scrolled (482, 247) with delta (0, 0)
Screenshot: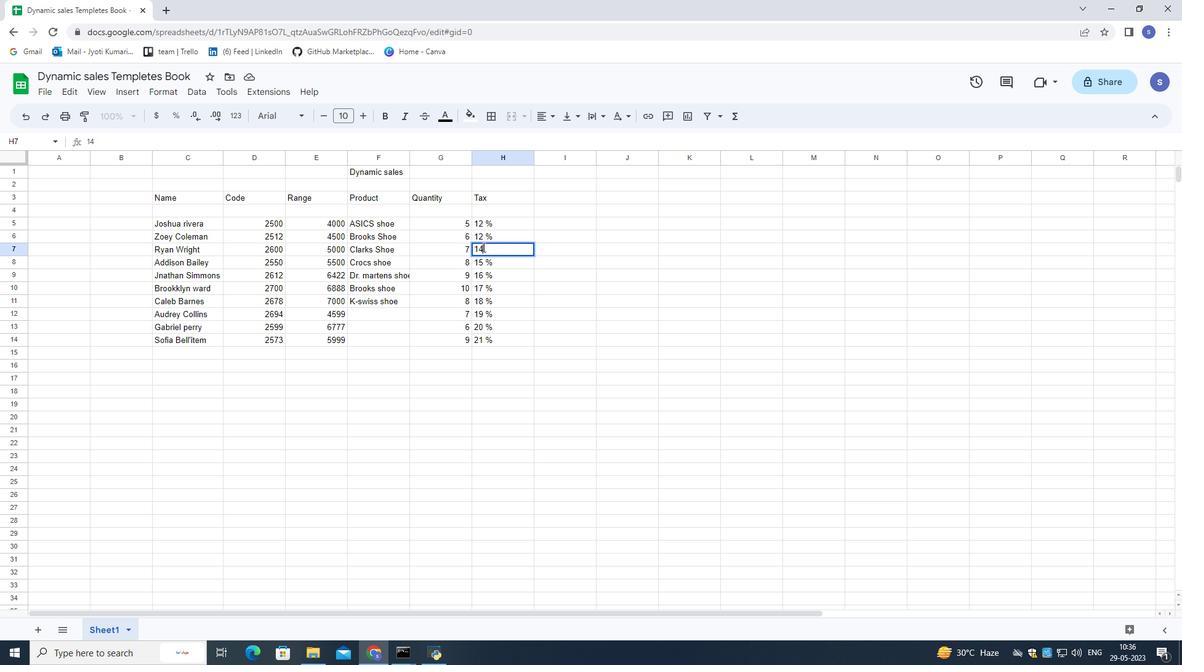 
Action: Mouse moved to (534, 246)
Screenshot: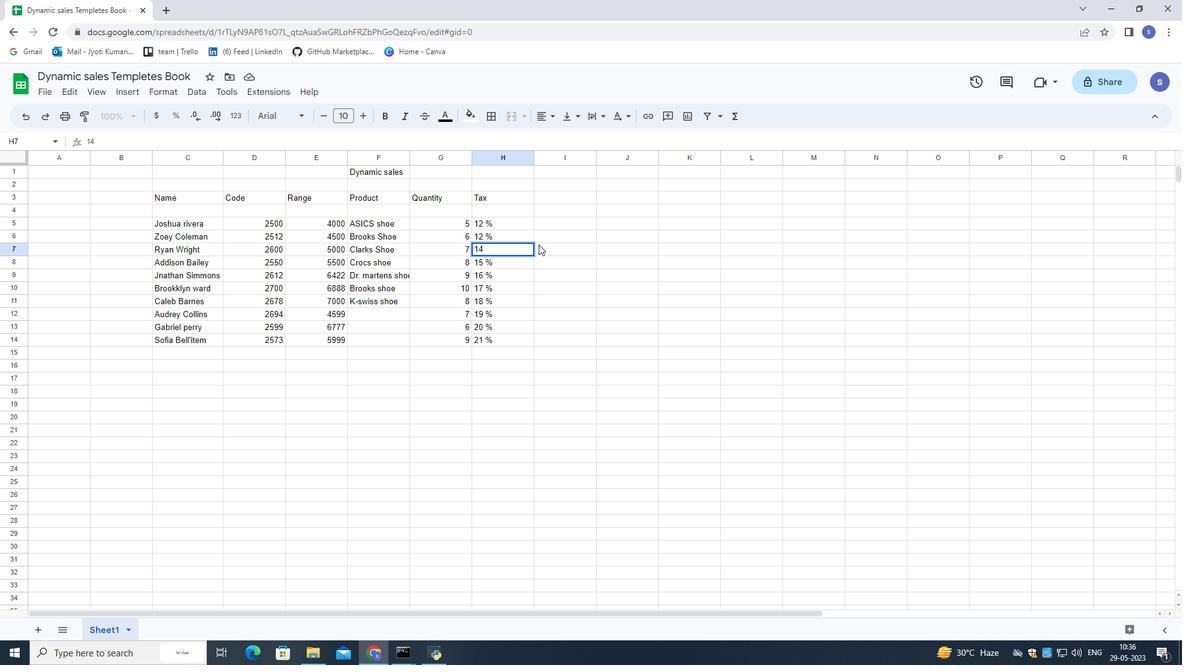 
Action: Key pressed <Key.backspace>2<Key.shift>%
Screenshot: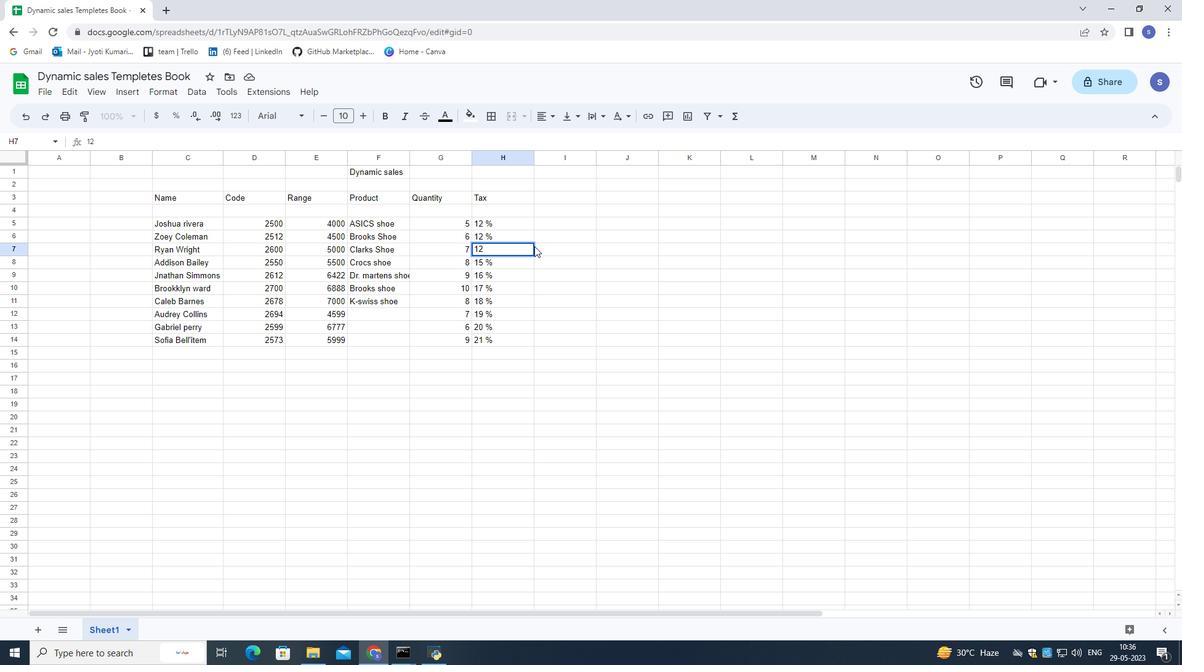 
Action: Mouse moved to (499, 257)
Screenshot: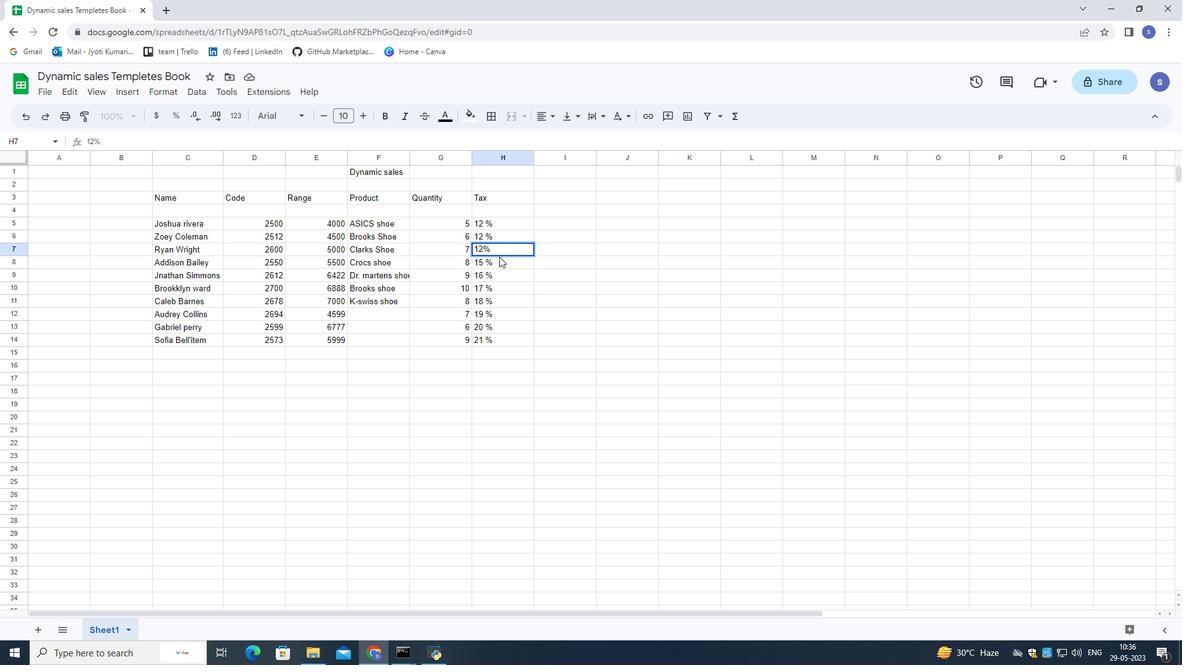 
Action: Mouse pressed left at (499, 257)
Screenshot: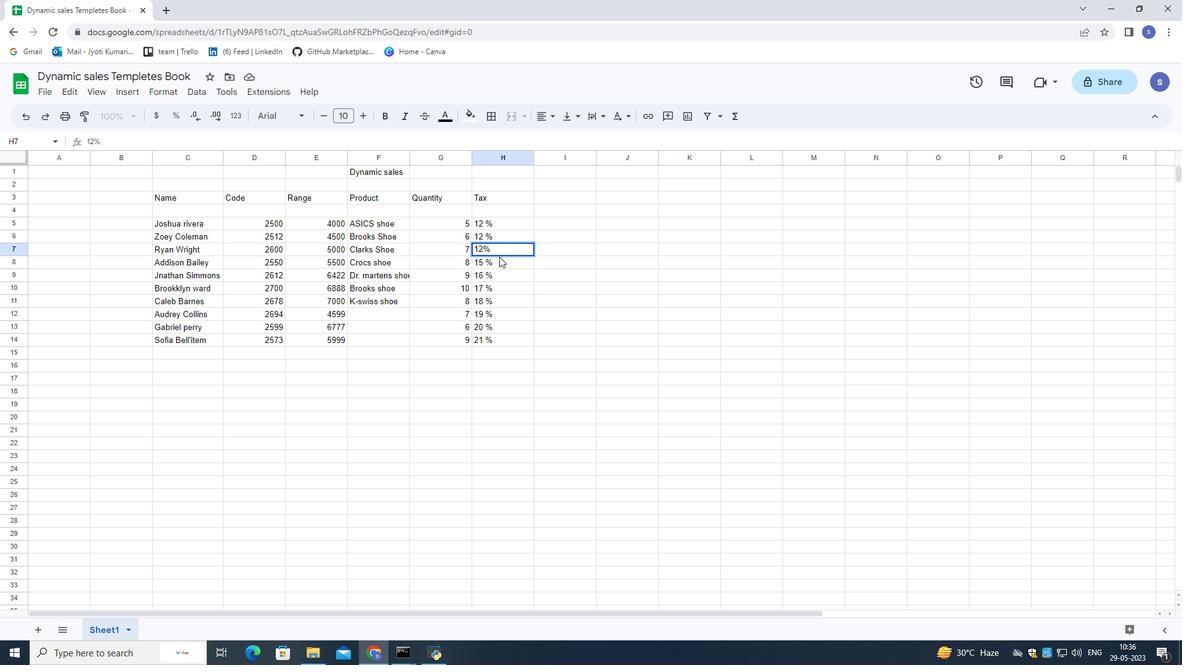 
Action: Mouse moved to (503, 251)
Screenshot: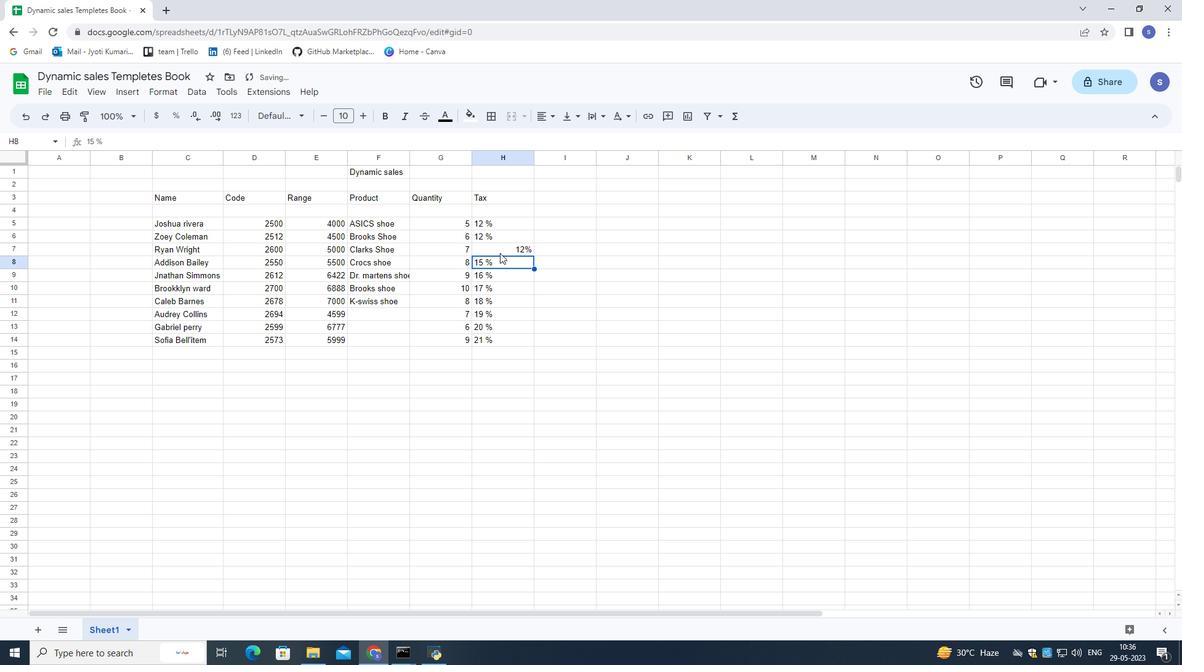 
Action: Mouse pressed left at (503, 251)
Screenshot: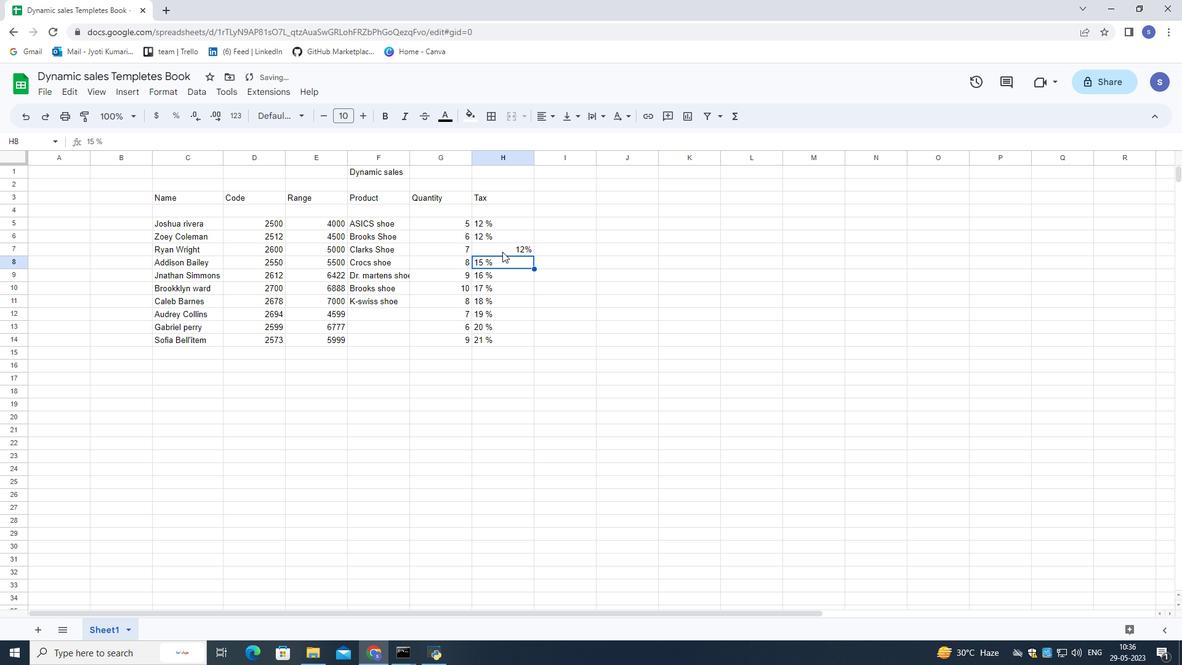 
Action: Mouse moved to (503, 248)
Screenshot: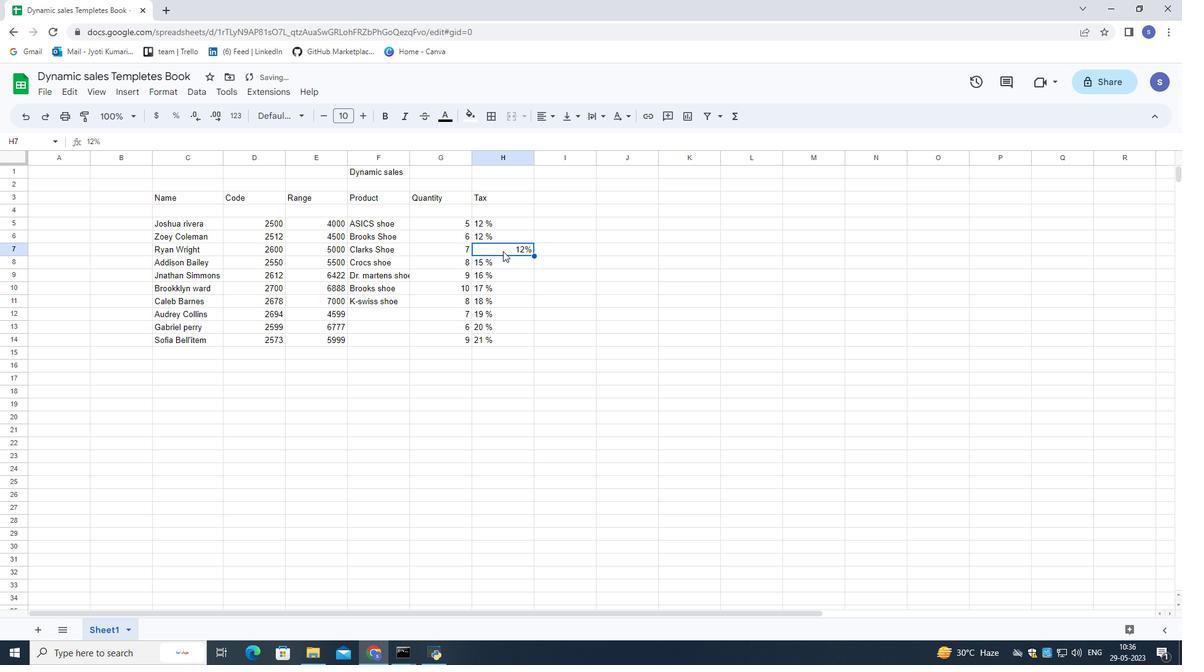 
Action: Mouse pressed left at (503, 248)
Screenshot: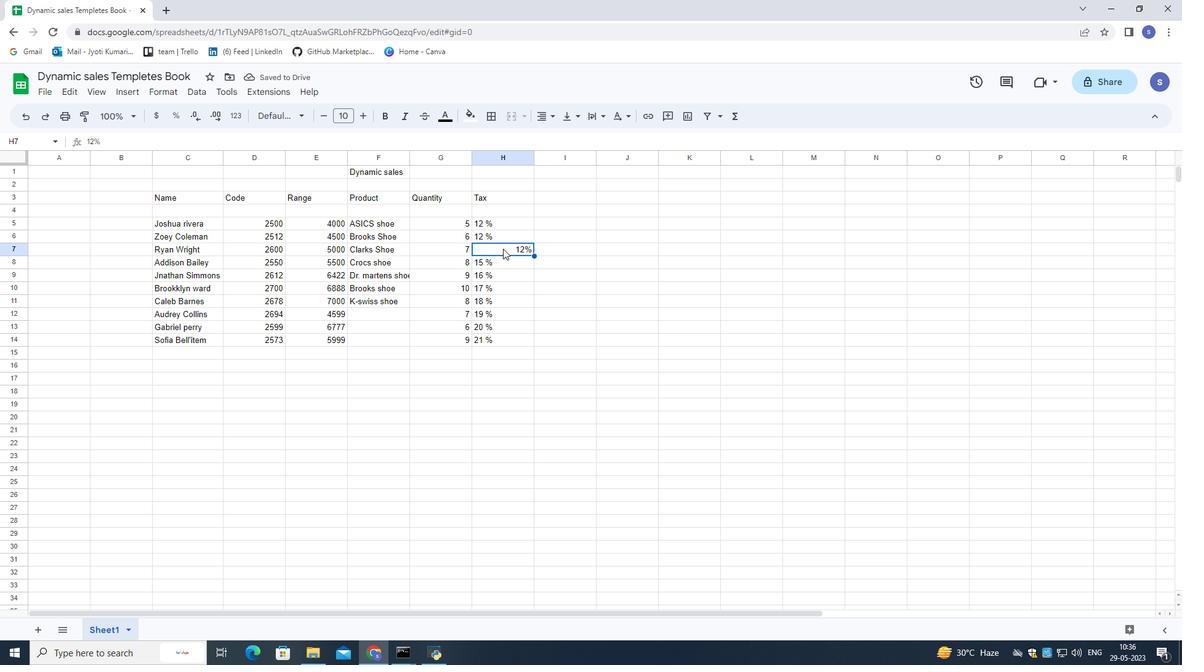 
Action: Mouse moved to (501, 247)
Screenshot: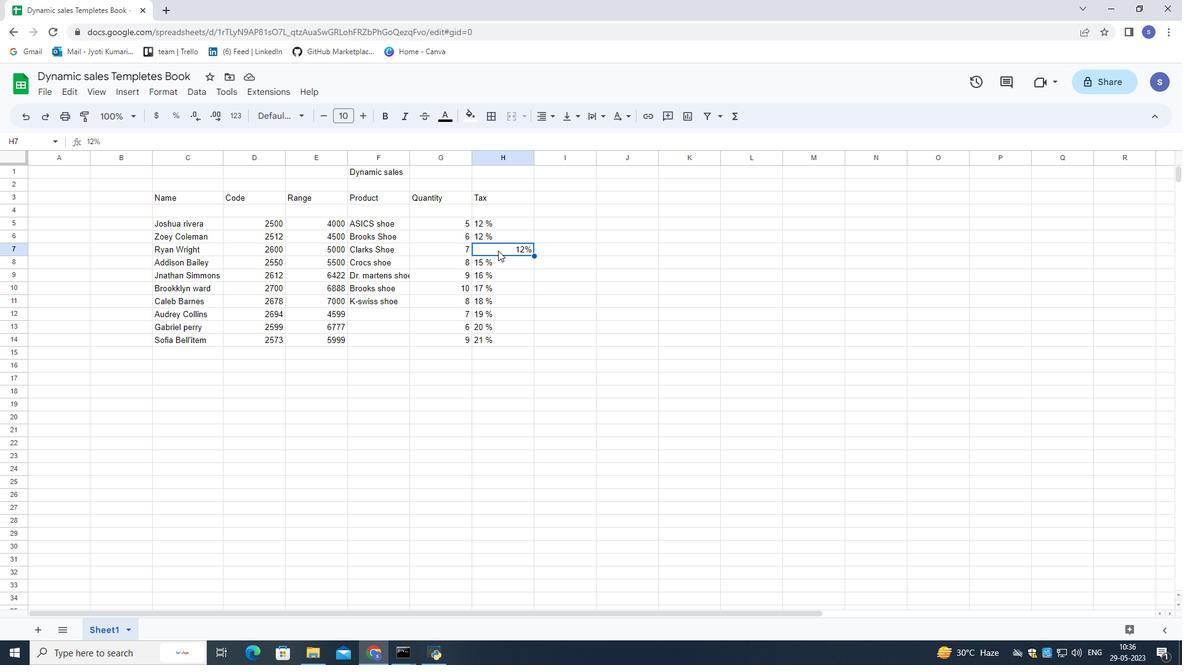 
Action: Mouse pressed left at (501, 247)
Screenshot: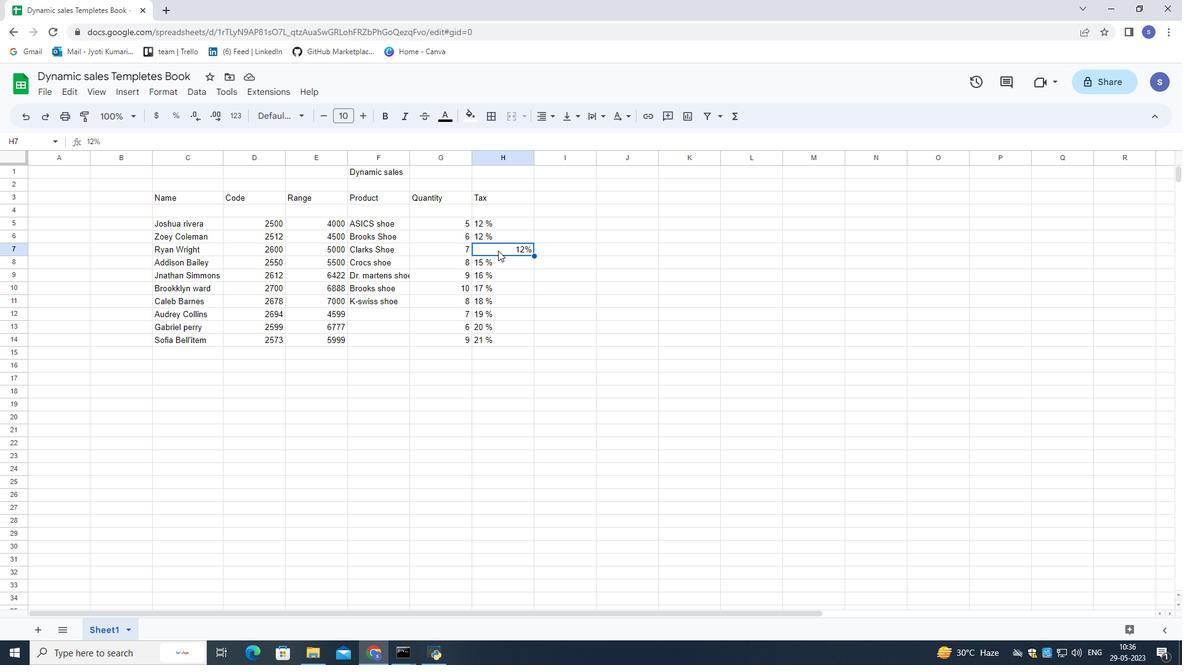 
Action: Mouse pressed left at (501, 247)
Screenshot: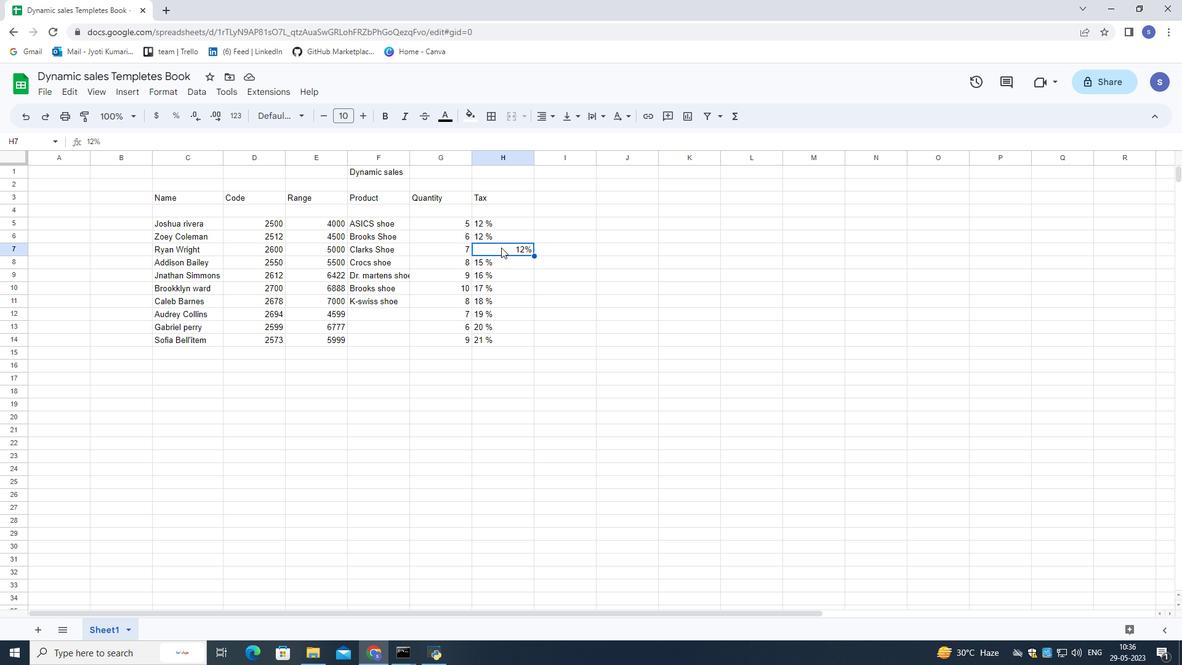 
Action: Mouse pressed left at (501, 247)
Screenshot: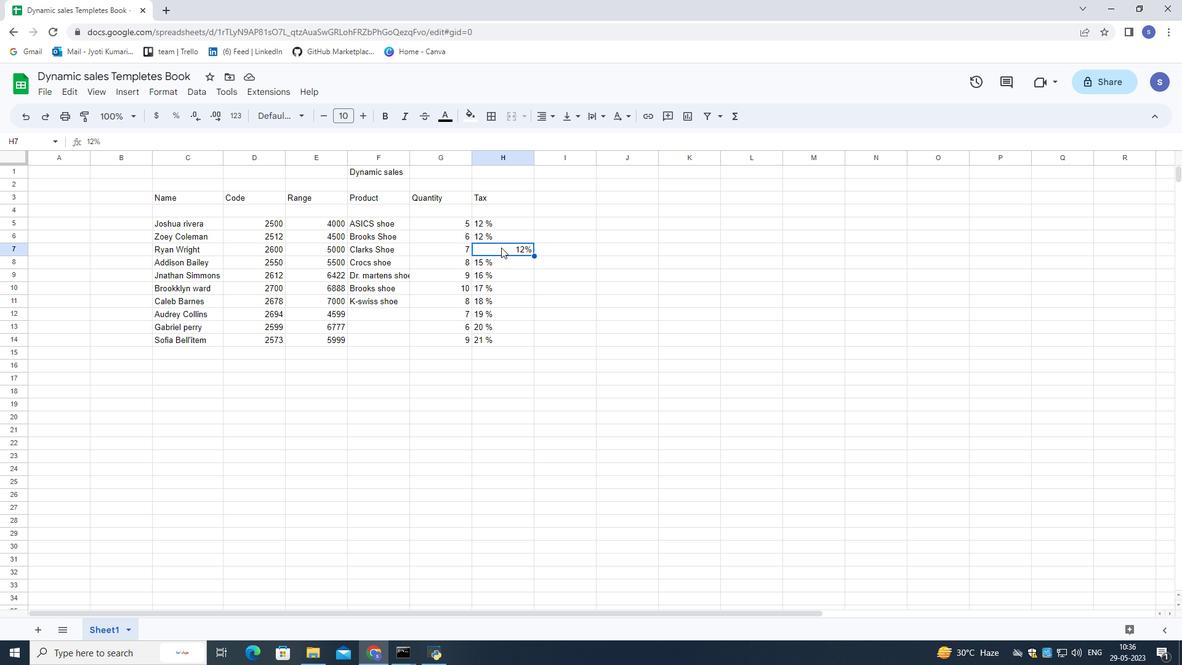 
Action: Key pressed ctrl+C
Screenshot: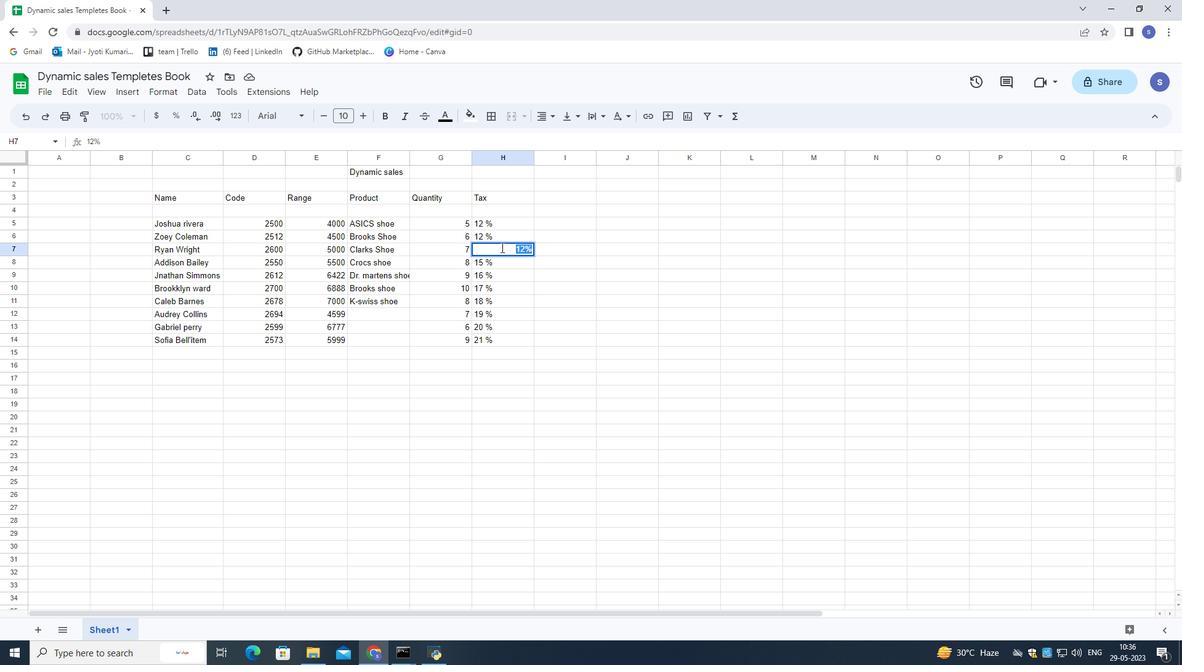 
Action: Mouse moved to (517, 256)
Screenshot: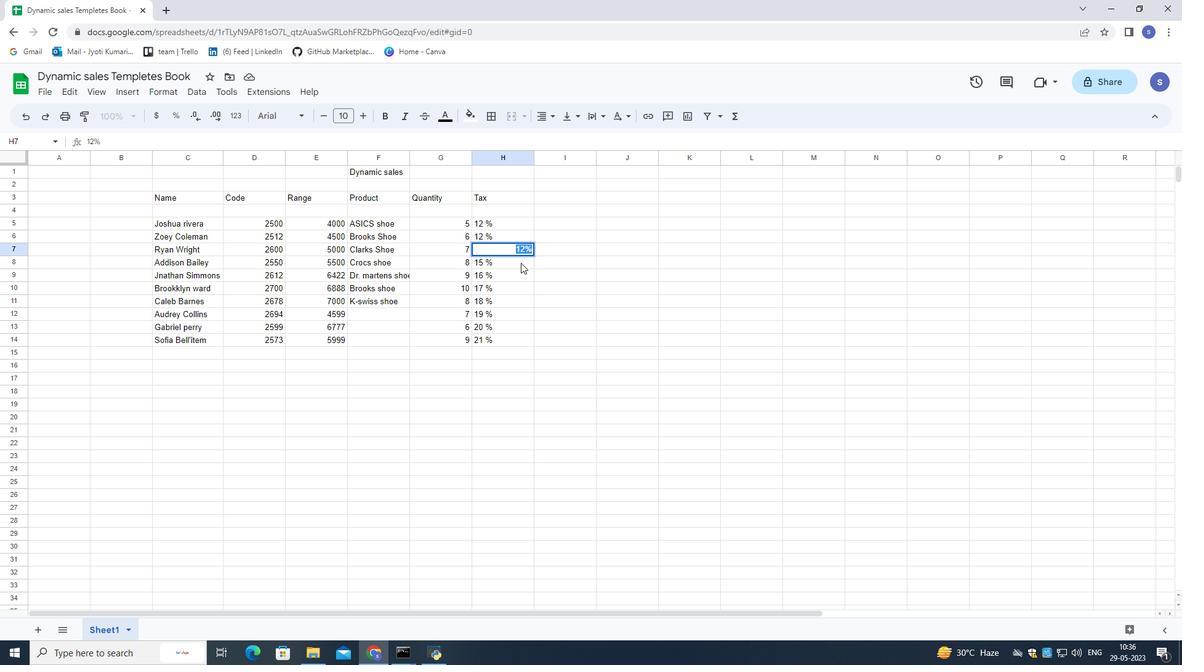
Action: Mouse pressed left at (517, 256)
Screenshot: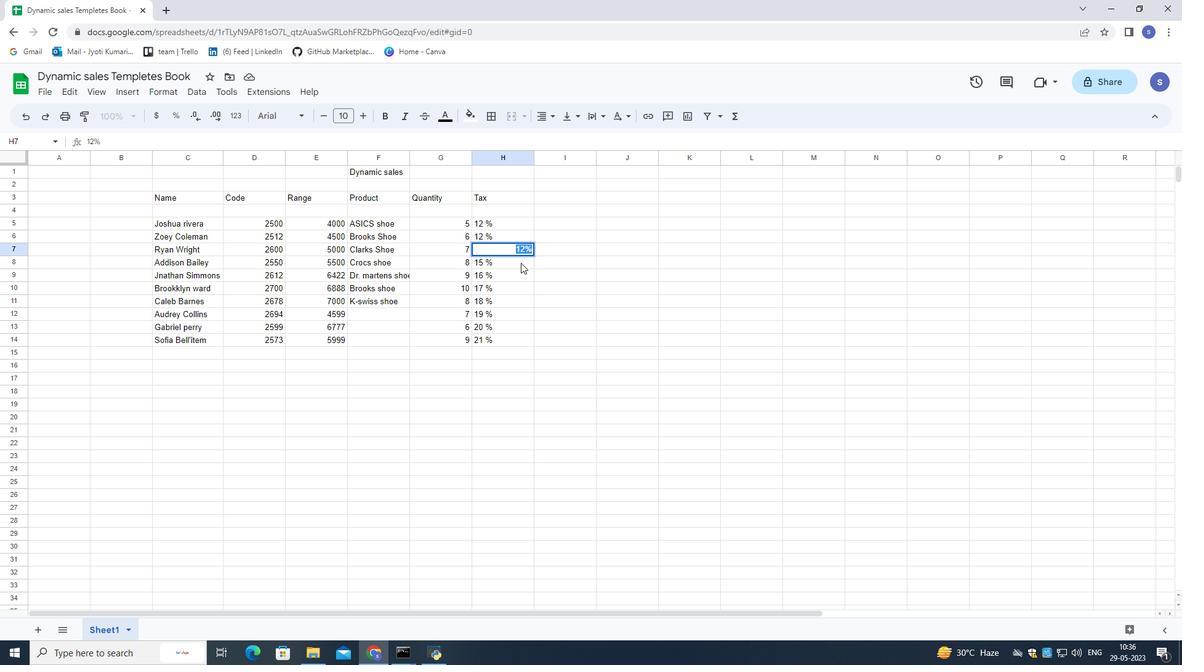 
Action: Mouse pressed left at (517, 256)
Screenshot: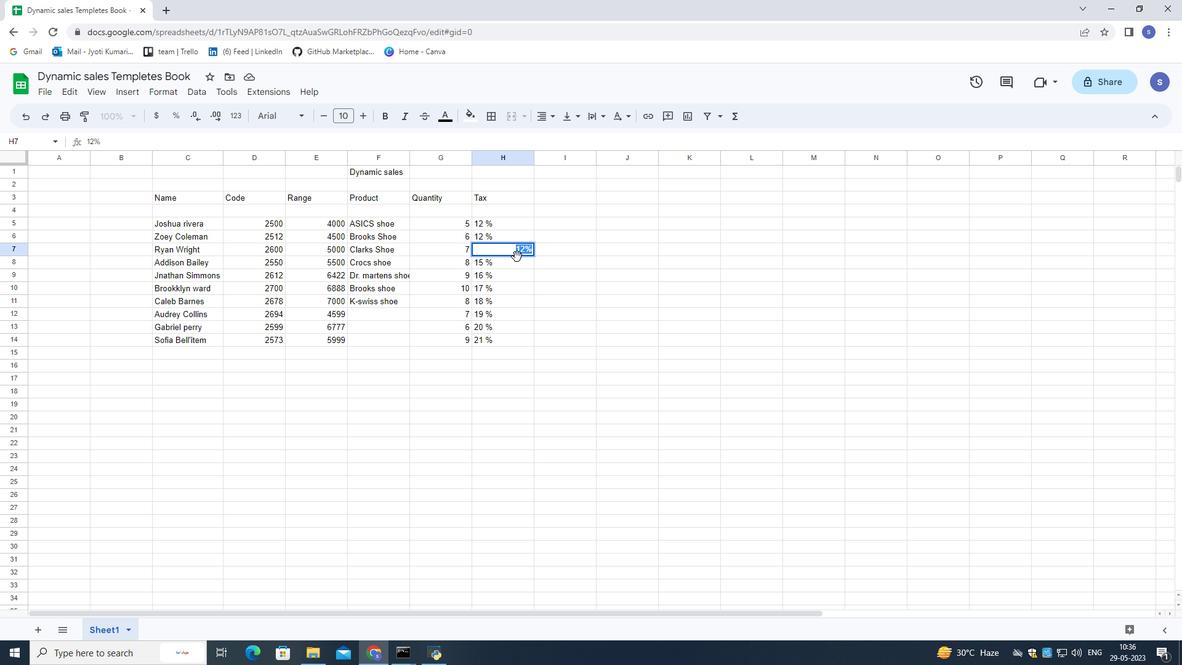 
Action: Mouse moved to (516, 262)
Screenshot: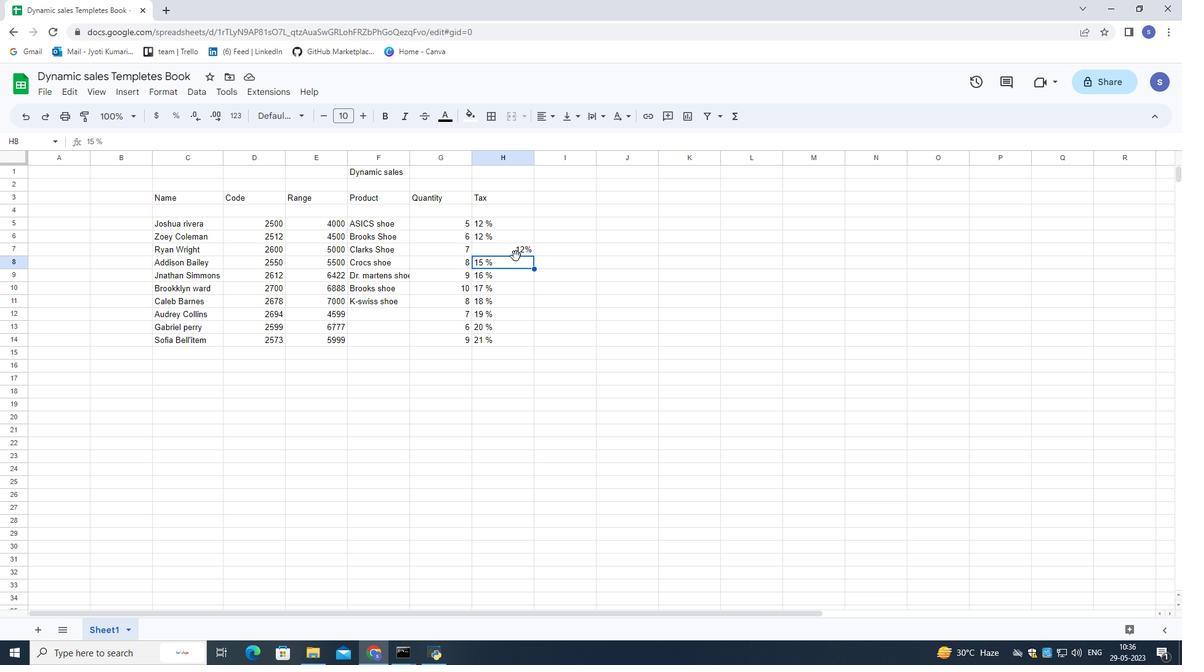 
Action: Mouse pressed left at (516, 262)
Screenshot: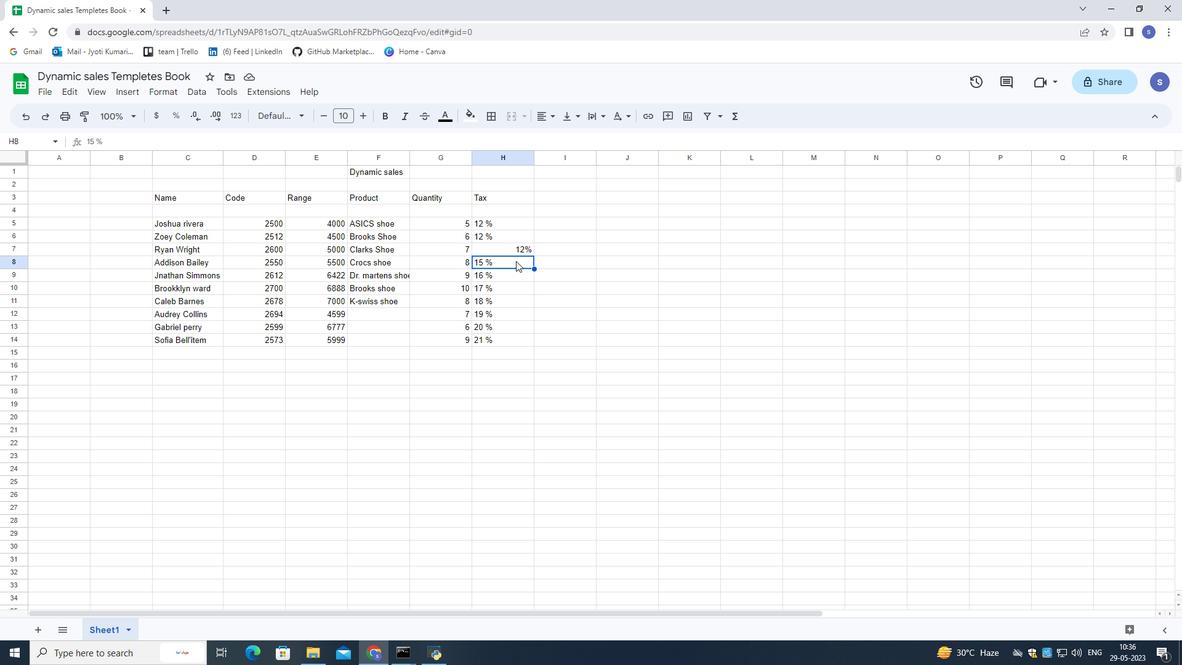 
Action: Mouse pressed left at (516, 262)
Screenshot: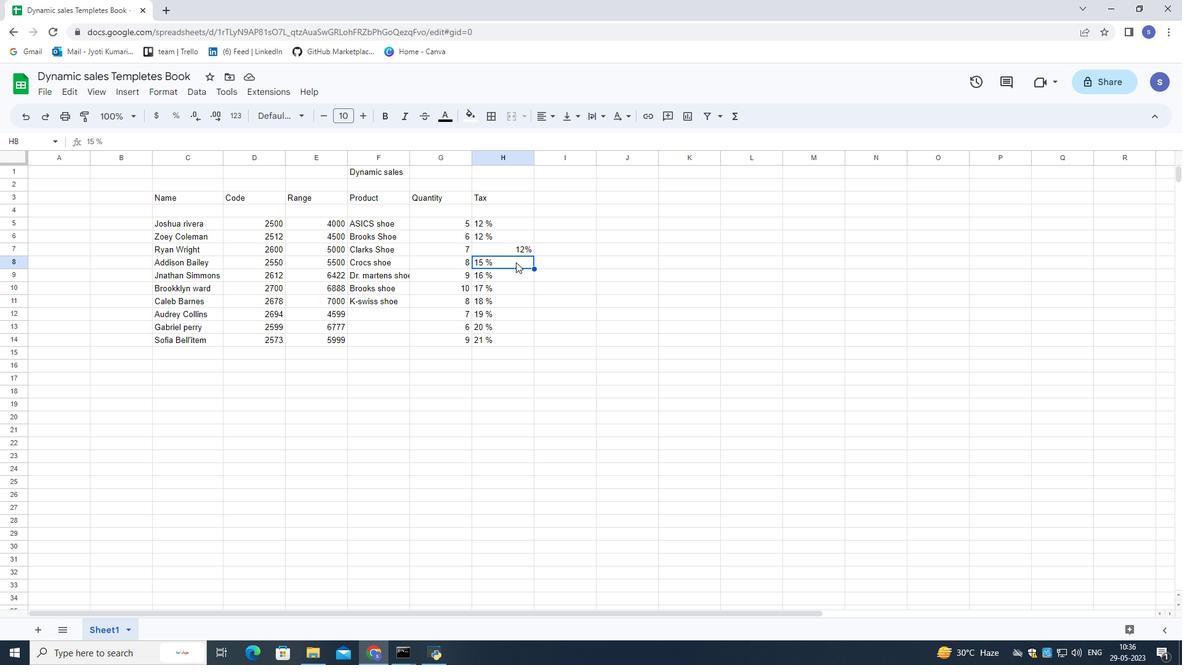 
Action: Mouse pressed left at (516, 262)
Screenshot: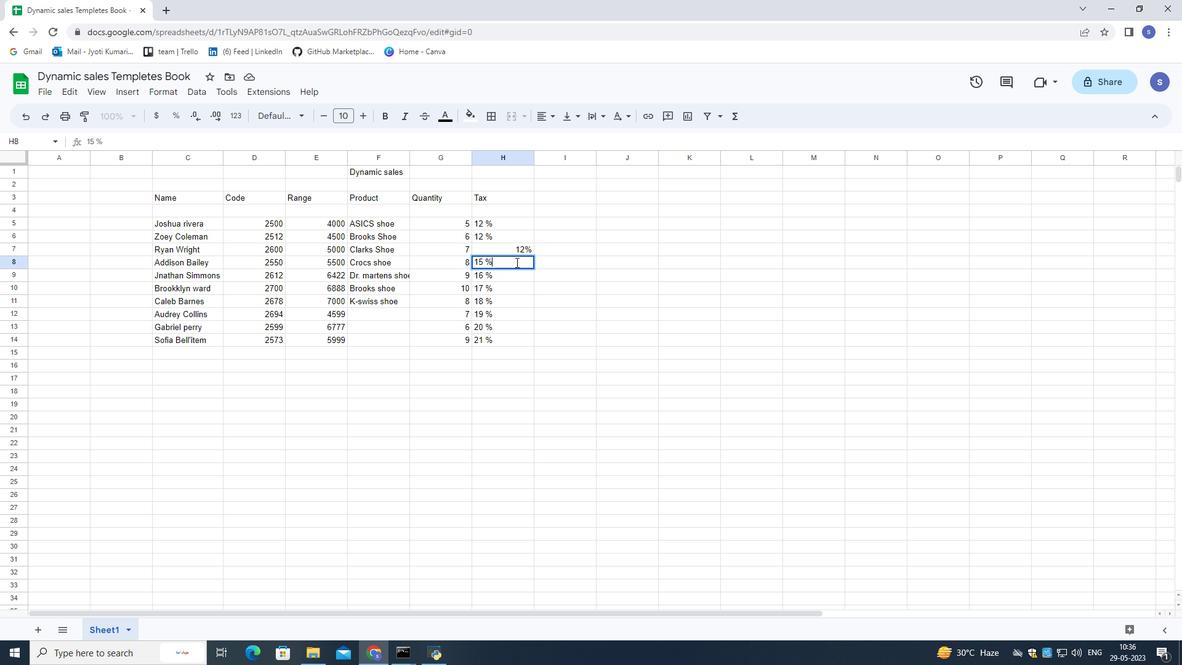 
Action: Mouse pressed left at (516, 262)
Screenshot: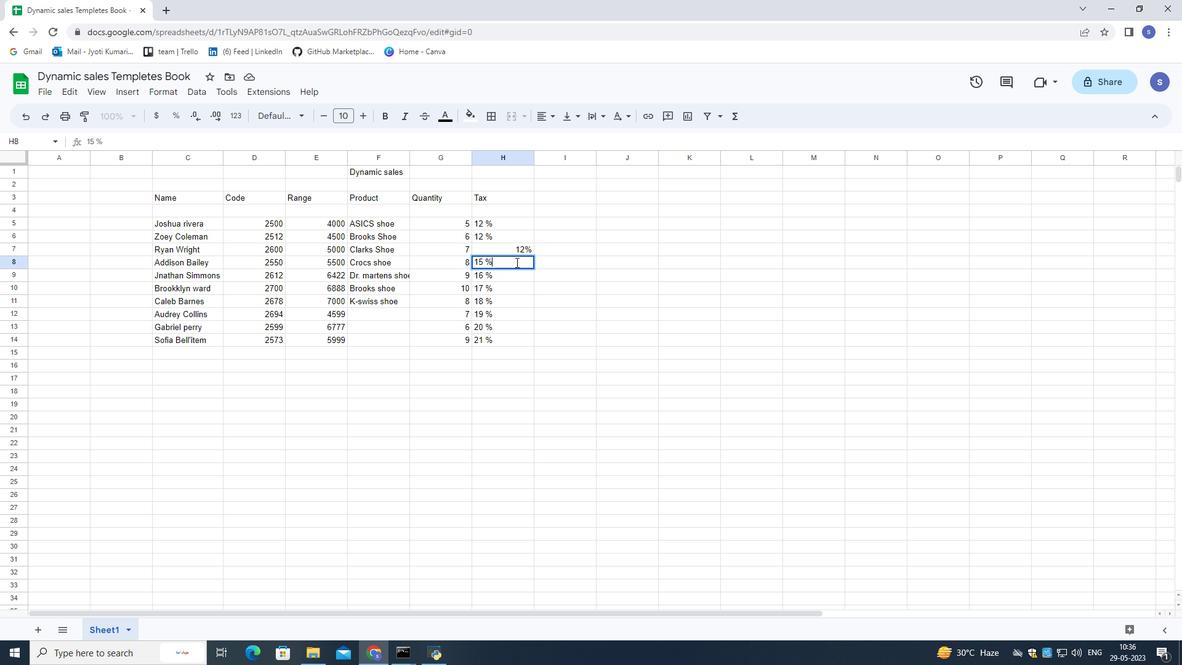 
Action: Mouse pressed left at (516, 262)
Screenshot: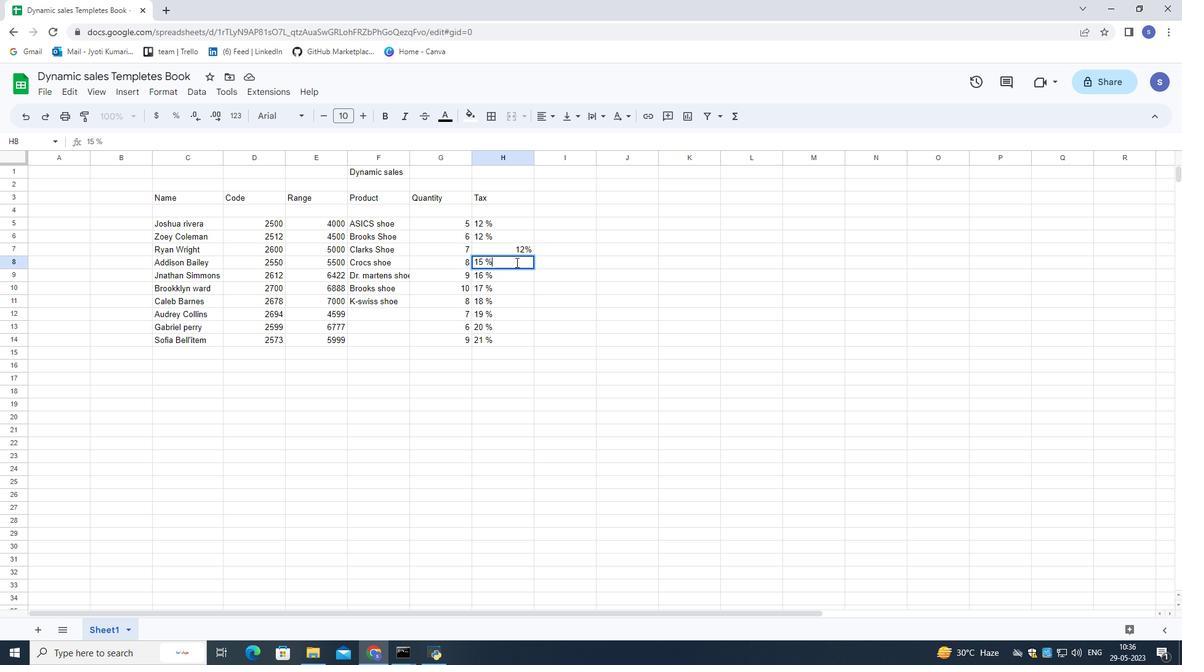 
Action: Mouse pressed left at (516, 262)
Screenshot: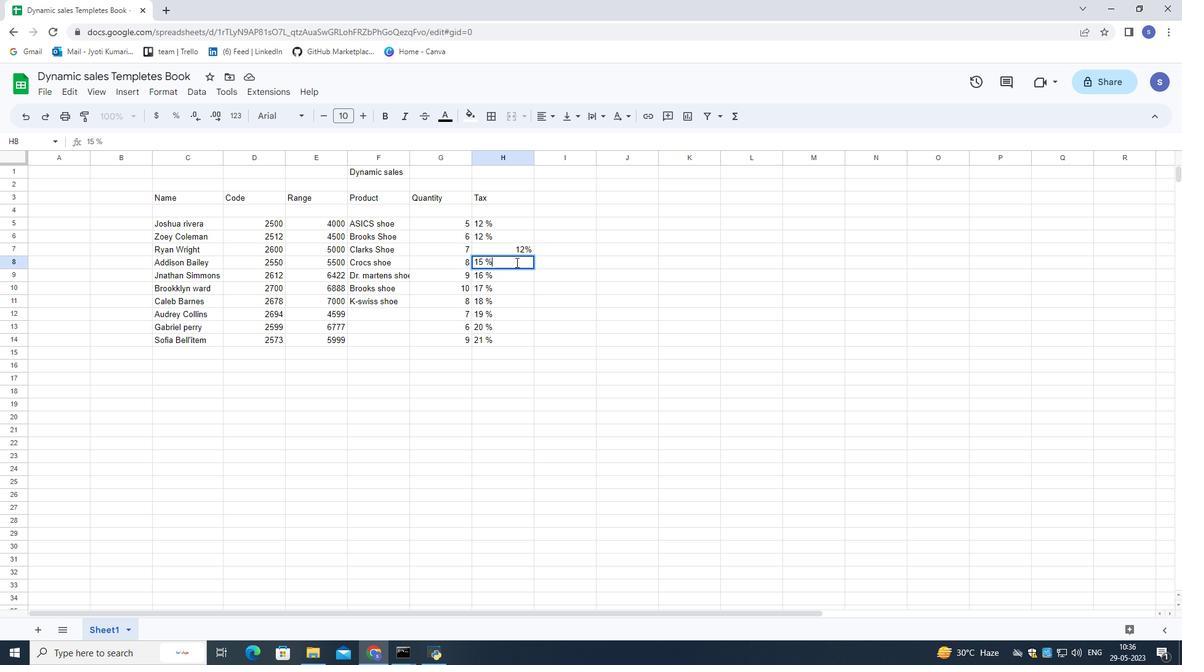 
Action: Mouse pressed left at (516, 262)
Screenshot: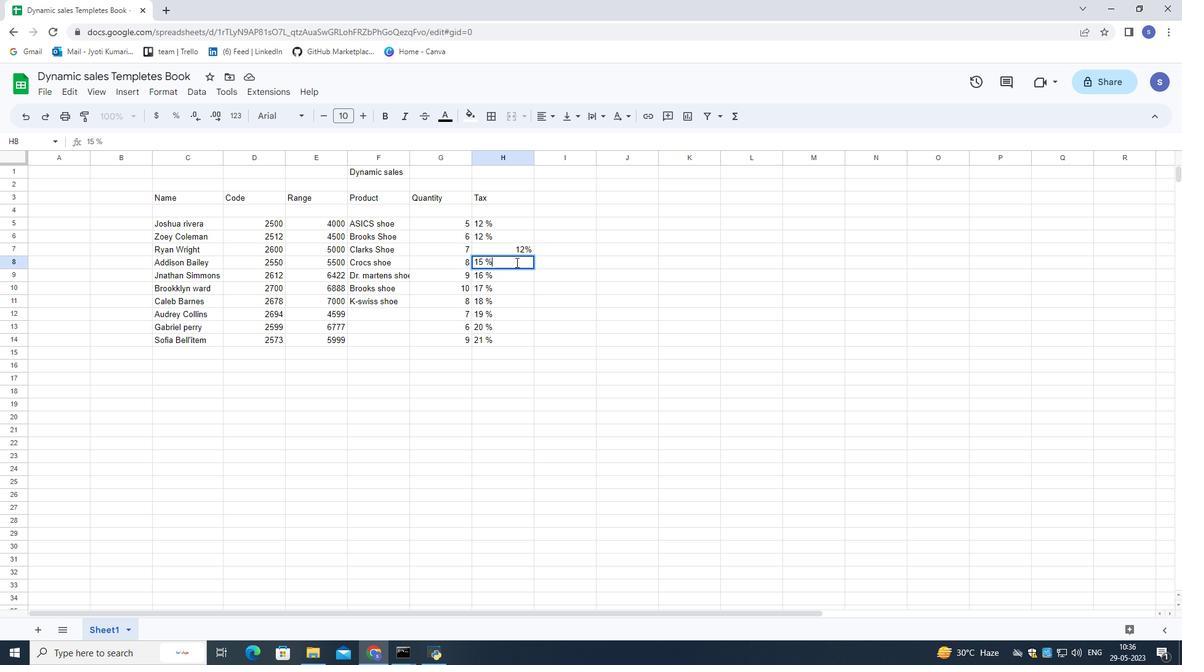 
Action: Mouse moved to (505, 261)
Screenshot: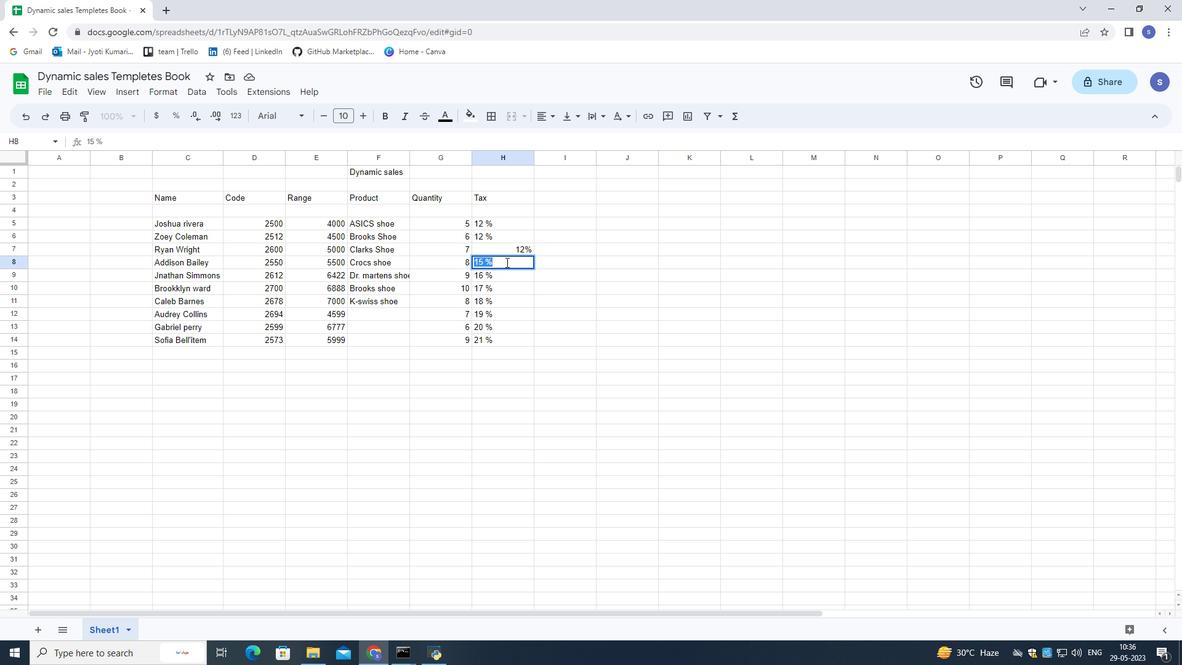 
Action: Key pressed ctrl+V
Screenshot: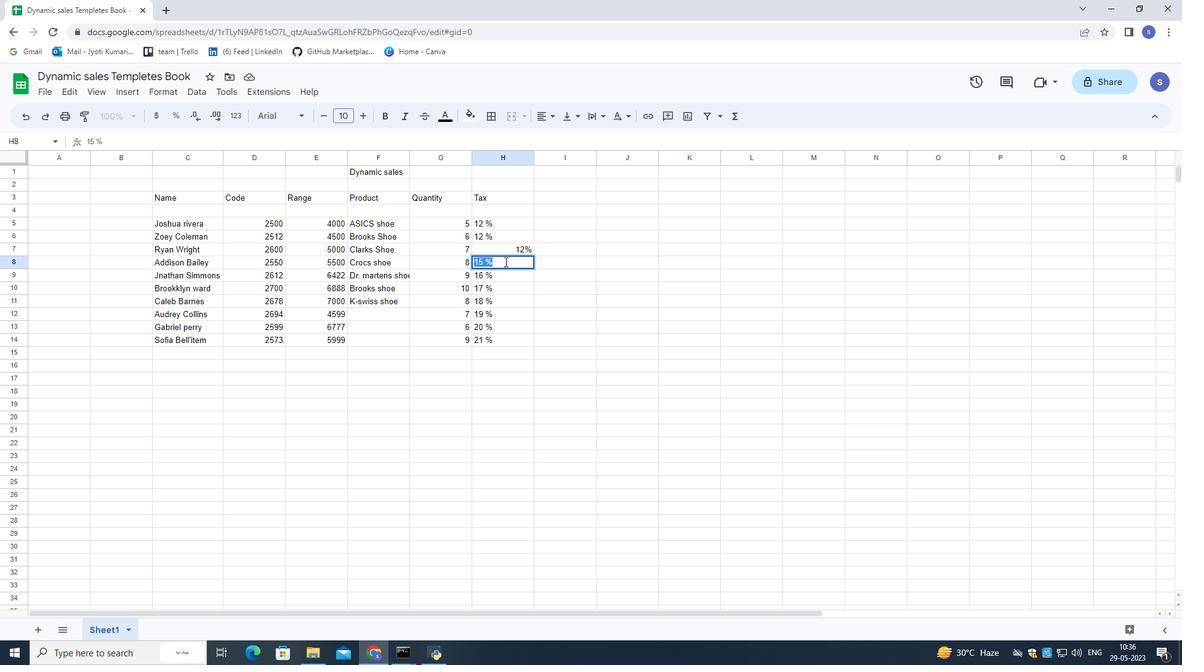 
Action: Mouse moved to (497, 272)
Screenshot: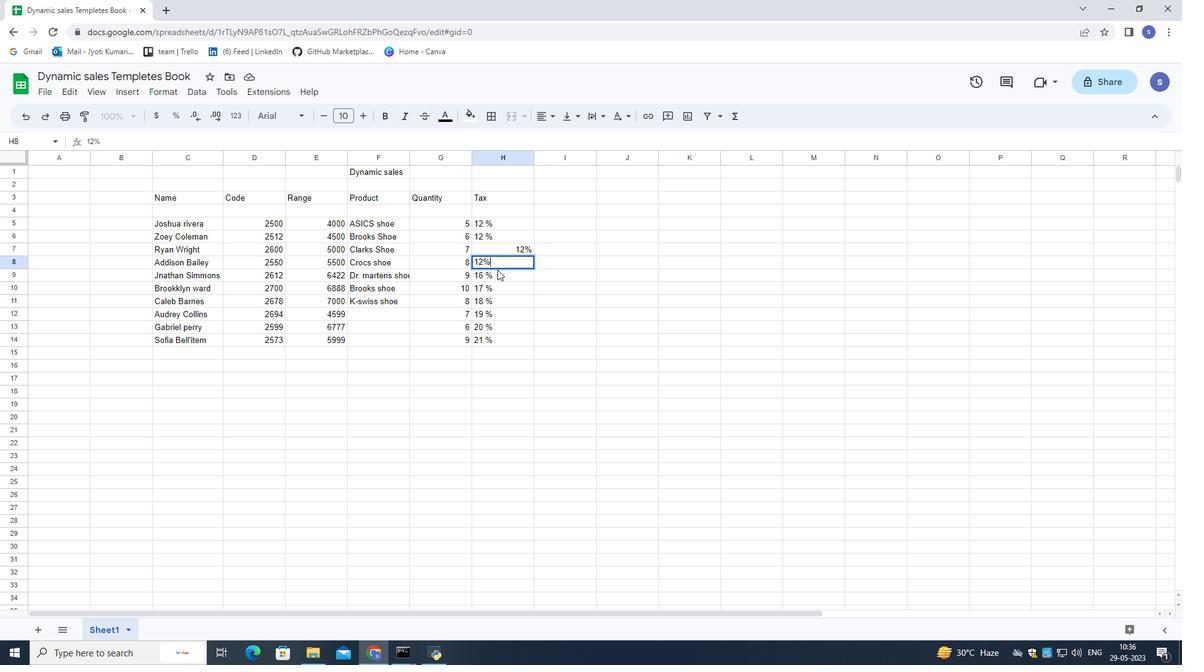 
Action: Mouse pressed left at (497, 272)
Screenshot: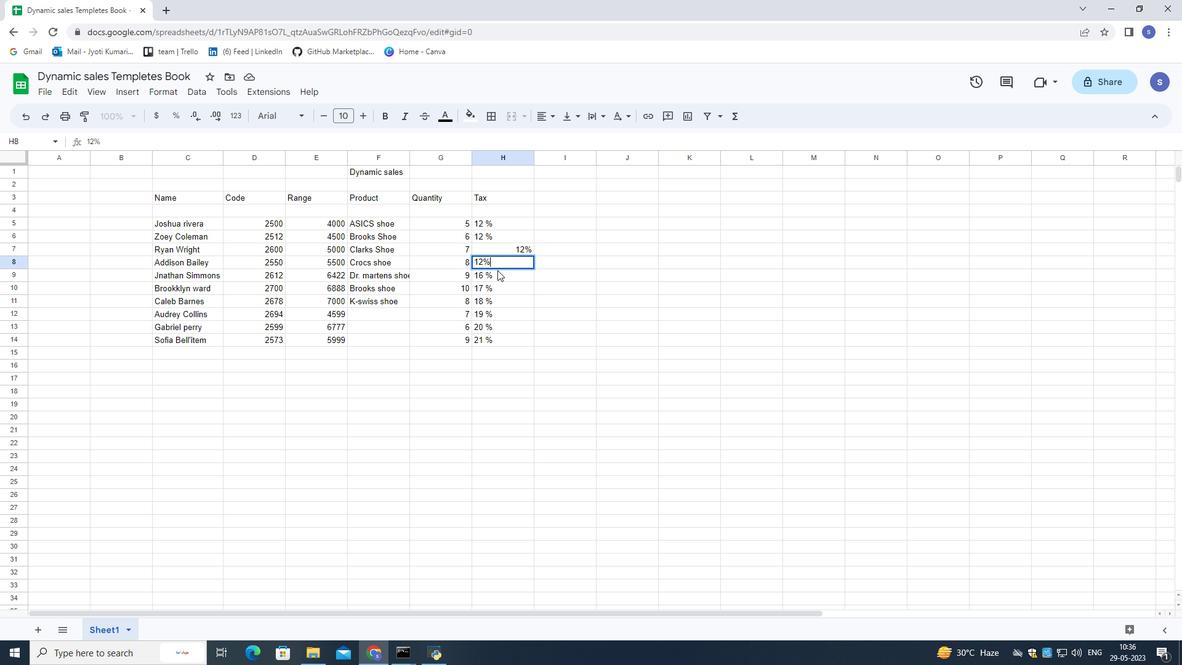 
Action: Mouse pressed left at (497, 272)
Screenshot: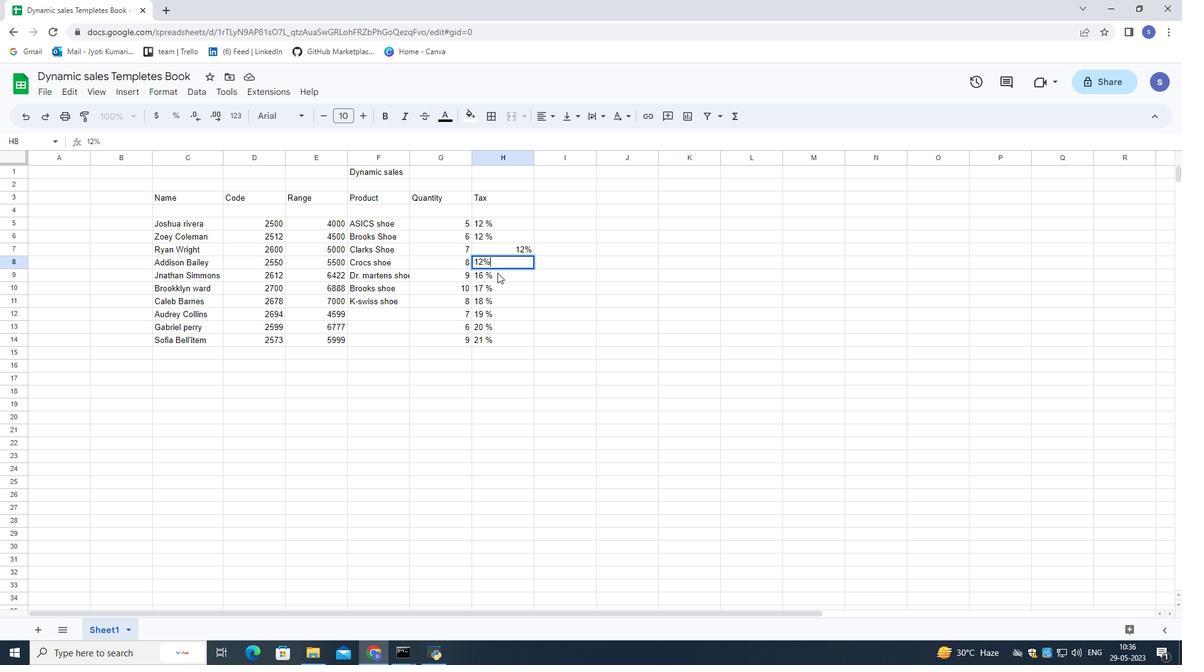 
Action: Mouse pressed left at (497, 272)
Screenshot: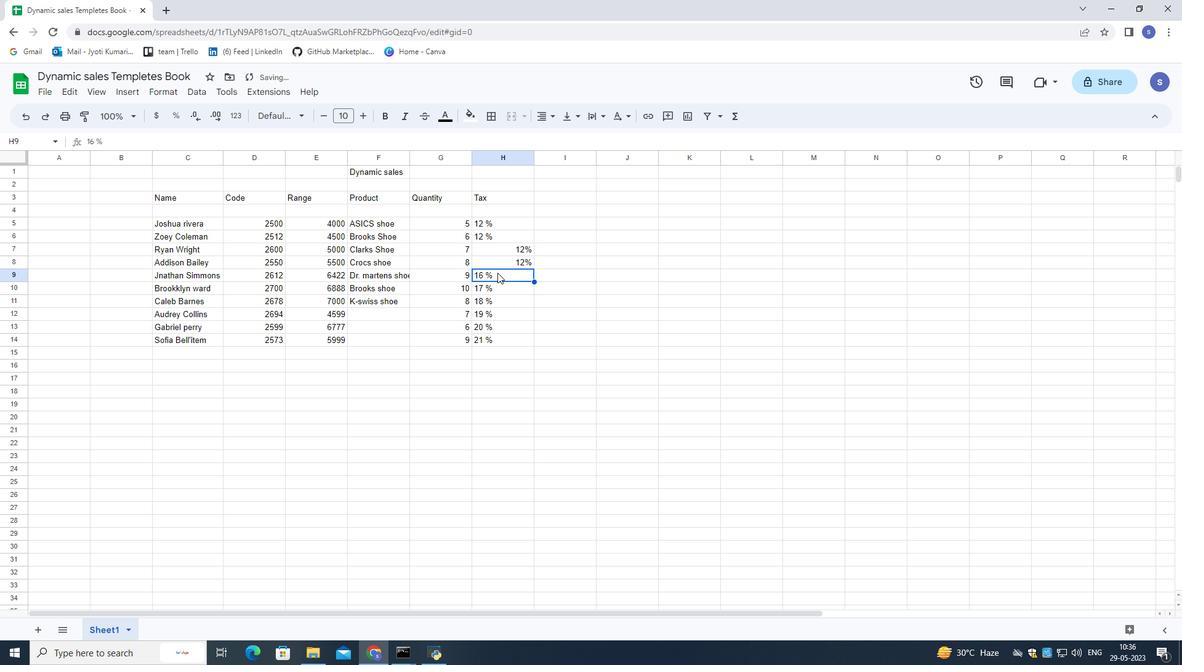 
Action: Mouse moved to (486, 272)
Screenshot: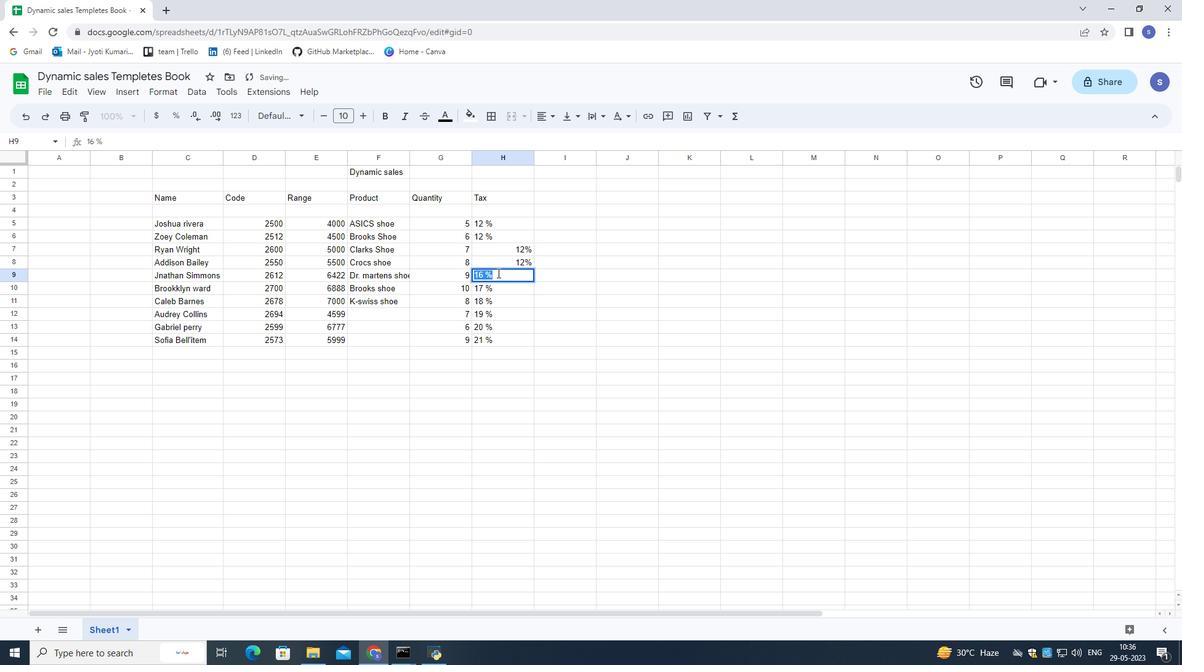 
Action: Key pressed ctrl+V
Screenshot: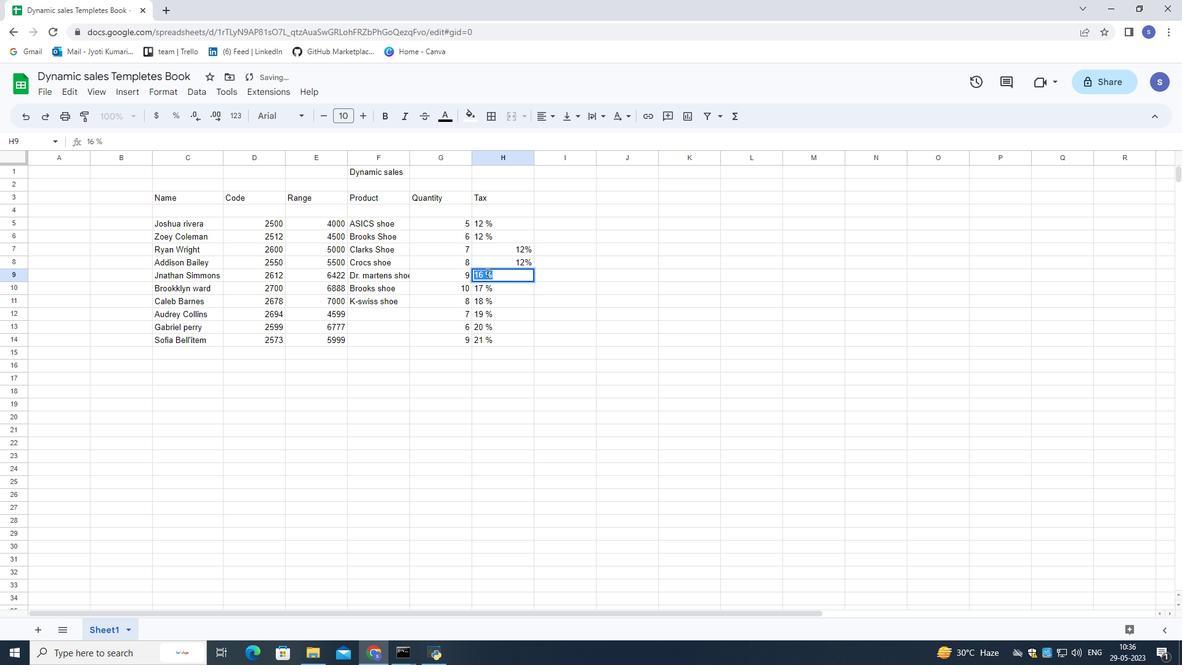 
Action: Mouse moved to (495, 291)
Screenshot: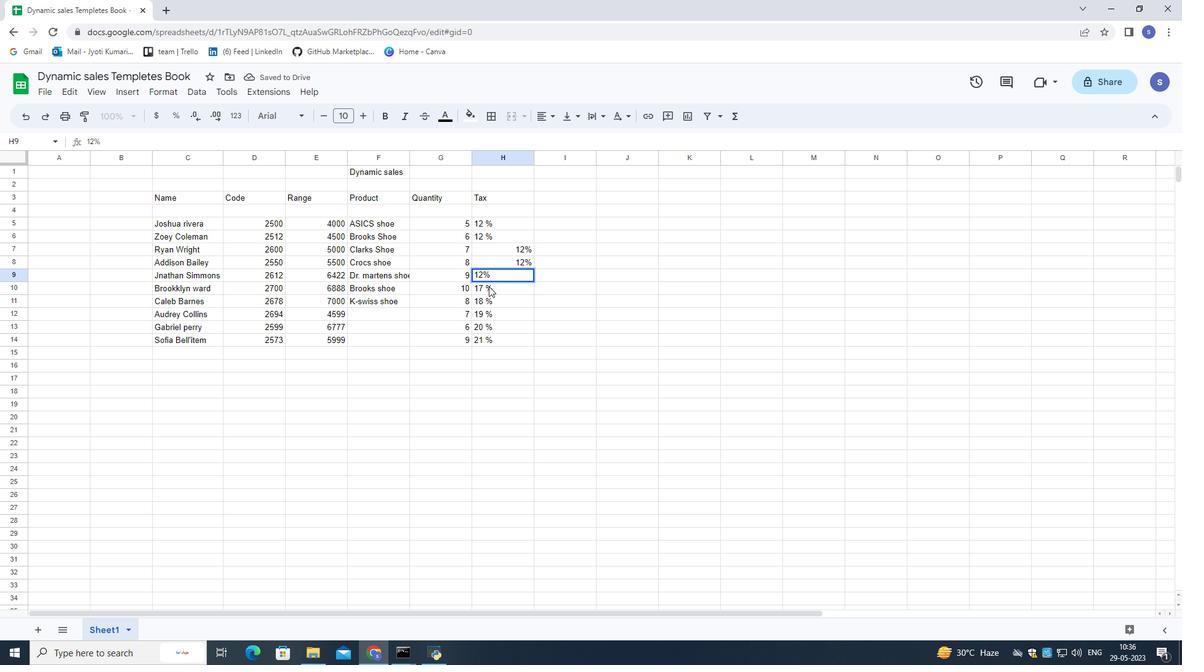 
Action: Mouse pressed left at (495, 291)
Screenshot: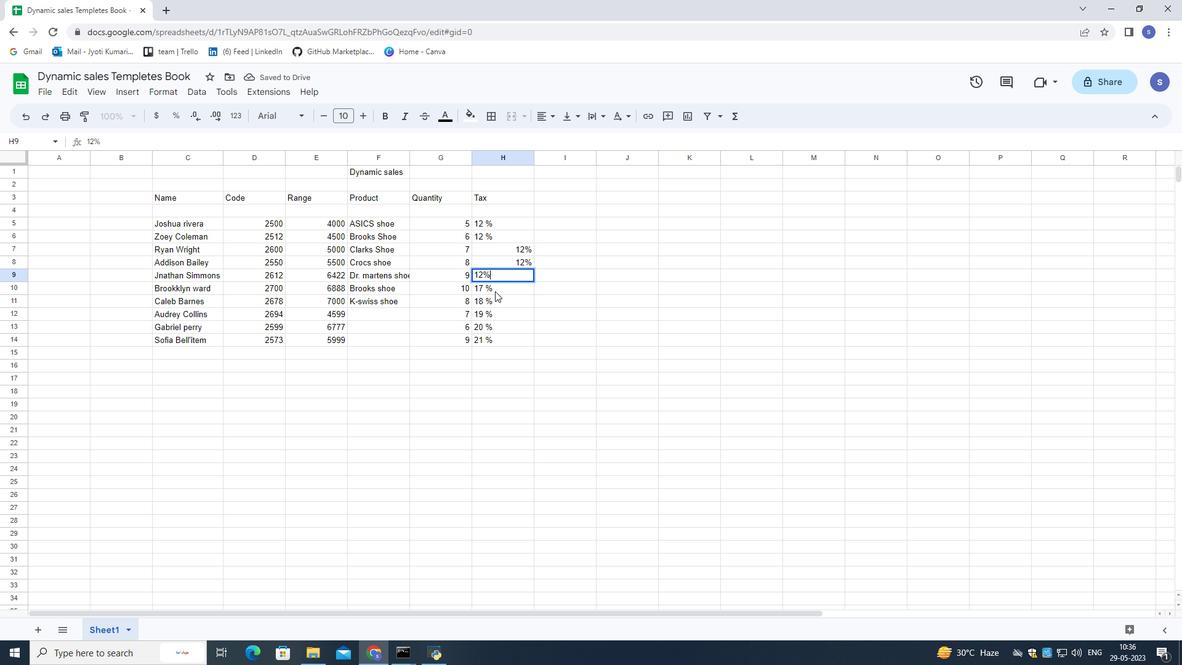 
Action: Mouse moved to (495, 291)
Screenshot: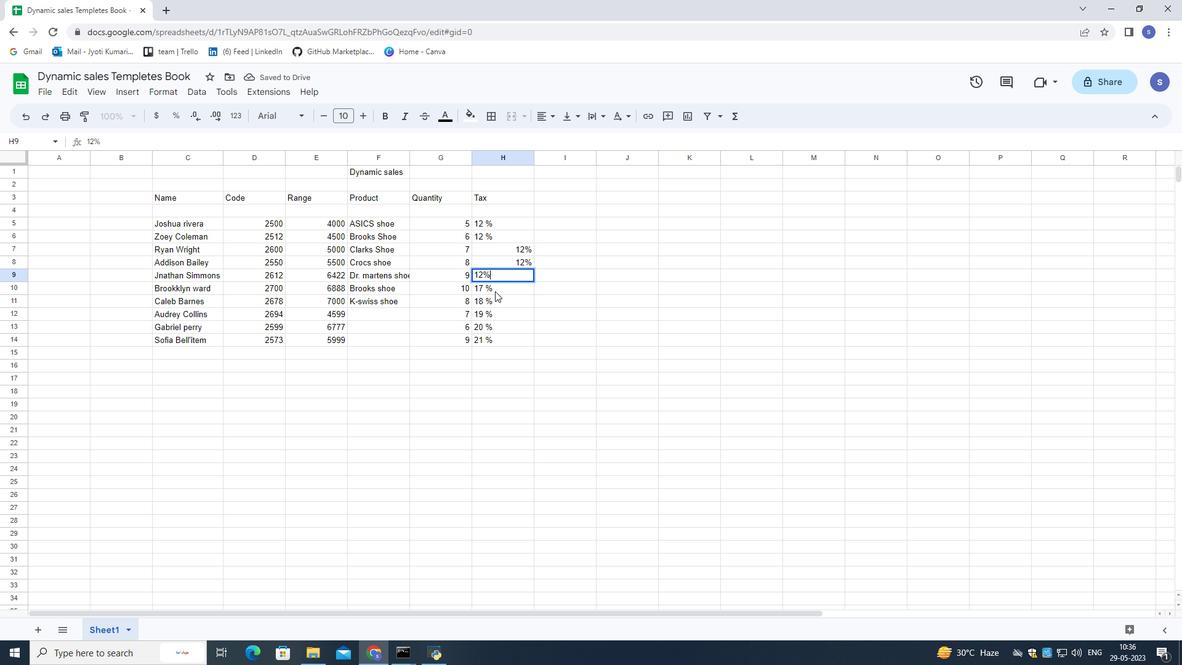 
Action: Mouse pressed left at (495, 291)
Screenshot: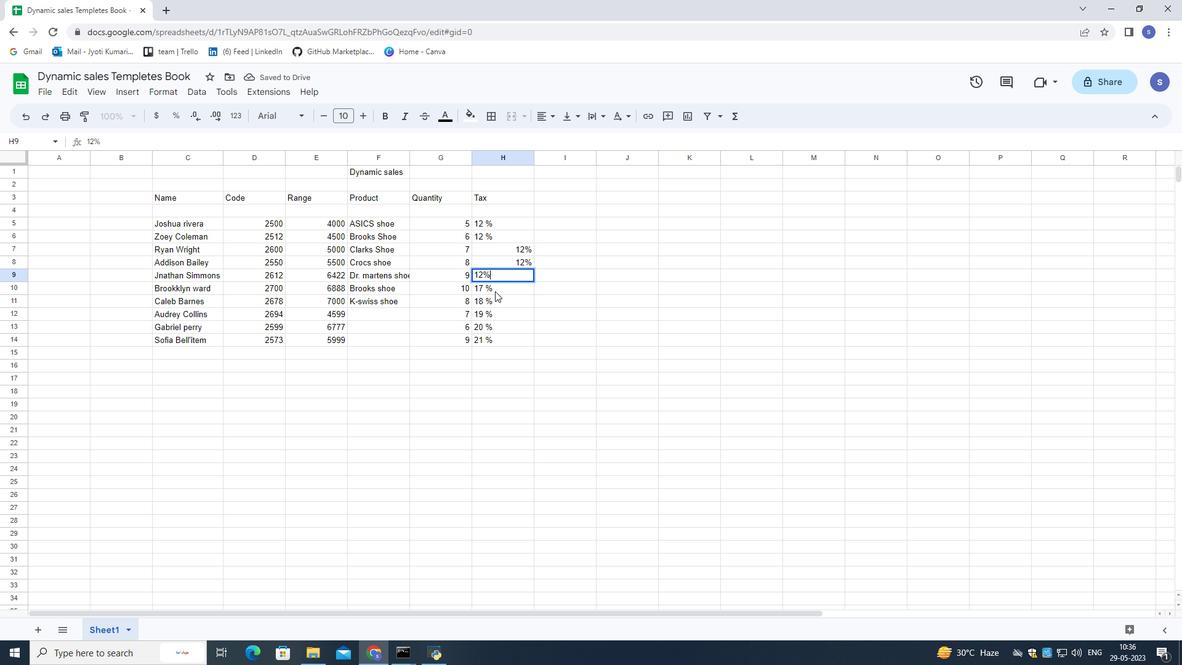 
Action: Mouse moved to (495, 290)
Screenshot: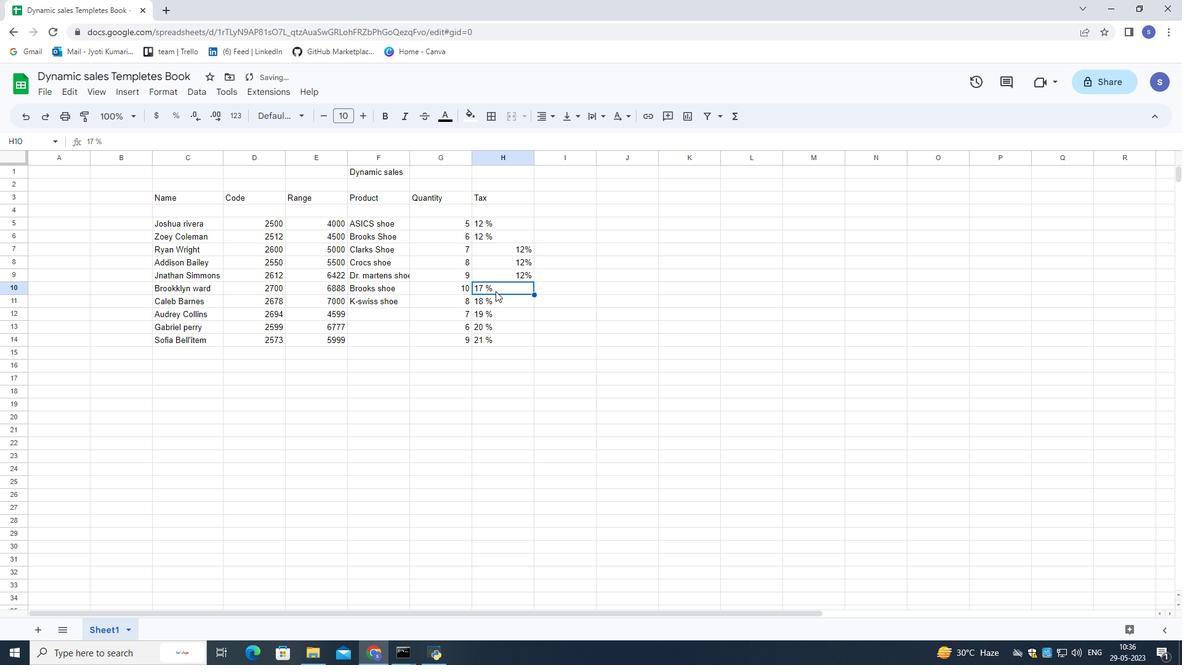 
Action: Mouse pressed left at (495, 290)
Screenshot: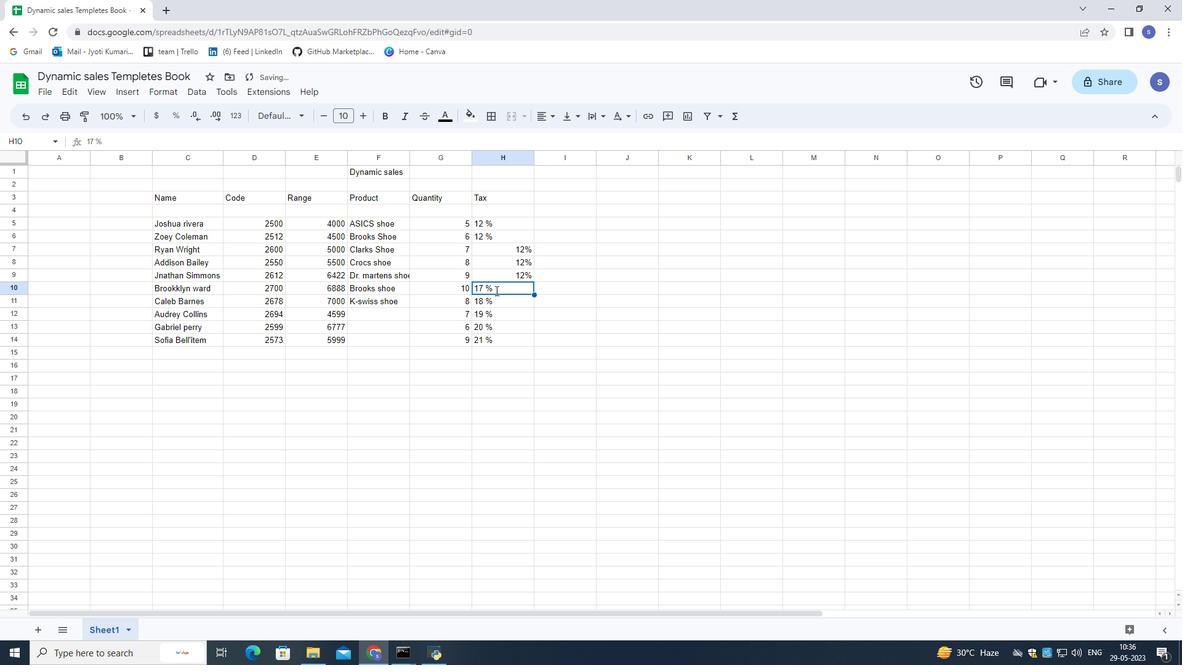 
Action: Key pressed ctrl+V
Screenshot: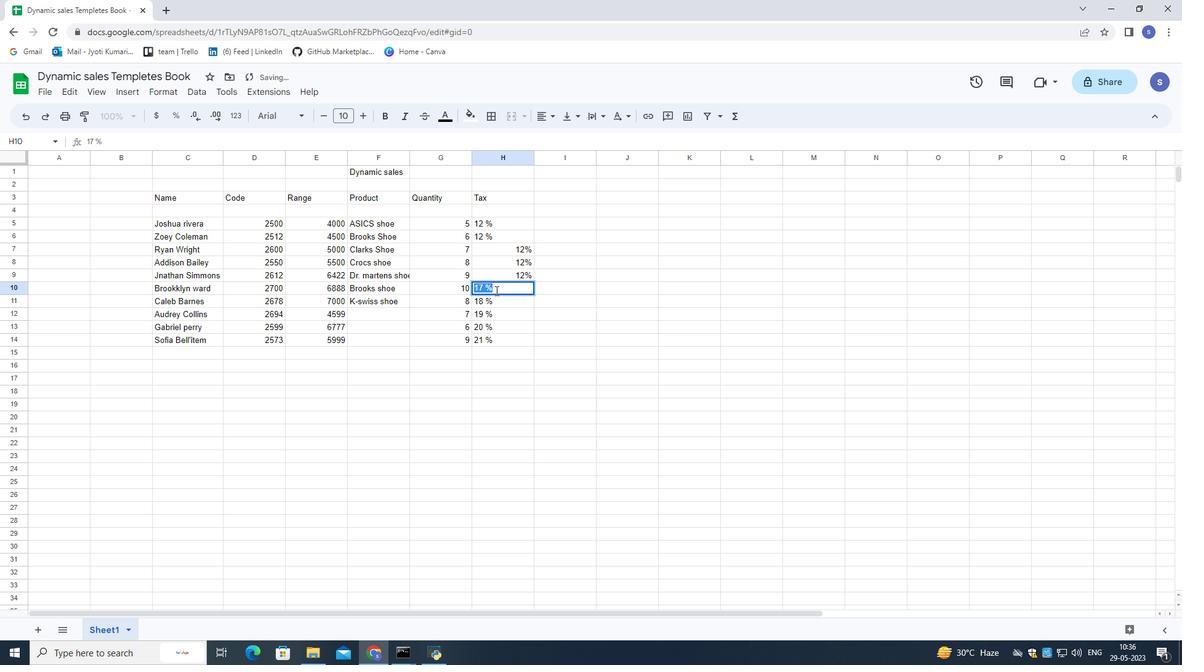 
Action: Mouse moved to (496, 296)
Screenshot: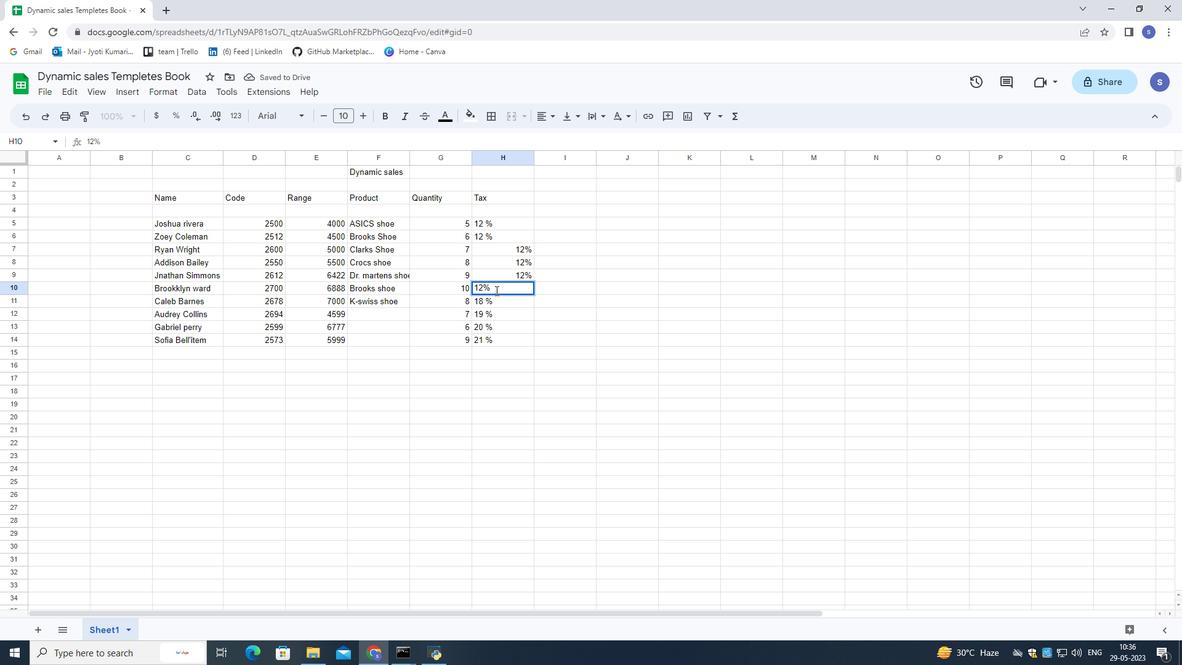
Action: Mouse pressed left at (496, 296)
Screenshot: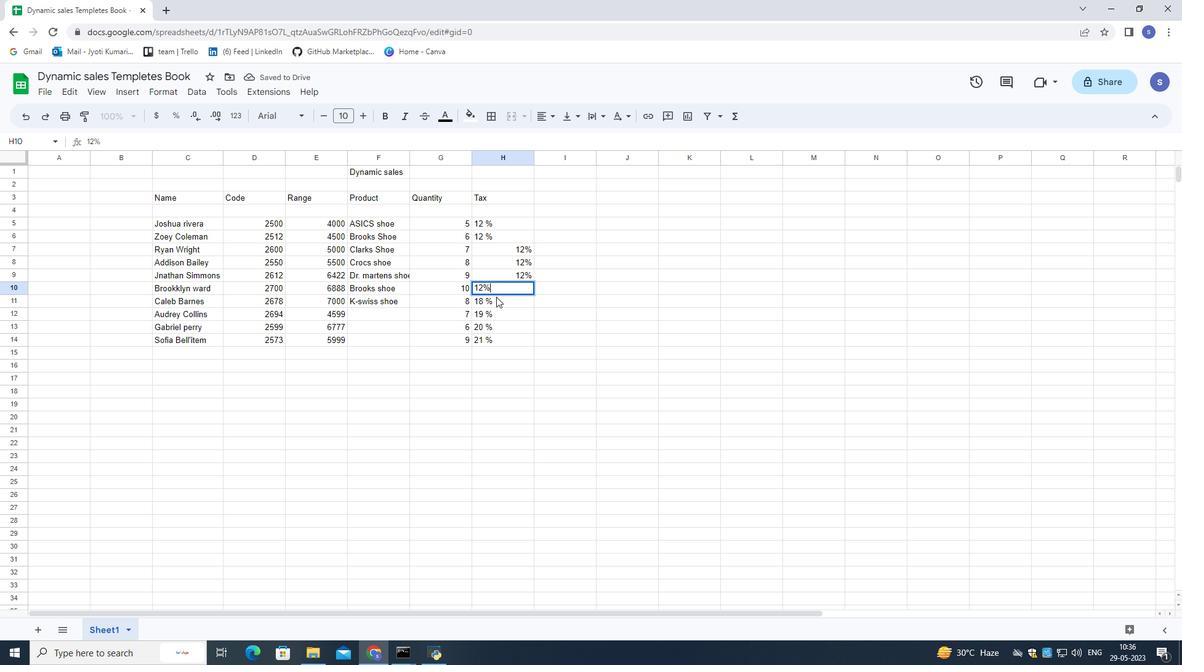 
Action: Mouse pressed left at (496, 296)
Screenshot: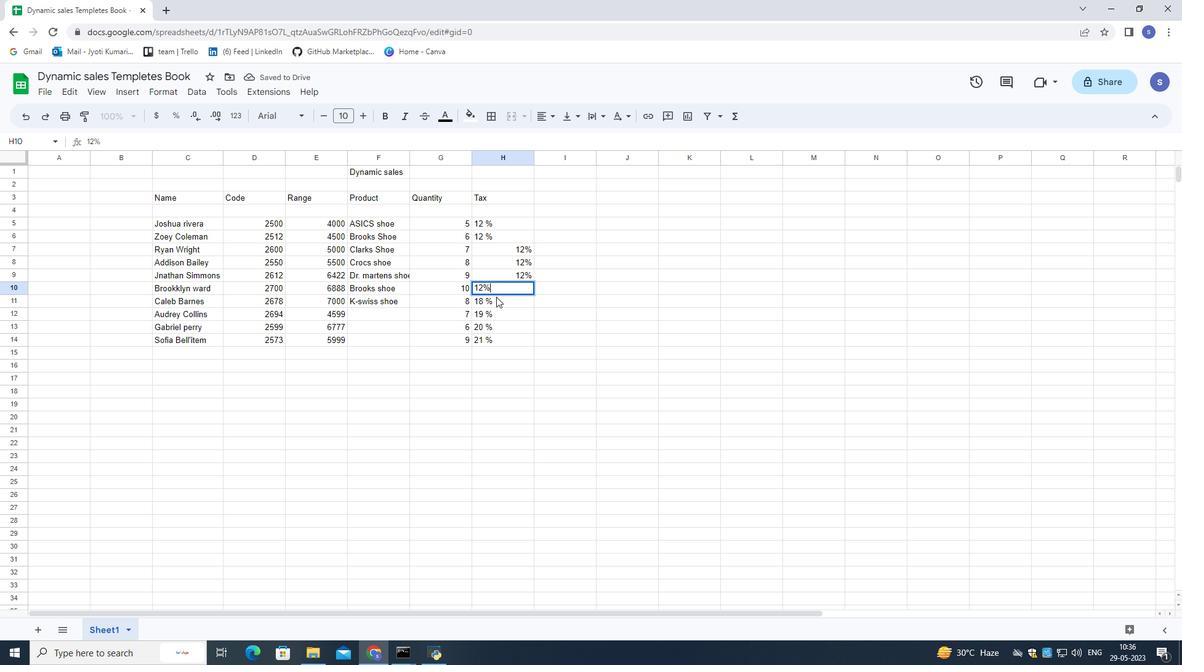 
Action: Mouse pressed left at (496, 296)
Screenshot: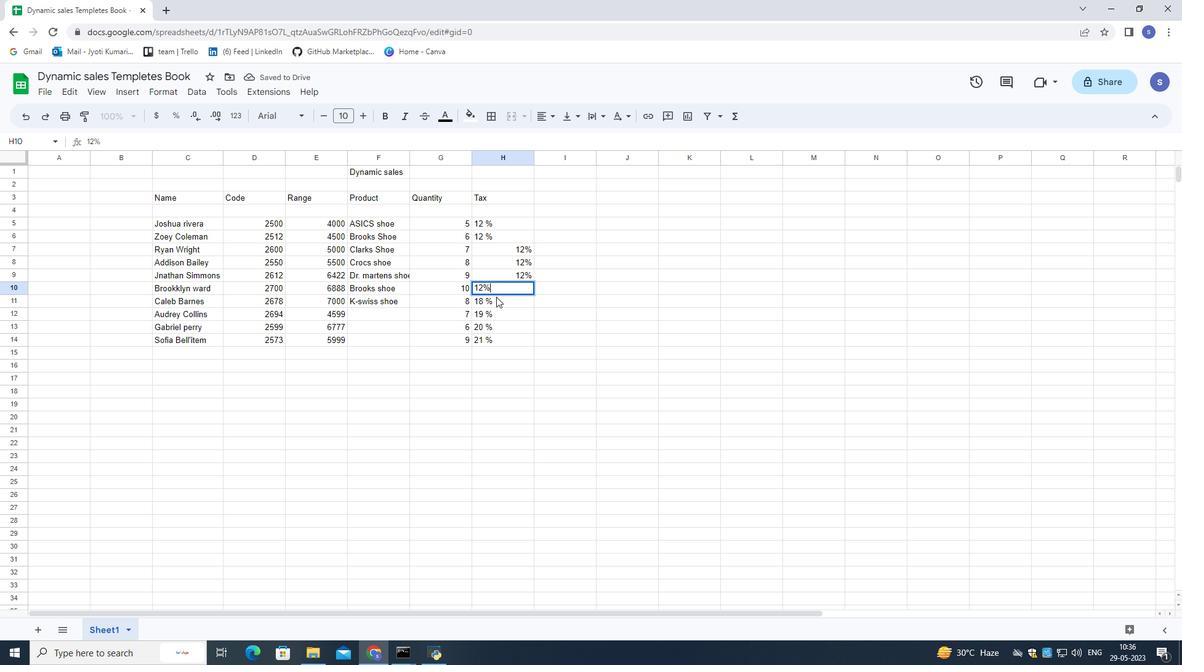 
Action: Key pressed ctrl+V
Screenshot: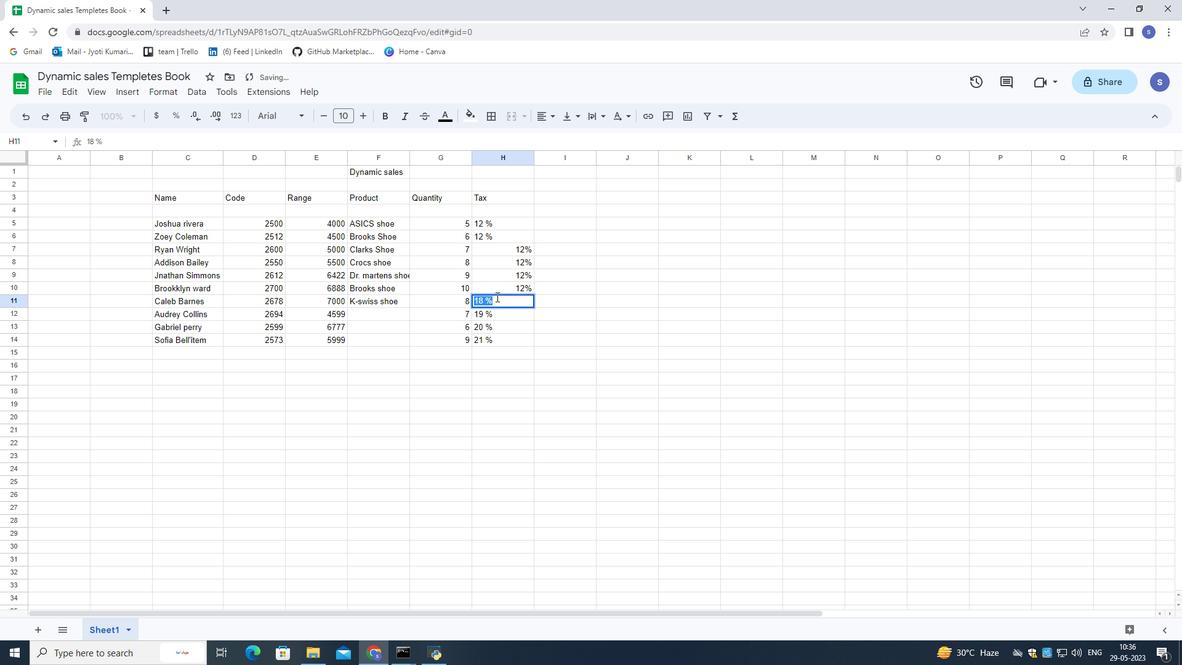 
Action: Mouse moved to (498, 312)
Screenshot: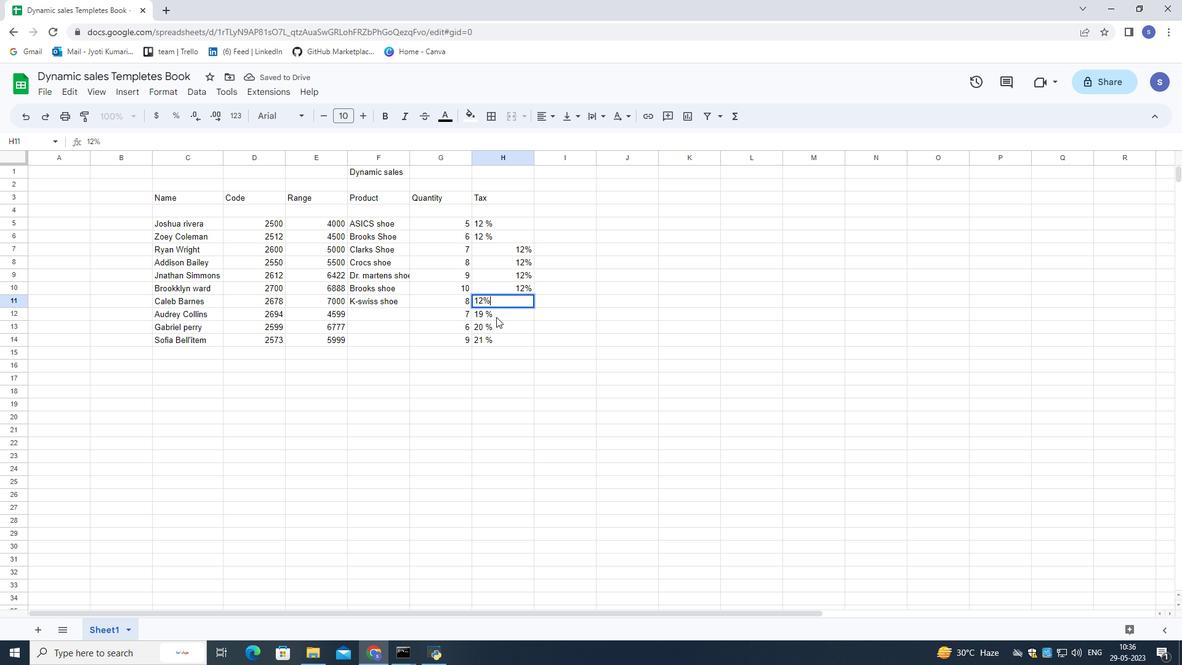 
Action: Mouse pressed left at (498, 312)
Screenshot: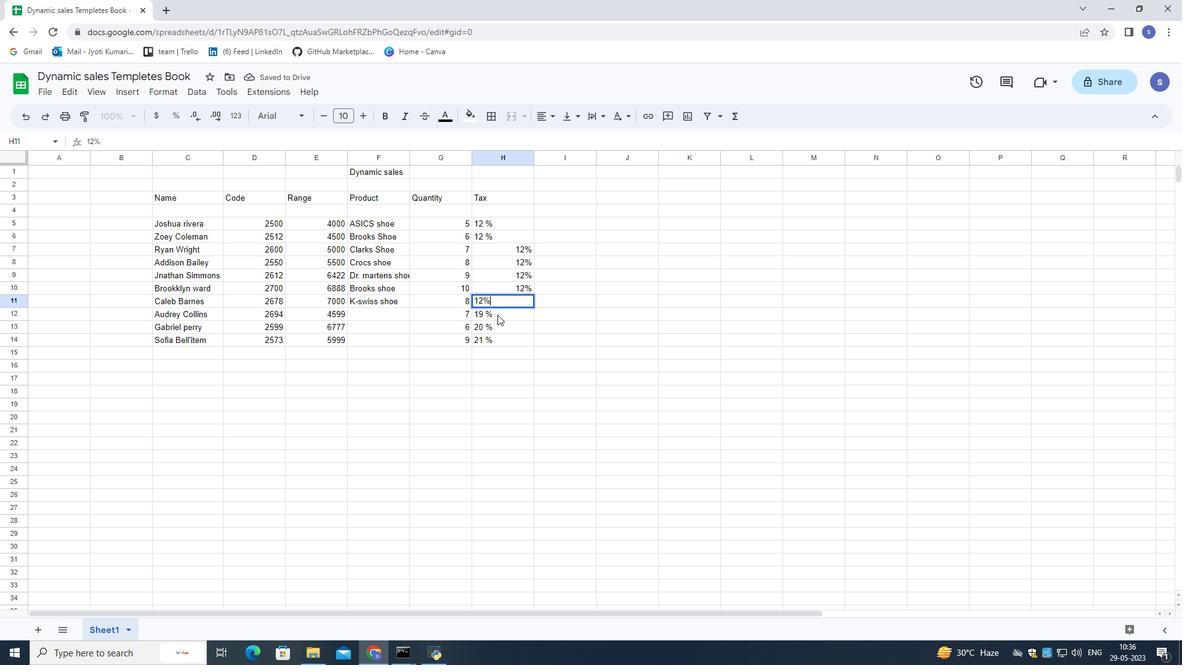 
Action: Mouse pressed left at (498, 312)
Screenshot: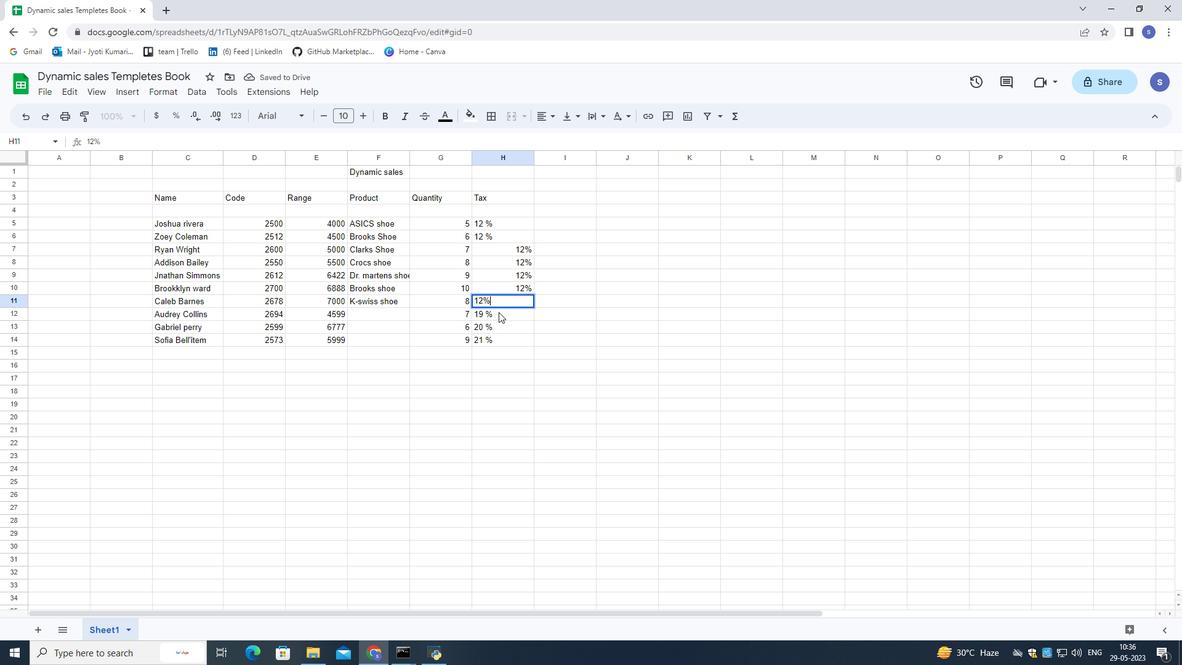
Action: Mouse pressed left at (498, 312)
Screenshot: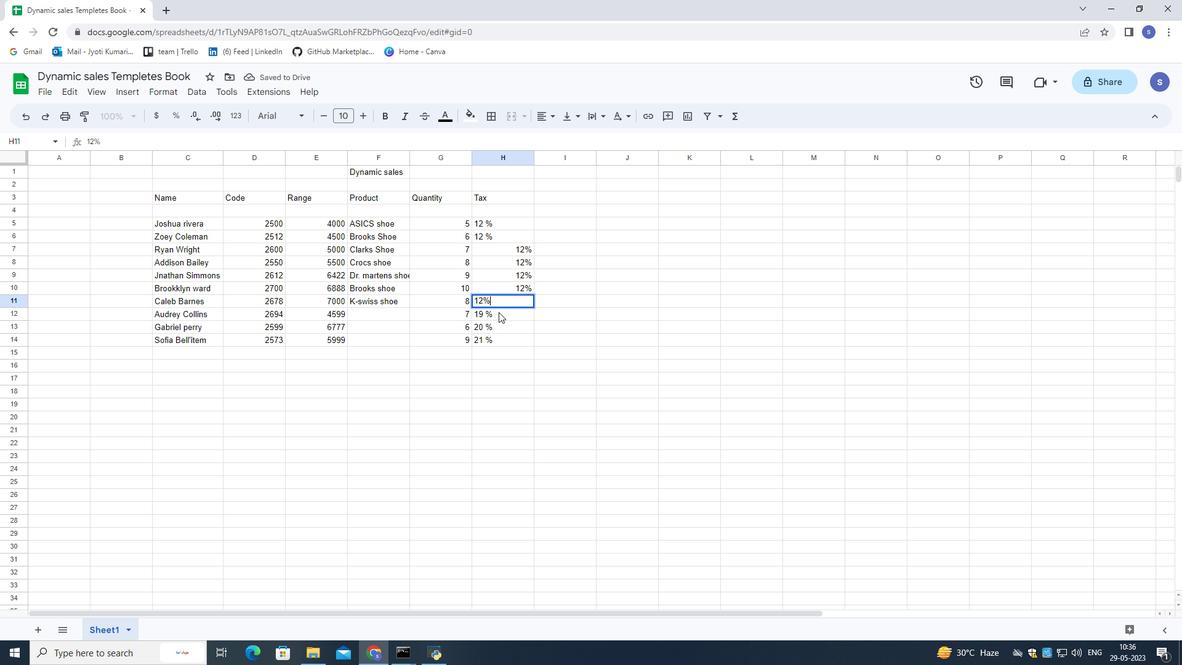 
Action: Key pressed ctrl+V
Screenshot: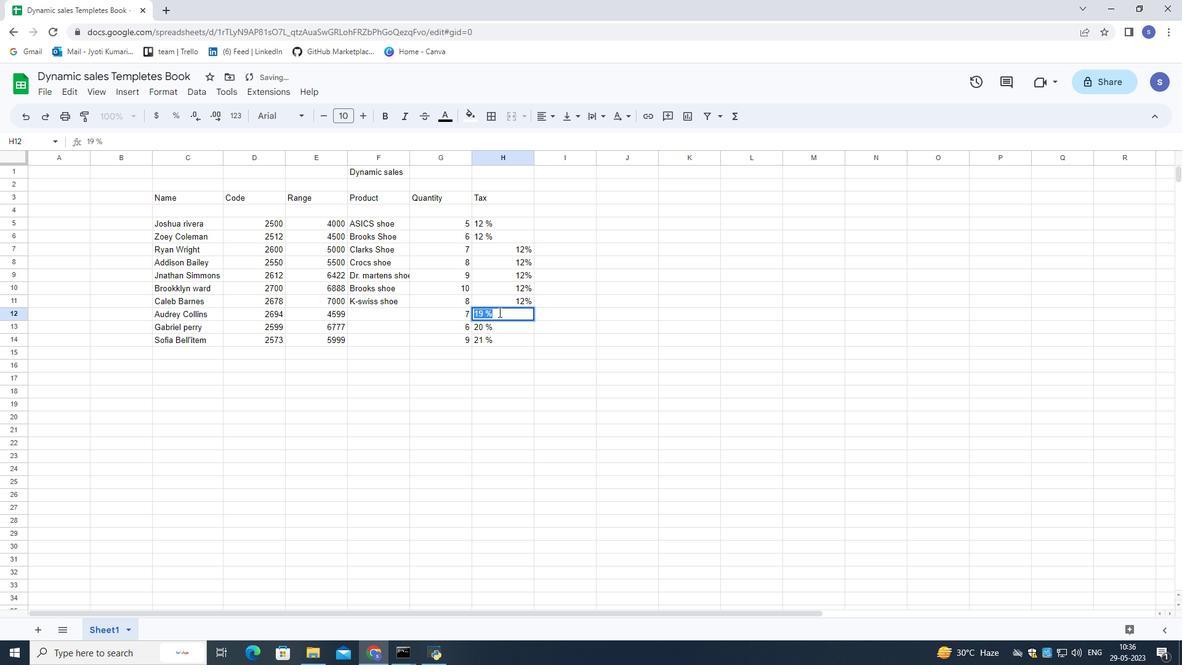 
Action: Mouse moved to (503, 326)
Screenshot: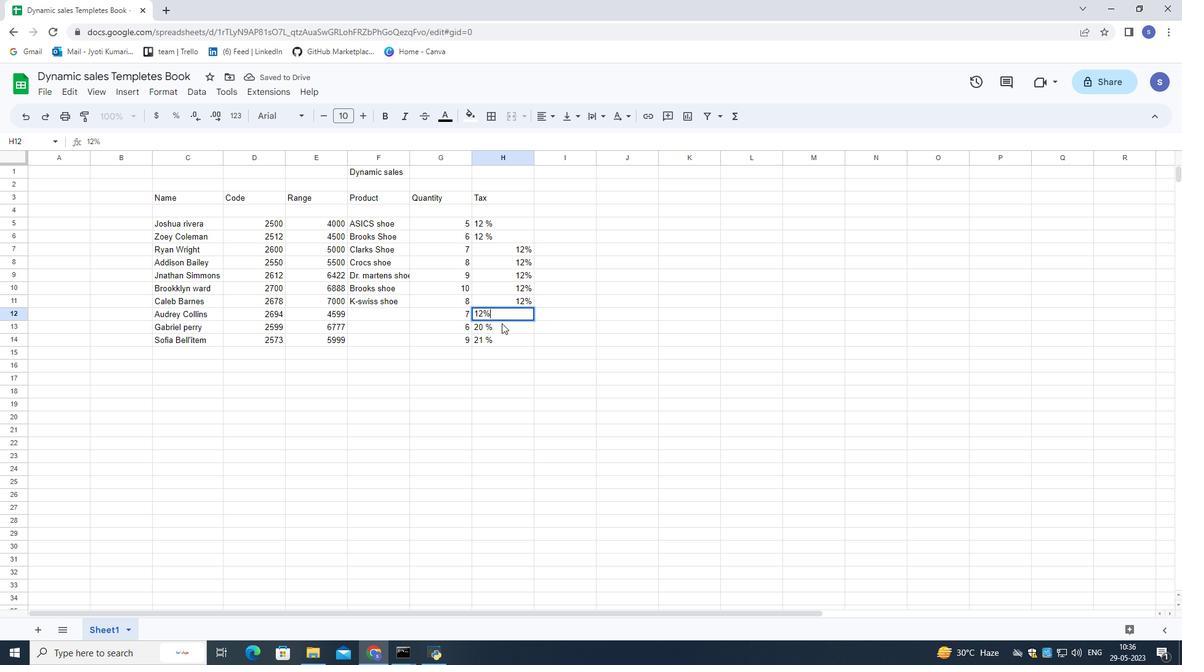 
Action: Mouse pressed left at (503, 326)
Screenshot: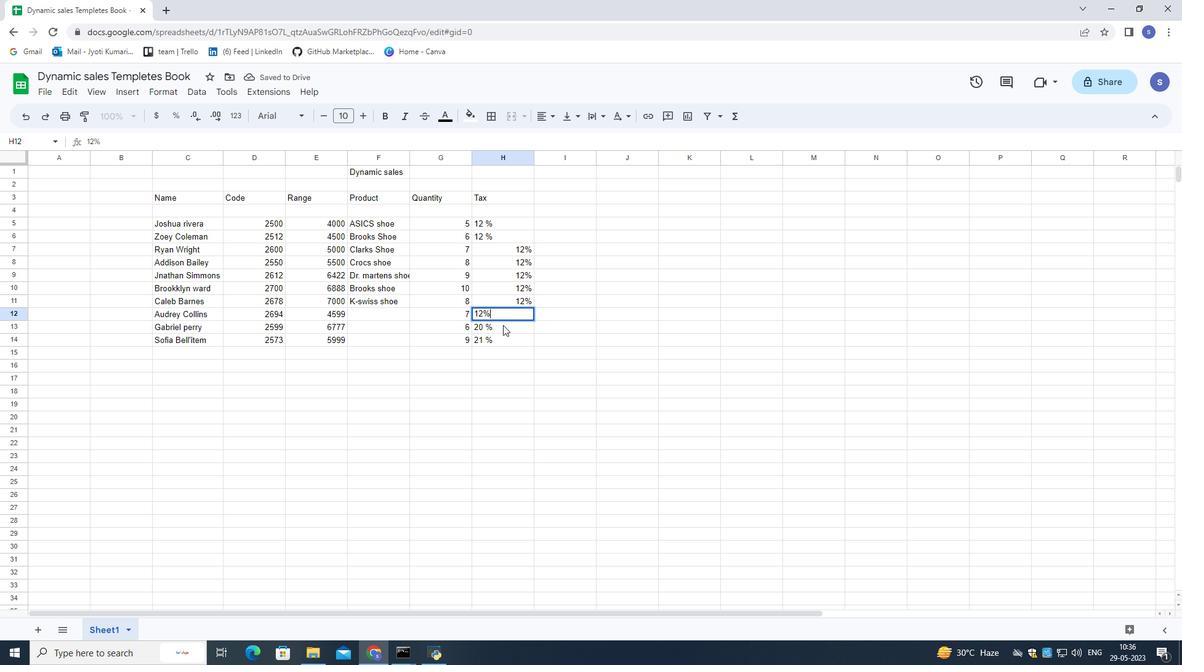 
Action: Mouse pressed left at (503, 326)
Screenshot: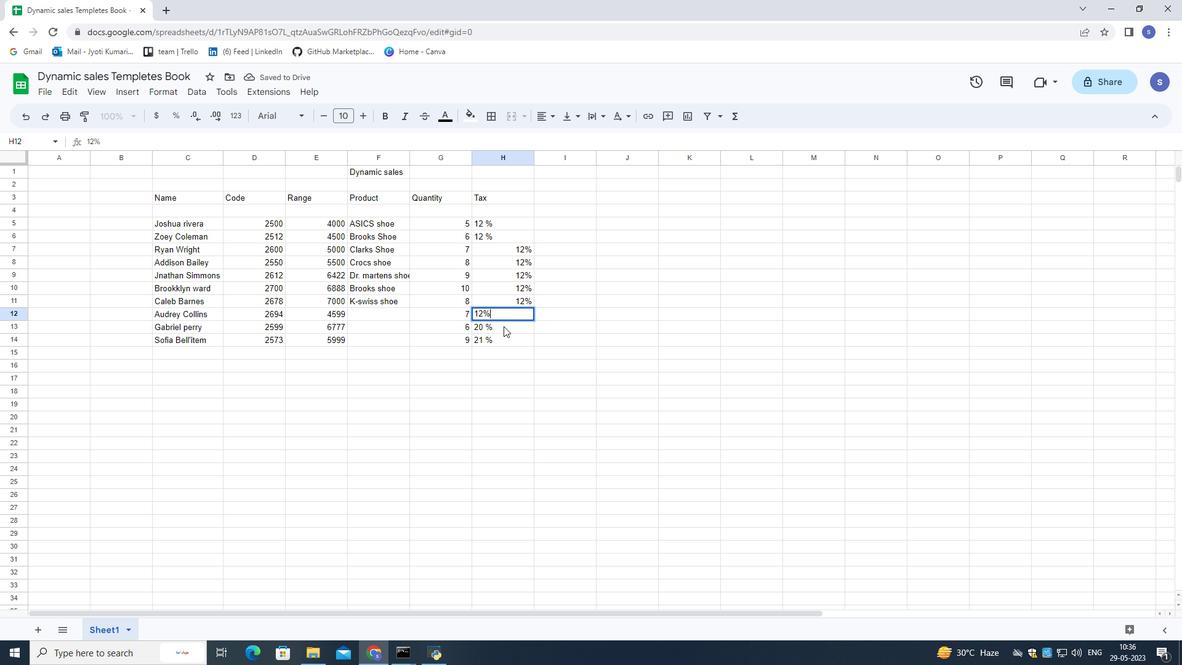 
Action: Mouse pressed left at (503, 326)
Screenshot: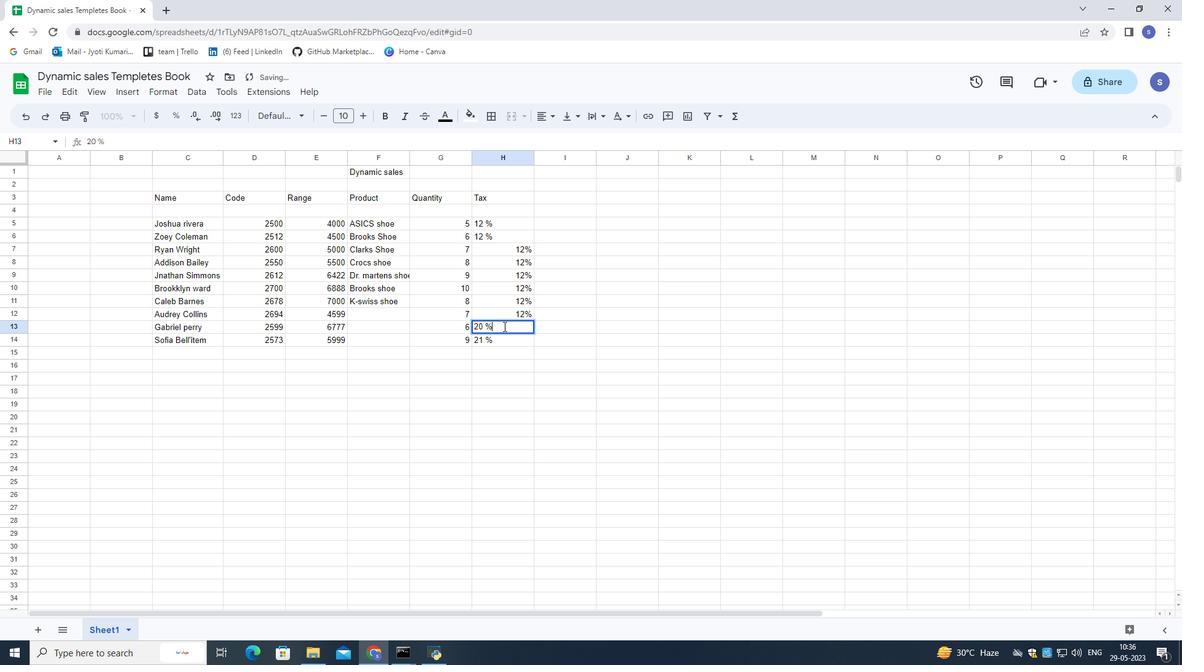 
Action: Mouse pressed left at (503, 326)
Screenshot: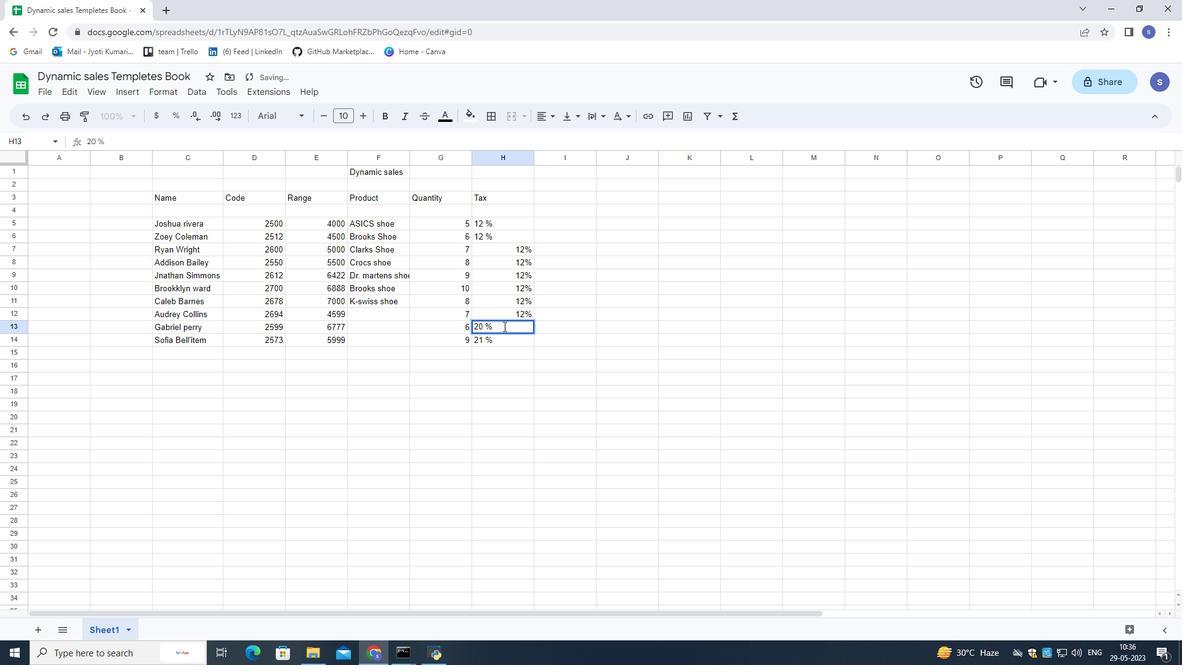 
Action: Mouse pressed left at (503, 326)
Screenshot: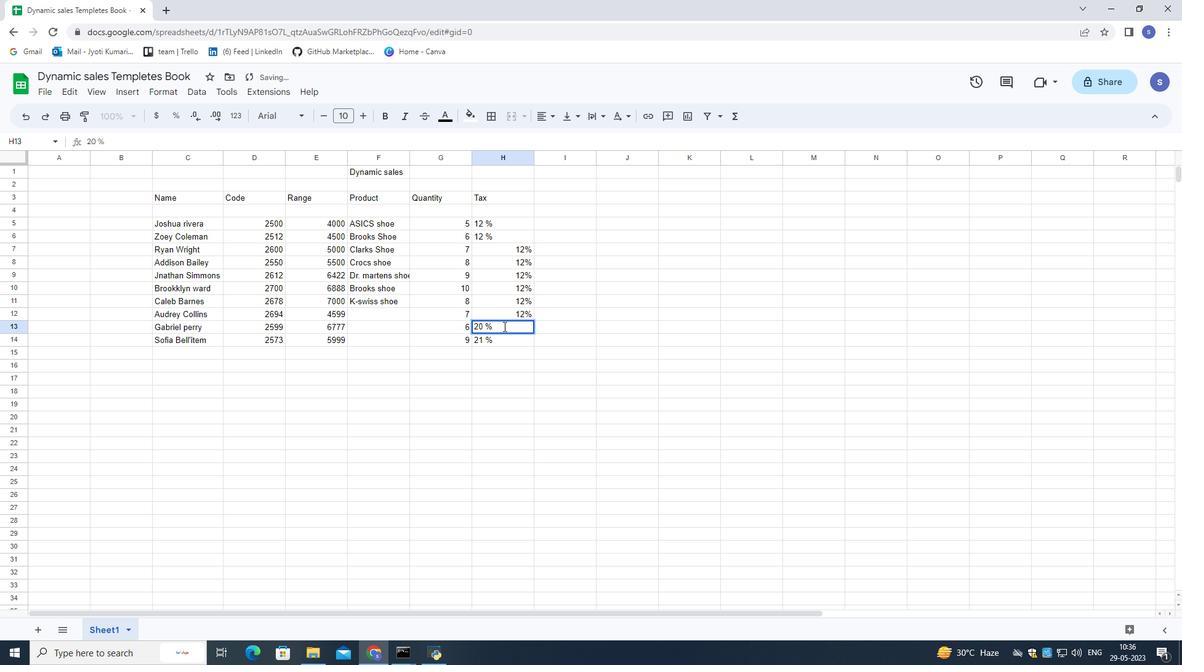 
Action: Mouse pressed left at (503, 326)
Screenshot: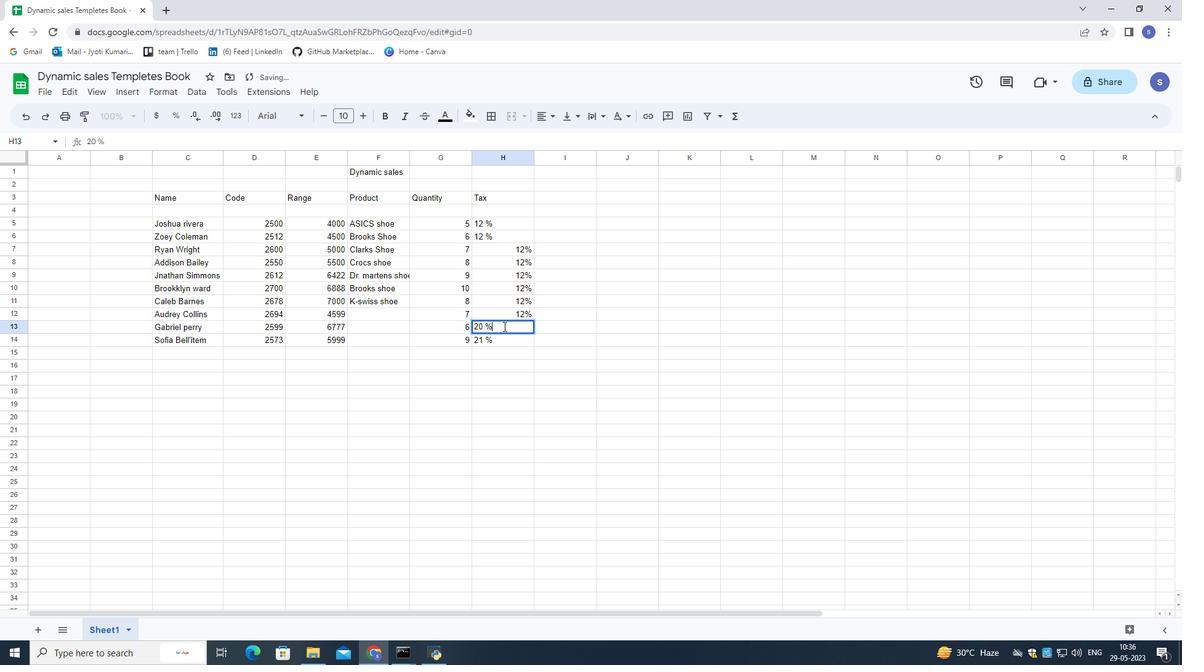
Action: Mouse pressed left at (503, 326)
Screenshot: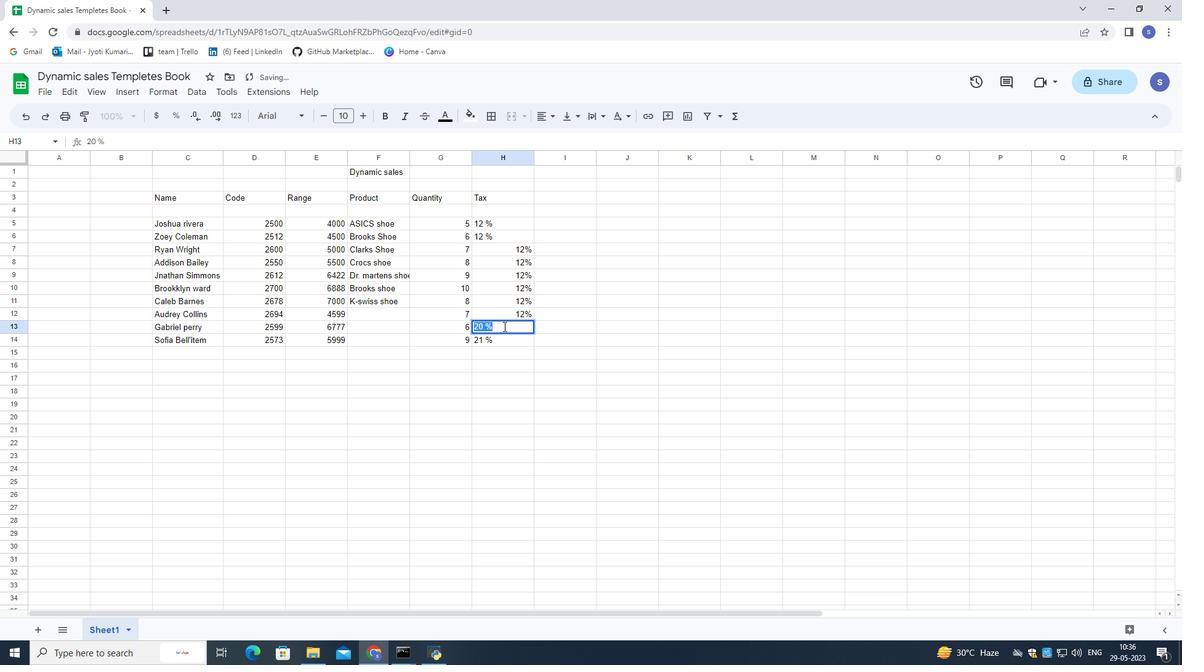 
Action: Key pressed ctrl+V
Screenshot: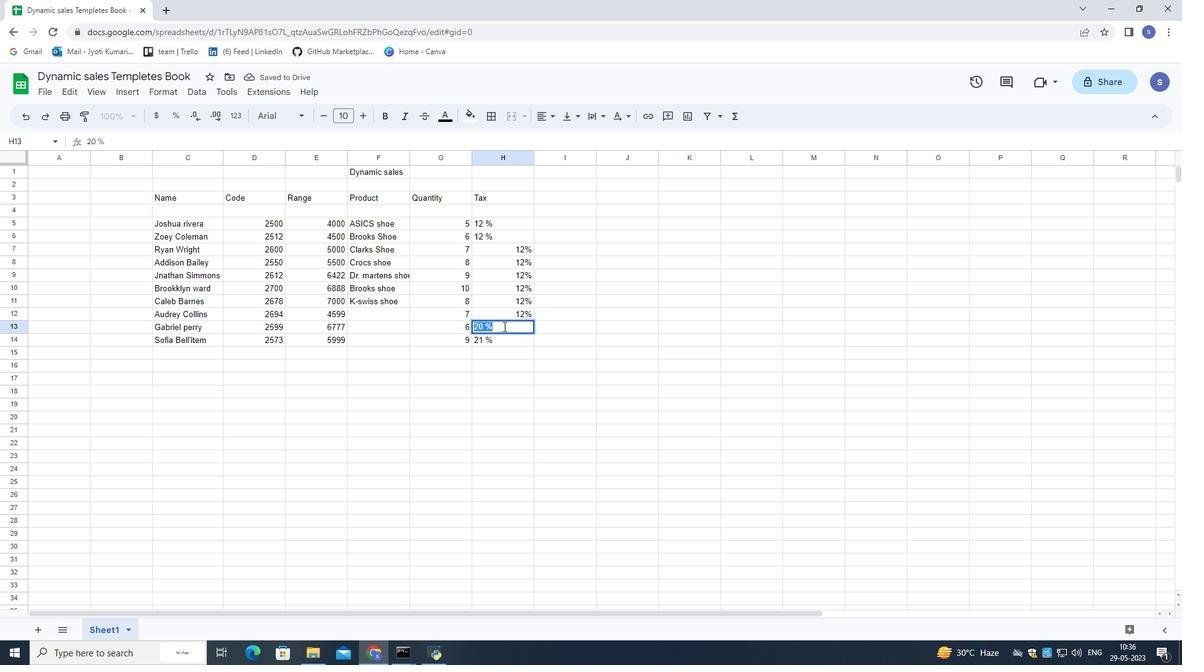 
Action: Mouse moved to (497, 342)
Screenshot: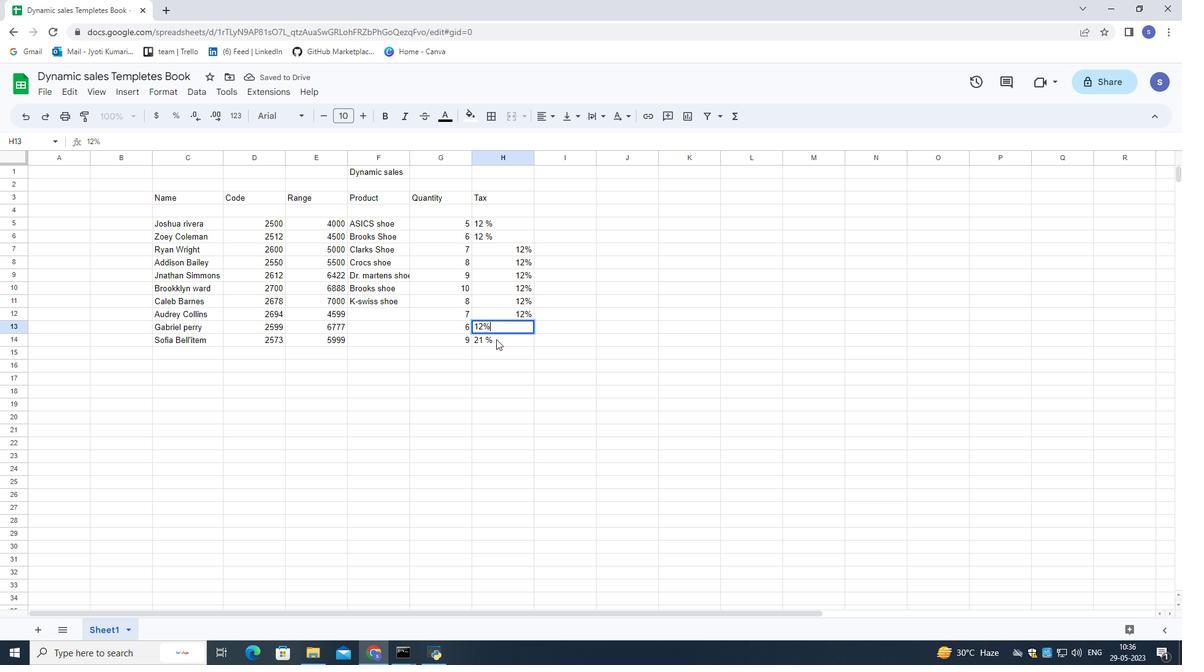 
Action: Mouse pressed left at (497, 342)
Screenshot: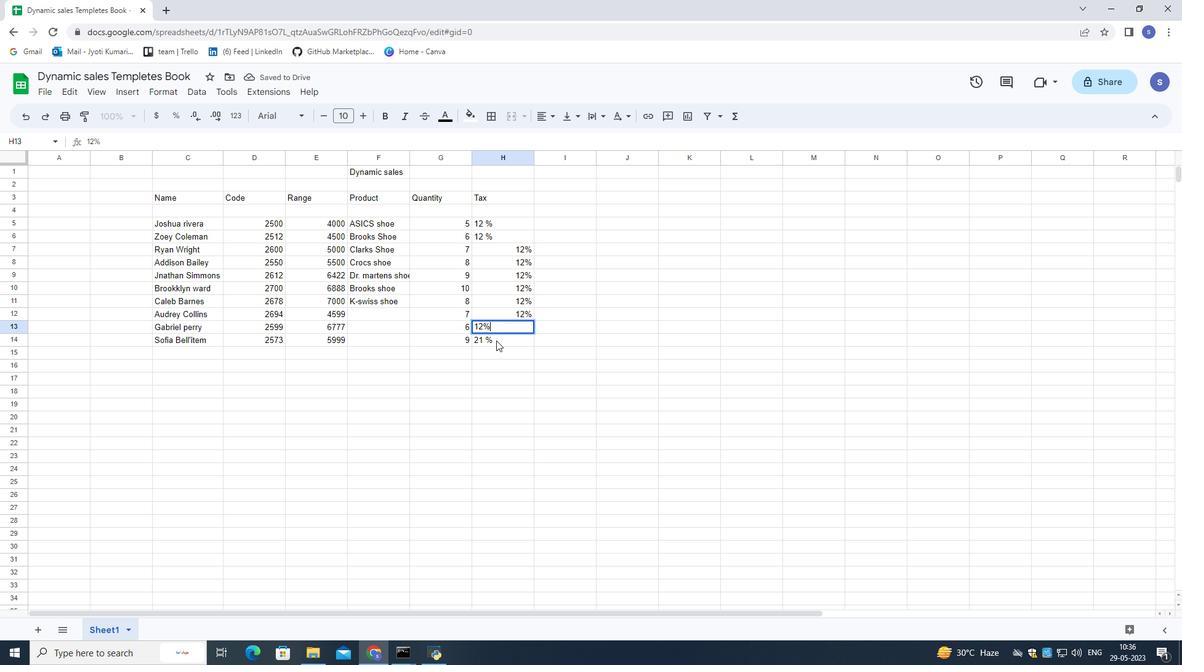 
Action: Mouse pressed left at (497, 342)
Screenshot: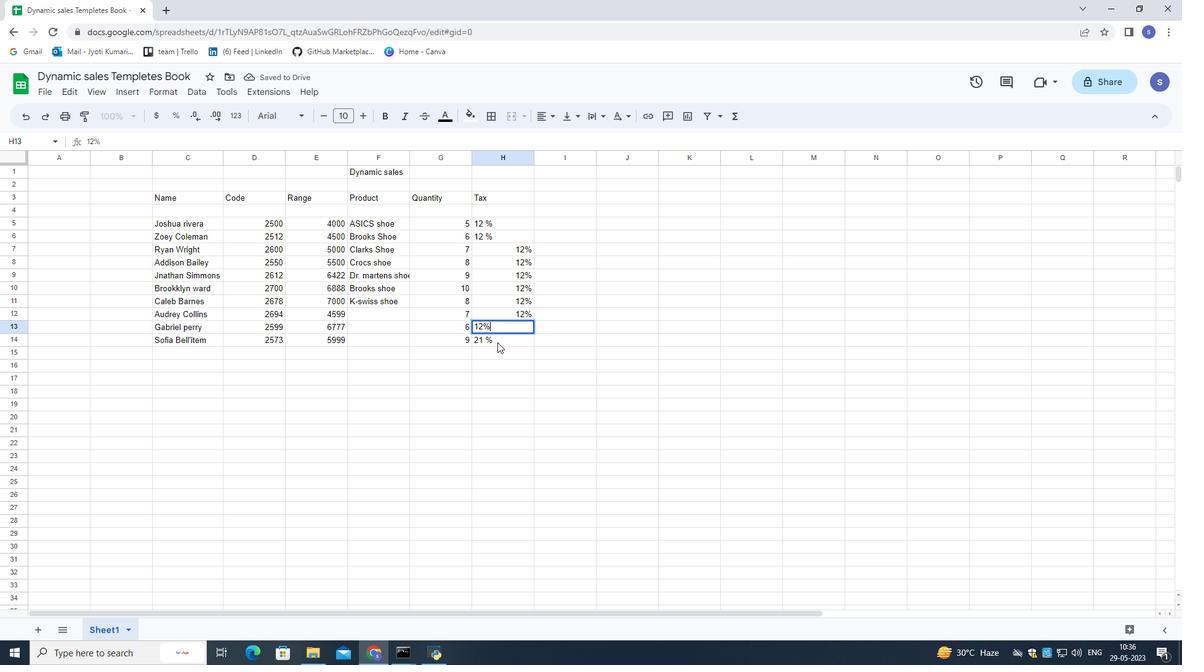 
Action: Mouse pressed left at (497, 342)
Screenshot: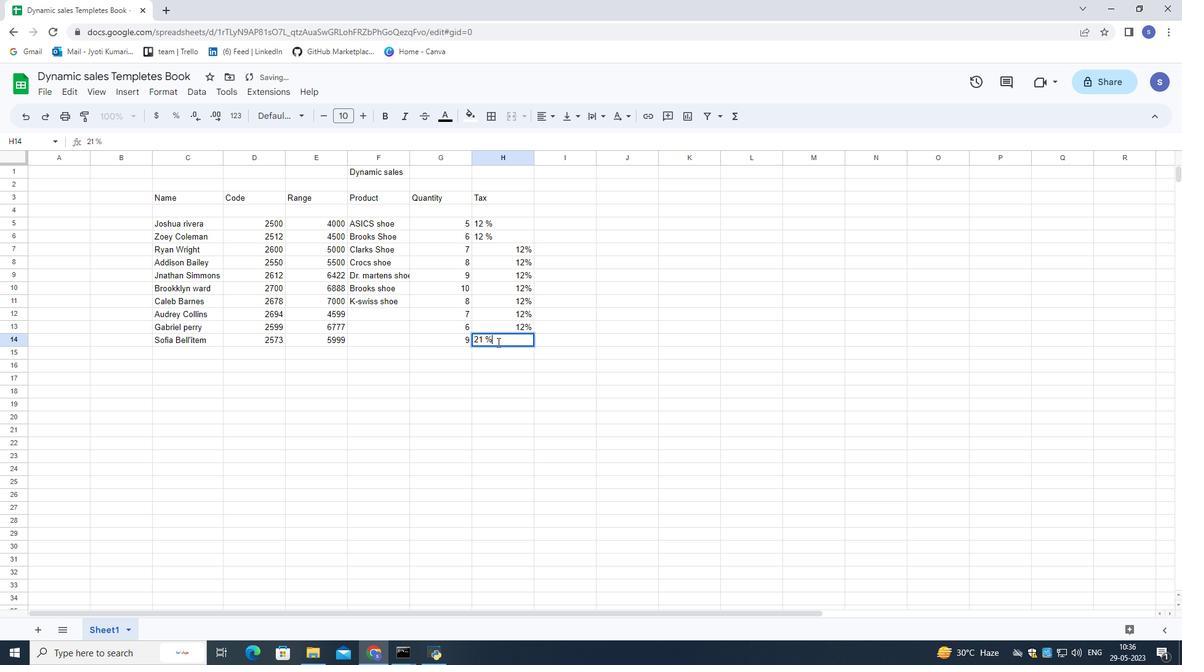 
Action: Mouse pressed left at (497, 342)
Screenshot: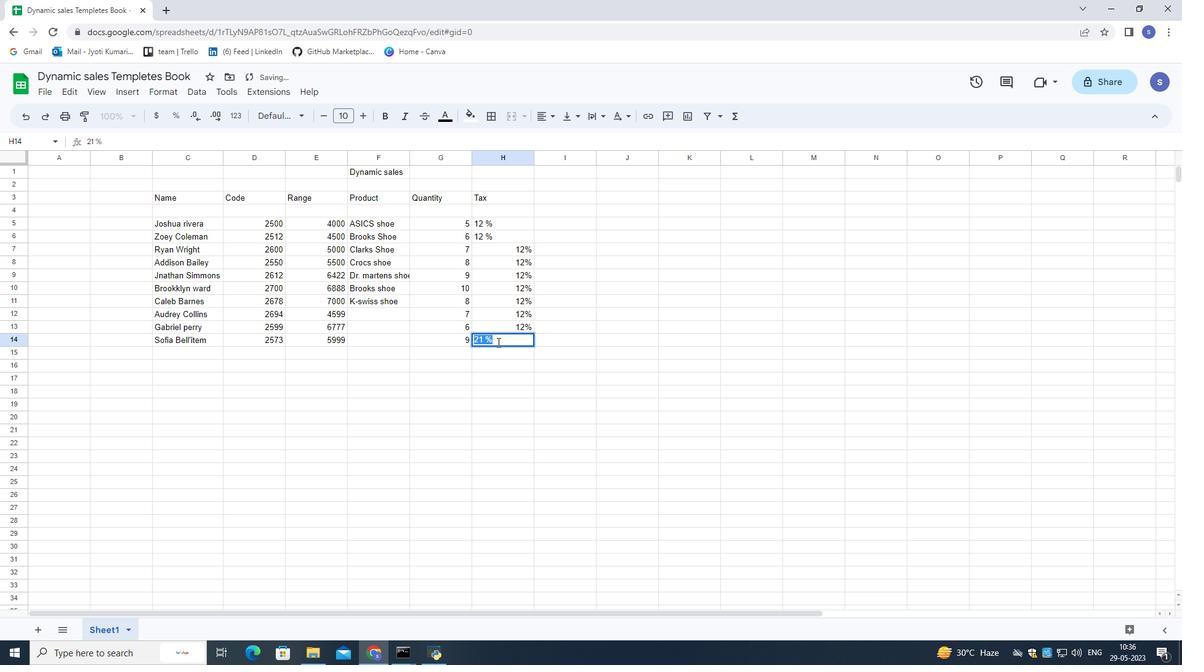 
Action: Key pressed ctrl+V
Screenshot: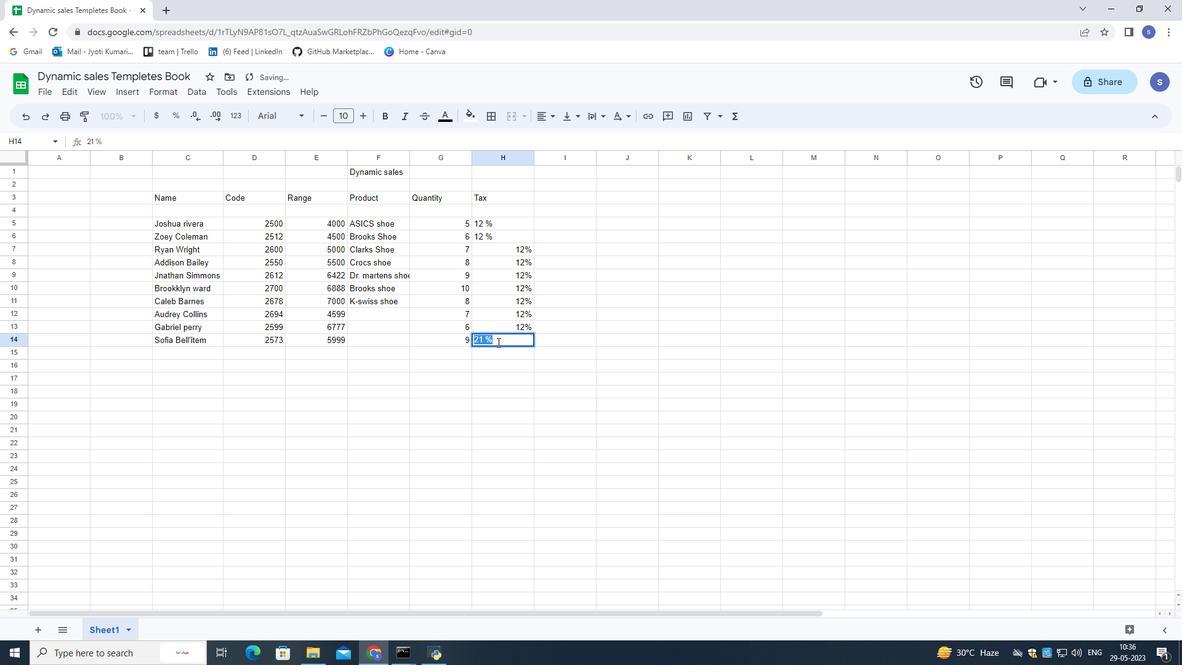 
Action: Mouse moved to (510, 232)
Screenshot: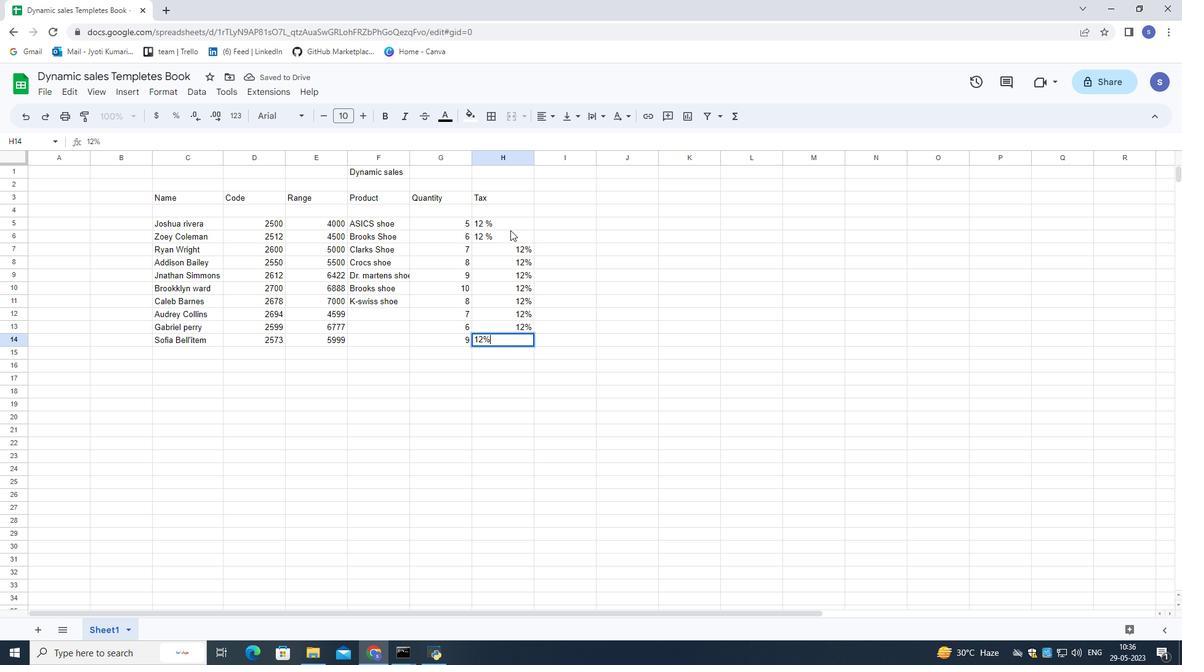 
Action: Mouse pressed left at (510, 232)
Screenshot: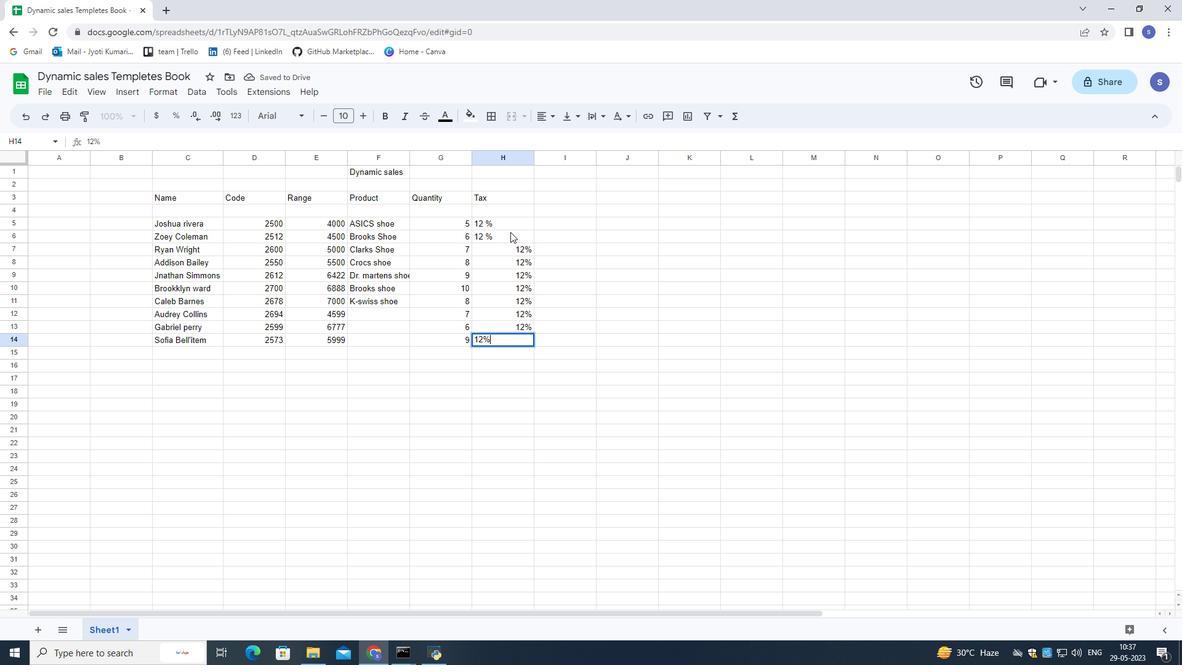 
Action: Mouse pressed left at (510, 232)
Screenshot: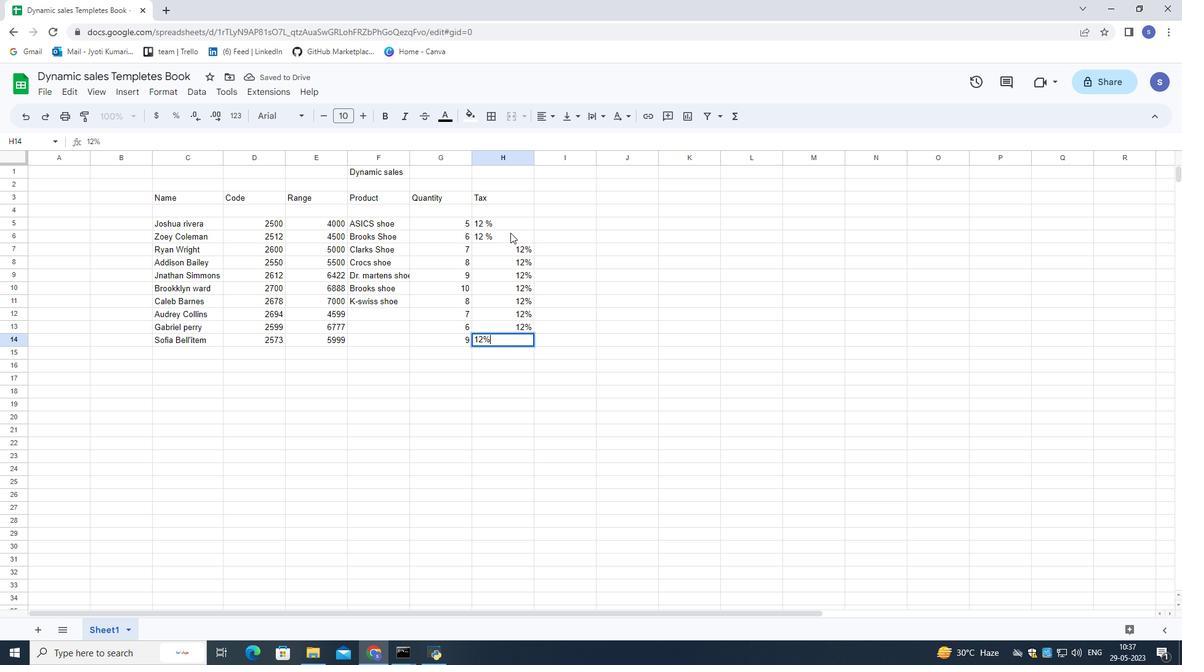 
Action: Mouse pressed left at (510, 232)
Screenshot: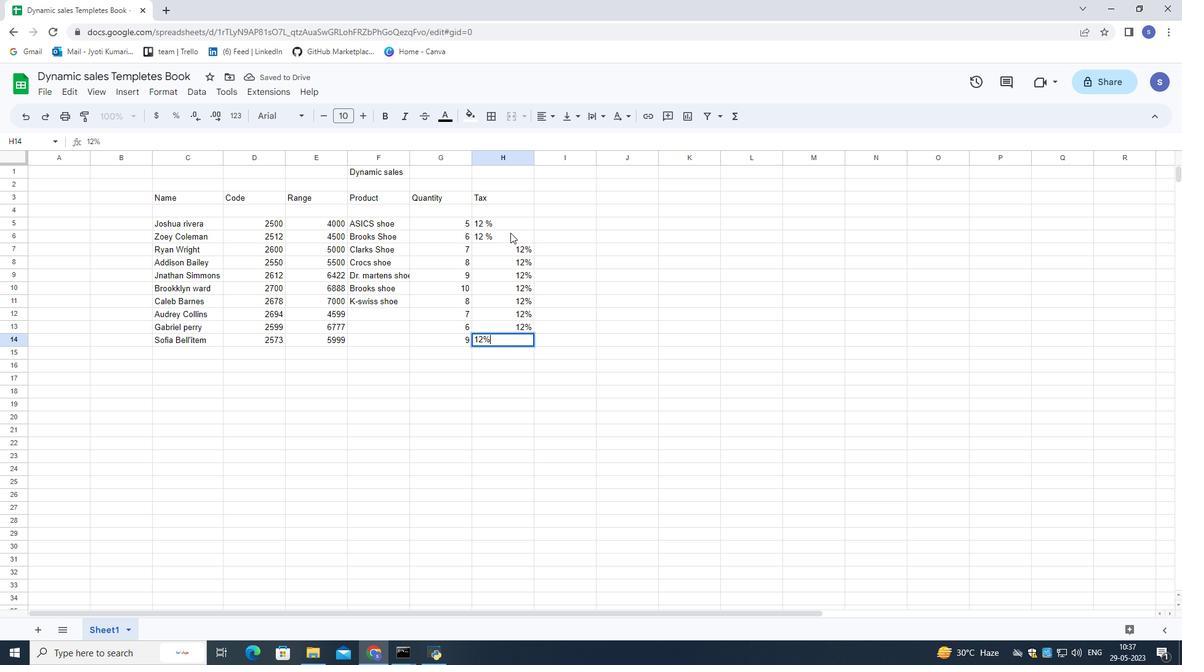 
Action: Key pressed ctrl+V
Screenshot: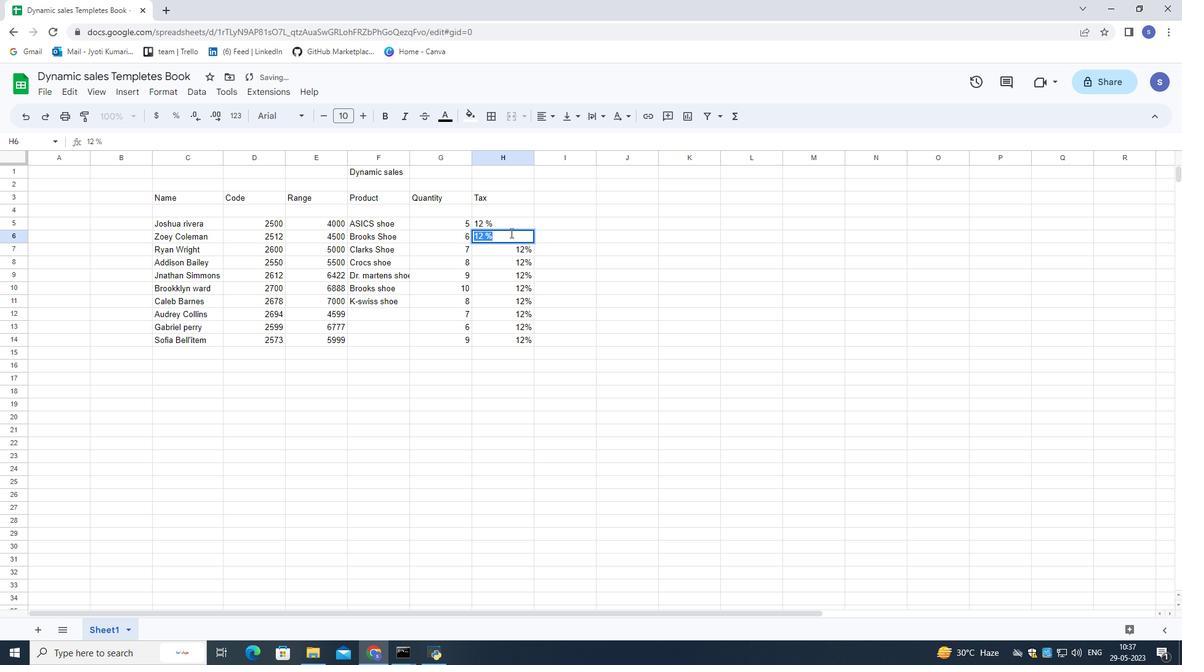 
Action: Mouse moved to (492, 219)
Screenshot: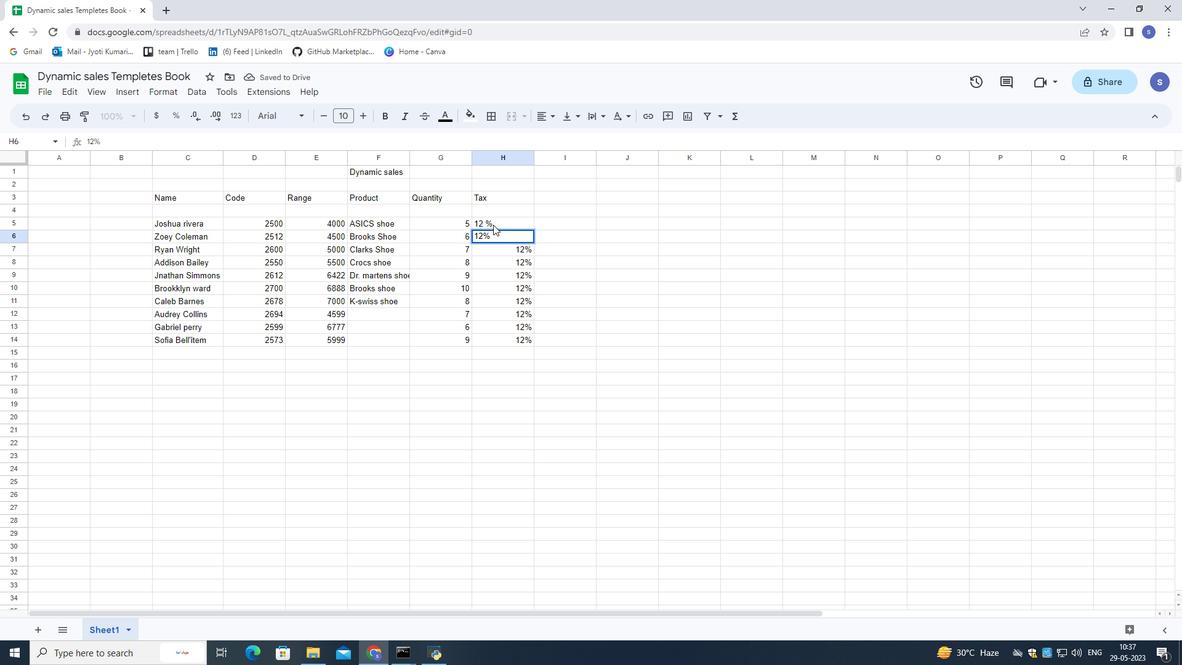 
Action: Mouse pressed left at (492, 219)
Screenshot: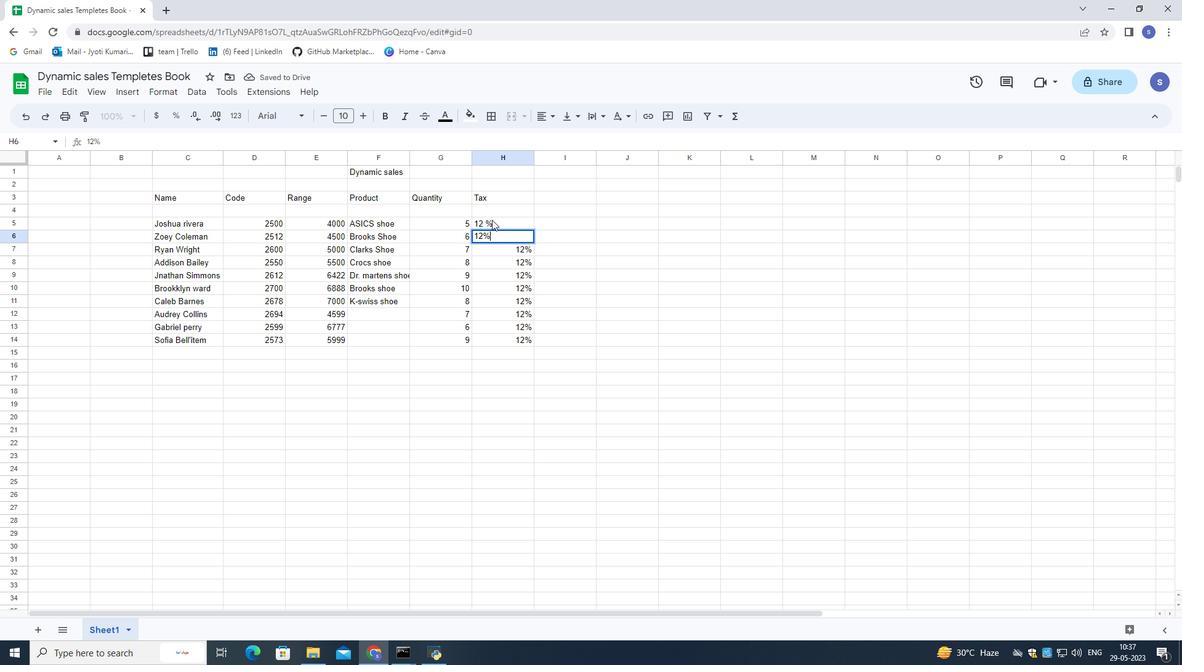 
Action: Mouse moved to (501, 220)
Screenshot: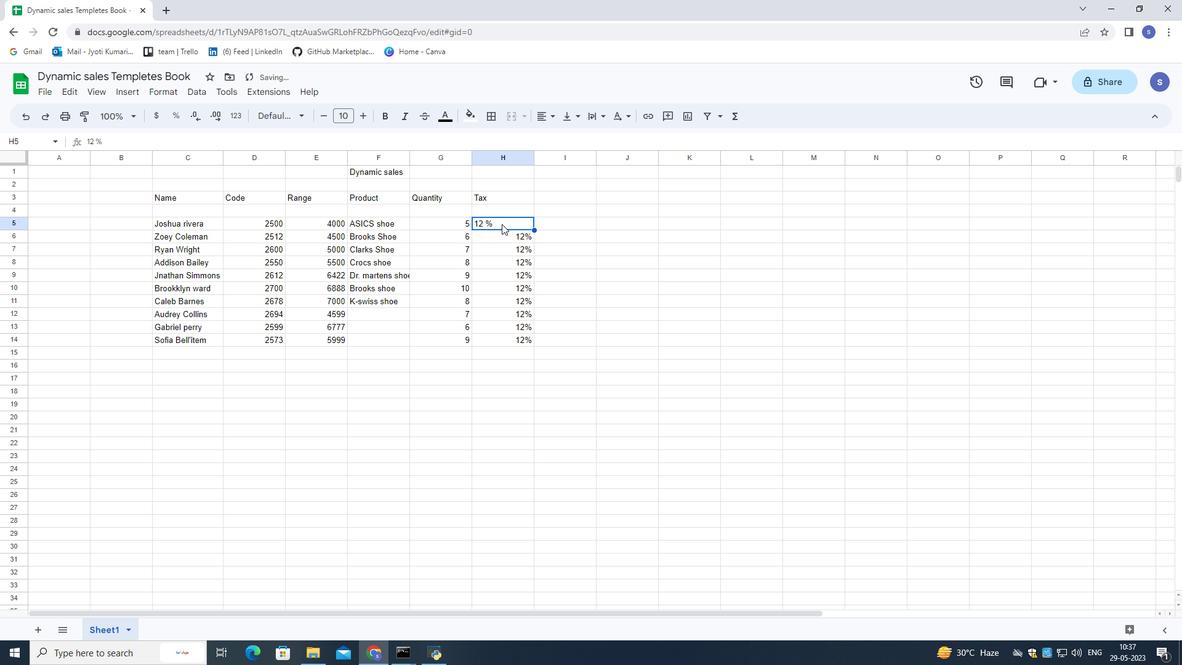 
Action: Mouse pressed left at (501, 220)
Screenshot: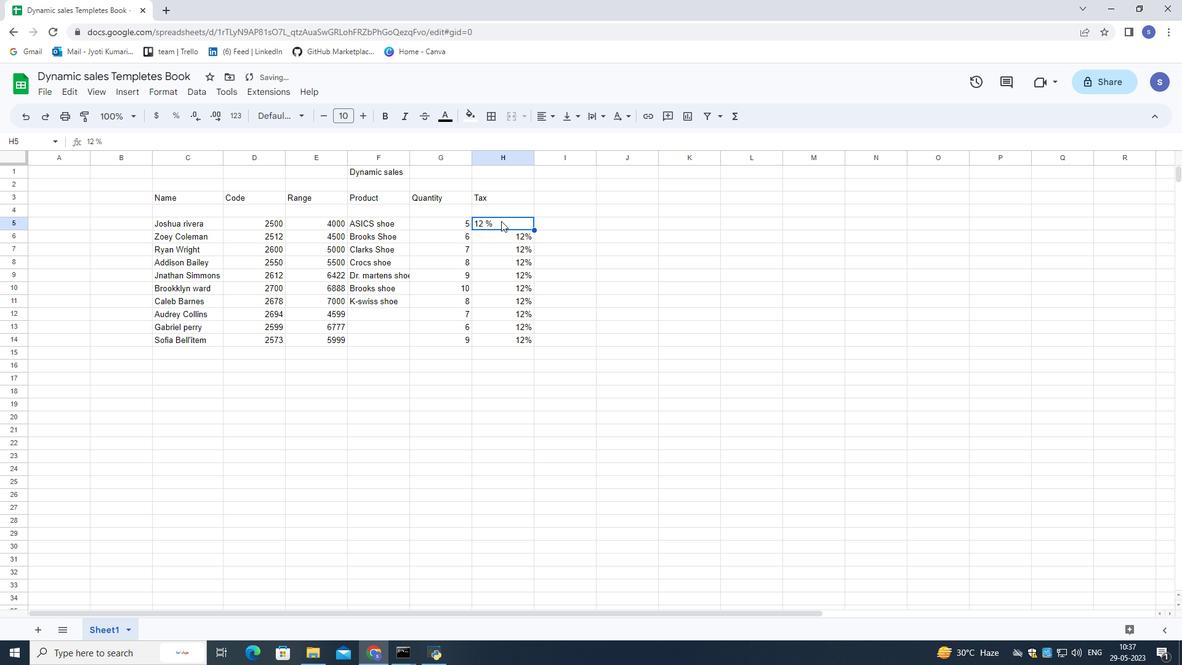 
Action: Mouse pressed left at (501, 220)
Screenshot: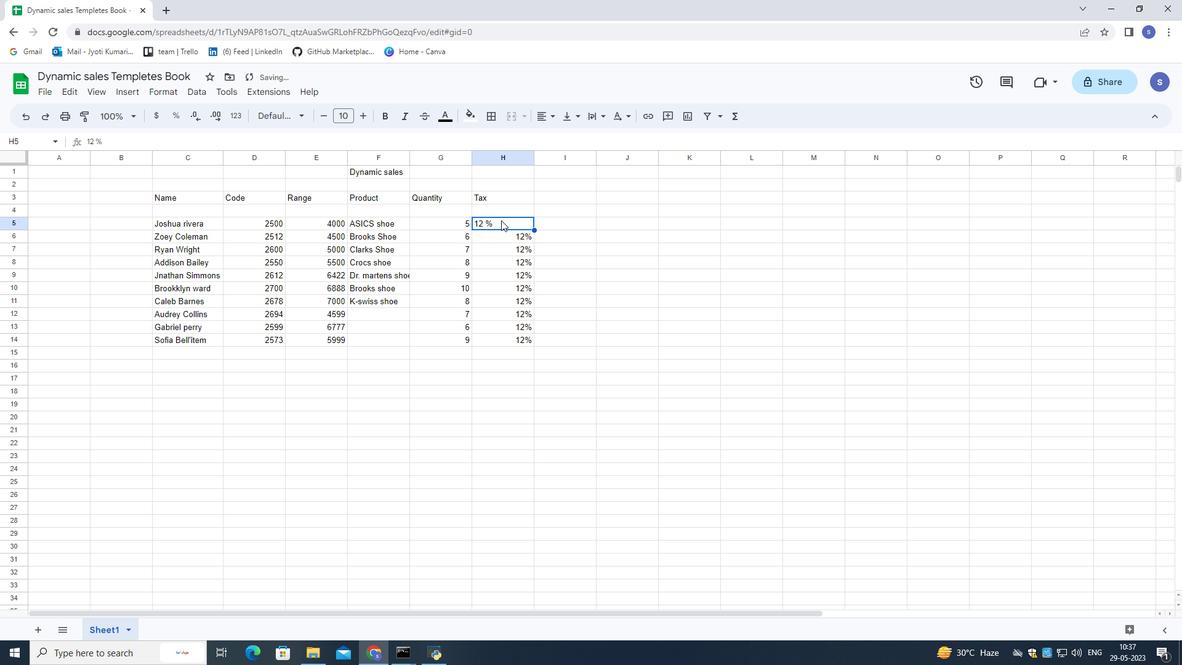 
Action: Key pressed <Key.up><Key.up><Key.down><Key.down><Key.down><Key.down>
Screenshot: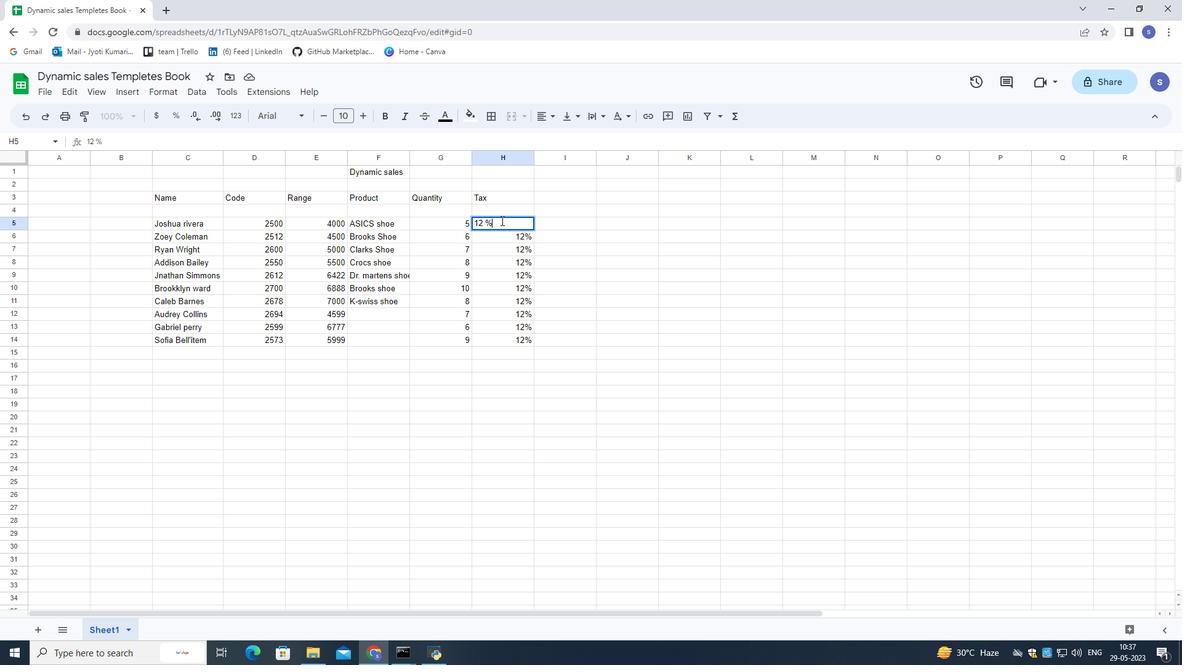 
Action: Mouse moved to (518, 221)
Screenshot: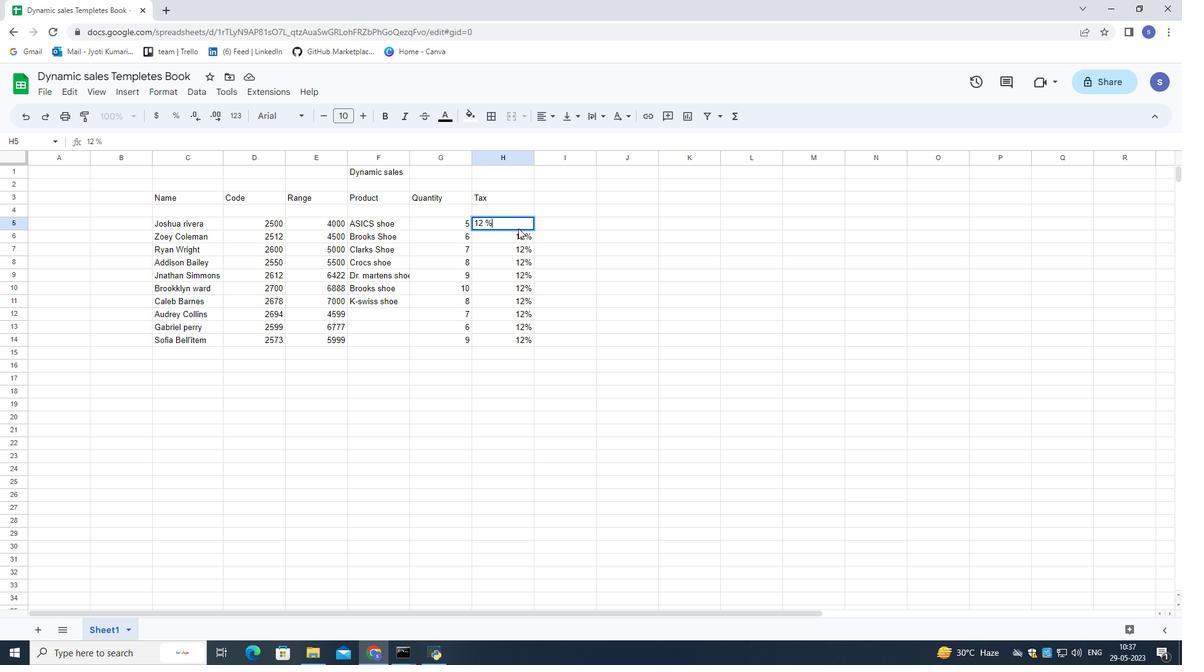 
Action: Key pressed <Key.down><Key.right><Key.right><Key.right><Key.up><Key.up><Key.up><Key.down><Key.down><Key.down><Key.enter>
Screenshot: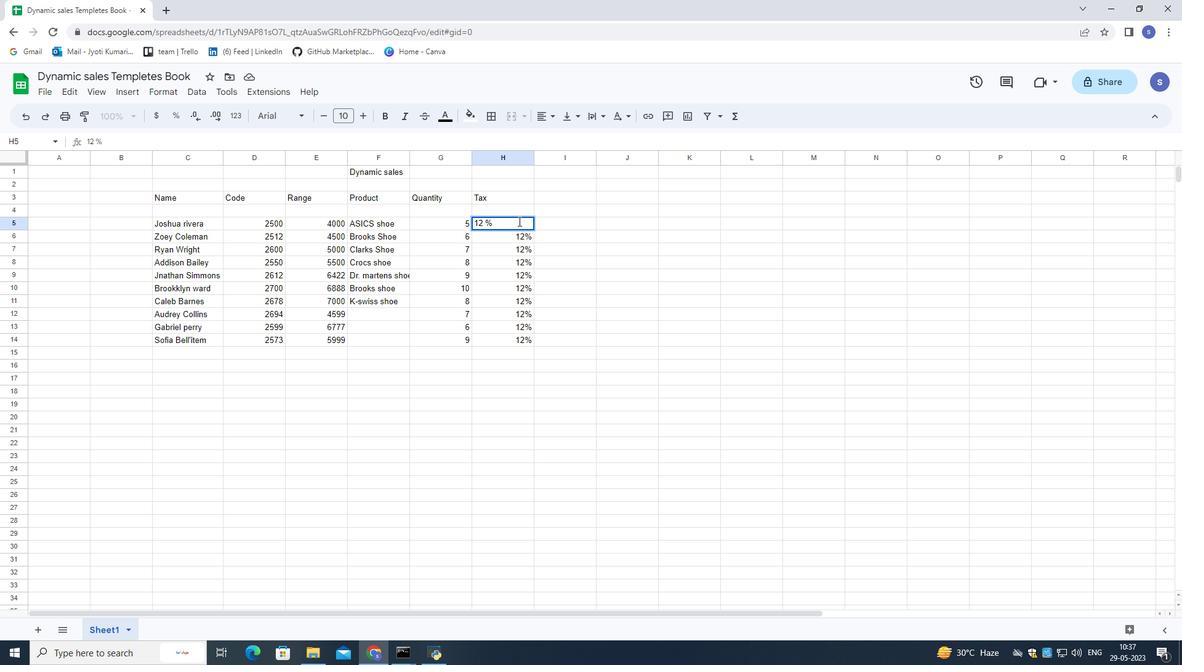 
Action: Mouse moved to (508, 218)
Screenshot: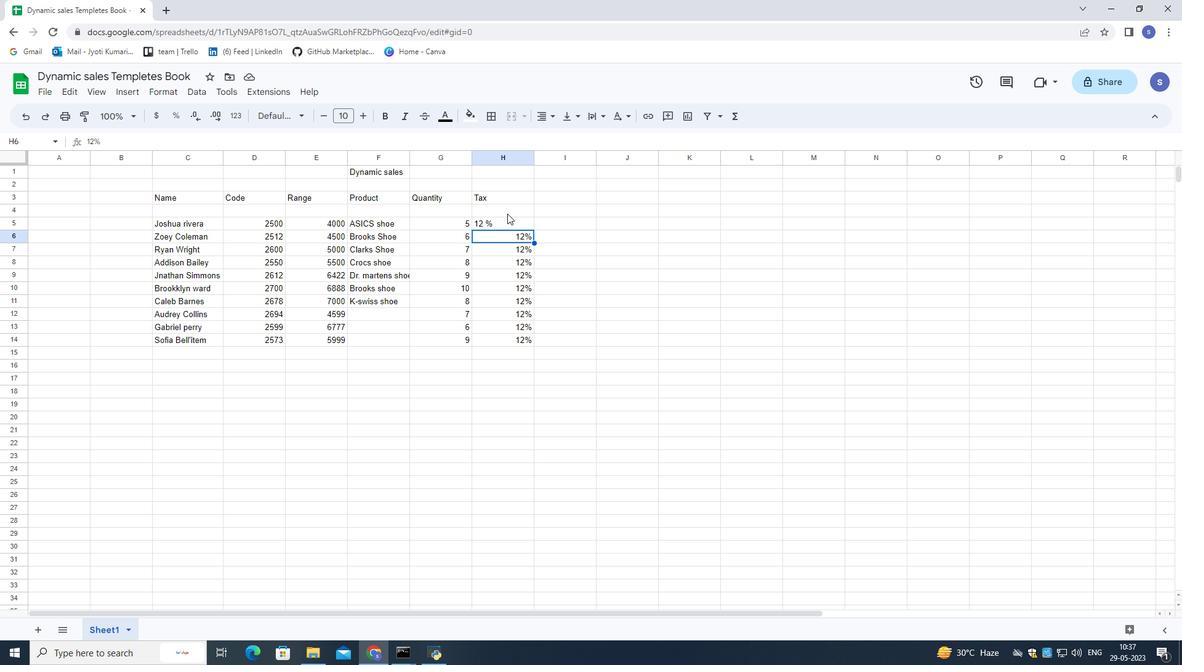 
Action: Mouse pressed left at (508, 218)
Screenshot: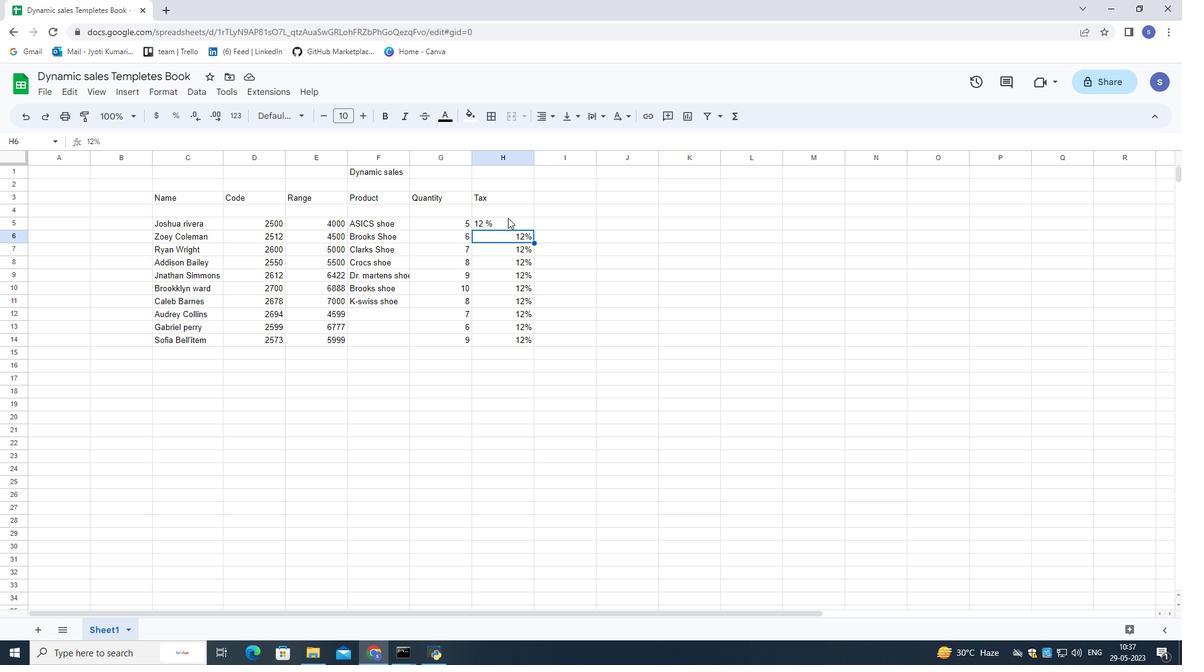 
Action: Mouse pressed left at (508, 218)
Screenshot: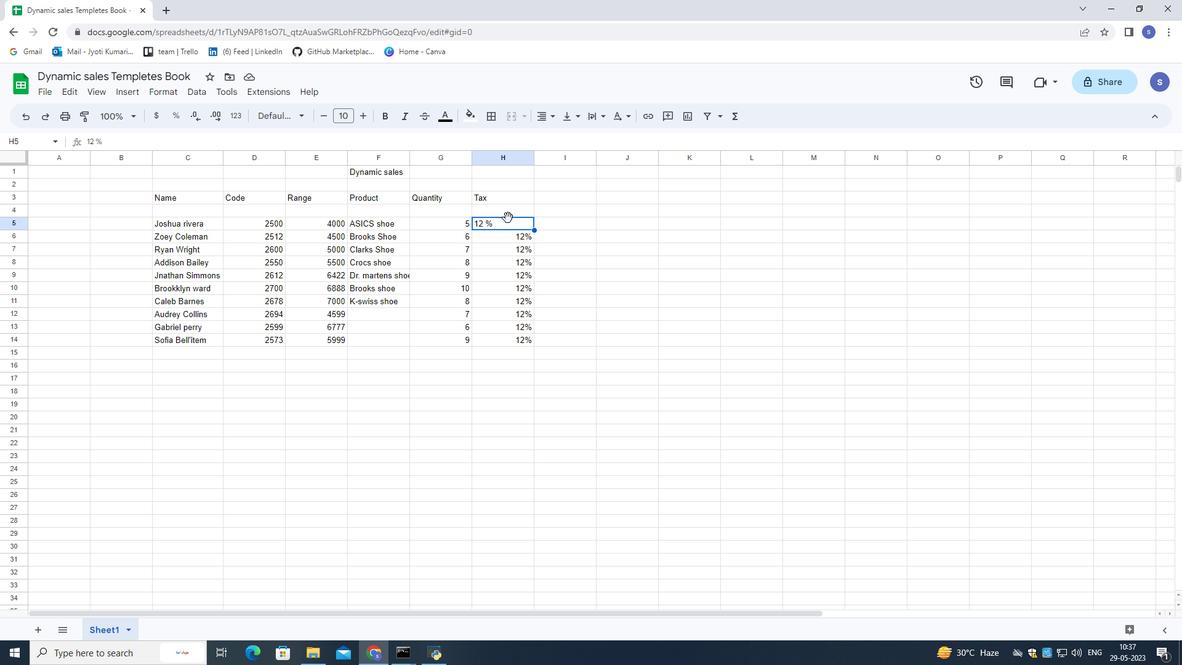 
Action: Mouse moved to (509, 221)
Screenshot: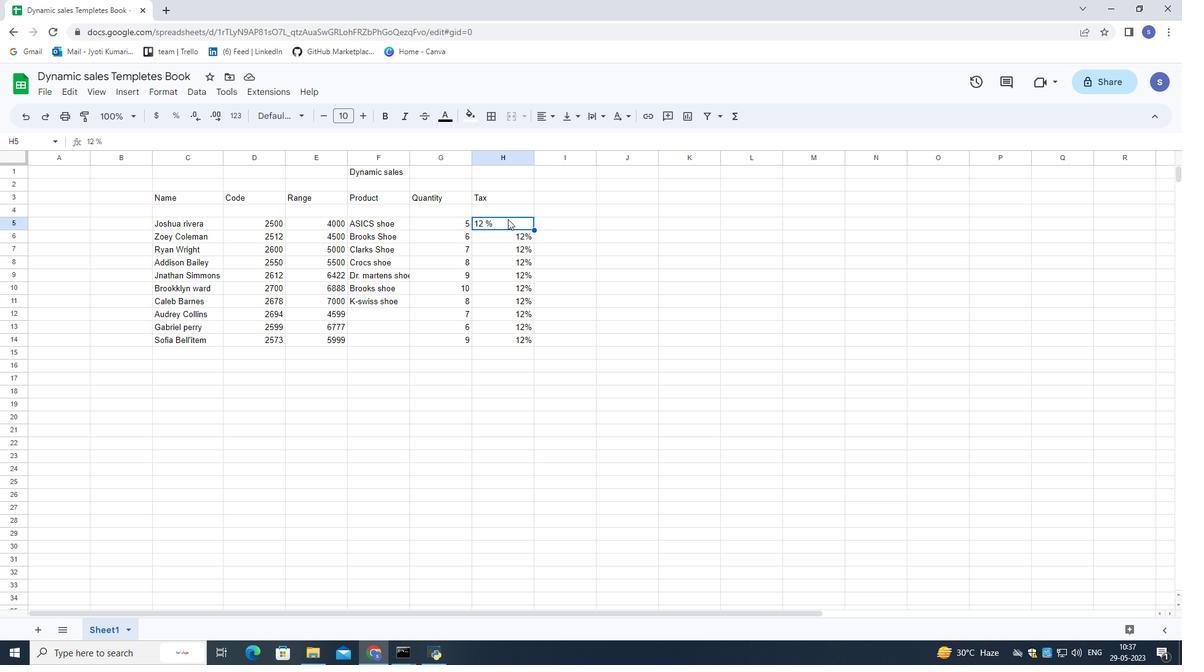 
Action: Mouse pressed left at (509, 221)
Screenshot: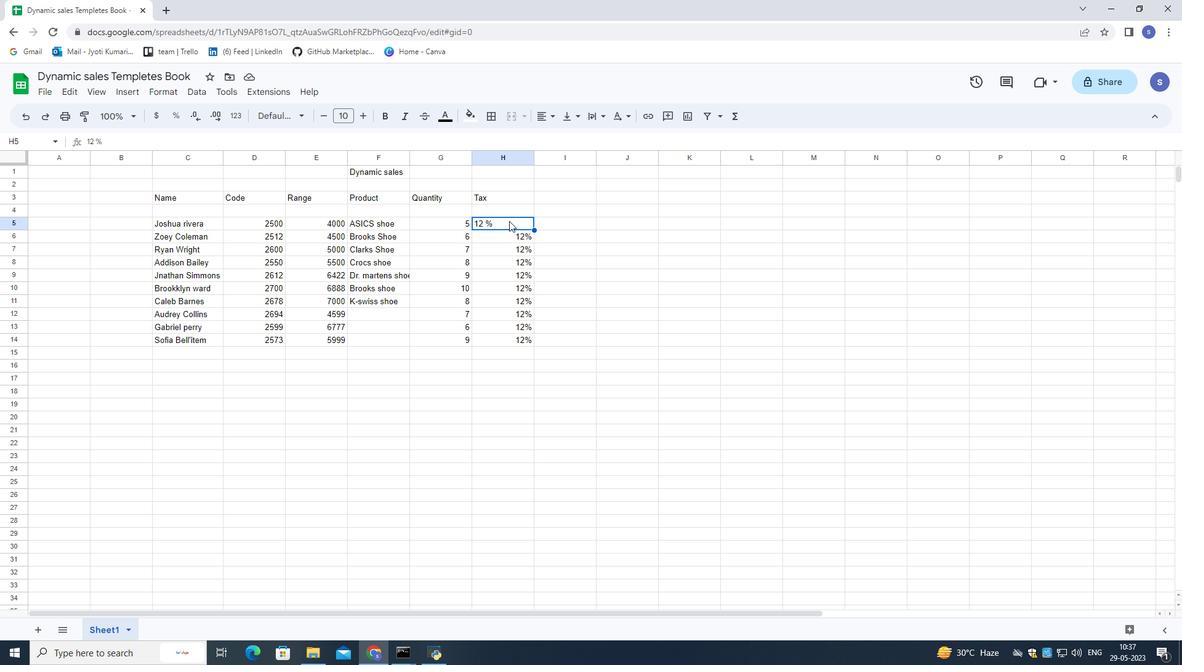 
Action: Mouse moved to (500, 327)
Screenshot: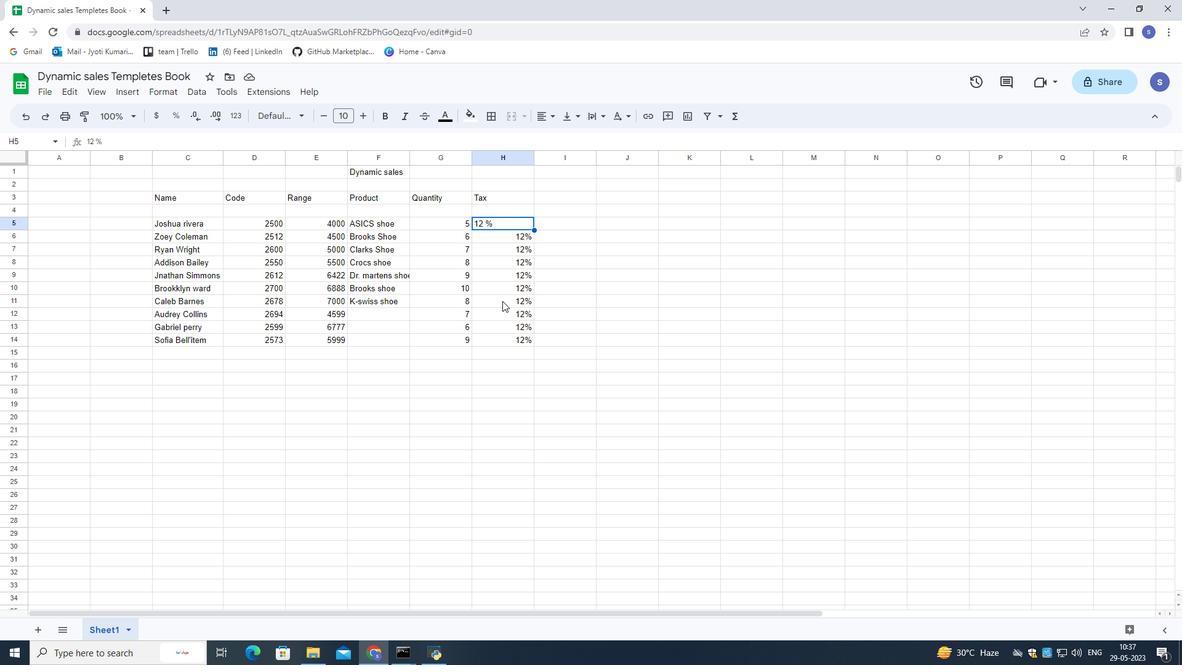 
Action: Mouse pressed left at (500, 327)
Screenshot: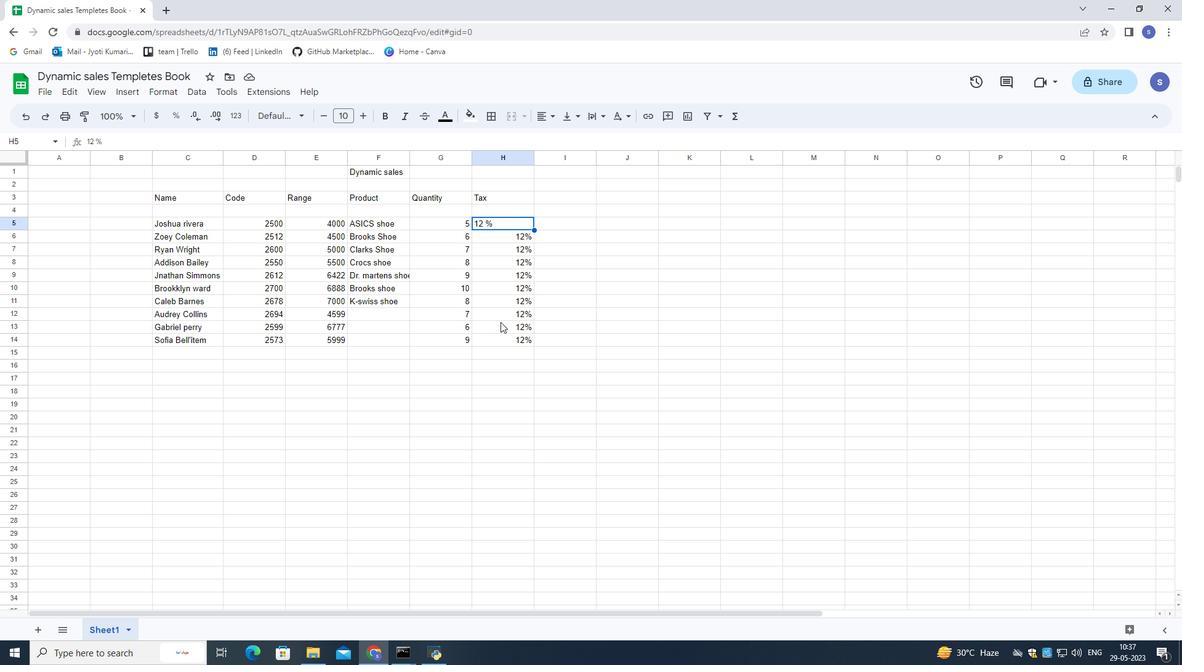 
Action: Mouse moved to (496, 354)
Screenshot: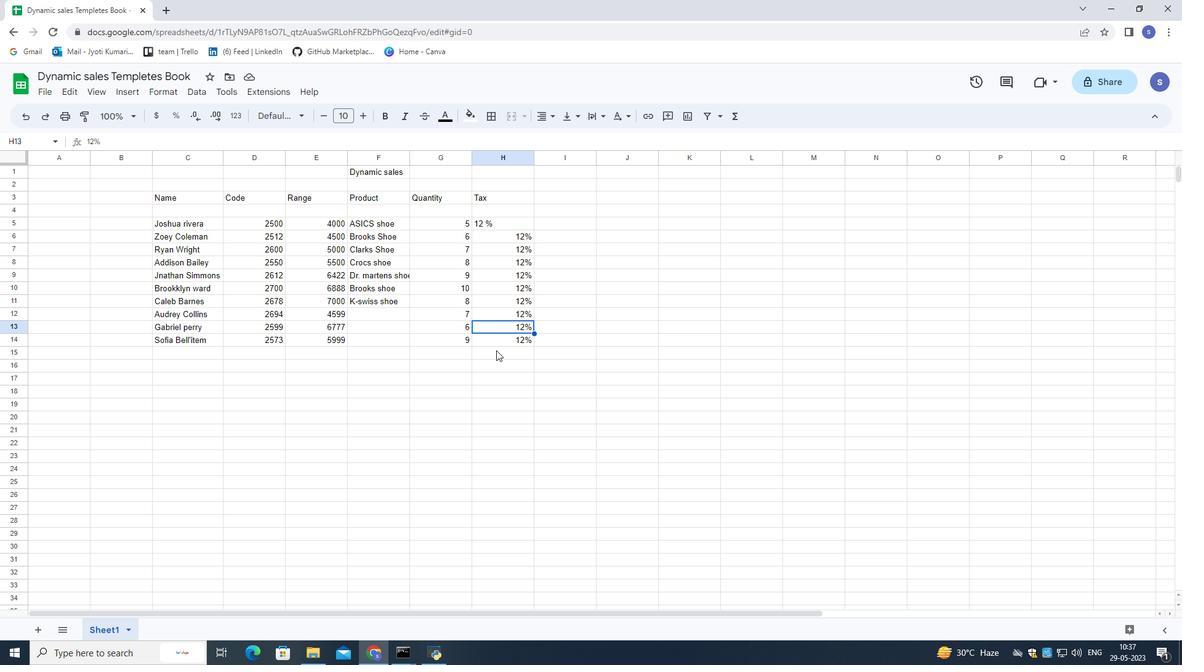 
Action: Mouse pressed left at (496, 354)
Screenshot: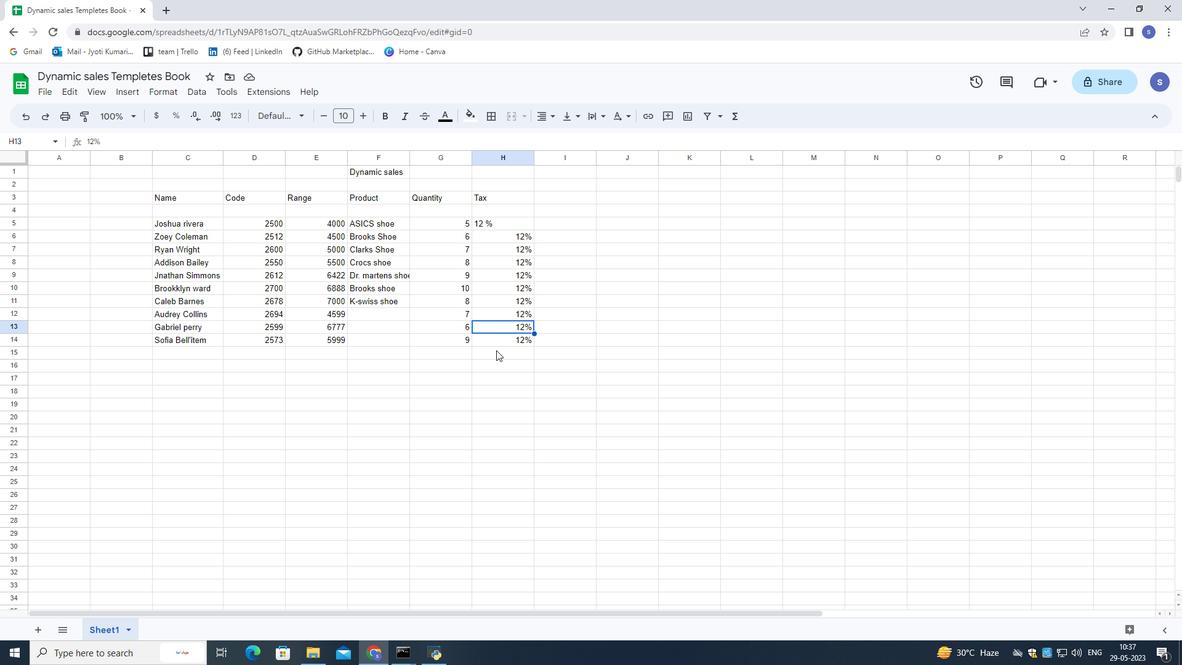 
Action: Mouse moved to (496, 354)
